 Task: Add a signature Adam Smith containing Regards, Adam Smith to email address softage.1@softage.net and add a label Personal
Action: Mouse moved to (602, 339)
Screenshot: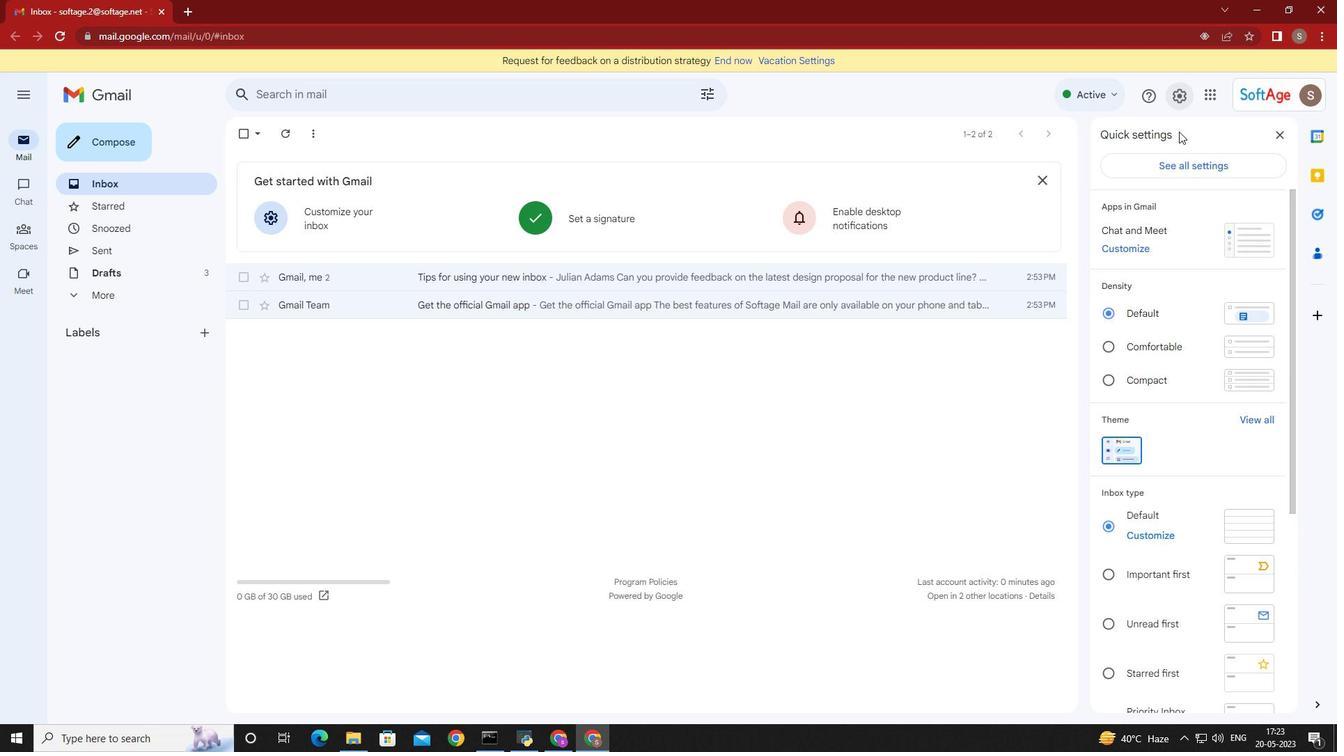 
Action: Mouse pressed left at (602, 339)
Screenshot: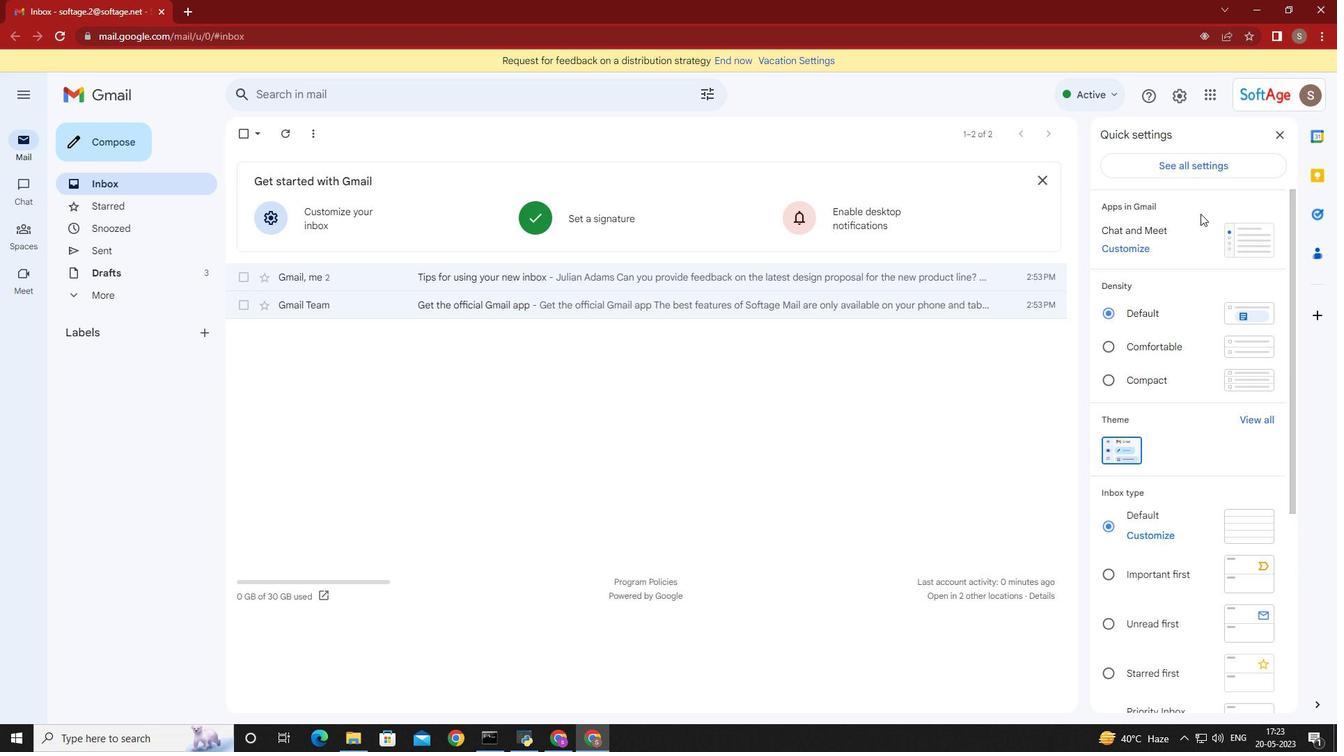 
Action: Mouse moved to (64, 127)
Screenshot: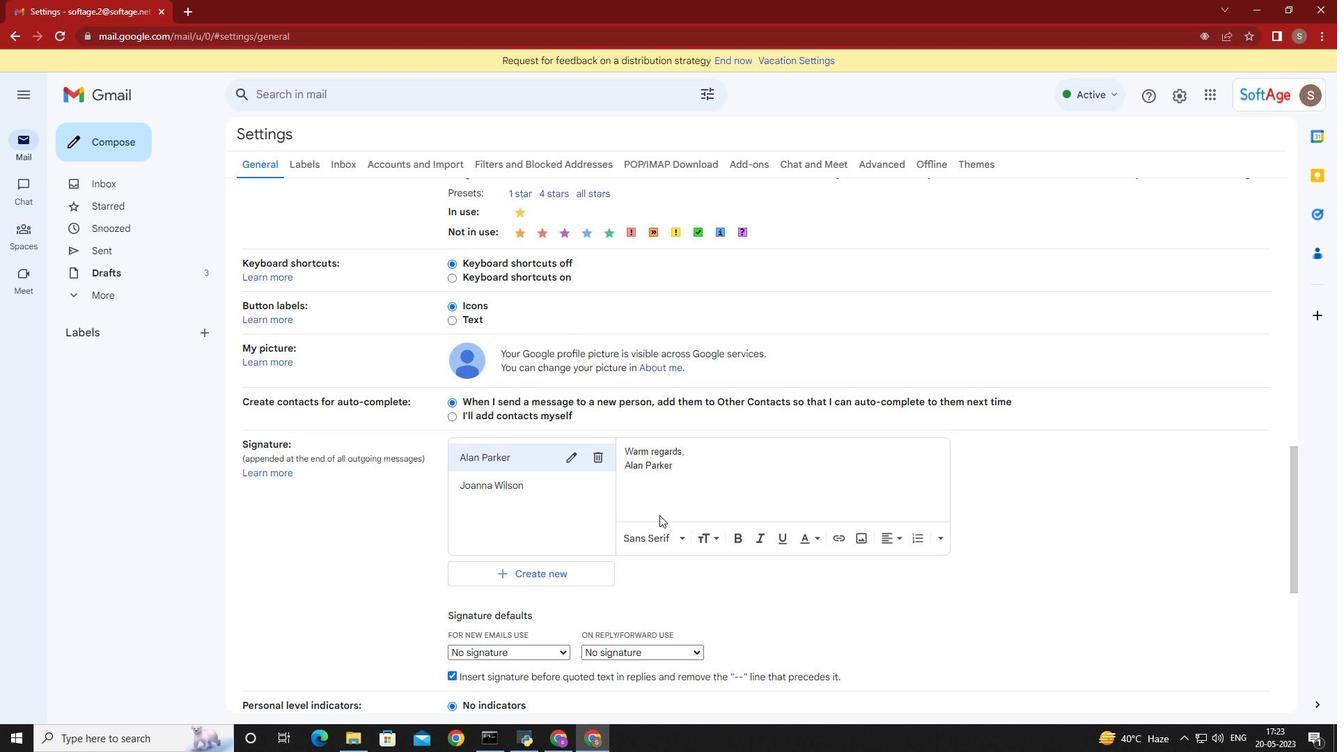 
Action: Mouse pressed left at (64, 127)
Screenshot: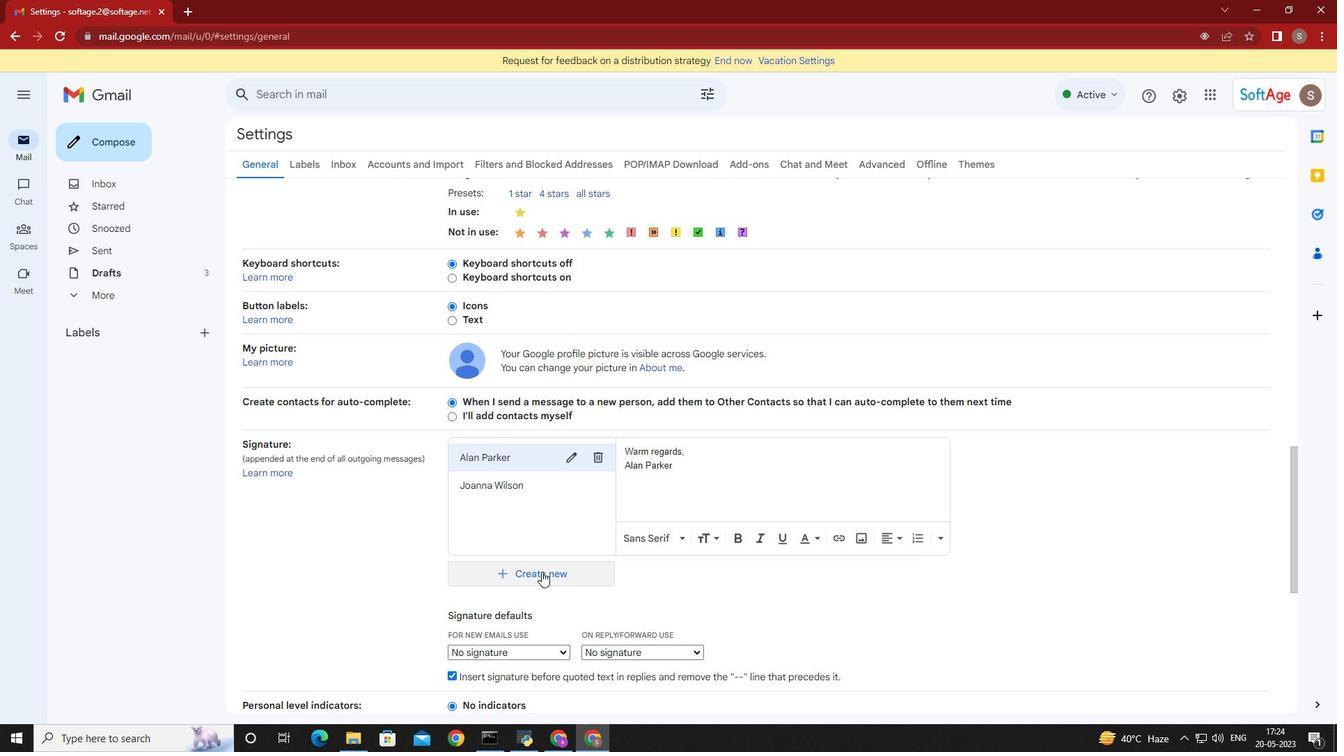 
Action: Mouse moved to (1124, 702)
Screenshot: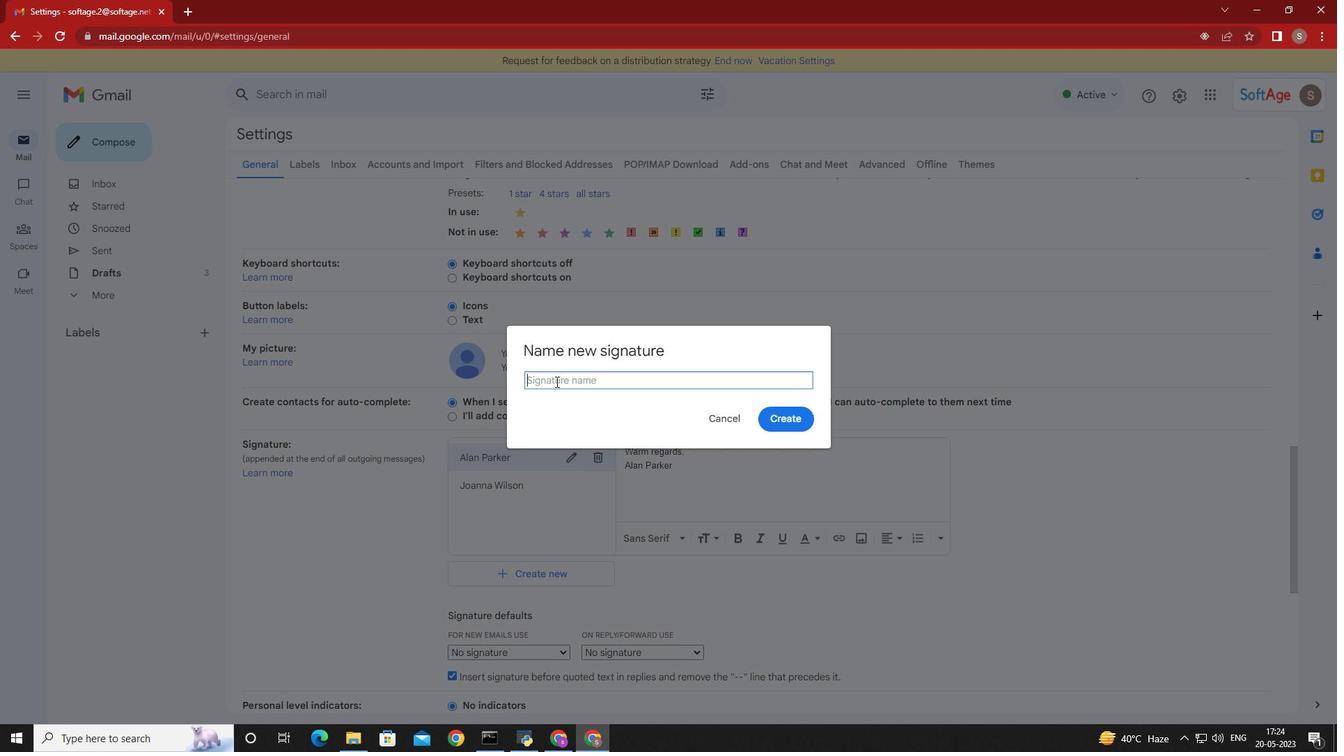 
Action: Mouse pressed left at (1124, 702)
Screenshot: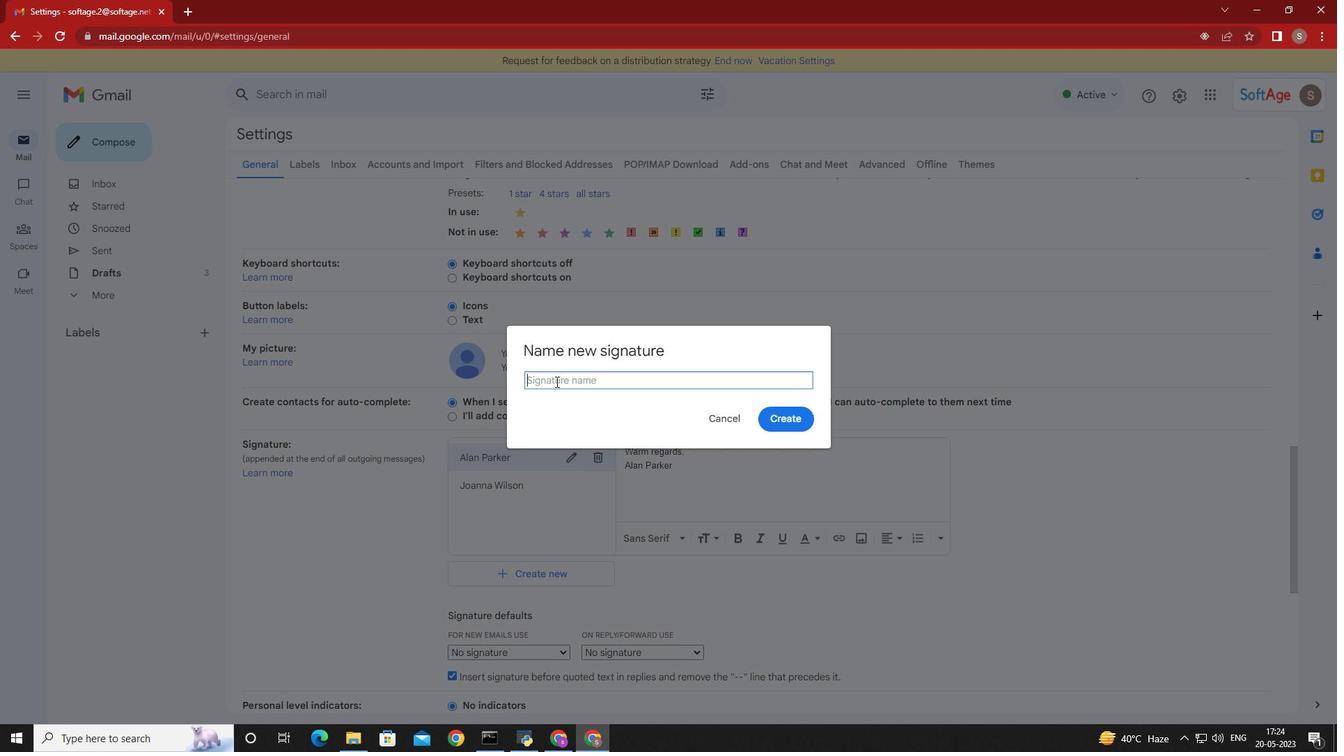 
Action: Mouse moved to (1148, 643)
Screenshot: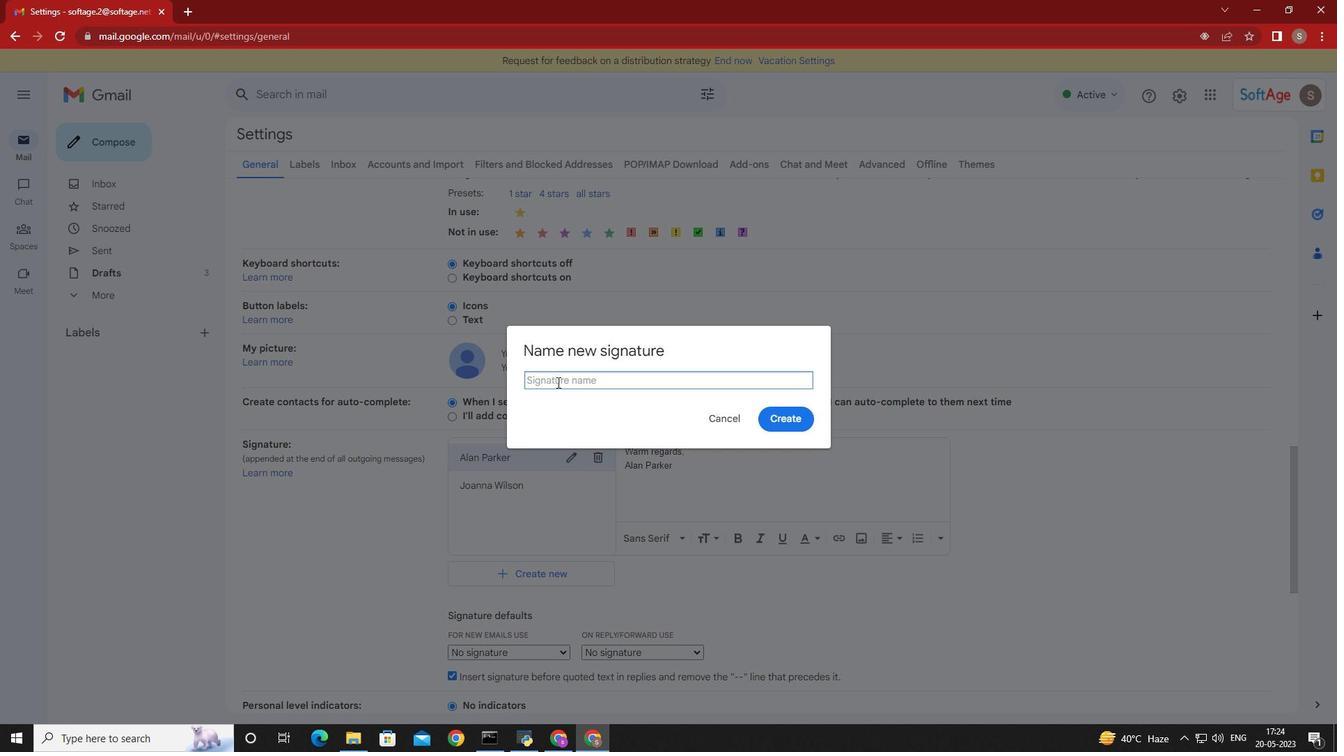 
Action: Mouse pressed left at (1148, 643)
Screenshot: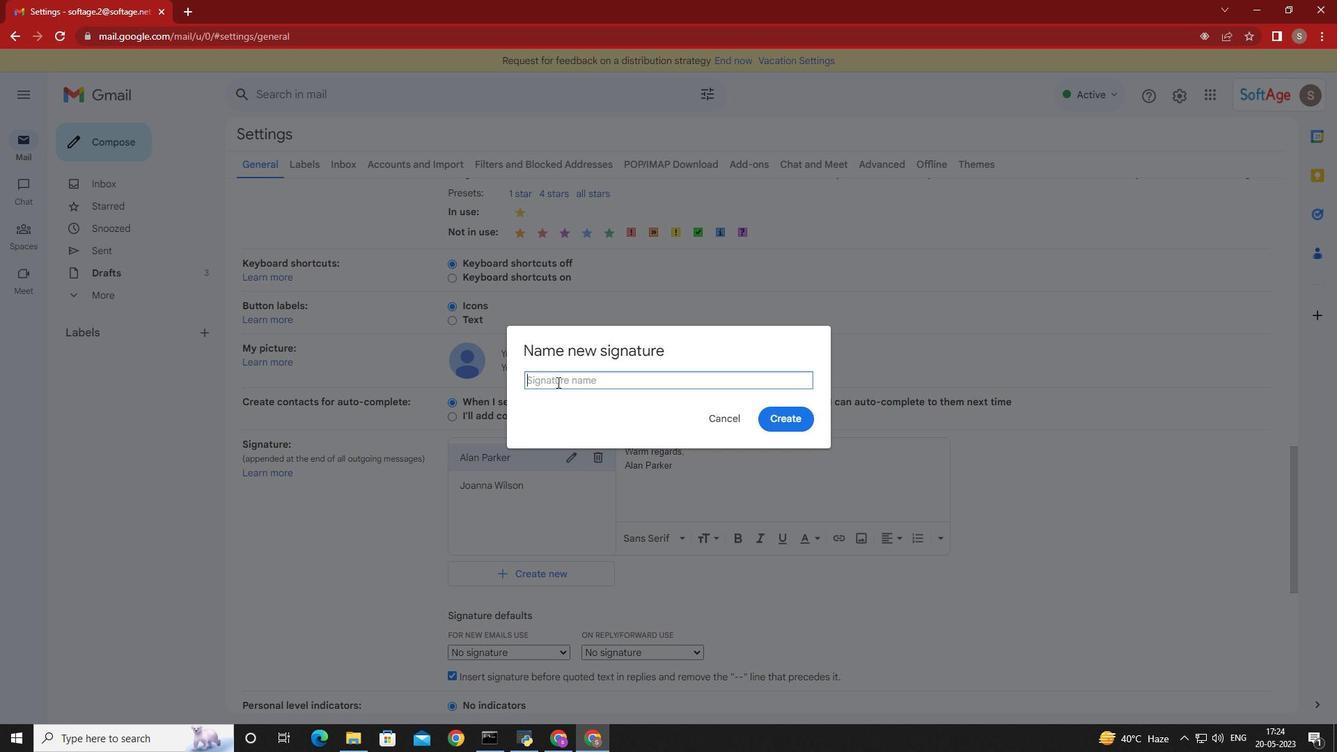 
Action: Mouse moved to (457, 482)
Screenshot: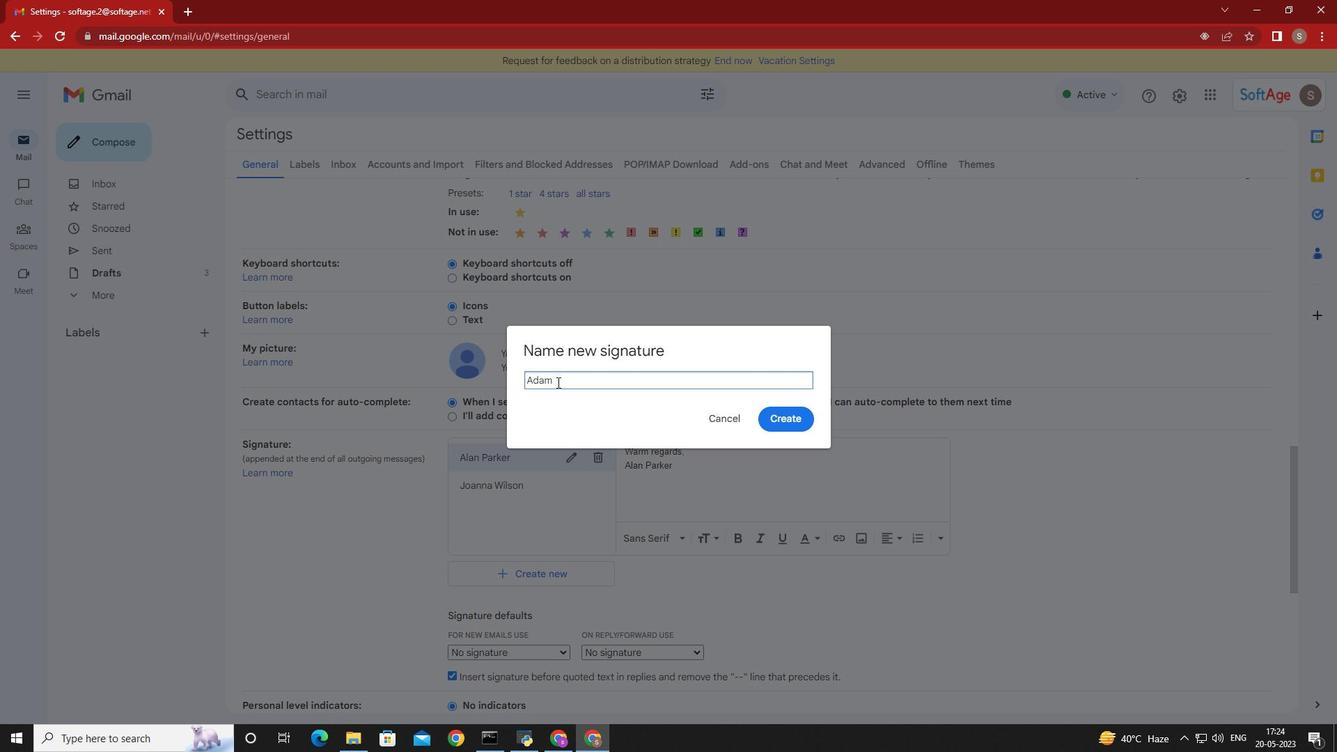 
Action: Mouse scrolled (457, 481) with delta (0, 0)
Screenshot: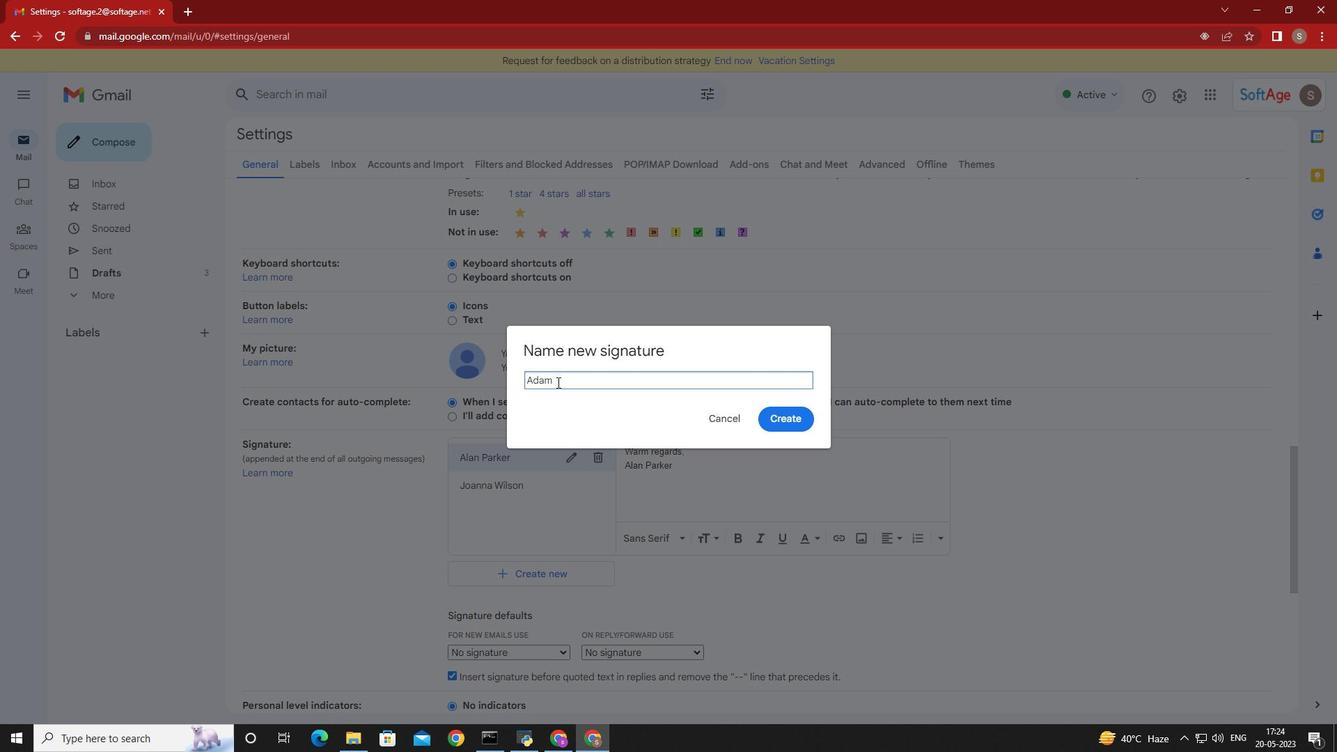 
Action: Mouse scrolled (457, 481) with delta (0, 0)
Screenshot: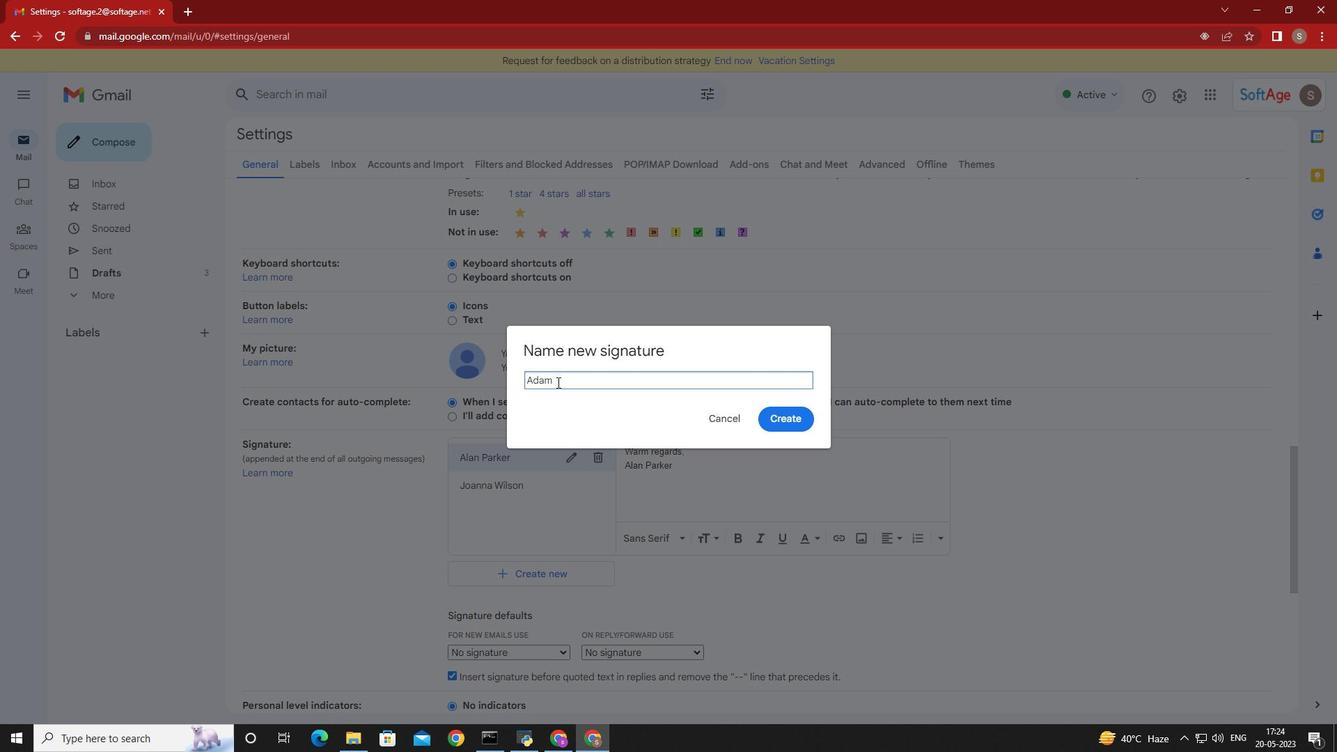 
Action: Mouse scrolled (457, 481) with delta (0, 0)
Screenshot: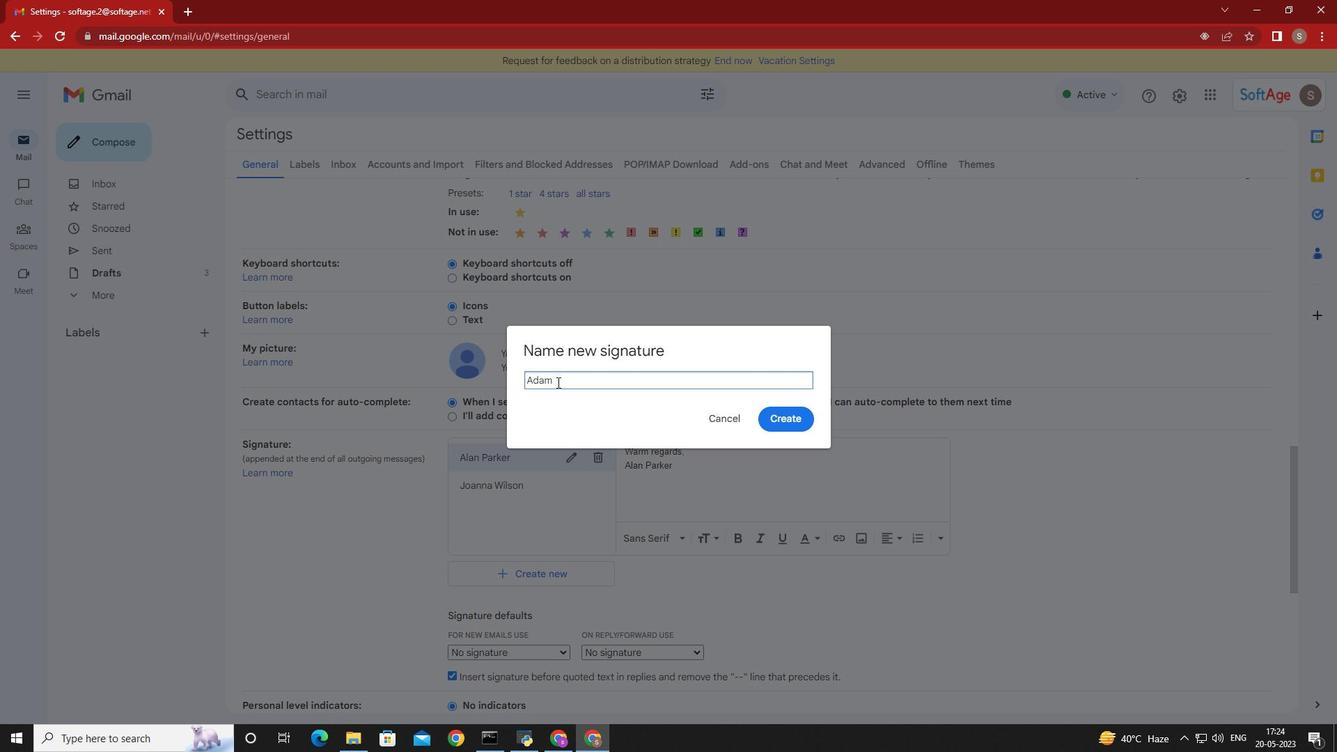 
Action: Mouse scrolled (457, 481) with delta (0, 0)
Screenshot: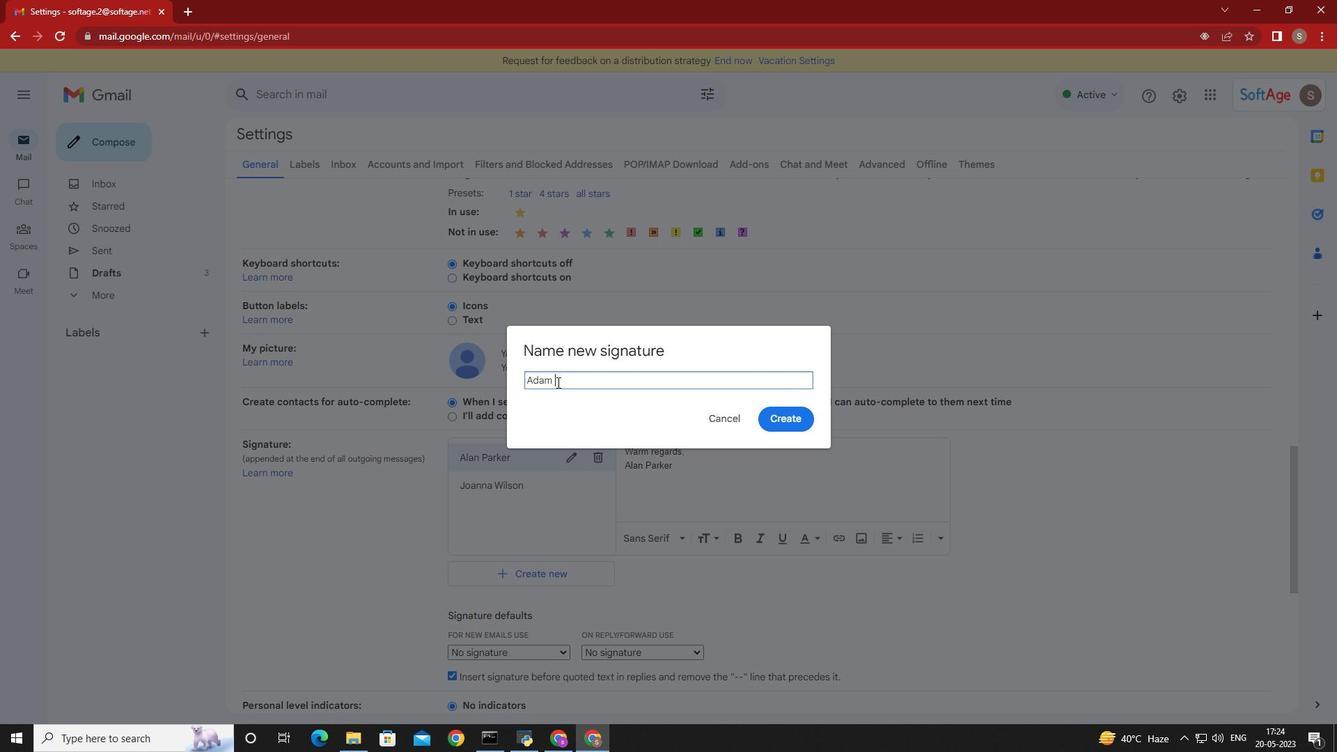 
Action: Mouse scrolled (457, 481) with delta (0, 0)
Screenshot: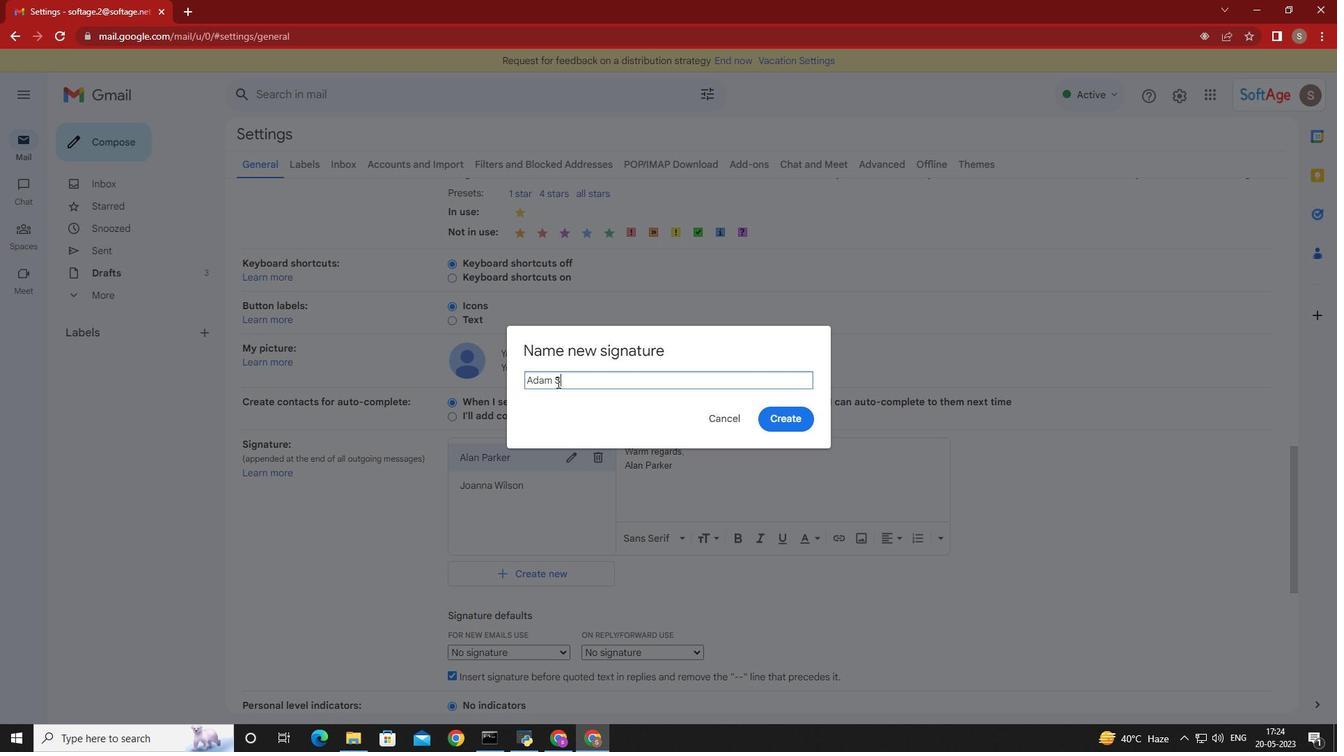 
Action: Mouse scrolled (457, 481) with delta (0, 0)
Screenshot: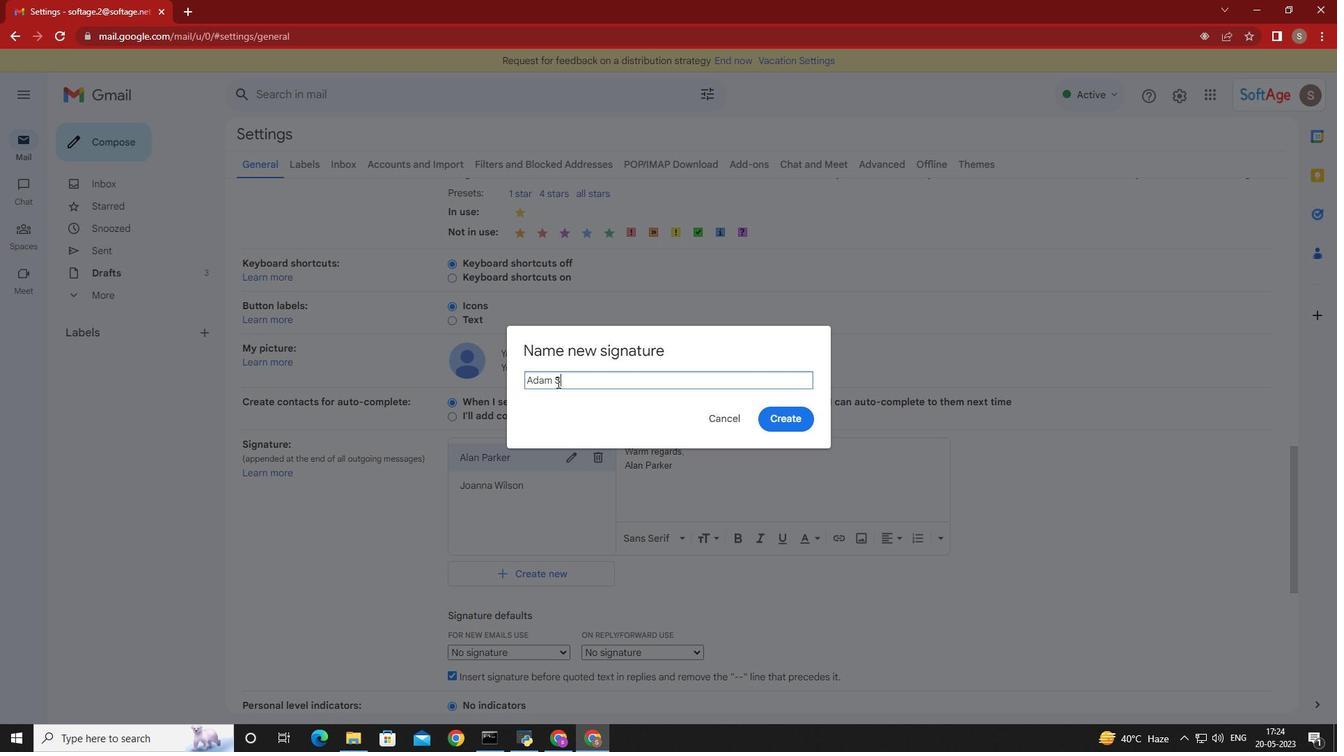 
Action: Mouse scrolled (457, 481) with delta (0, 0)
Screenshot: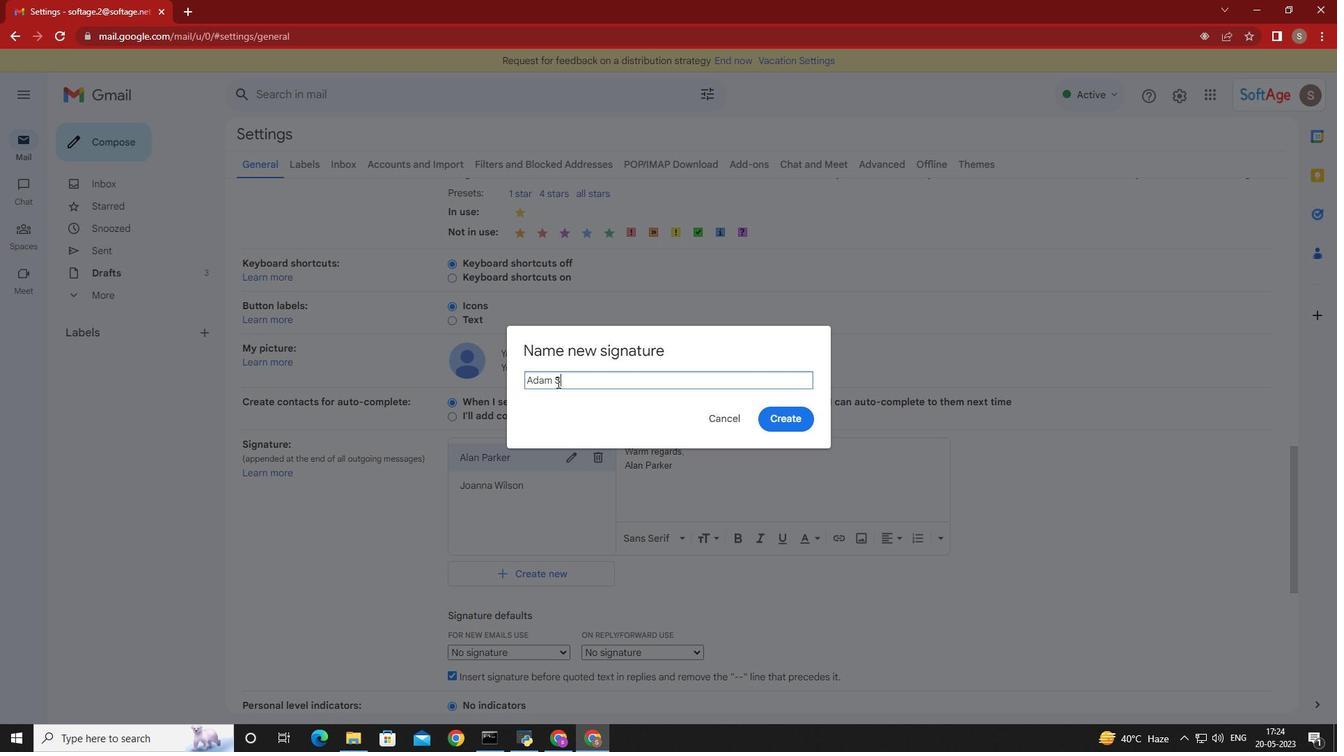 
Action: Mouse scrolled (457, 481) with delta (0, 0)
Screenshot: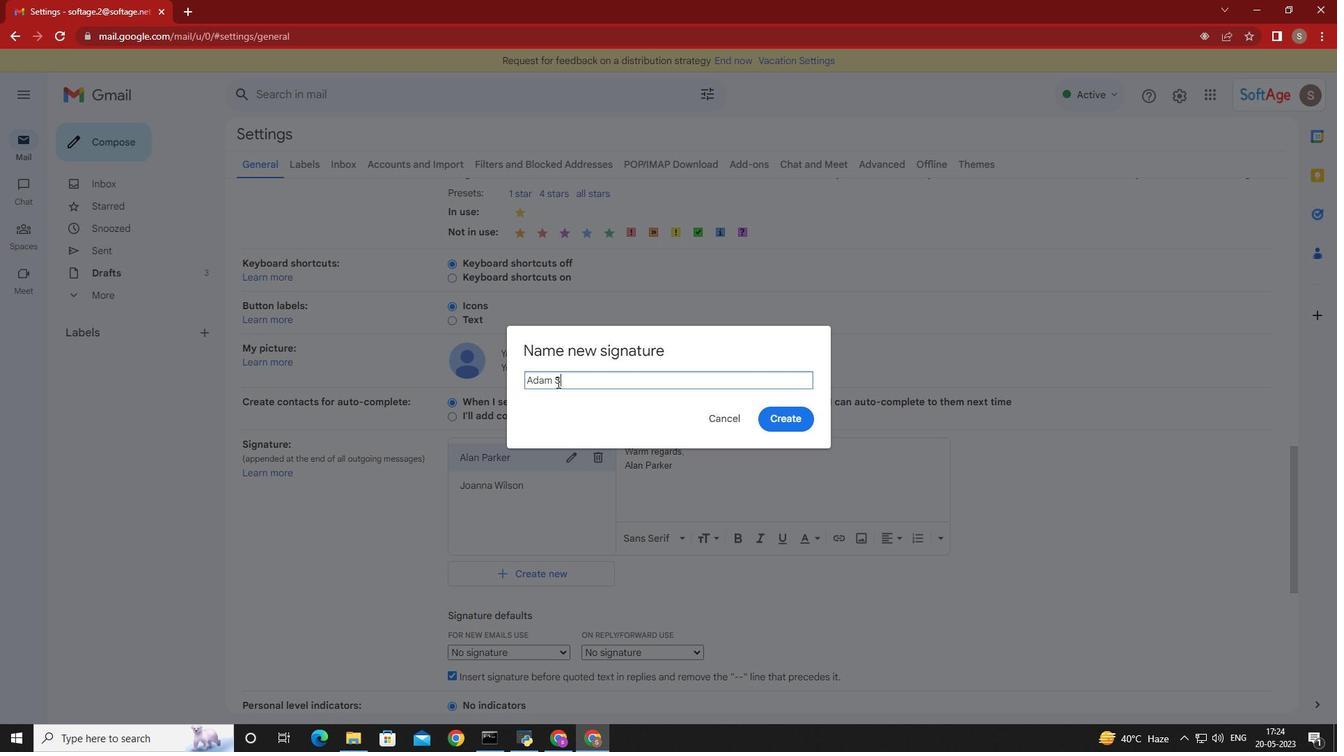 
Action: Mouse scrolled (457, 481) with delta (0, 0)
Screenshot: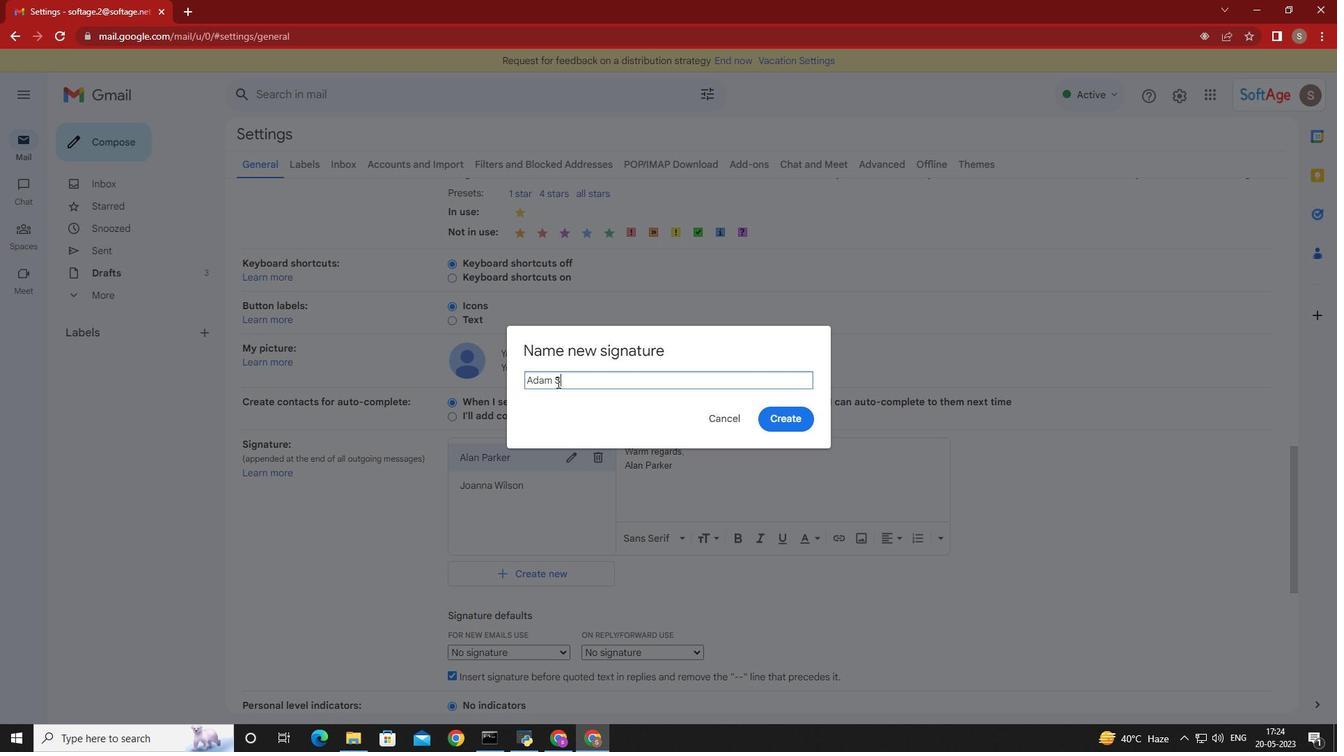 
Action: Mouse scrolled (457, 481) with delta (0, 0)
Screenshot: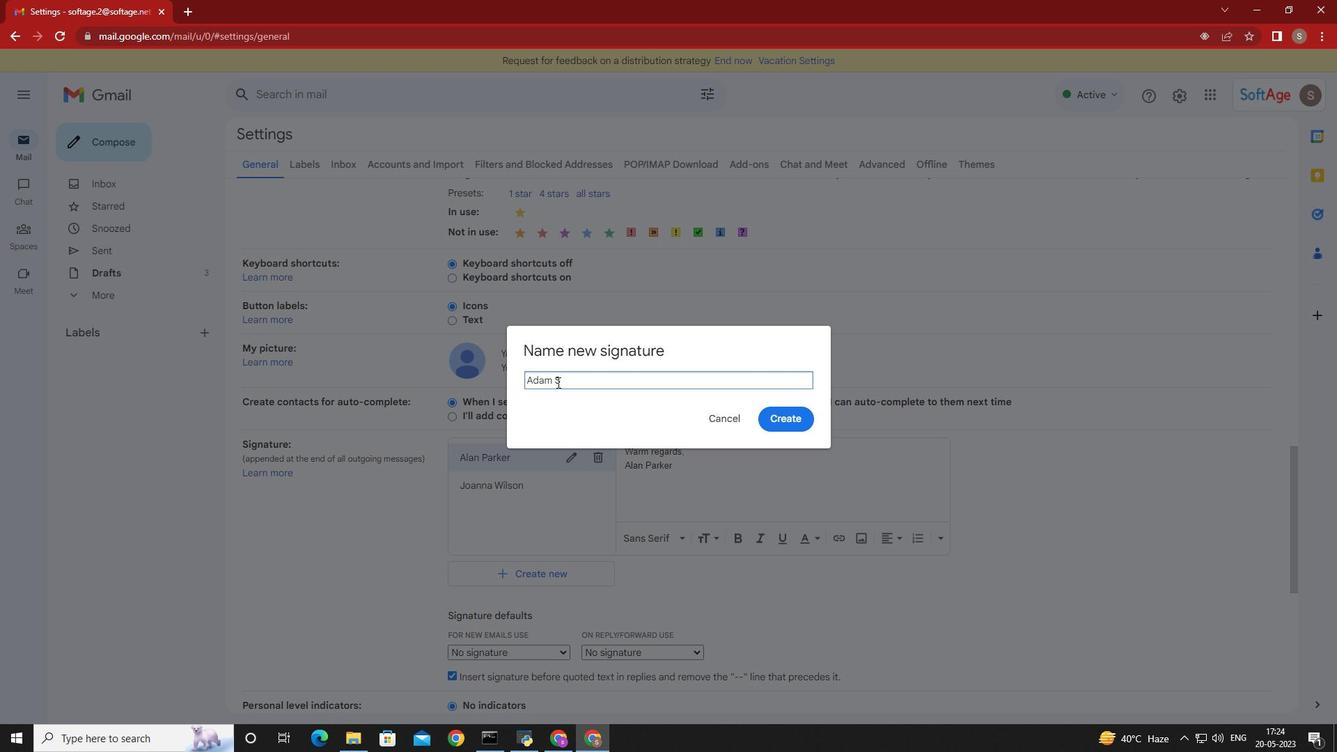
Action: Mouse scrolled (457, 481) with delta (0, 0)
Screenshot: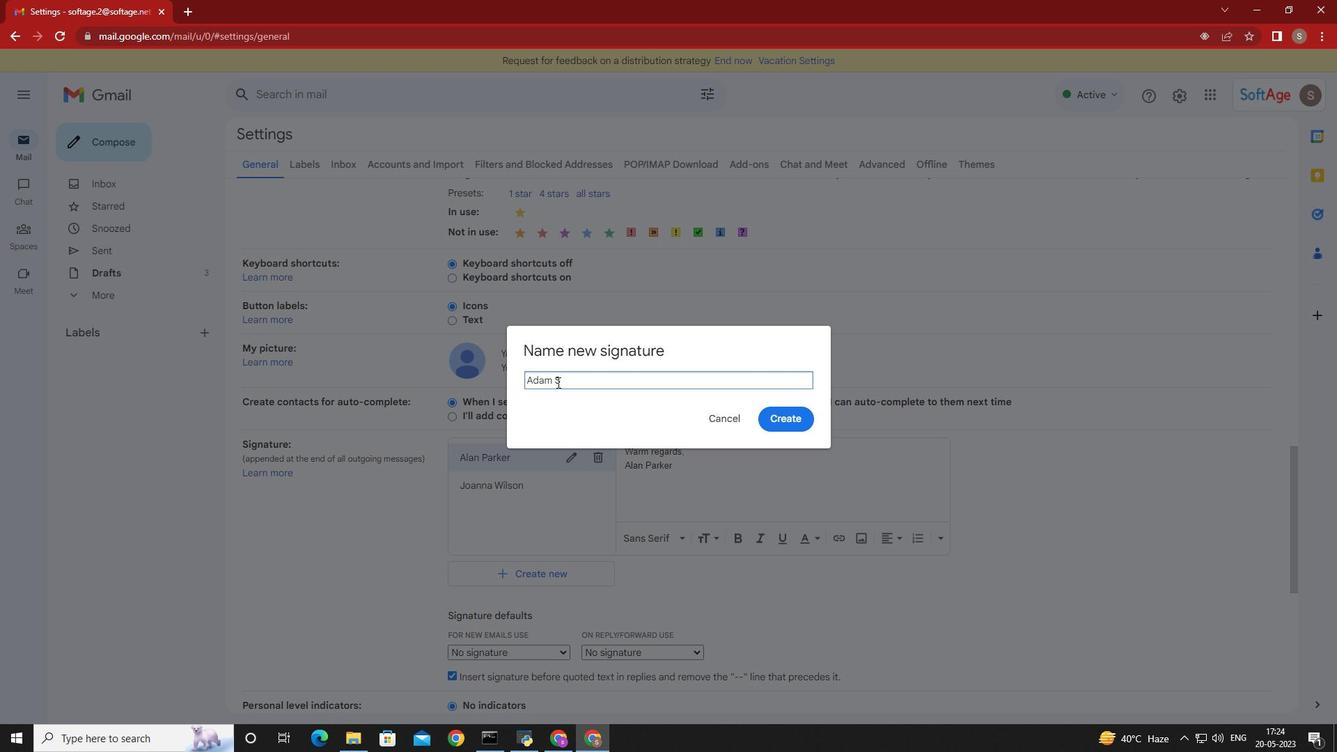 
Action: Mouse scrolled (457, 482) with delta (0, 0)
Screenshot: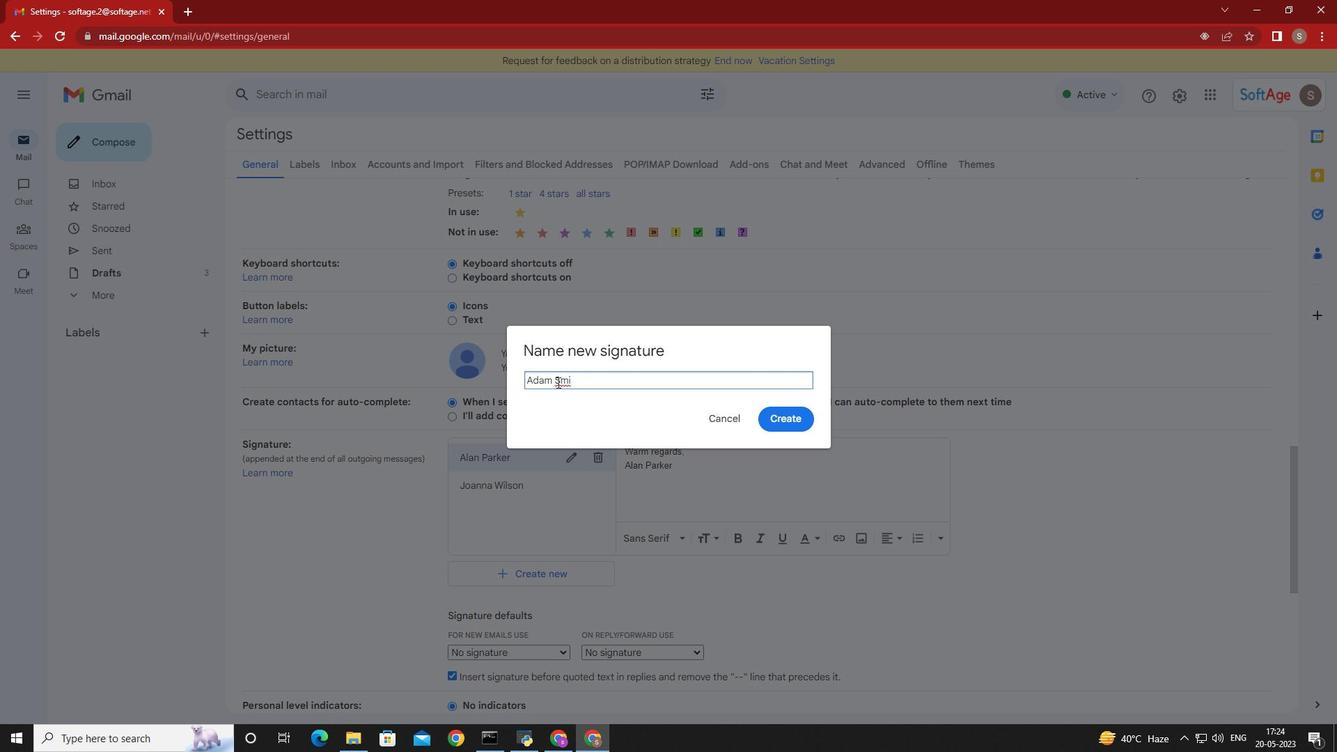 
Action: Mouse scrolled (457, 482) with delta (0, 0)
Screenshot: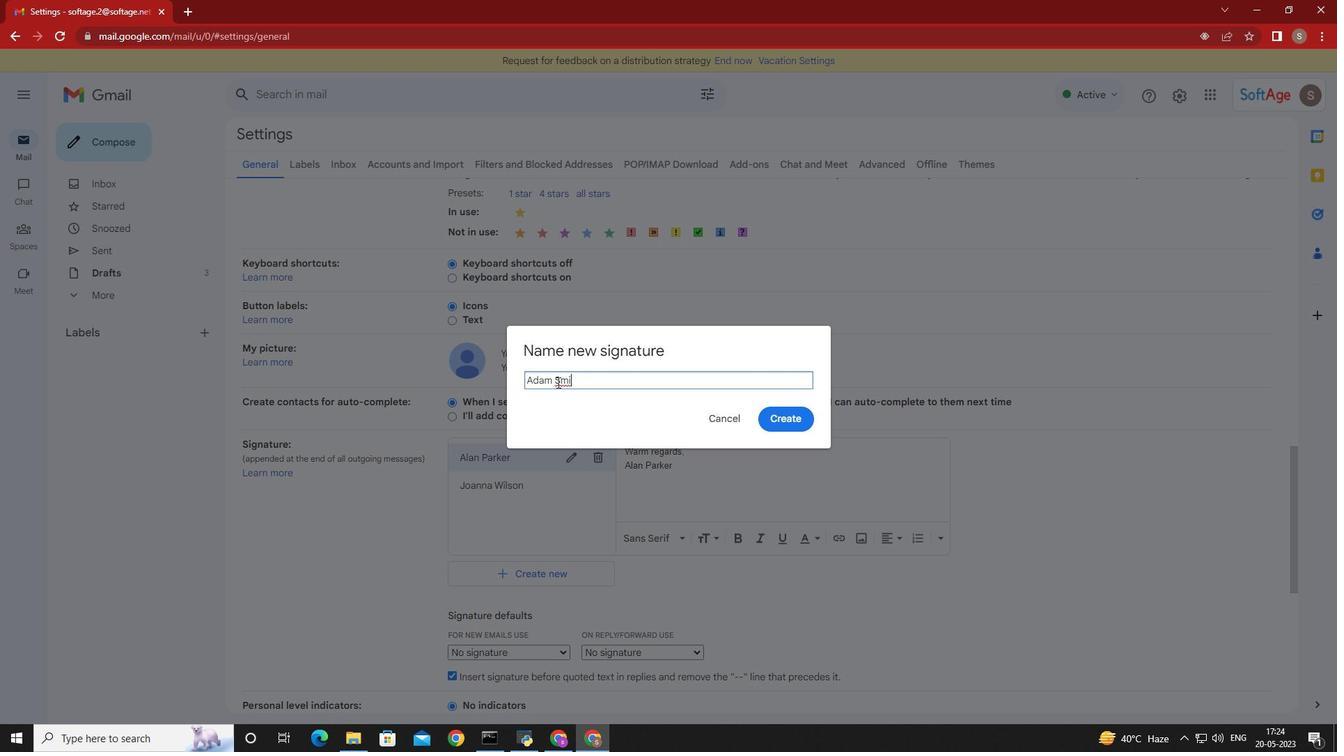 
Action: Mouse scrolled (457, 482) with delta (0, 0)
Screenshot: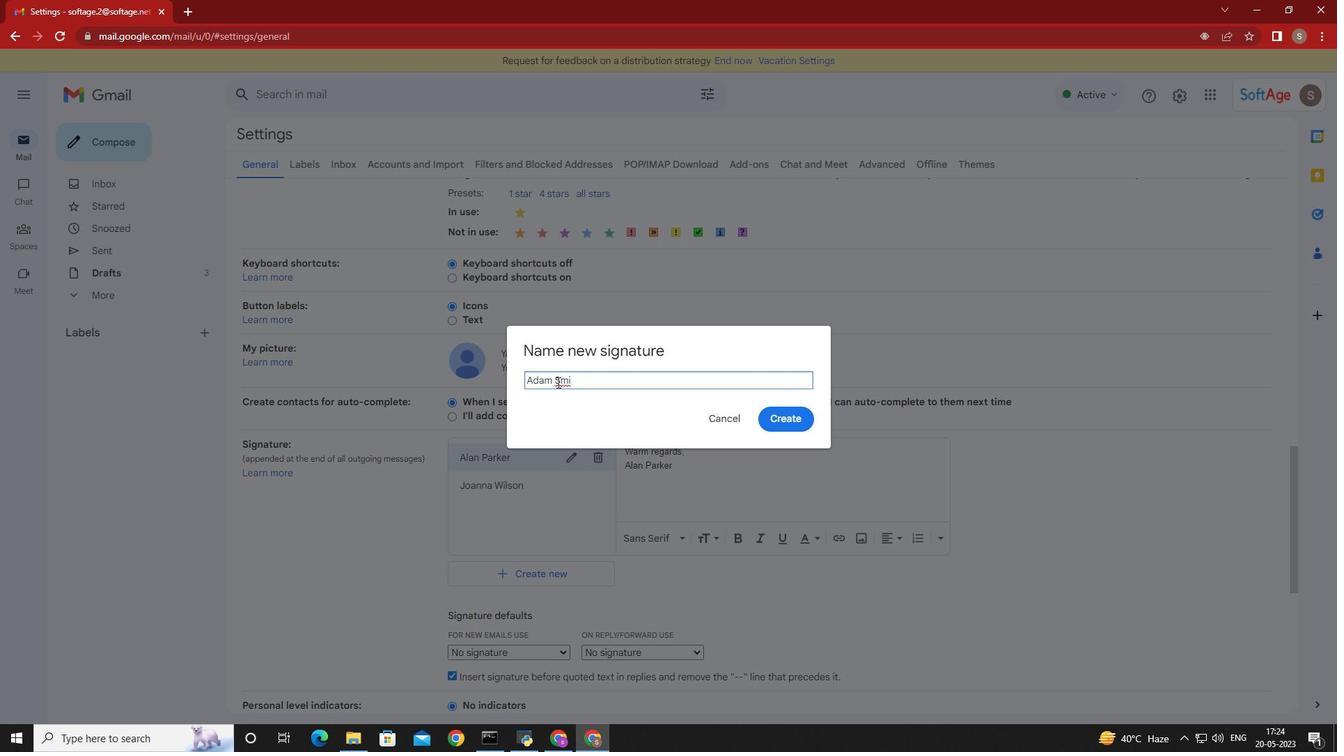 
Action: Mouse scrolled (457, 481) with delta (0, 0)
Screenshot: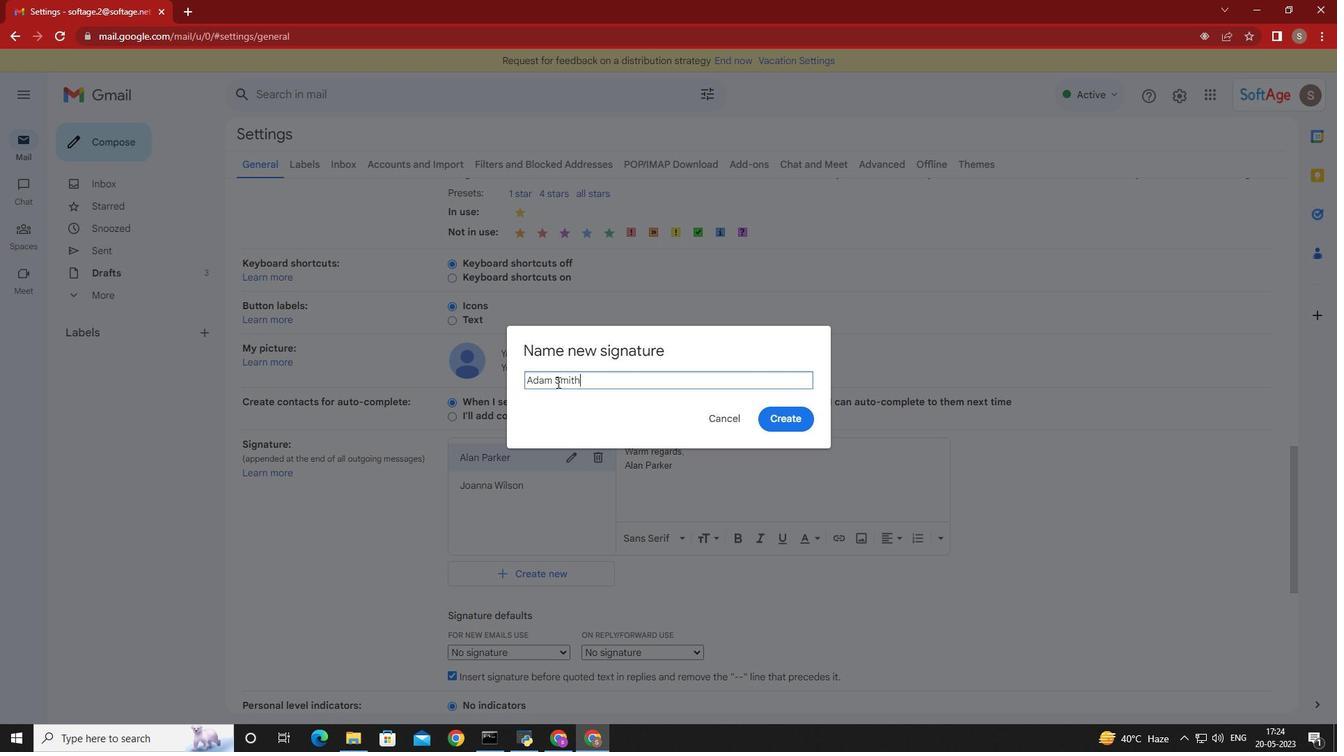
Action: Mouse scrolled (457, 481) with delta (0, 0)
Screenshot: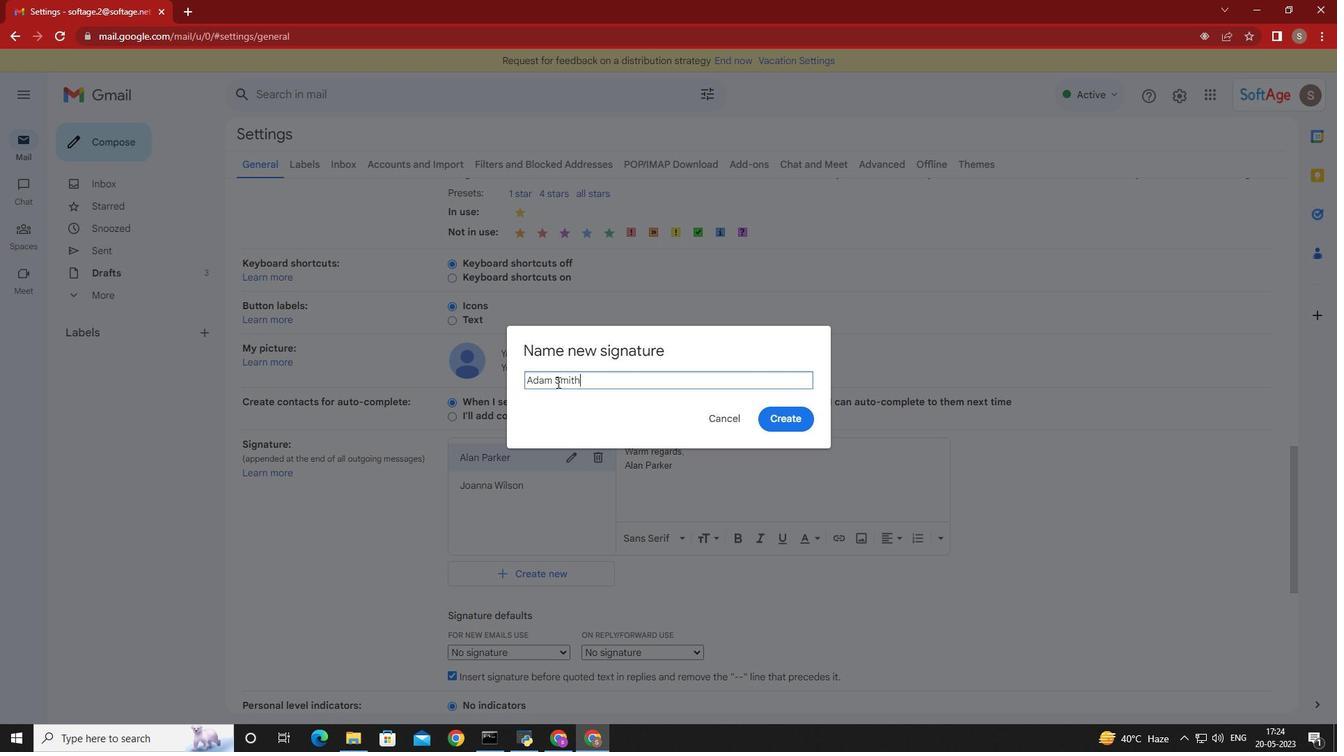 
Action: Mouse scrolled (457, 481) with delta (0, 0)
Screenshot: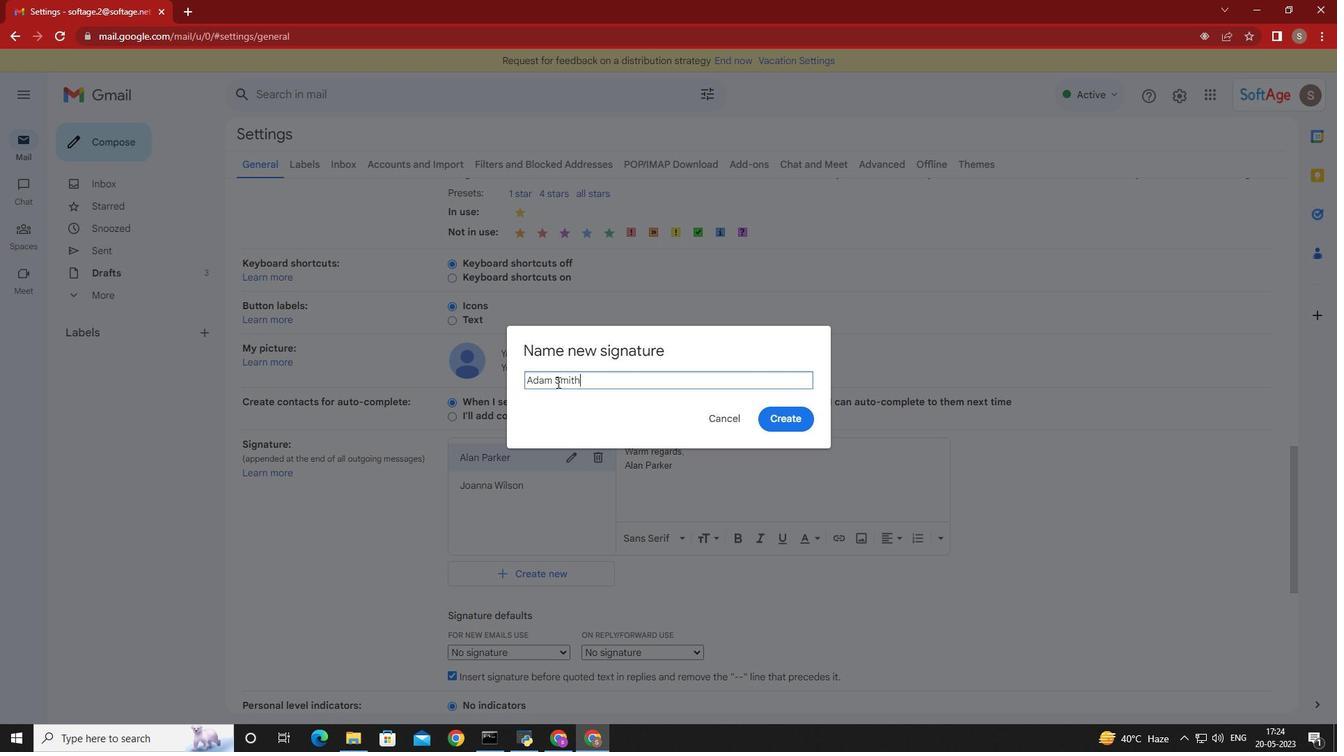
Action: Mouse scrolled (457, 481) with delta (0, 0)
Screenshot: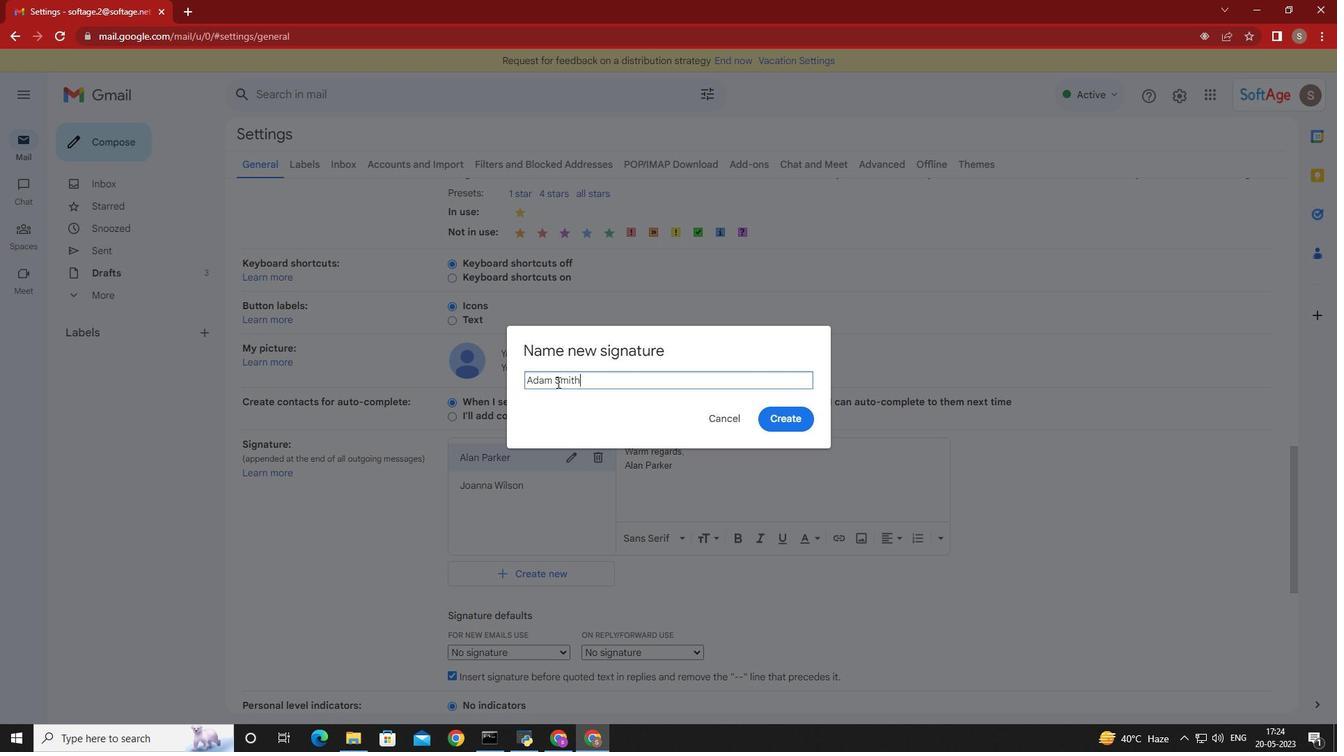 
Action: Mouse scrolled (457, 481) with delta (0, 0)
Screenshot: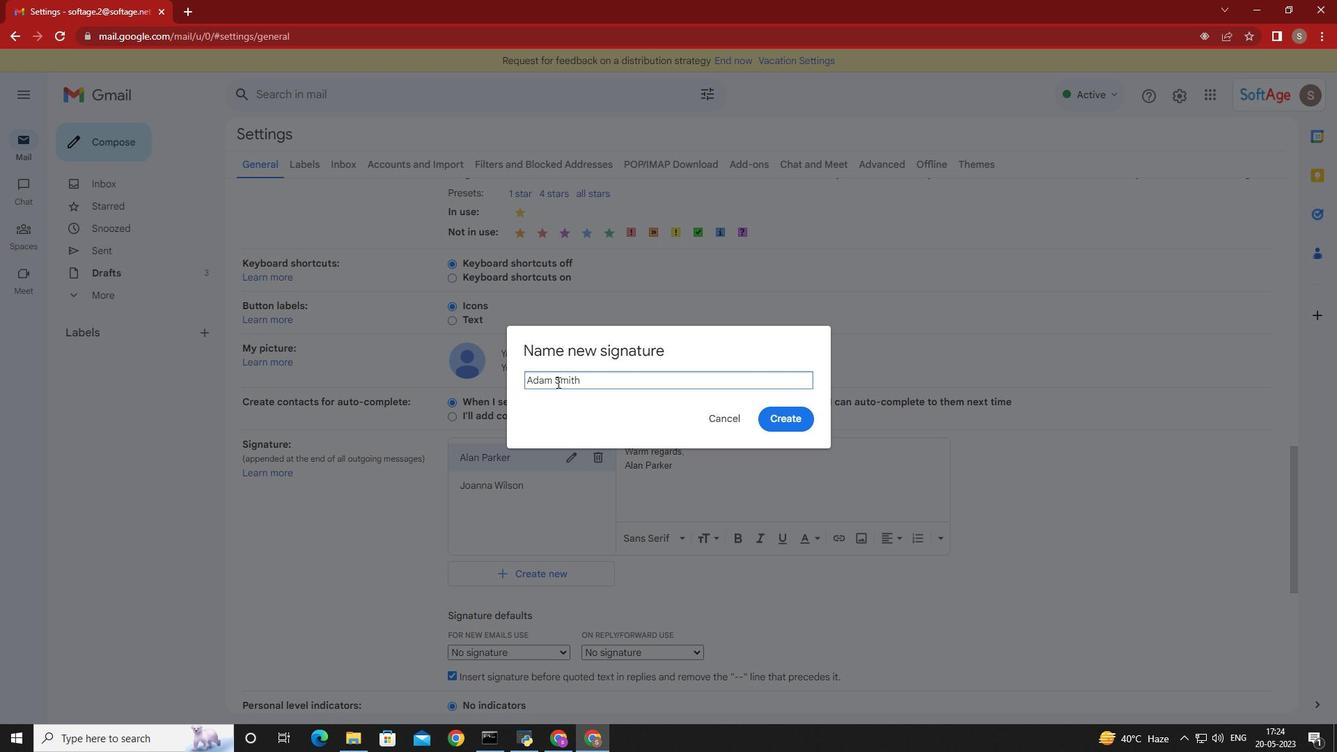 
Action: Mouse moved to (461, 567)
Screenshot: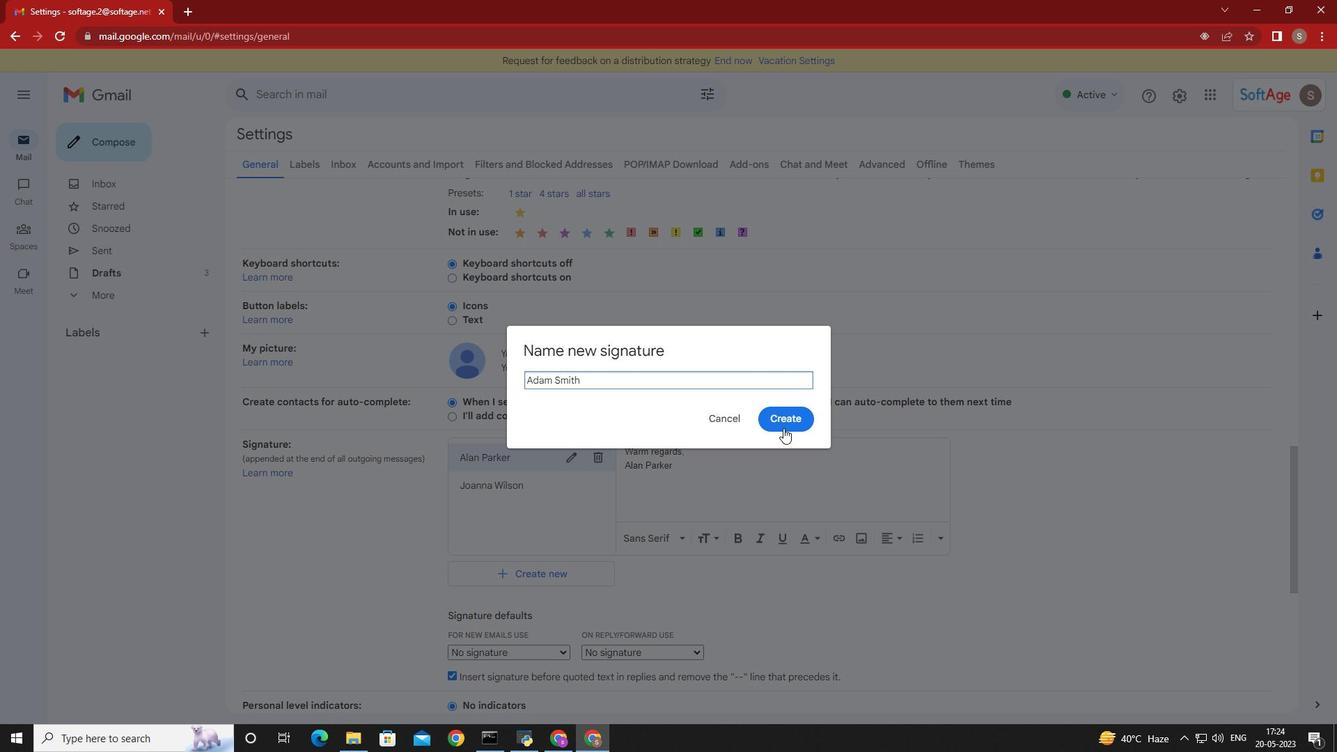 
Action: Mouse pressed left at (461, 567)
Screenshot: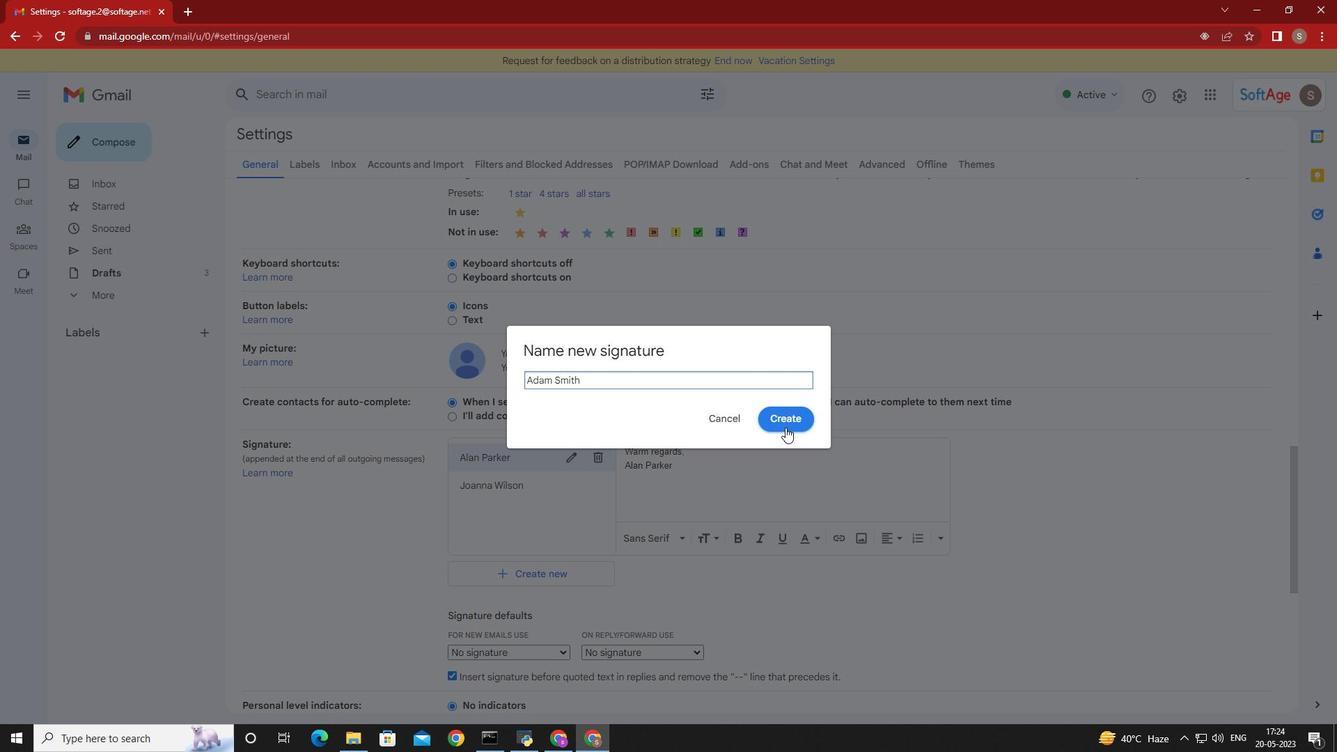 
Action: Mouse moved to (543, 389)
Screenshot: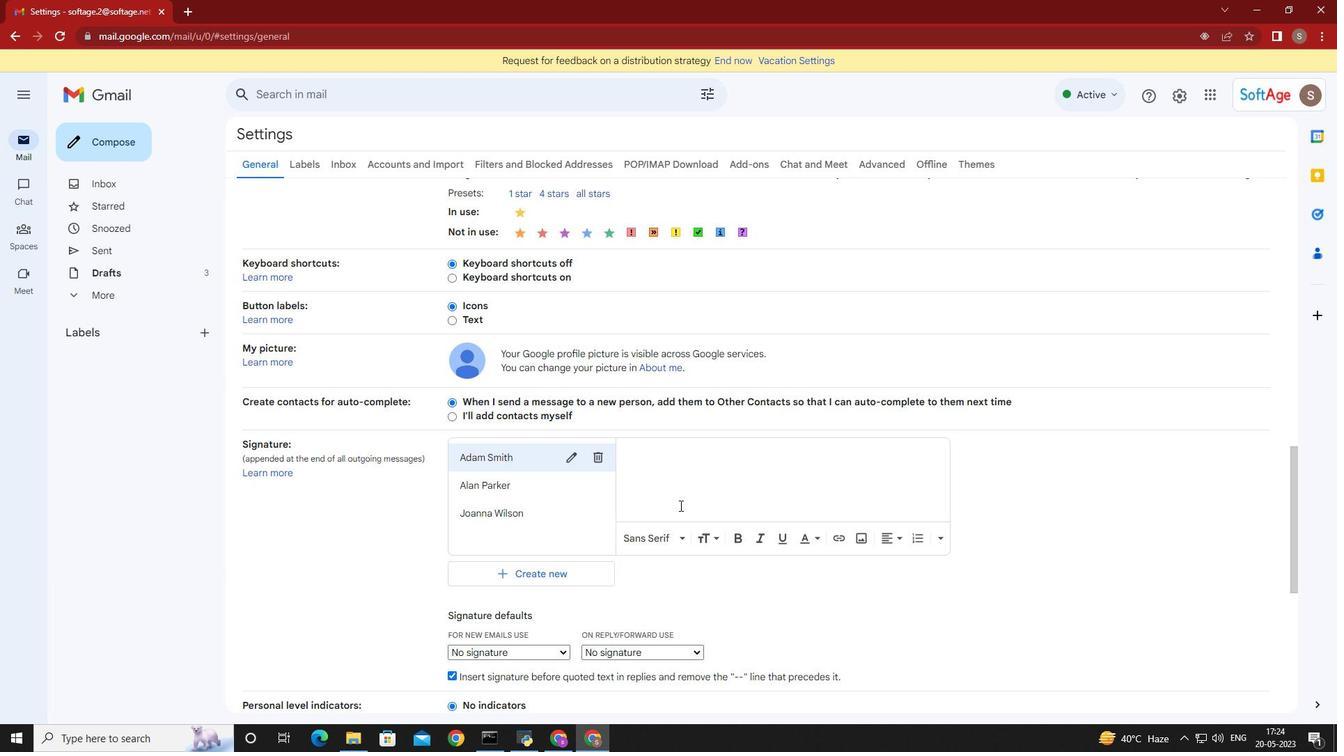
Action: Mouse pressed left at (543, 389)
Screenshot: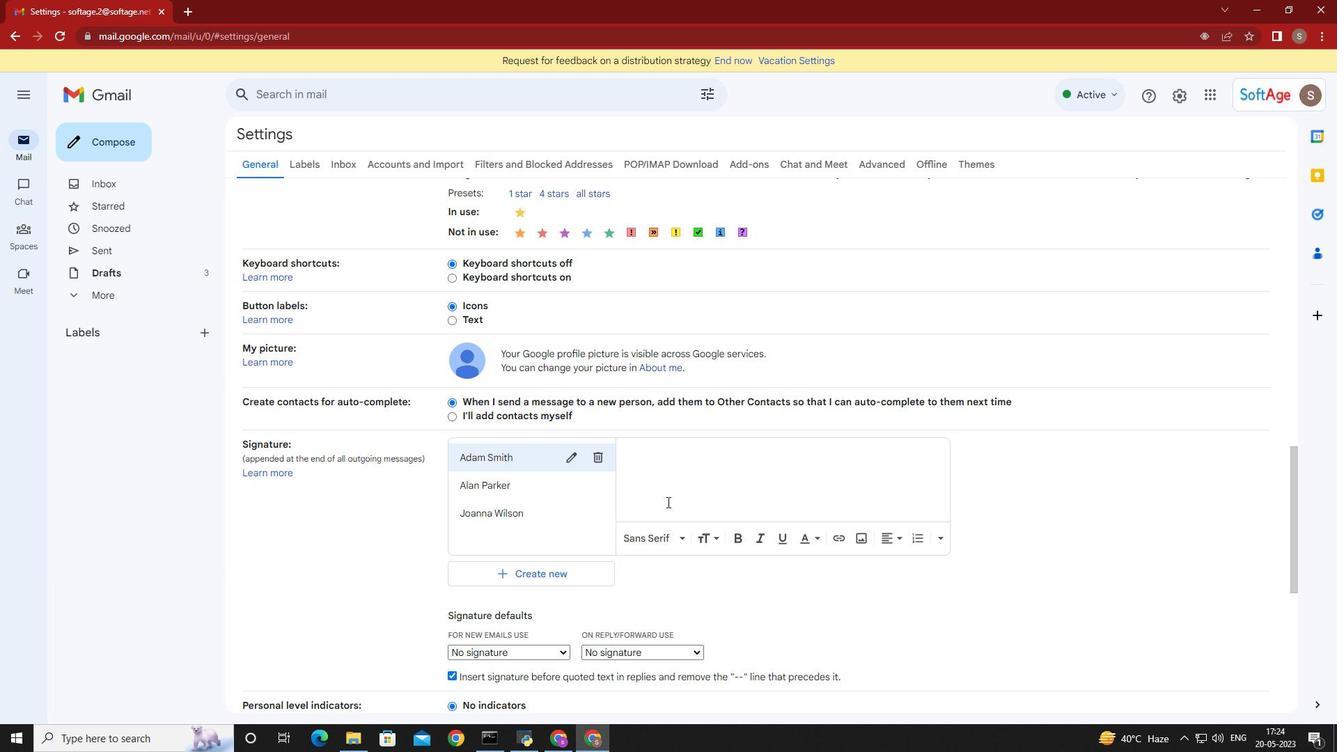 
Action: Key pressed <Key.shift><Key.shift><Key.shift><Key.shift><Key.shift><Key.shift><Key.shift><Key.shift><Key.shift><Key.shift><Key.shift><Key.shift><Key.shift><Key.shift><Key.shift><Key.shift><Key.shift><Key.shift><Key.shift><Key.shift><Key.shift><Key.shift><Key.shift><Key.shift><Key.shift><Key.shift><Key.shift><Key.shift><Key.shift><Key.shift><Key.shift><Key.shift><Key.shift><Key.shift><Key.shift><Key.shift><Key.shift><Key.shift><Key.shift><Key.shift><Key.shift><Key.shift><Key.shift><Key.shift>Adam<Key.space><Key.shift><Key.shift><Key.shift><Key.shift><Key.shift><Key.shift><Key.shift><Key.shift>Smith
Screenshot: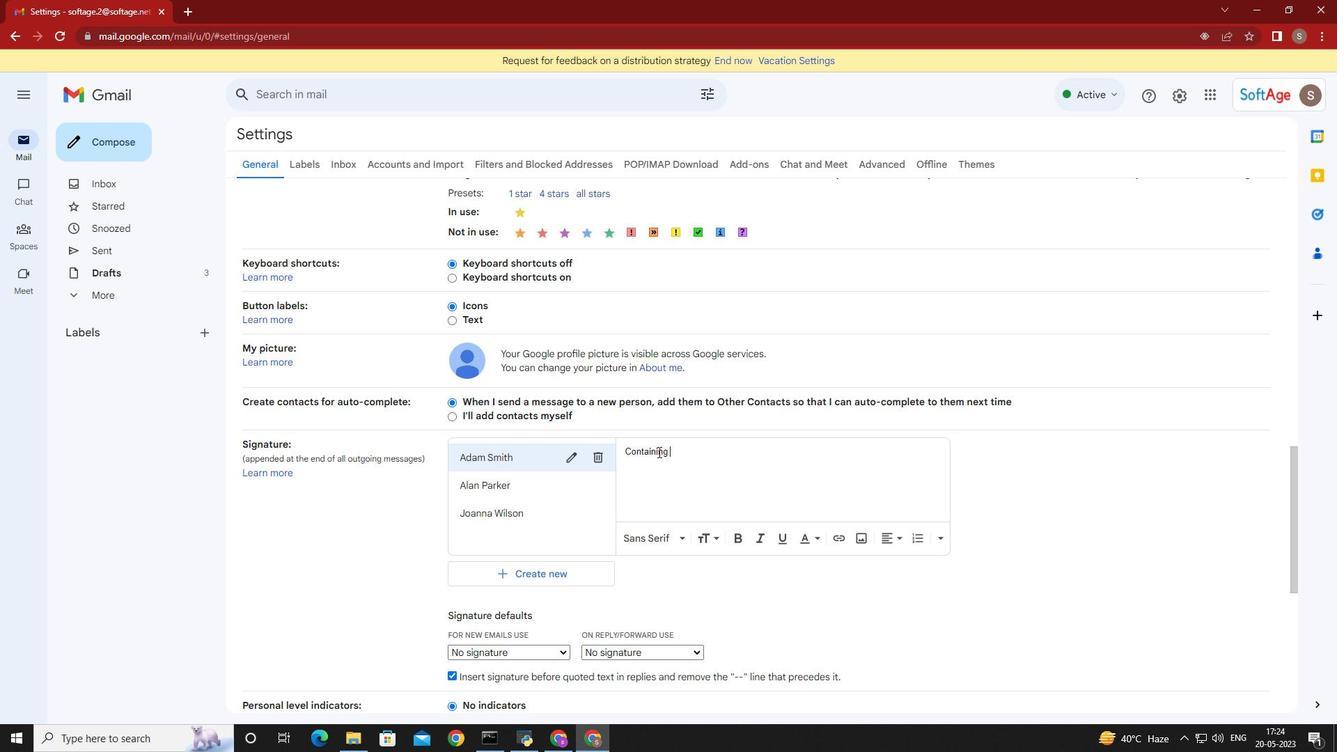 
Action: Mouse moved to (789, 425)
Screenshot: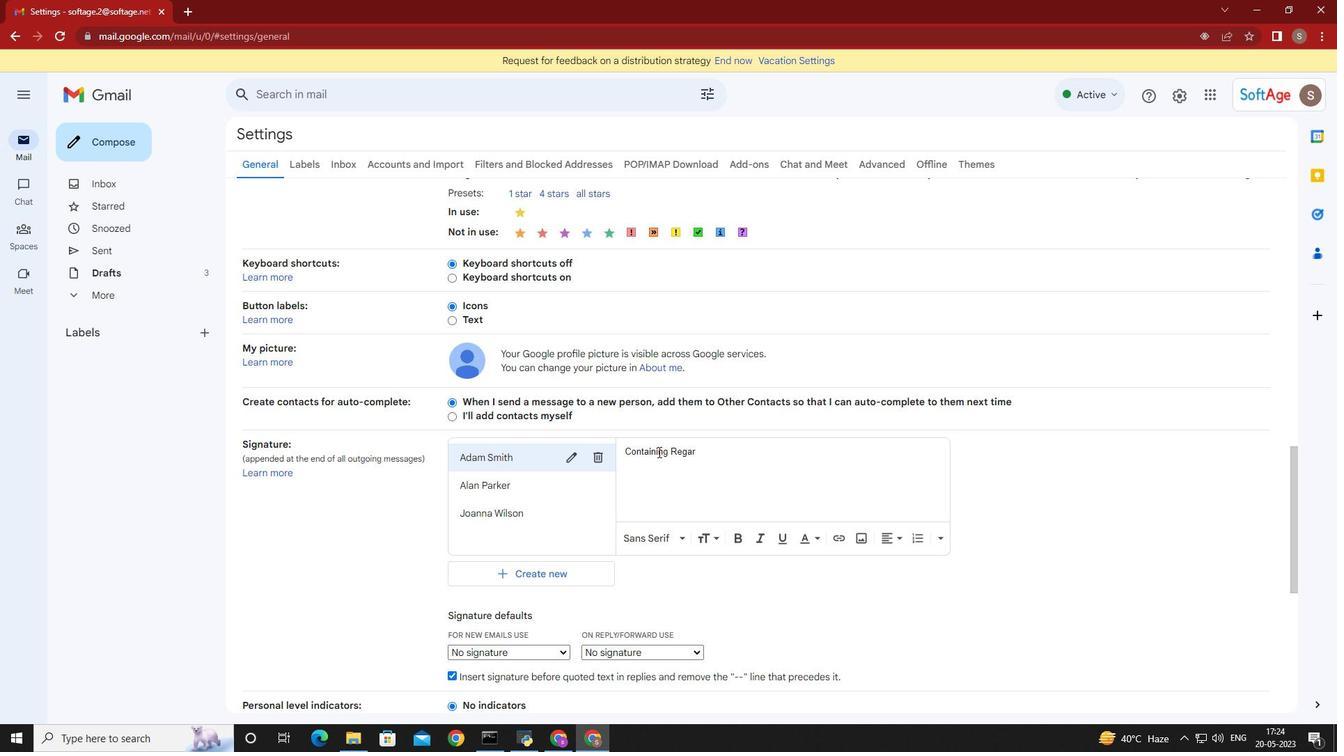 
Action: Mouse pressed left at (789, 425)
Screenshot: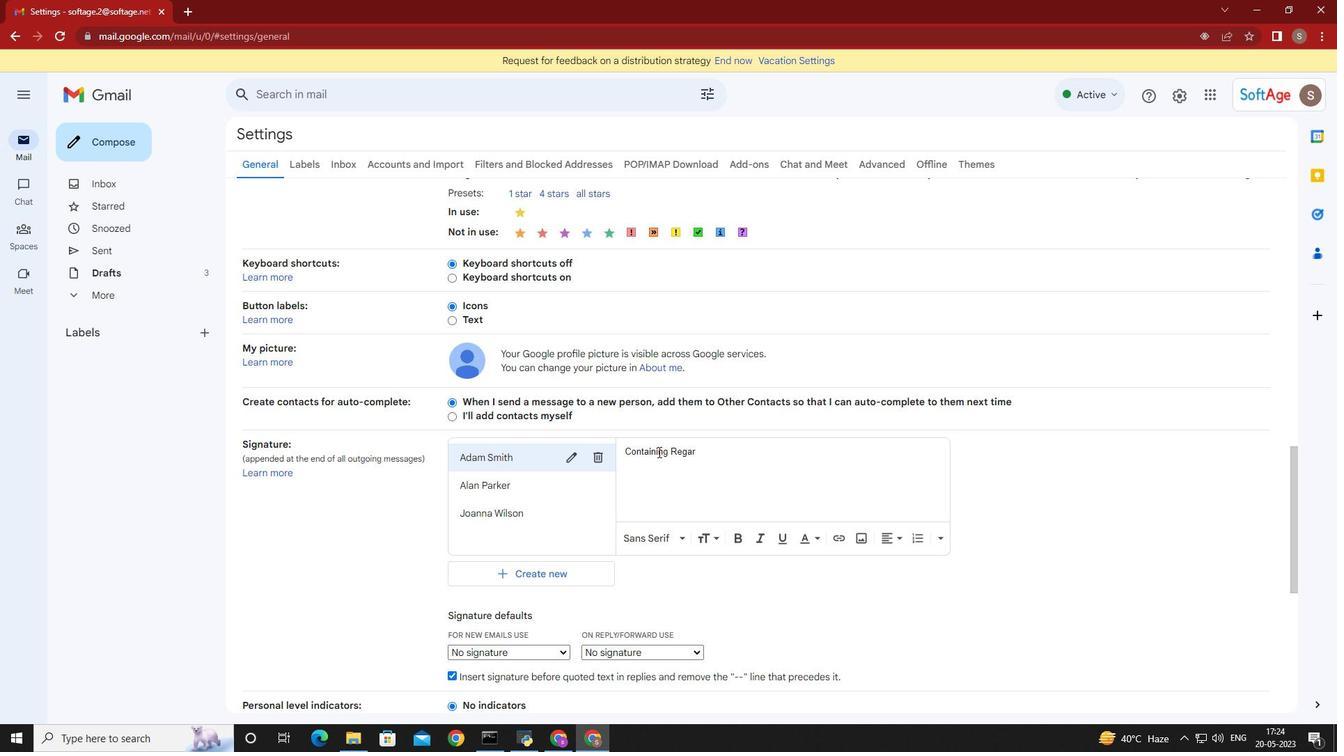 
Action: Mouse moved to (553, 585)
Screenshot: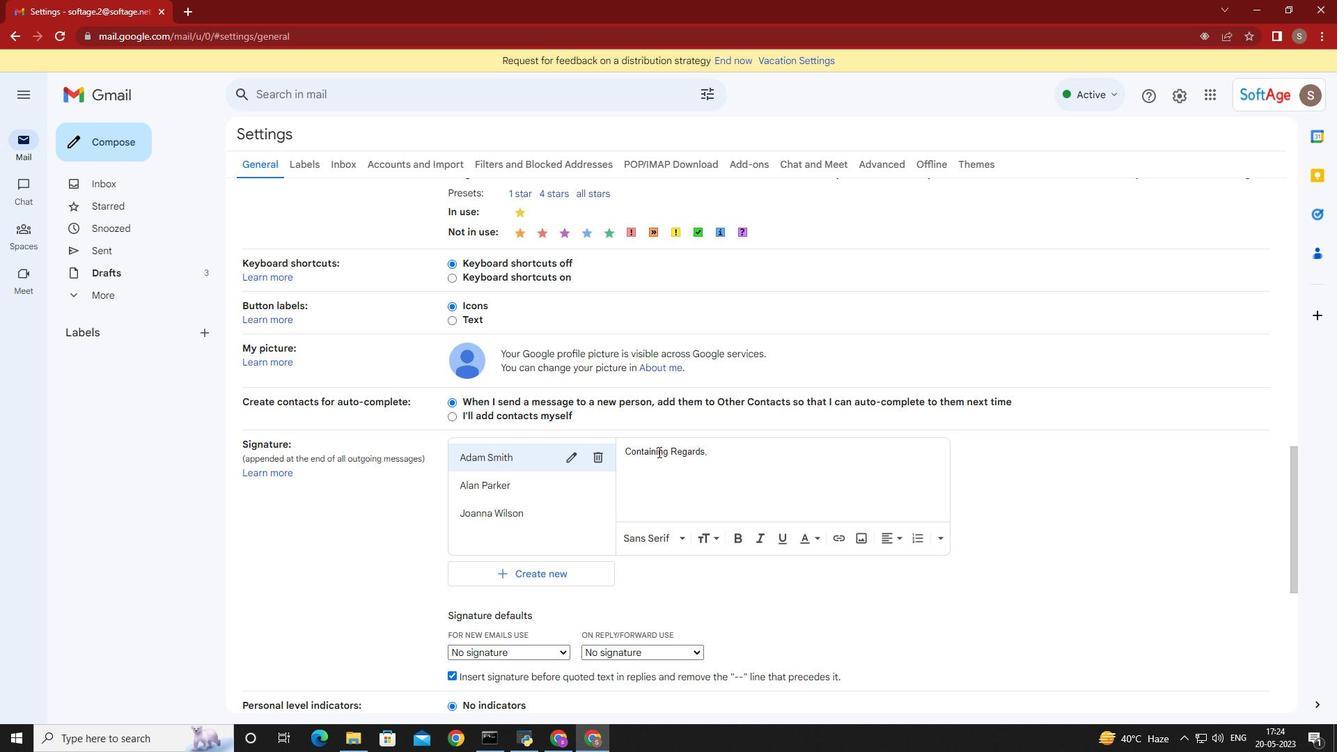 
Action: Mouse scrolled (553, 584) with delta (0, 0)
Screenshot: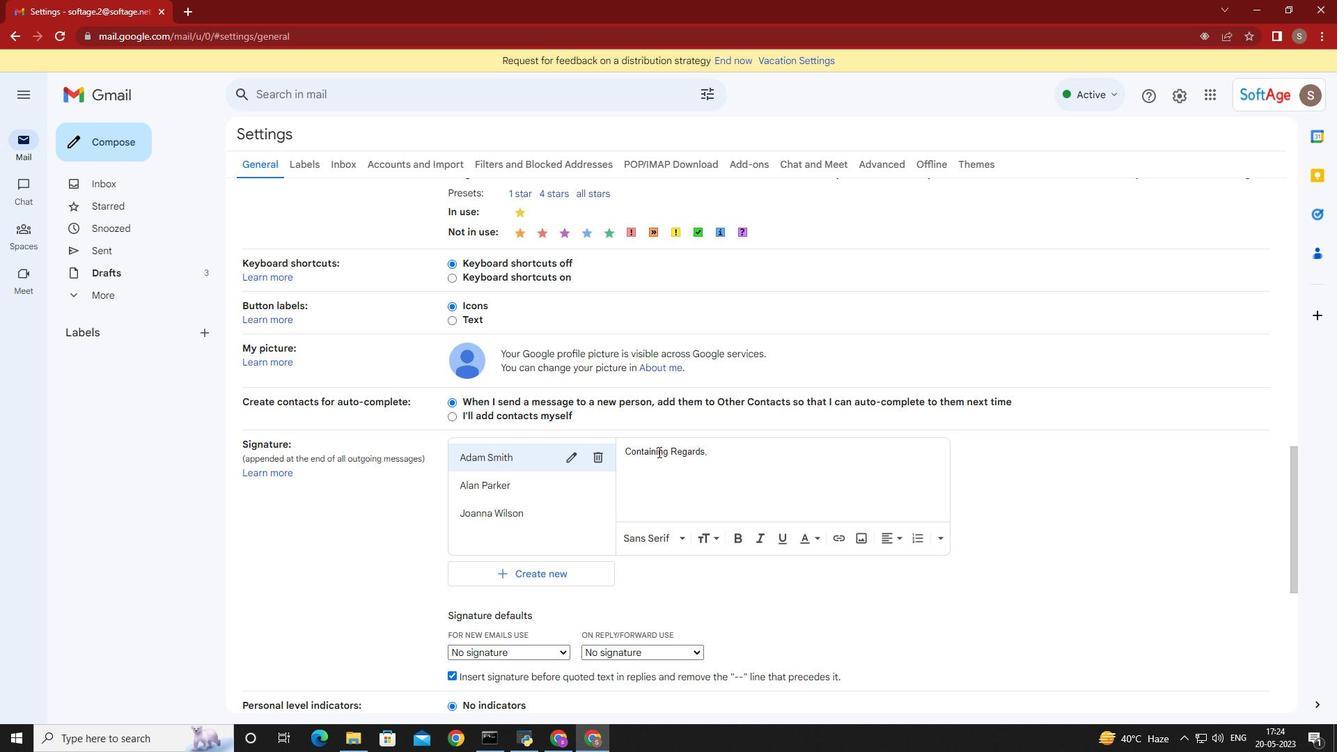 
Action: Mouse moved to (631, 476)
Screenshot: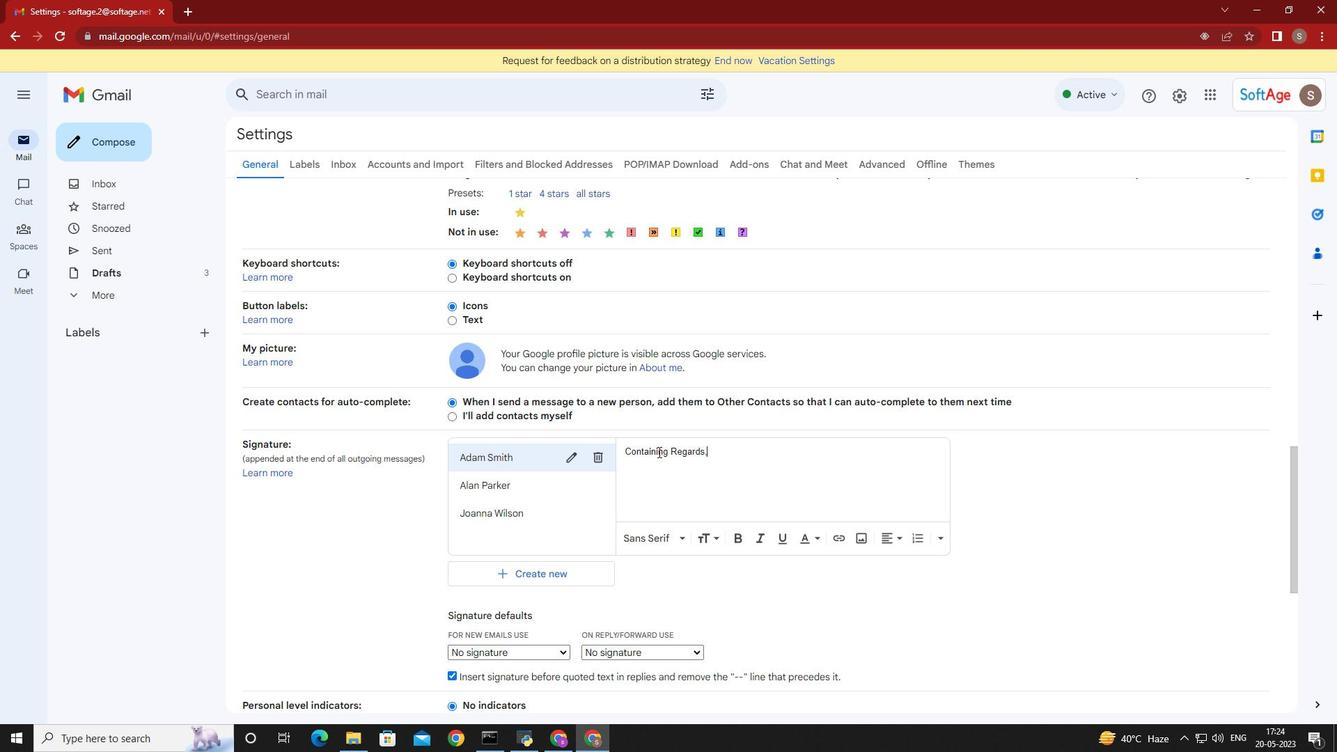 
Action: Mouse pressed left at (631, 476)
Screenshot: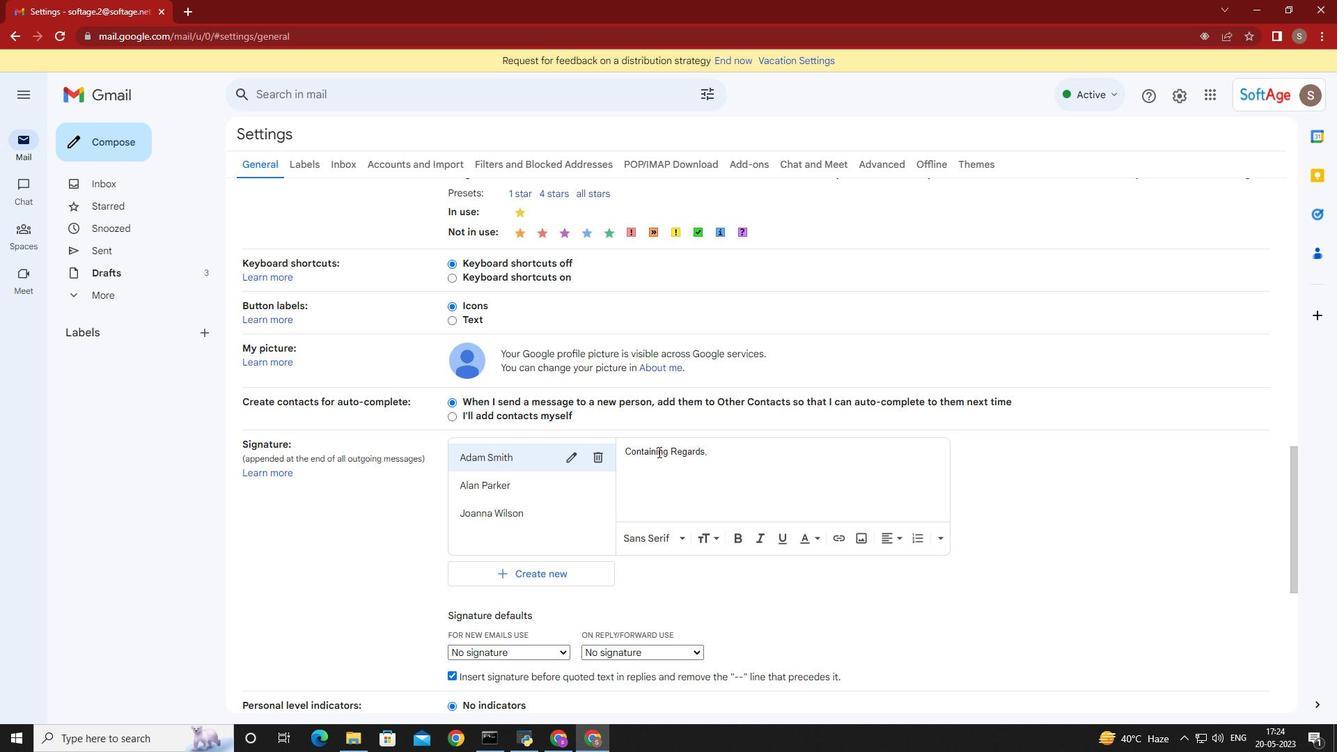 
Action: Mouse moved to (631, 479)
Screenshot: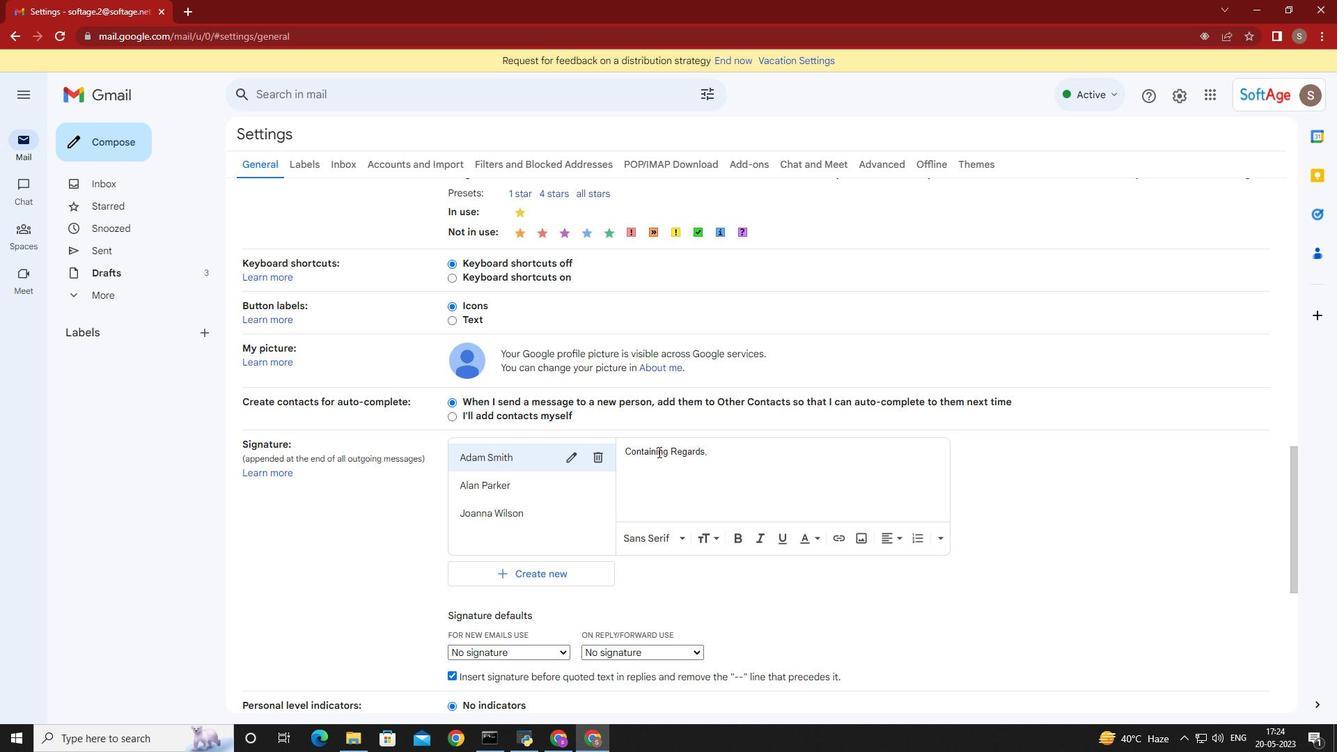 
Action: Key pressed <Key.shift>Regards
Screenshot: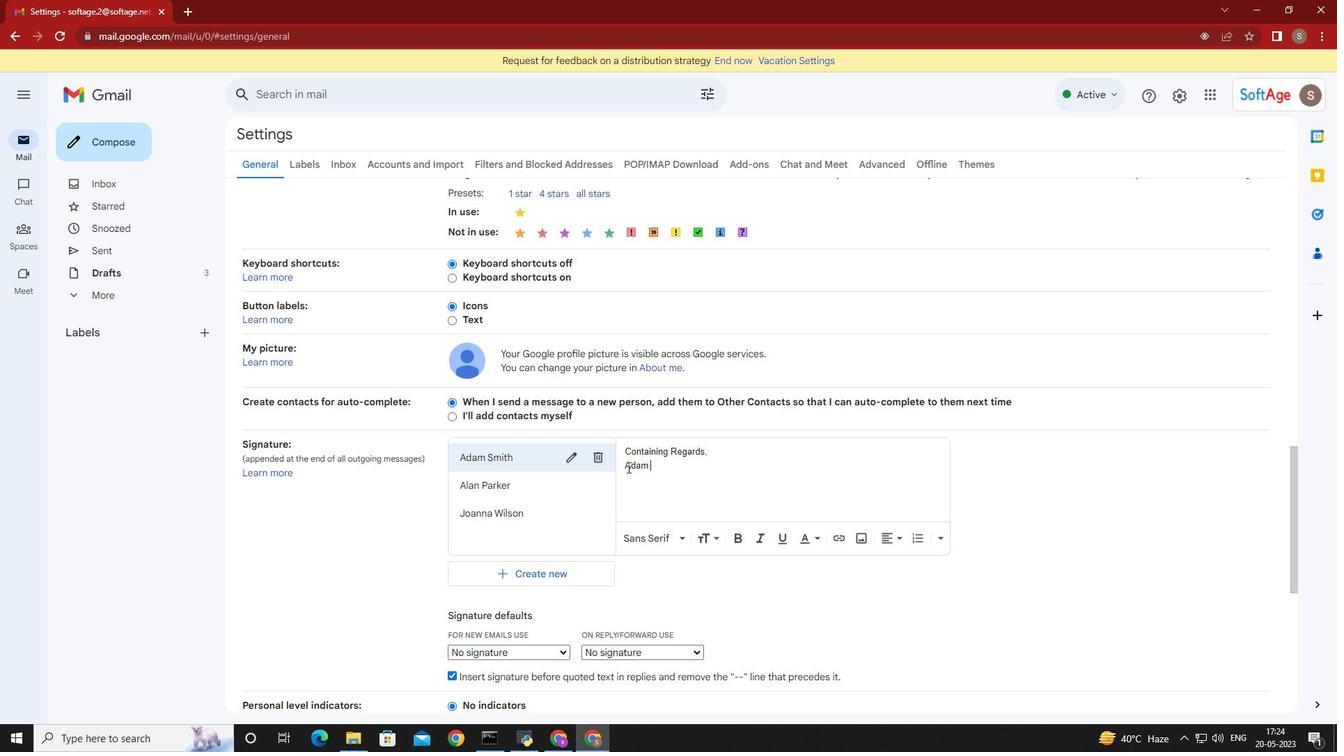 
Action: Mouse moved to (585, 477)
Screenshot: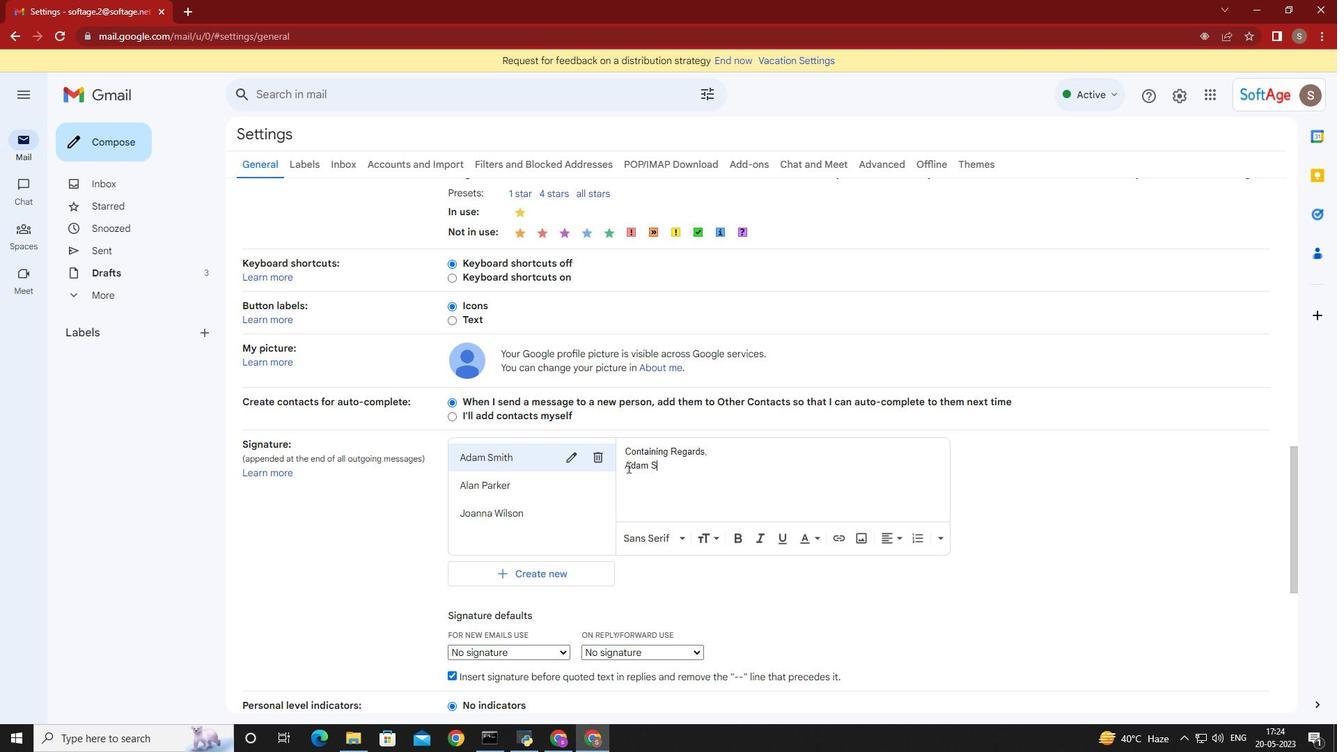 
Action: Mouse pressed left at (585, 477)
Screenshot: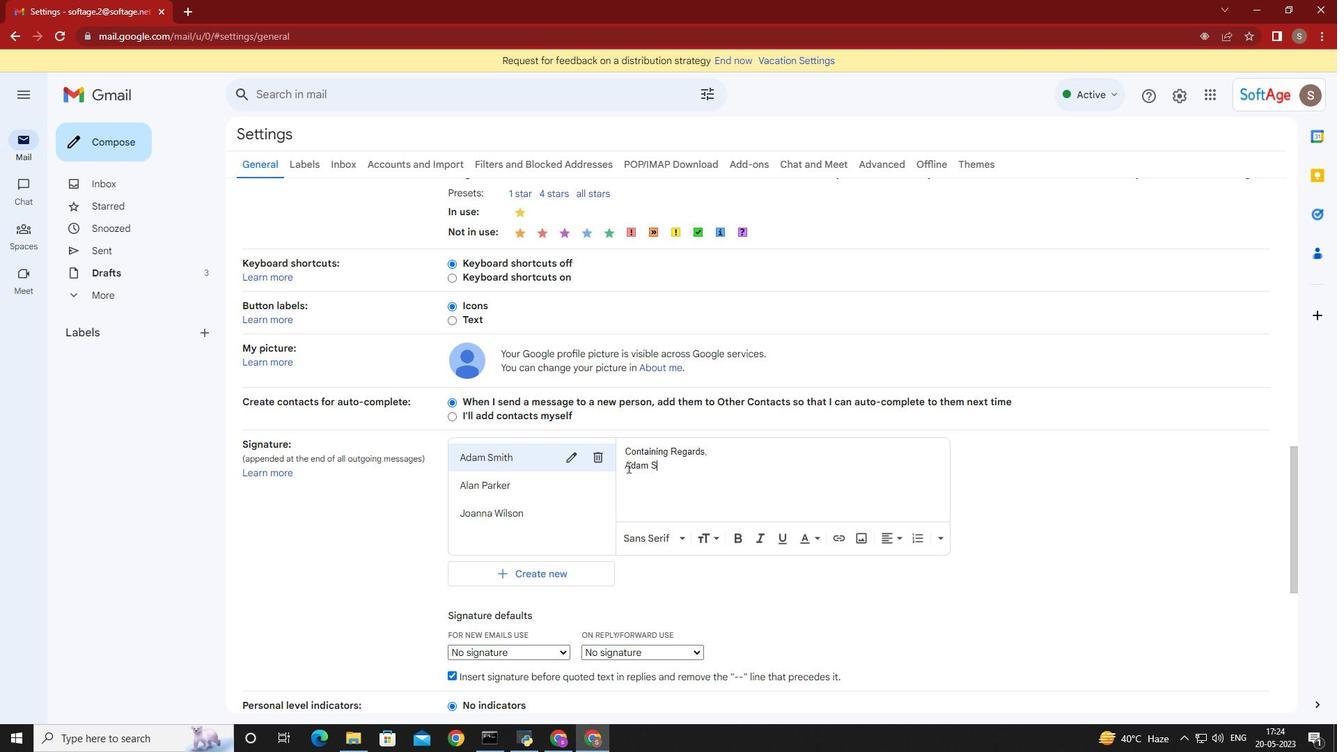 
Action: Mouse moved to (701, 562)
Screenshot: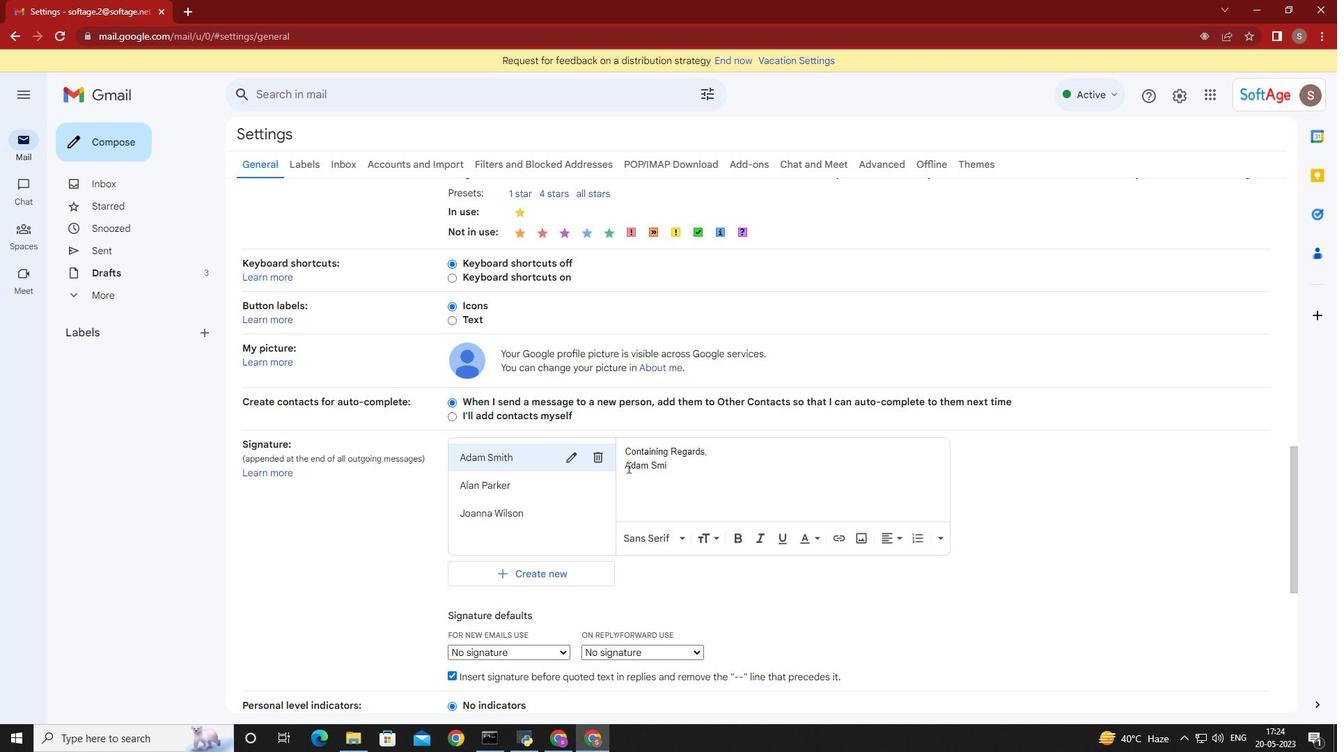 
Action: Mouse pressed left at (701, 562)
Screenshot: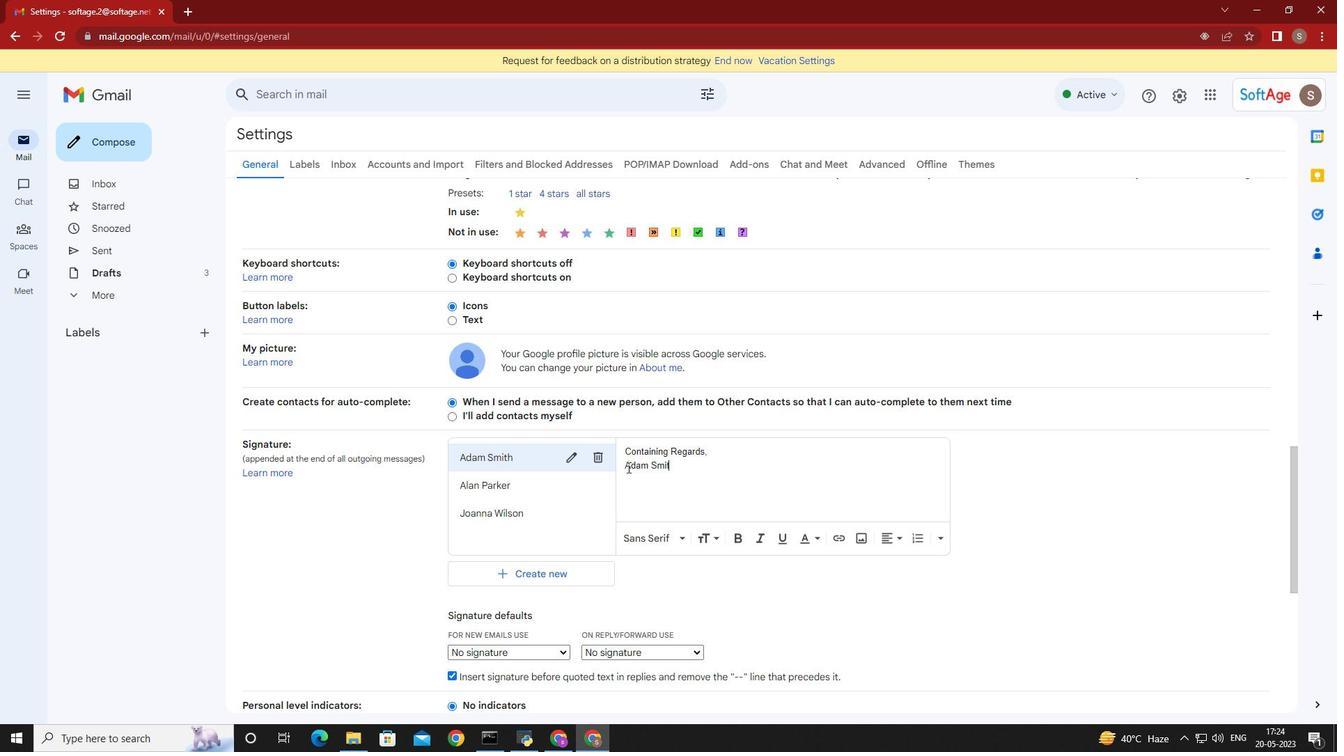 
Action: Mouse moved to (677, 560)
Screenshot: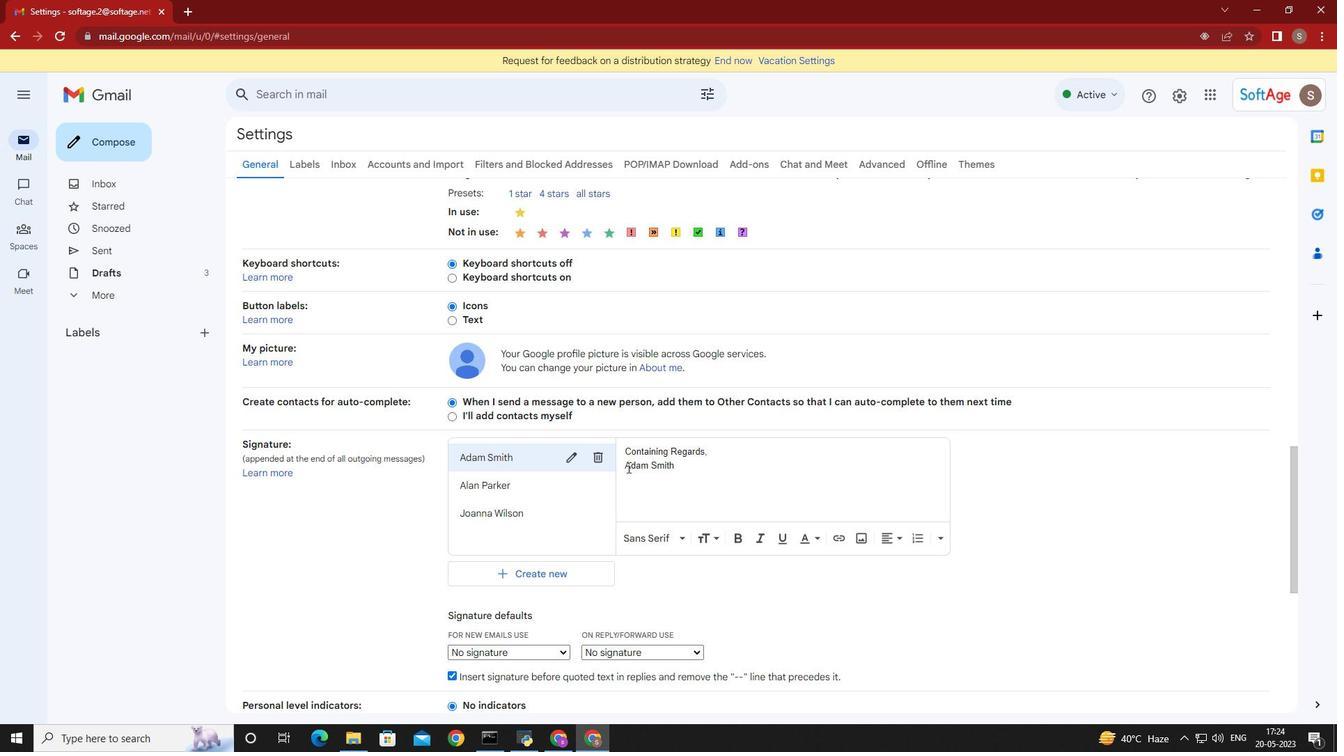 
Action: Mouse pressed left at (677, 560)
Screenshot: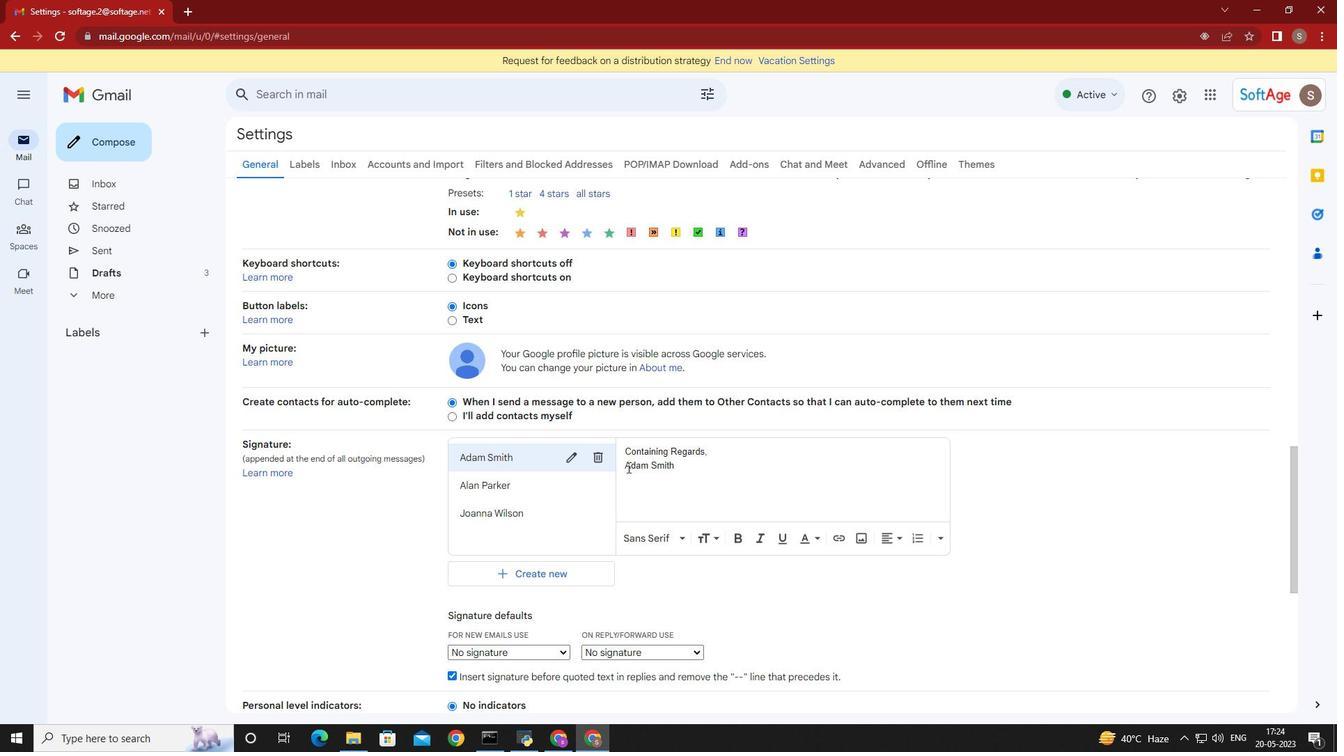 
Action: Mouse moved to (697, 520)
Screenshot: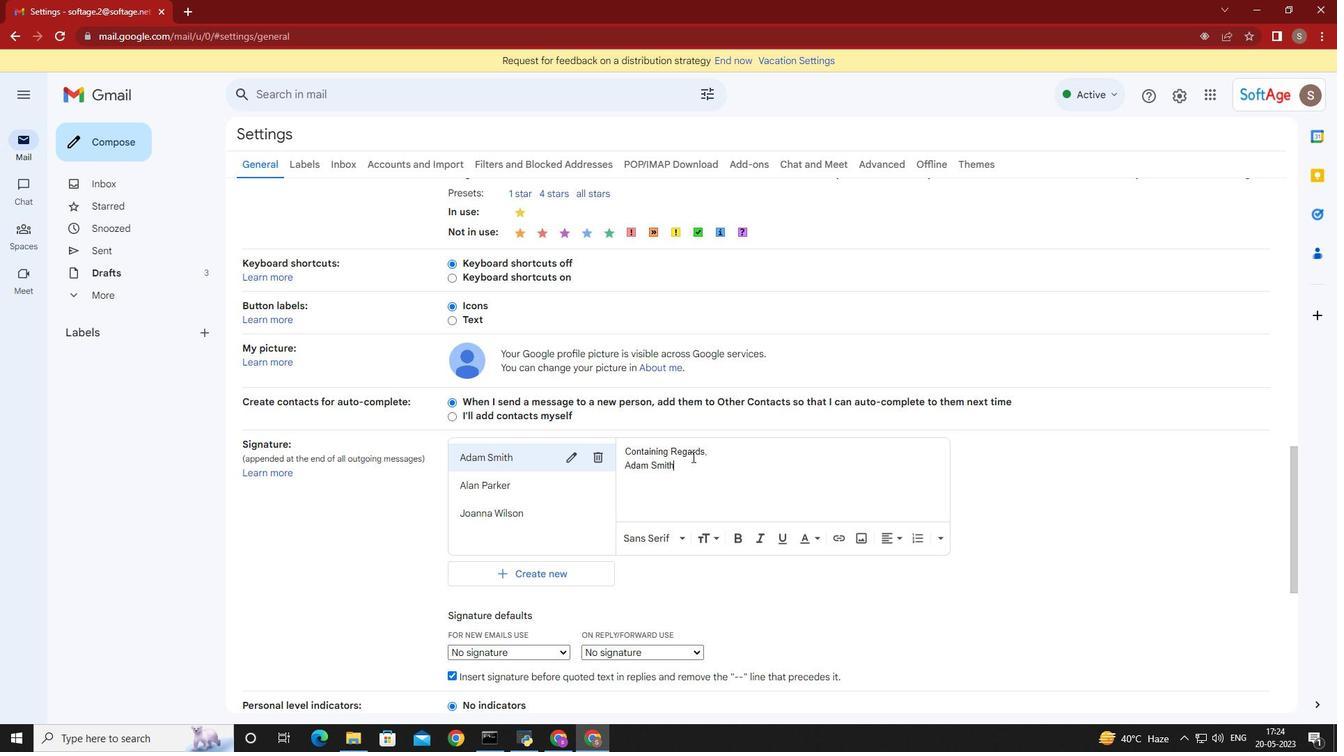 
Action: Mouse pressed left at (697, 520)
Screenshot: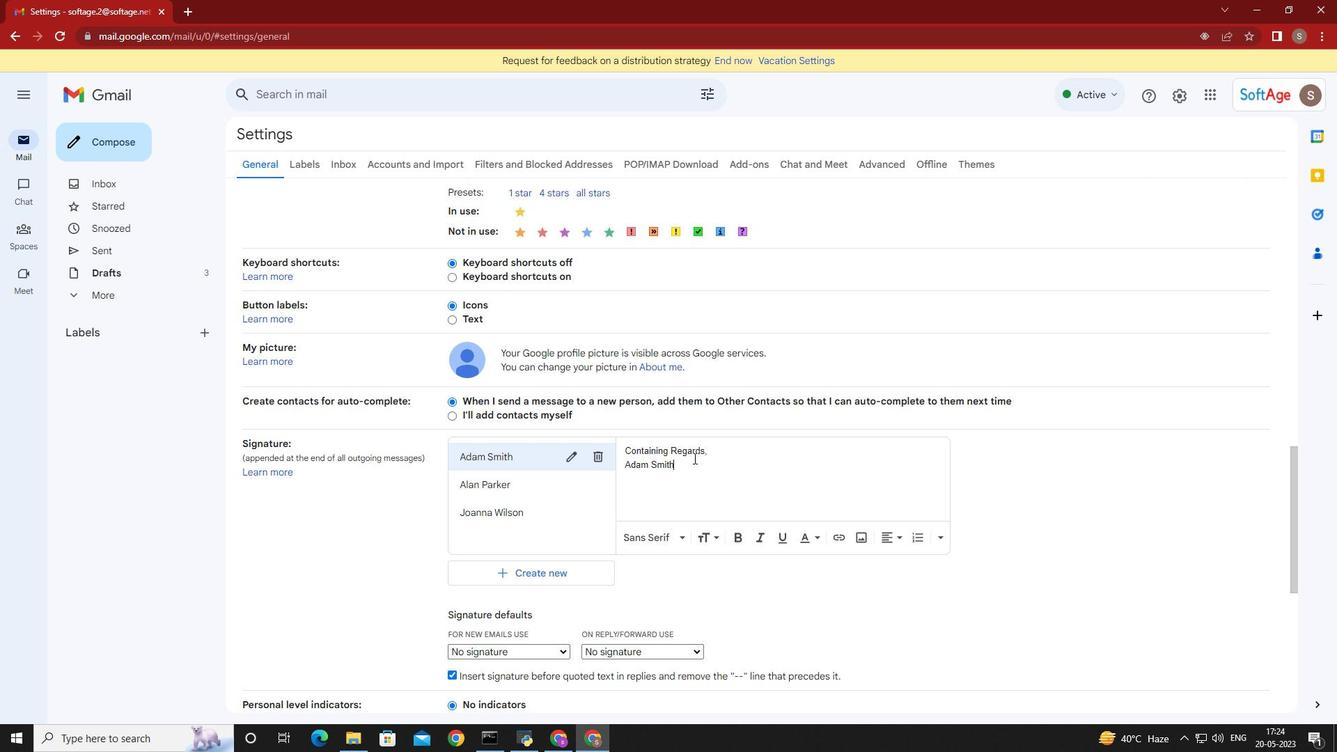 
Action: Mouse moved to (721, 500)
Screenshot: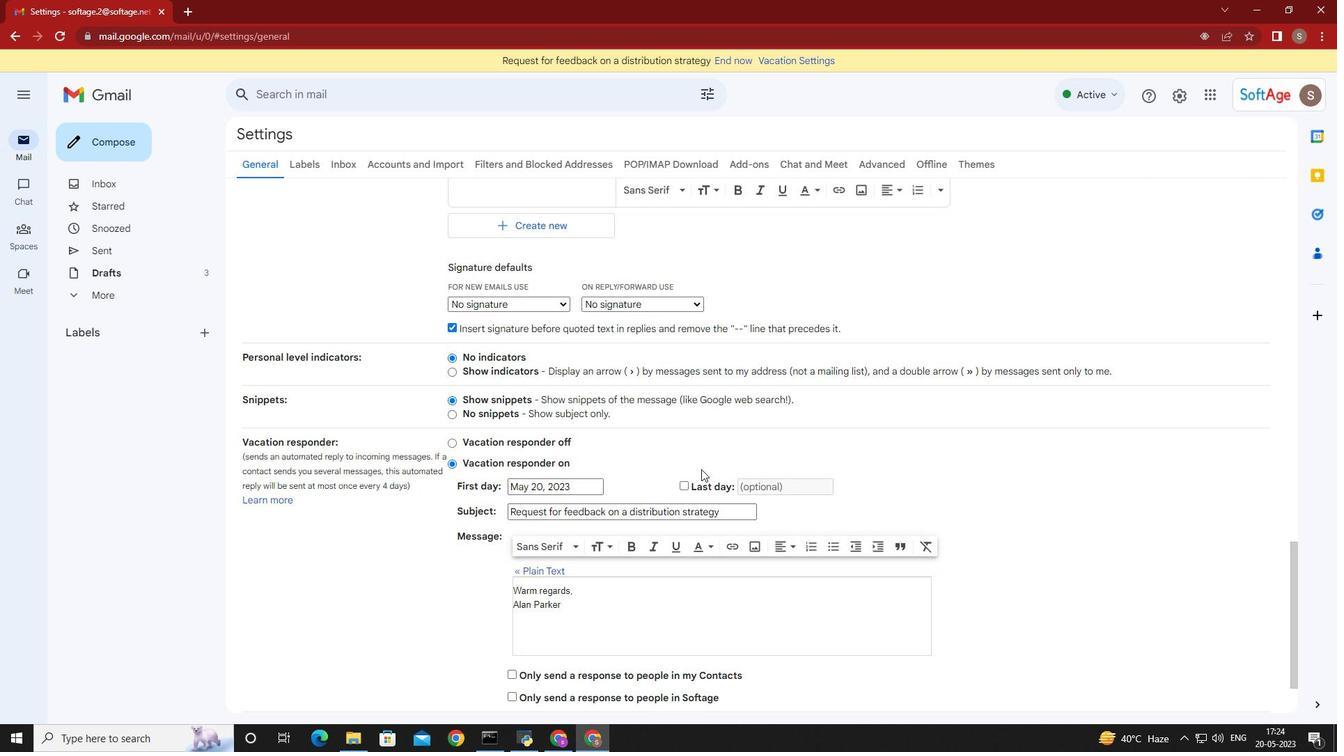 
Action: Mouse pressed left at (721, 500)
Screenshot: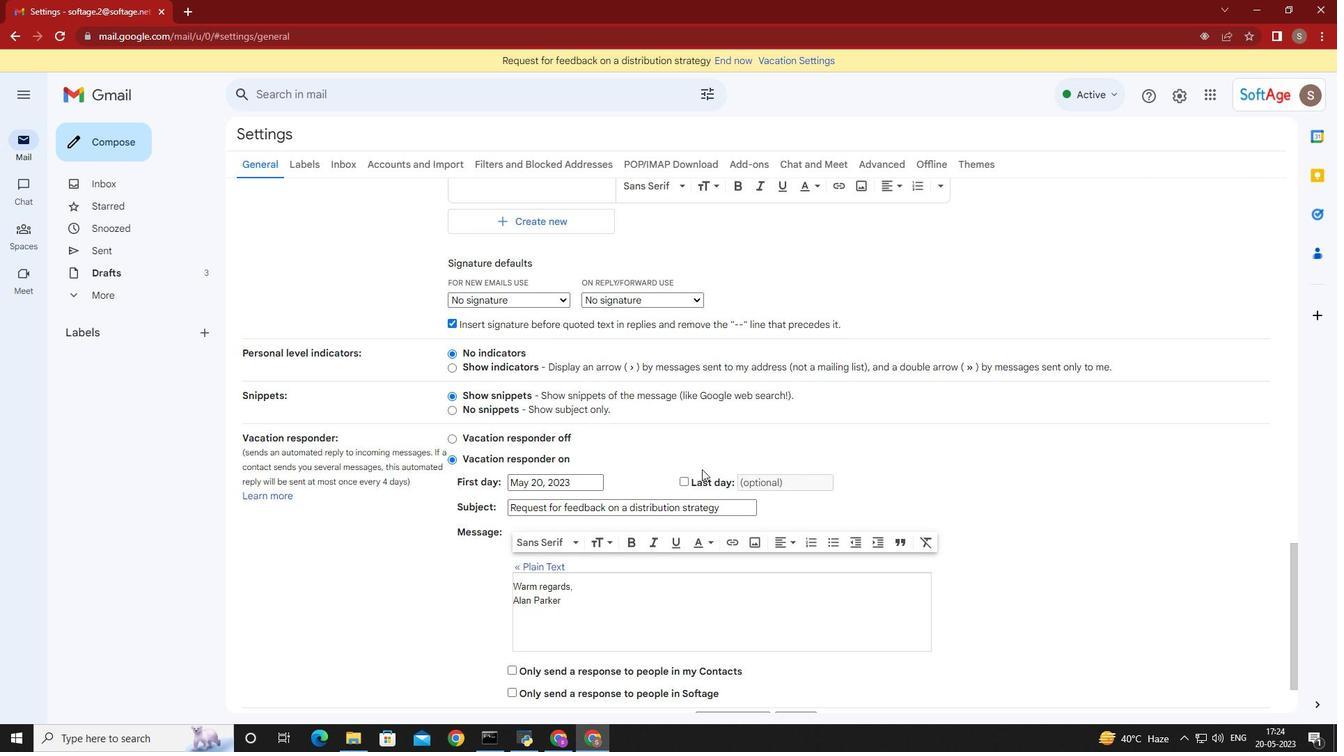 
Action: Mouse moved to (650, 477)
Screenshot: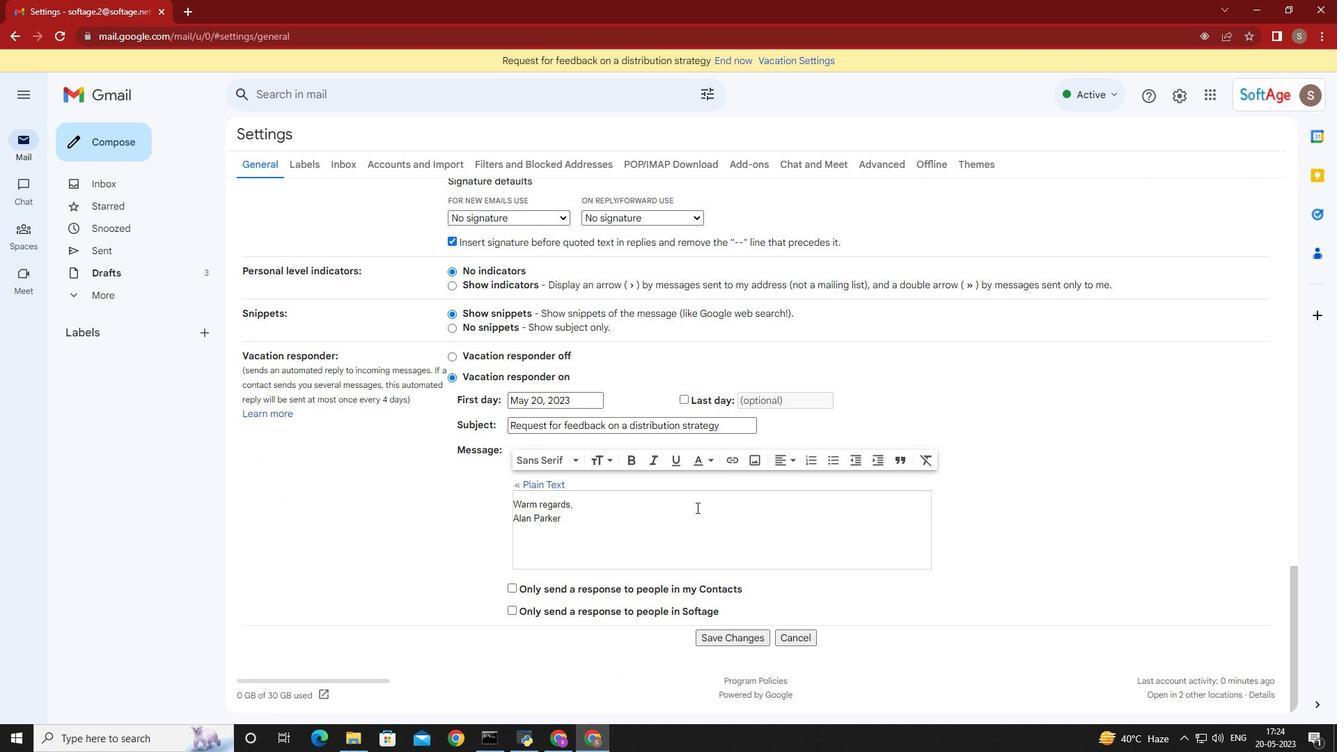 
Action: Mouse pressed left at (650, 477)
Screenshot: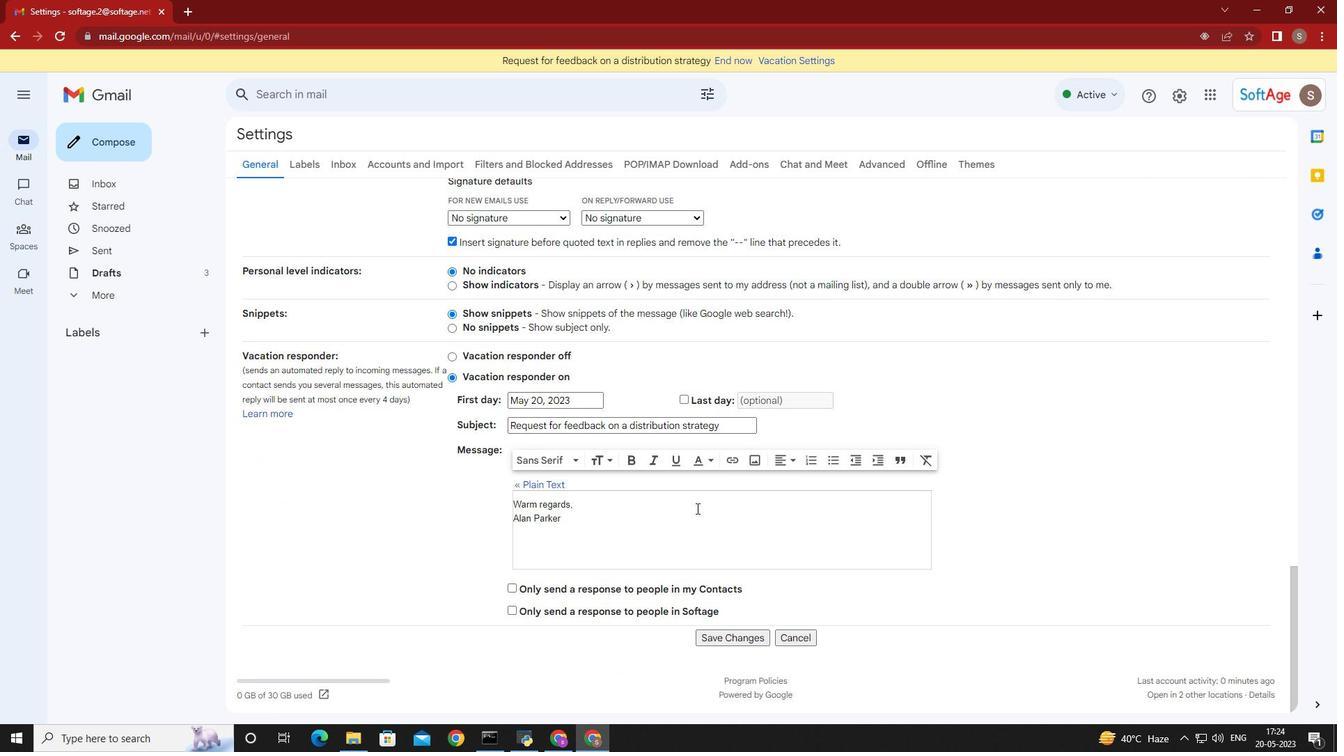 
Action: Mouse moved to (583, 480)
Screenshot: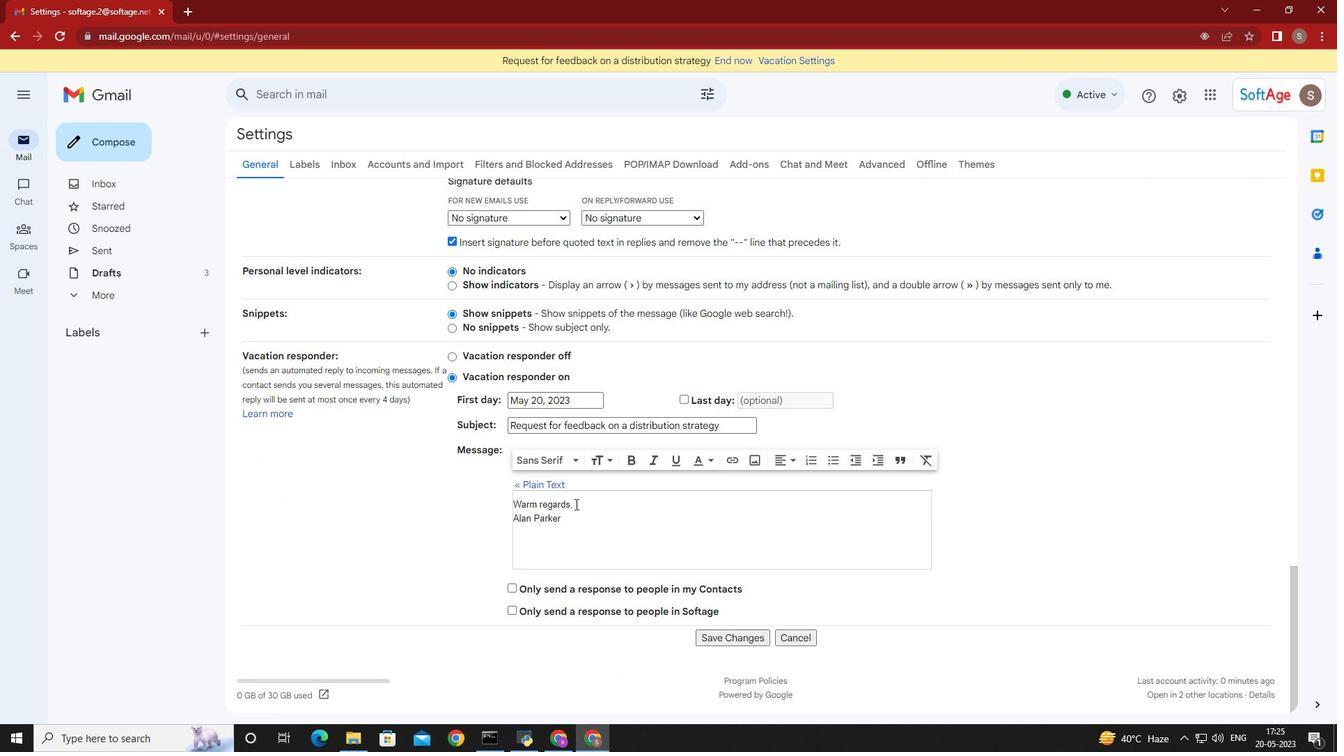 
Action: Mouse pressed left at (583, 480)
Screenshot: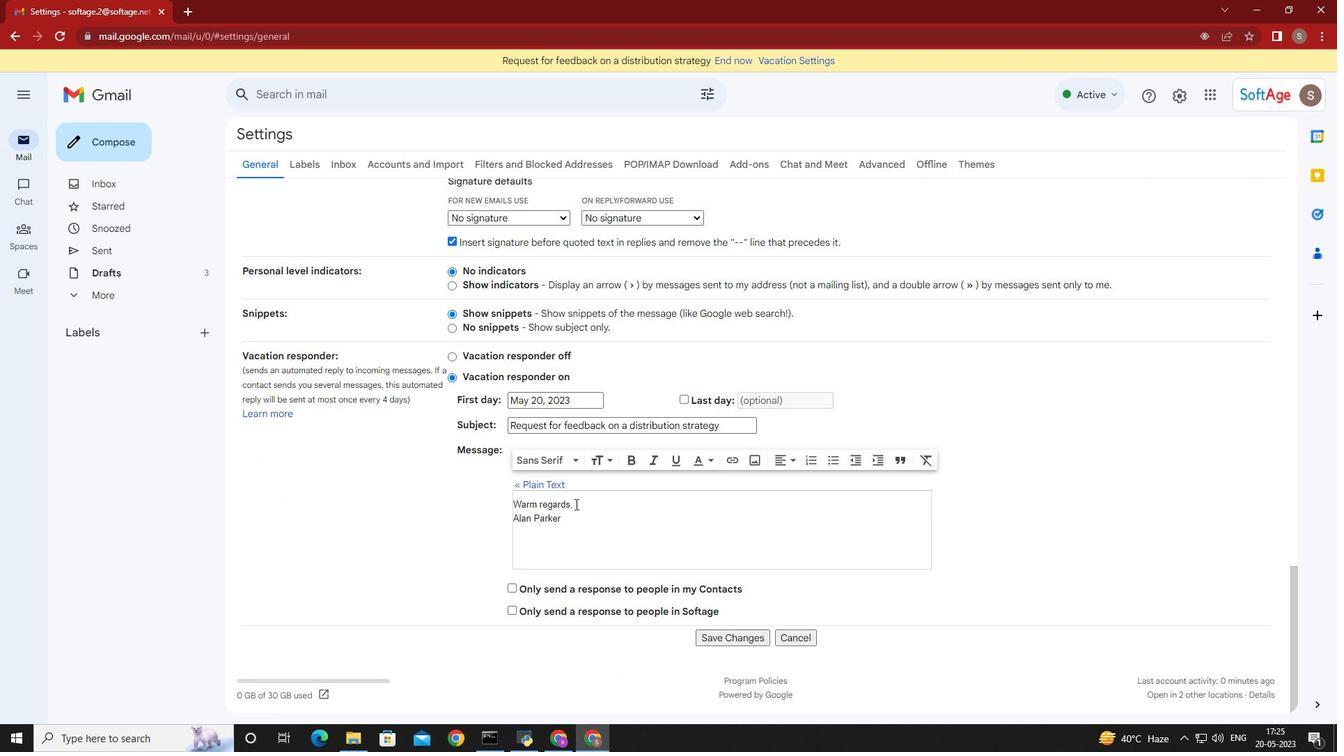 
Action: Mouse moved to (640, 479)
Screenshot: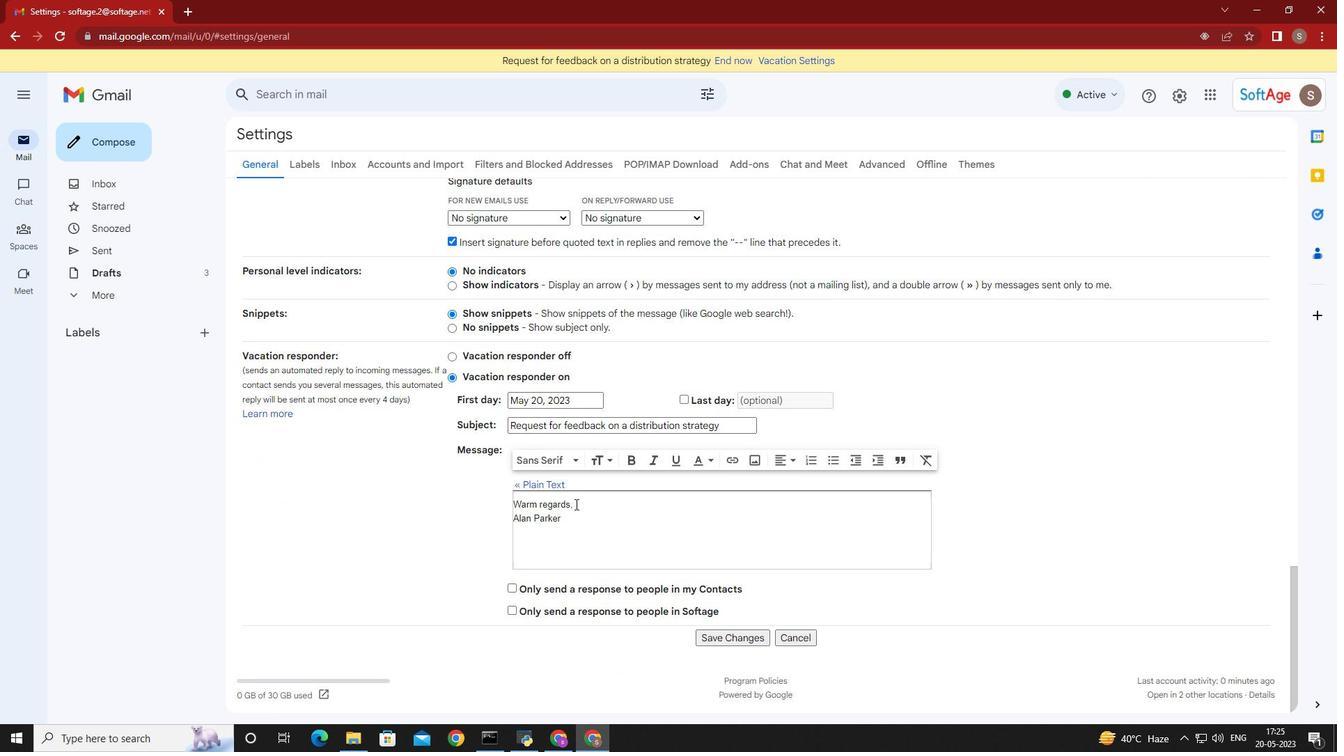 
Action: Mouse pressed left at (640, 479)
Screenshot: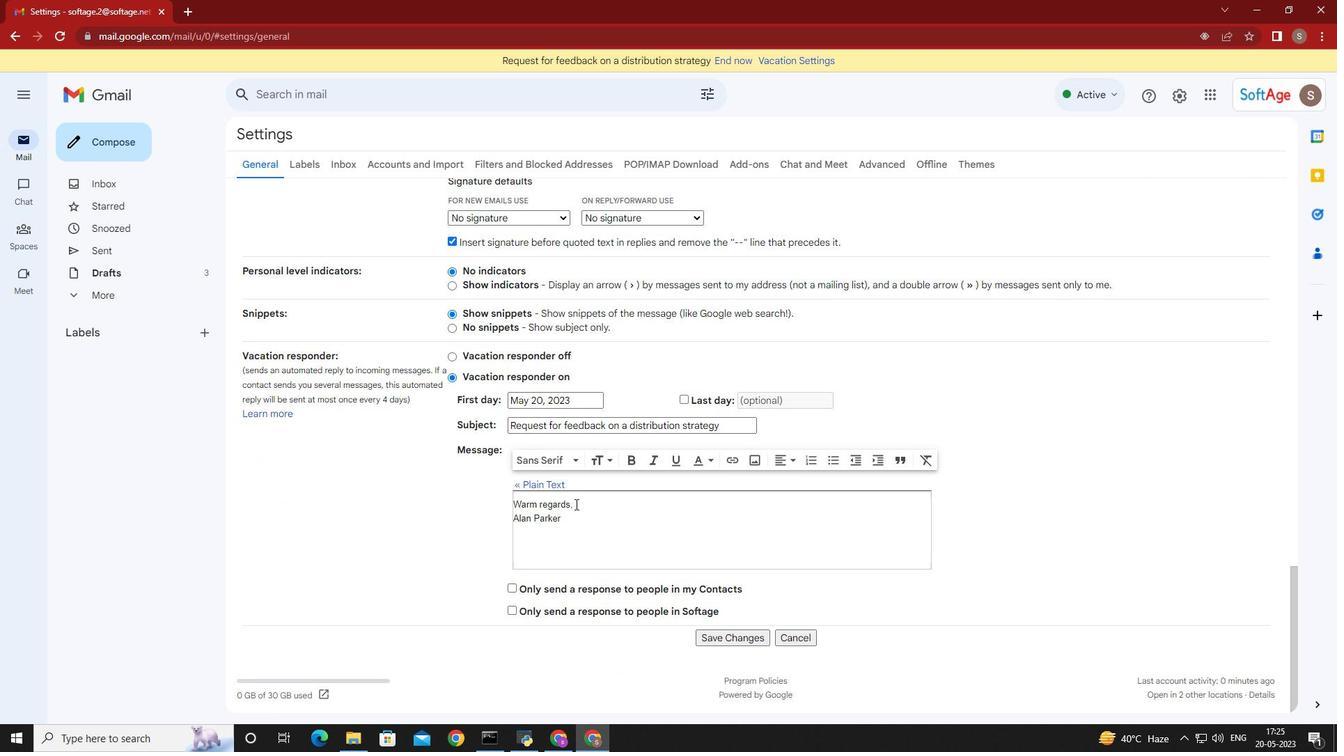 
Action: Mouse moved to (677, 561)
Screenshot: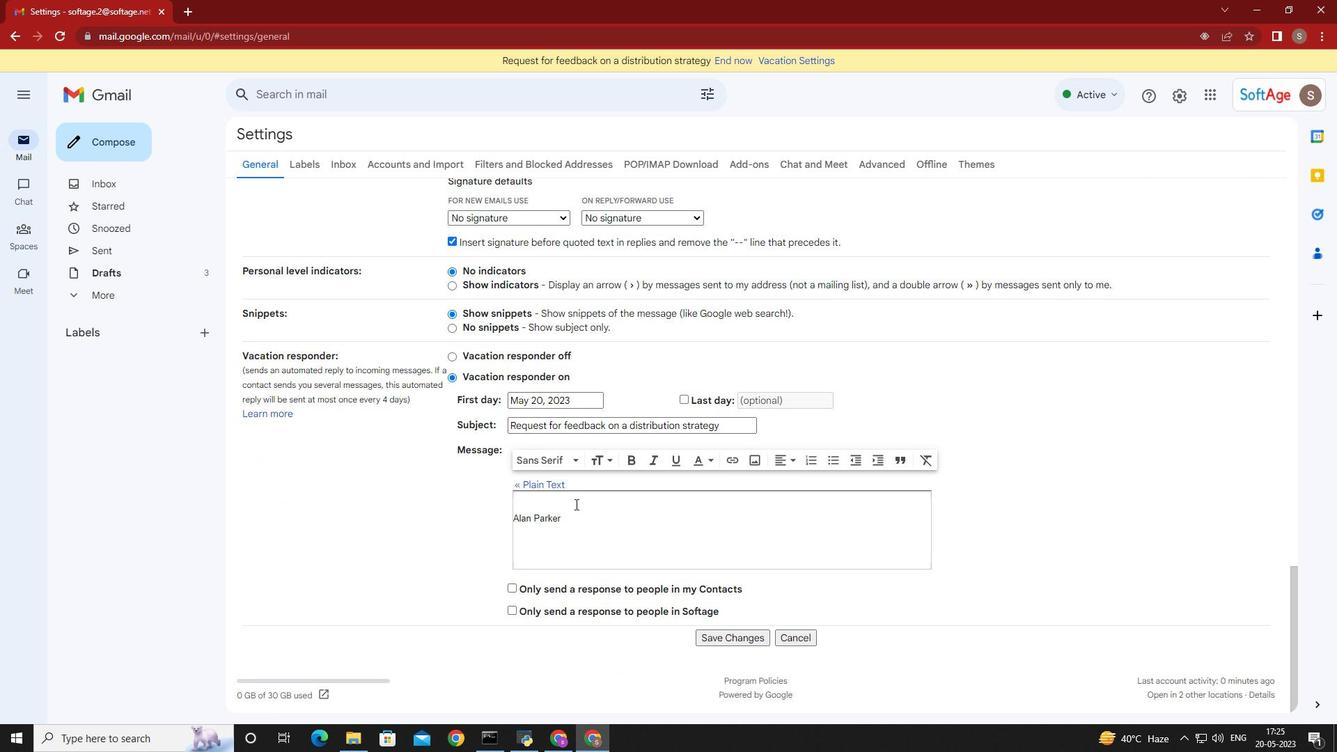 
Action: Mouse pressed left at (677, 561)
Screenshot: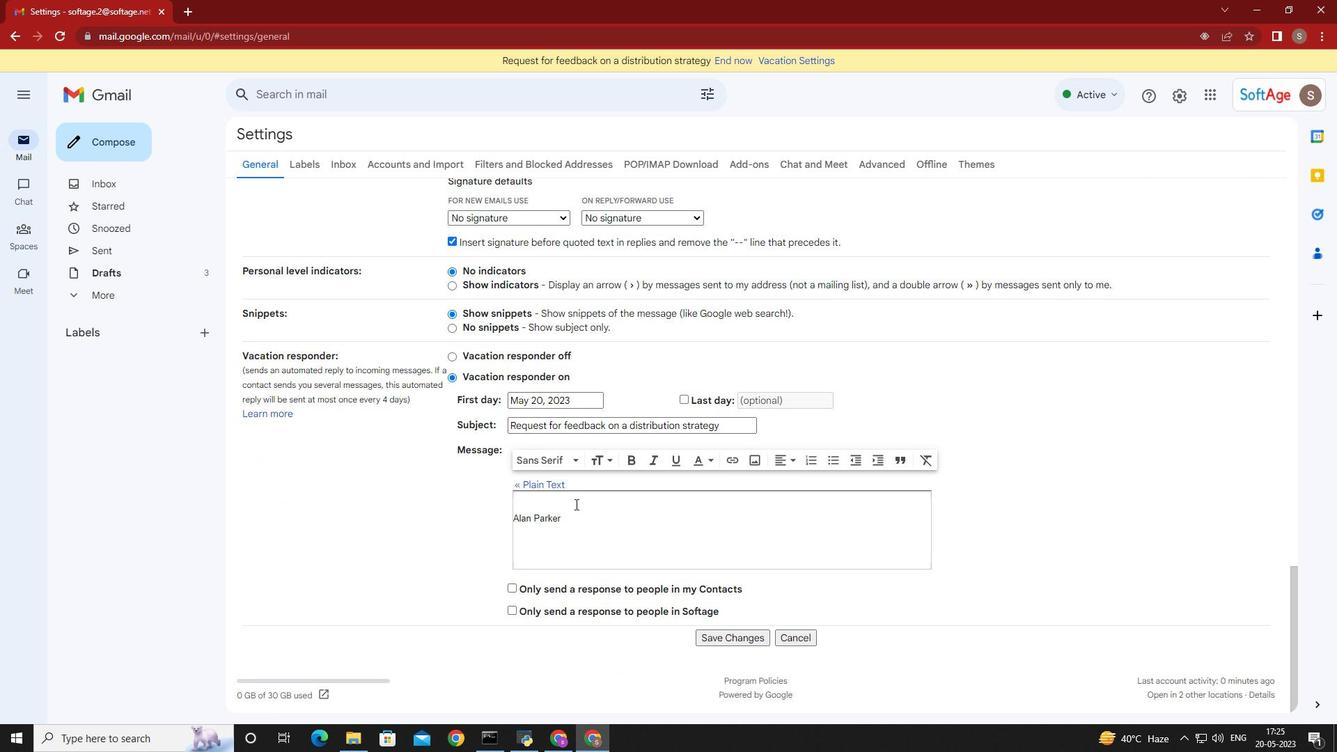 
Action: Mouse moved to (698, 497)
Screenshot: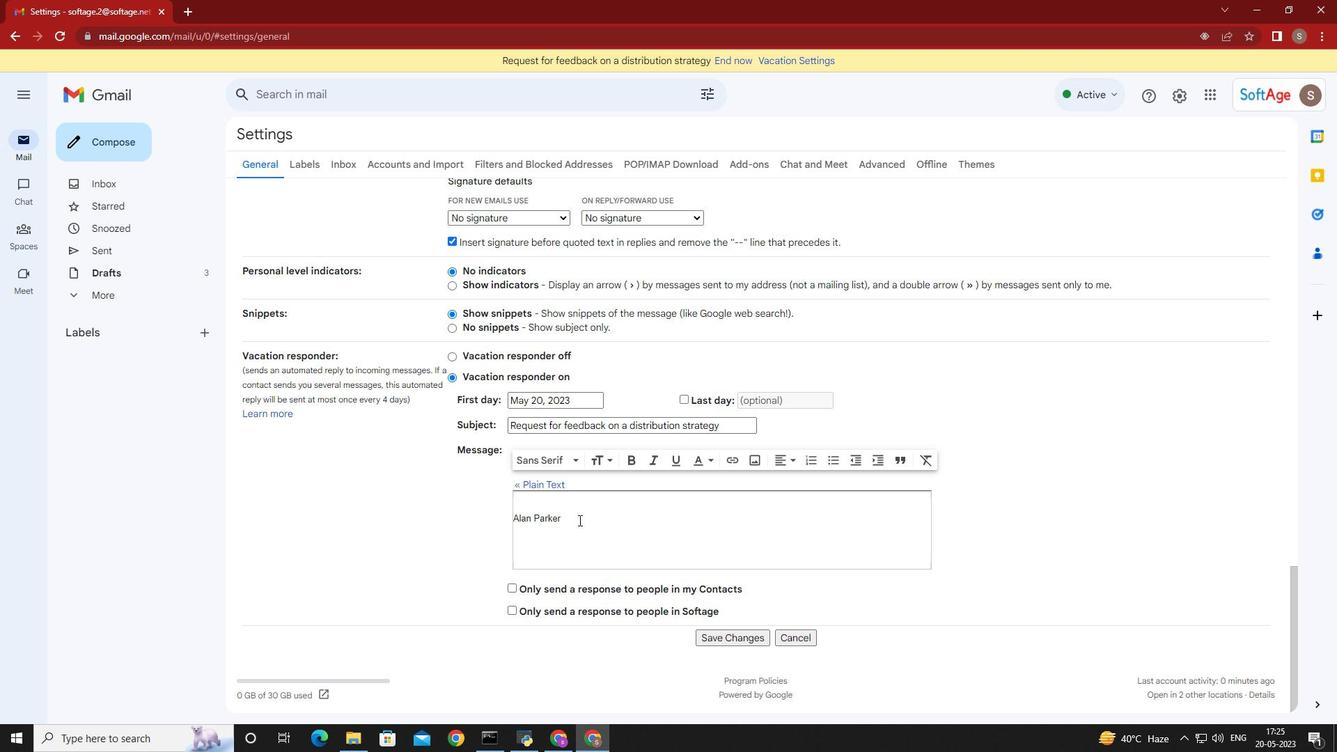 
Action: Mouse pressed left at (698, 497)
Screenshot: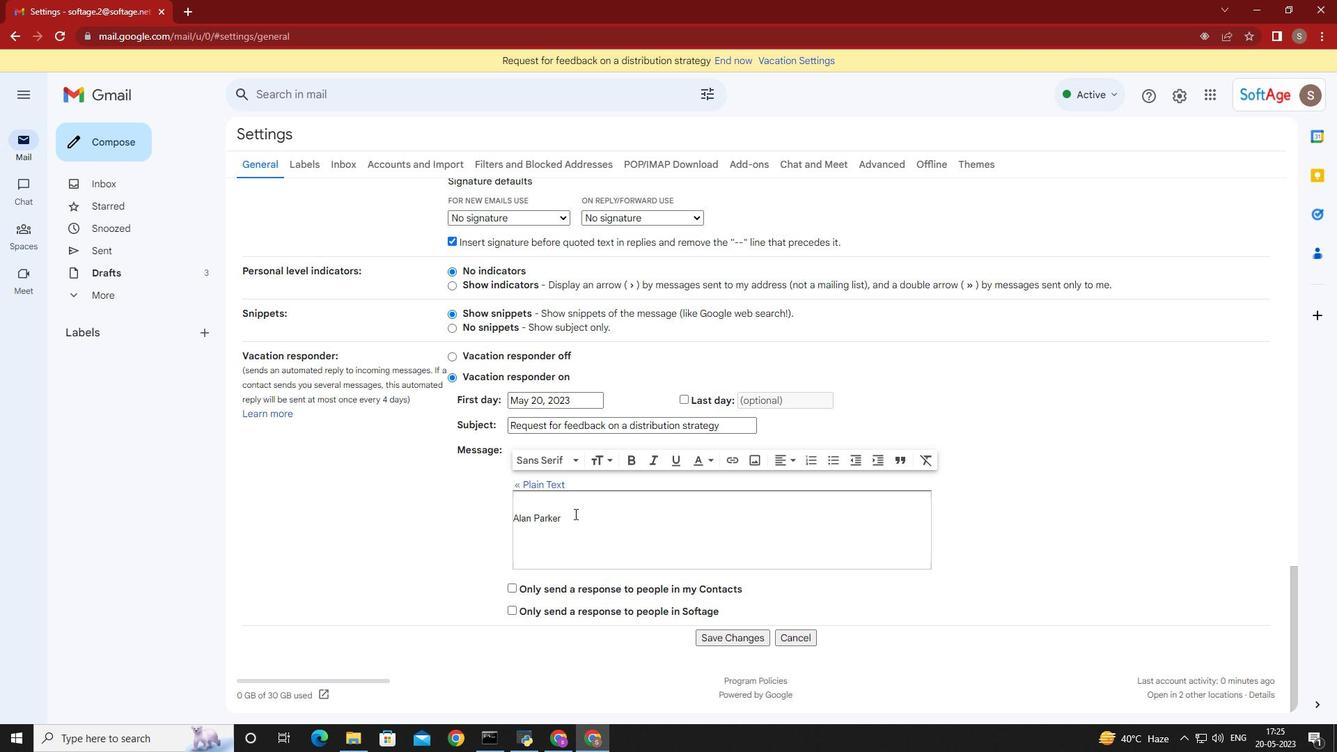 
Action: Mouse moved to (667, 482)
Screenshot: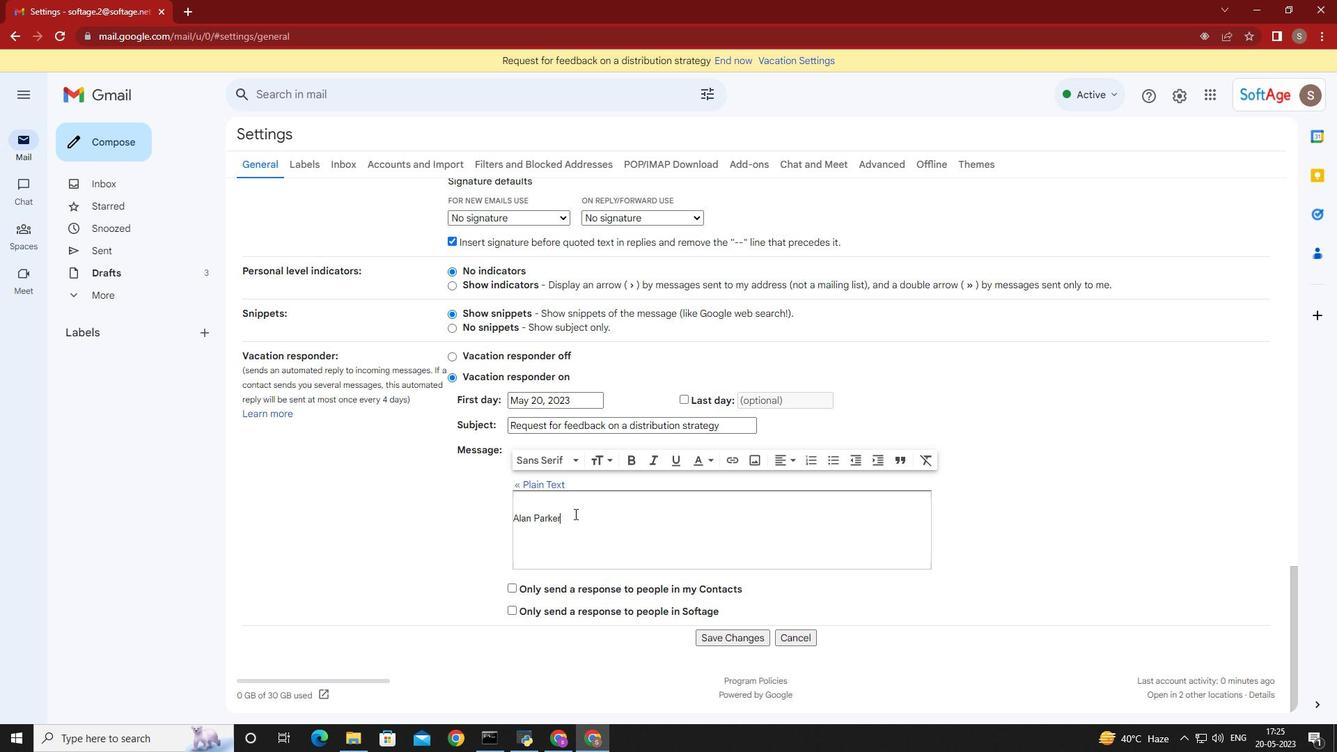 
Action: Mouse pressed left at (667, 482)
Screenshot: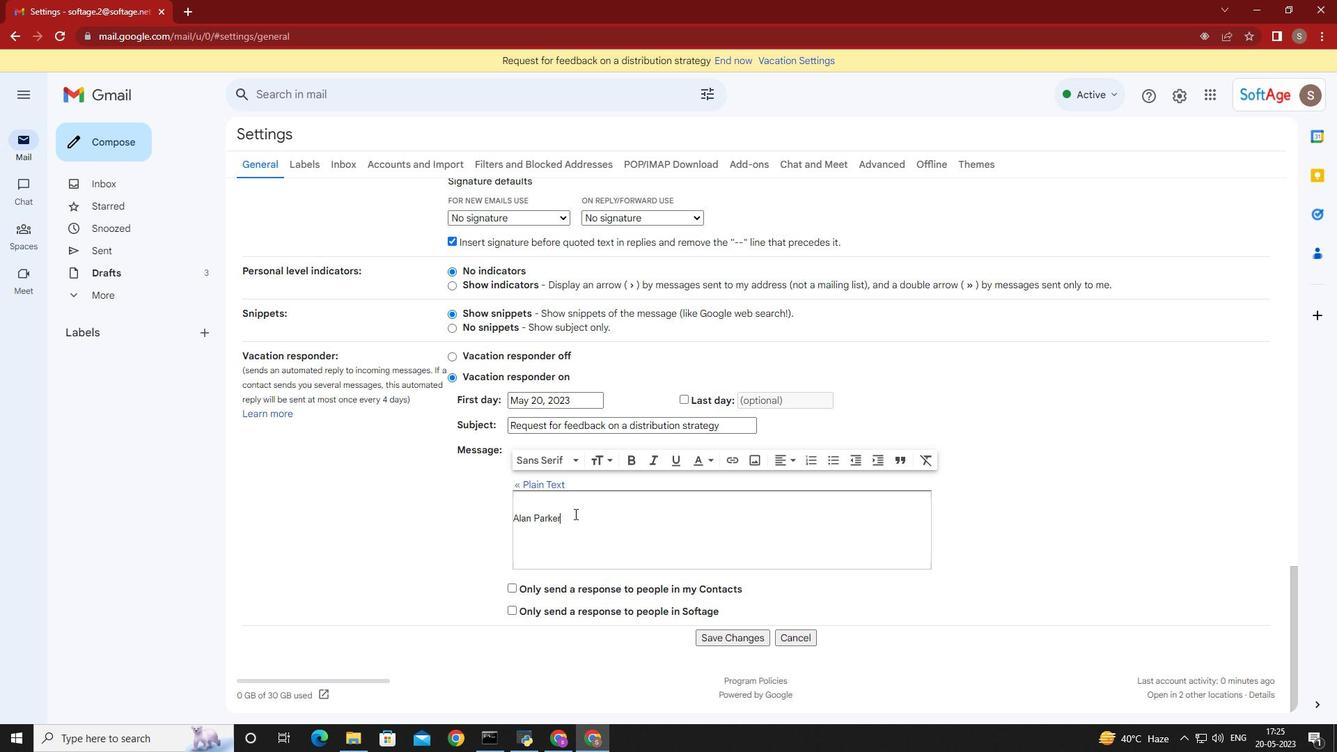 
Action: Mouse moved to (666, 480)
Screenshot: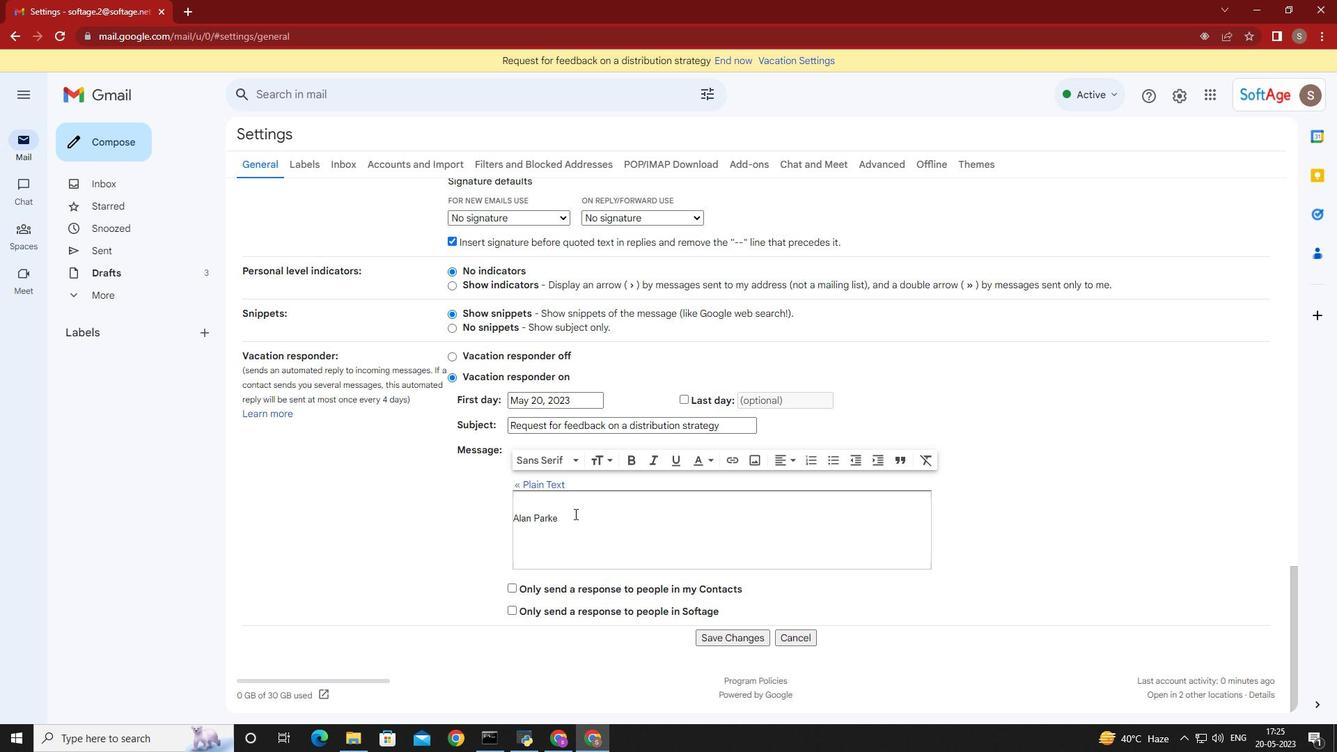 
Action: Key pressed <Key.enter>
Screenshot: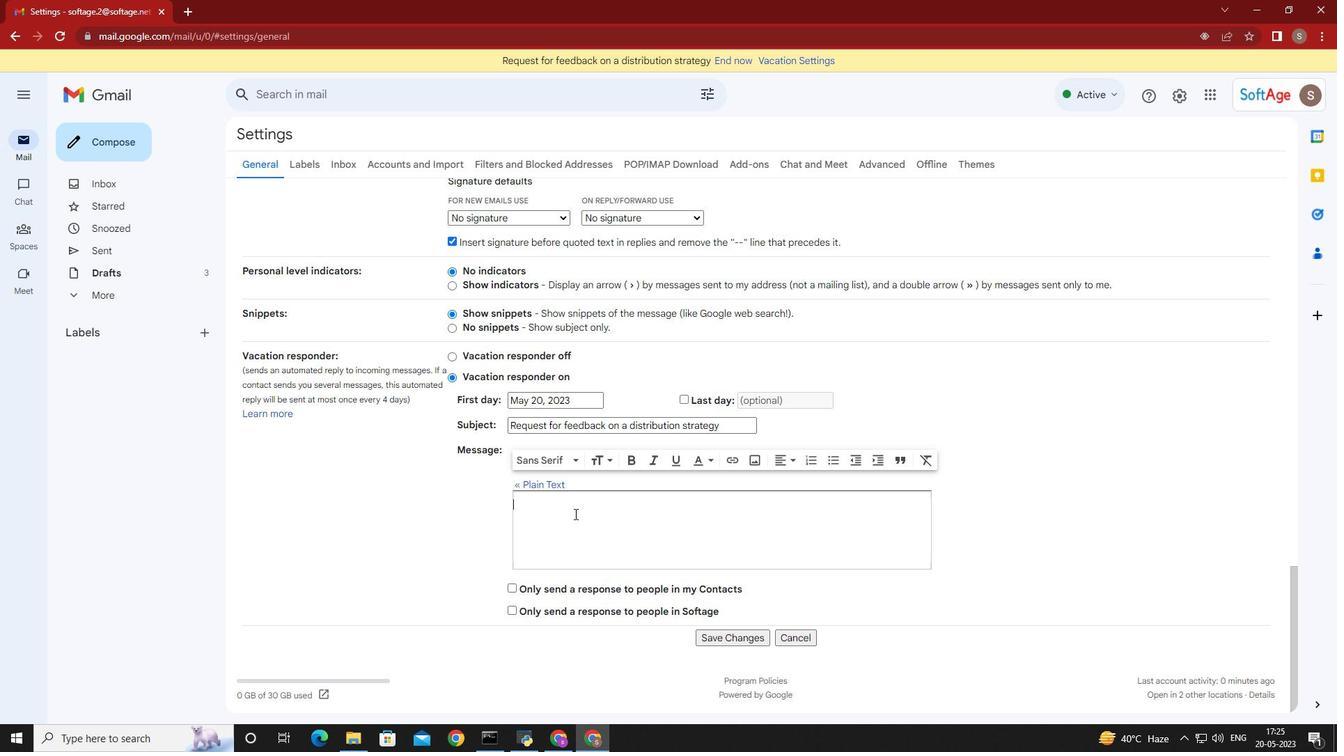 
Action: Mouse moved to (1144, 696)
Screenshot: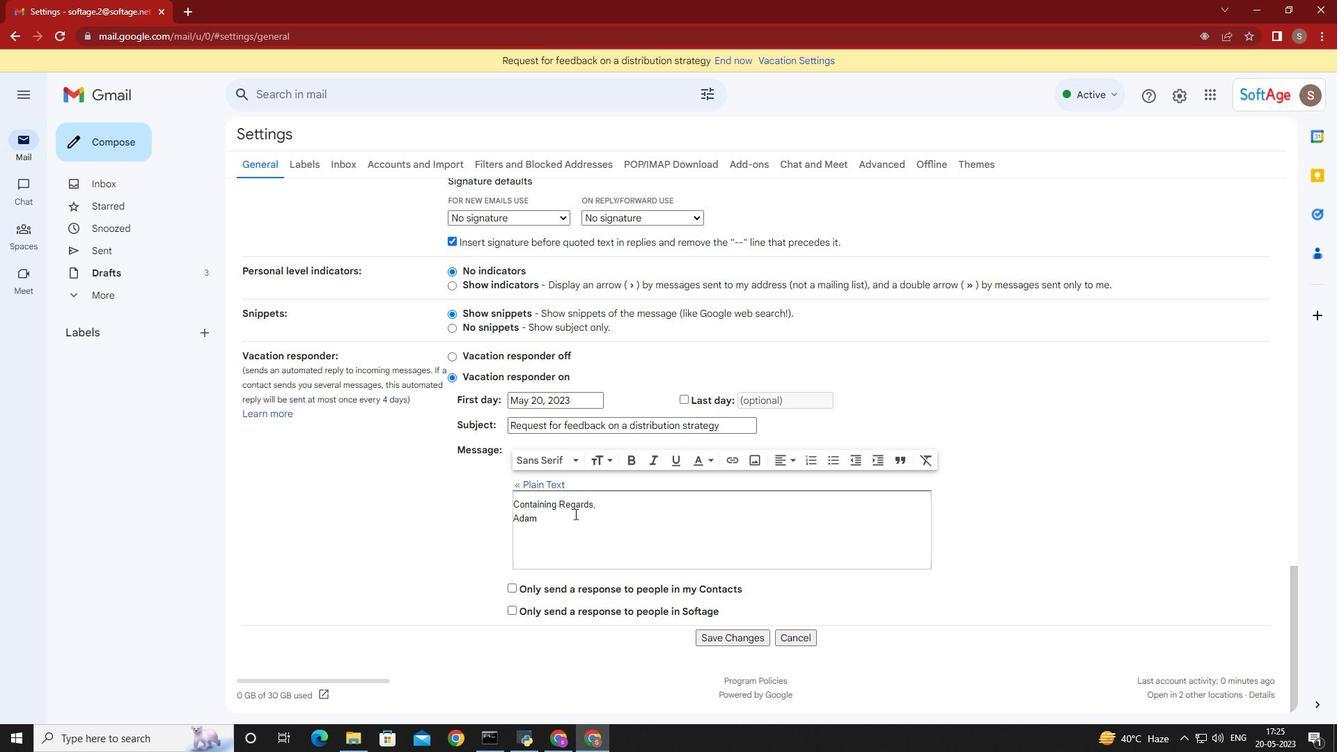 
Action: Mouse pressed left at (1144, 696)
Screenshot: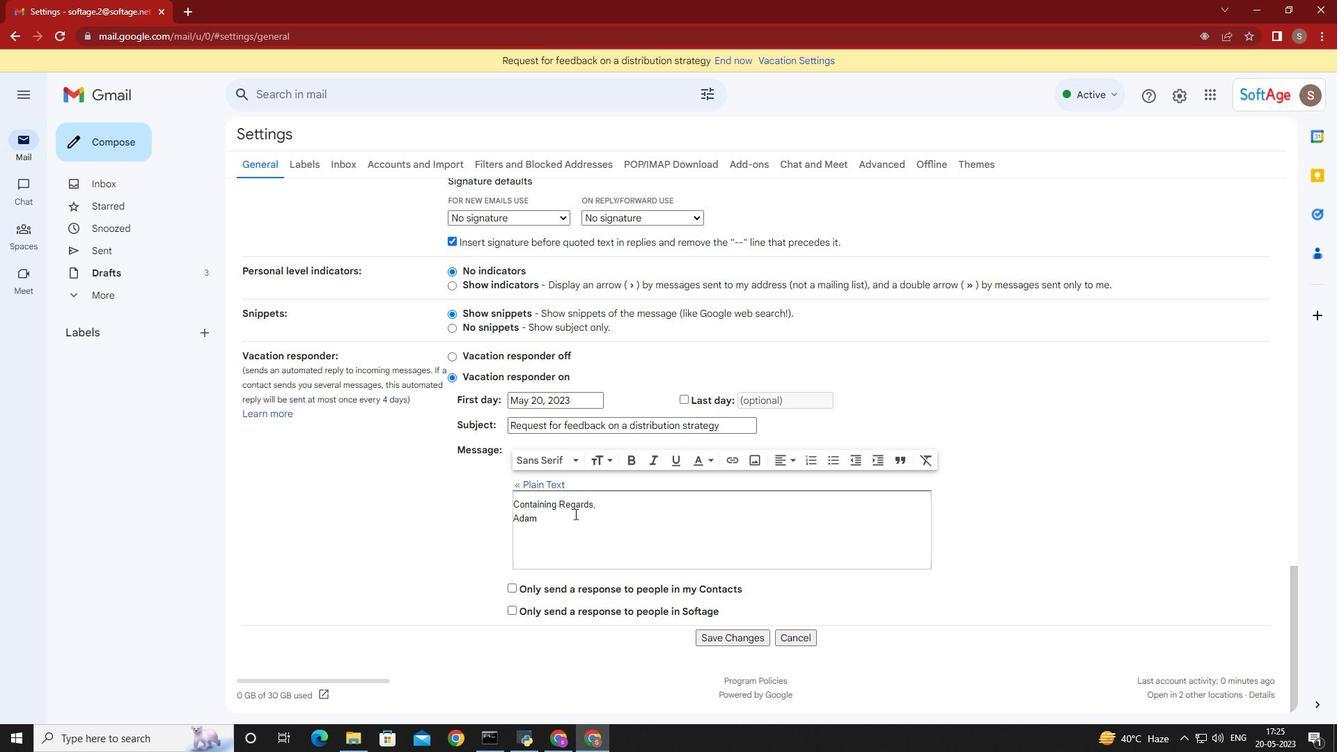 
Action: Mouse moved to (701, 514)
Screenshot: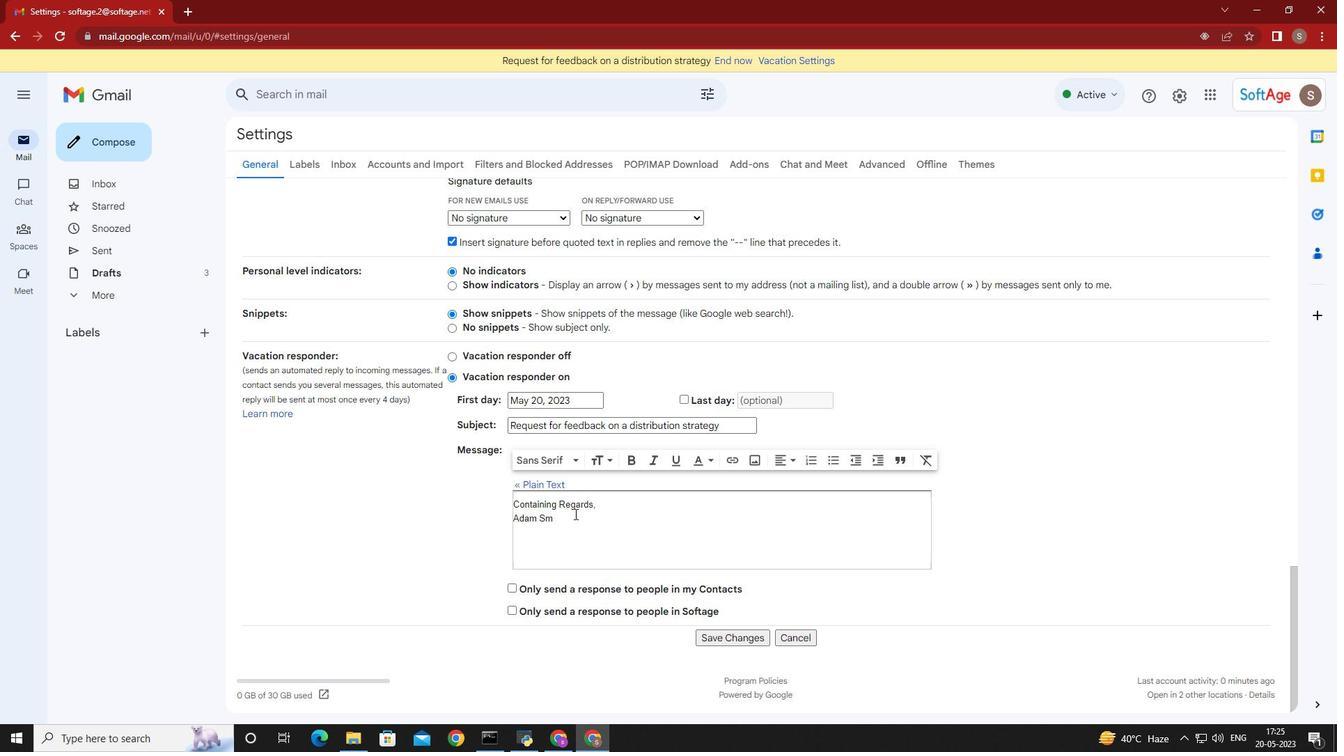 
Action: Mouse pressed left at (701, 514)
Screenshot: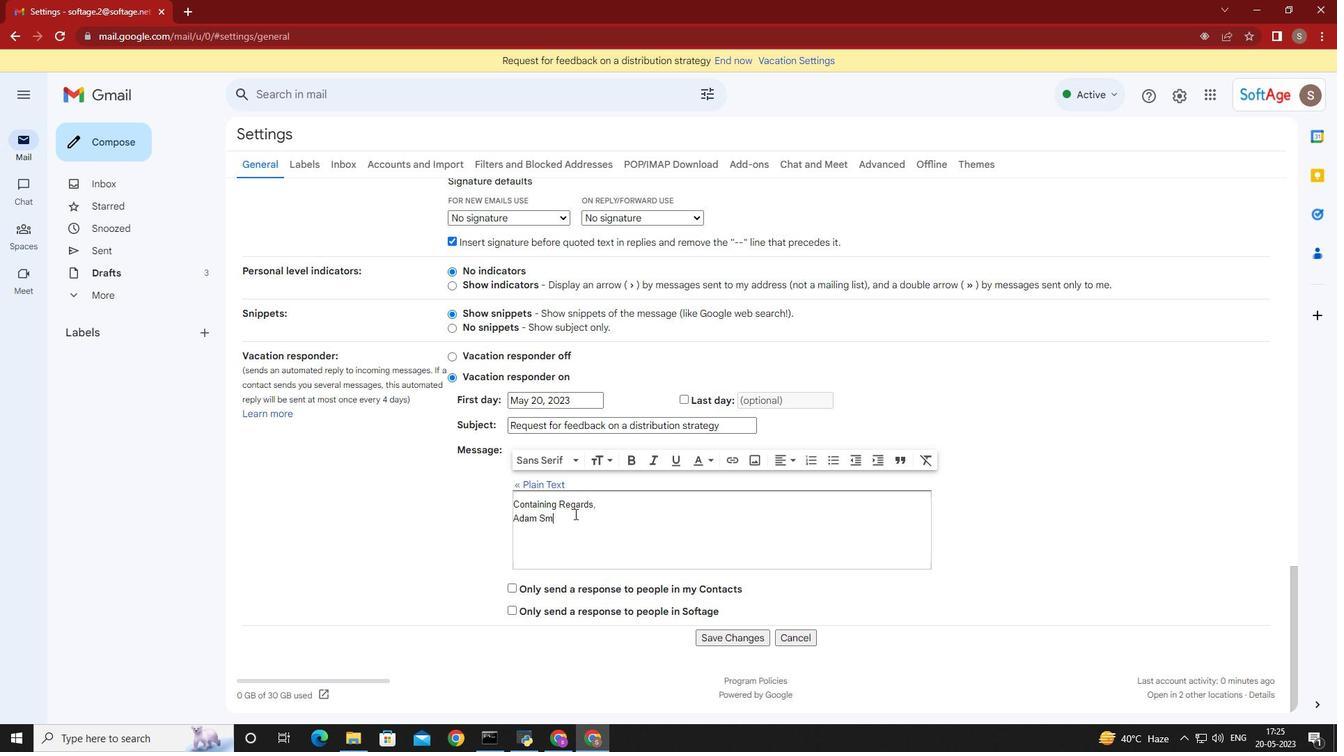 
Action: Mouse moved to (678, 529)
Screenshot: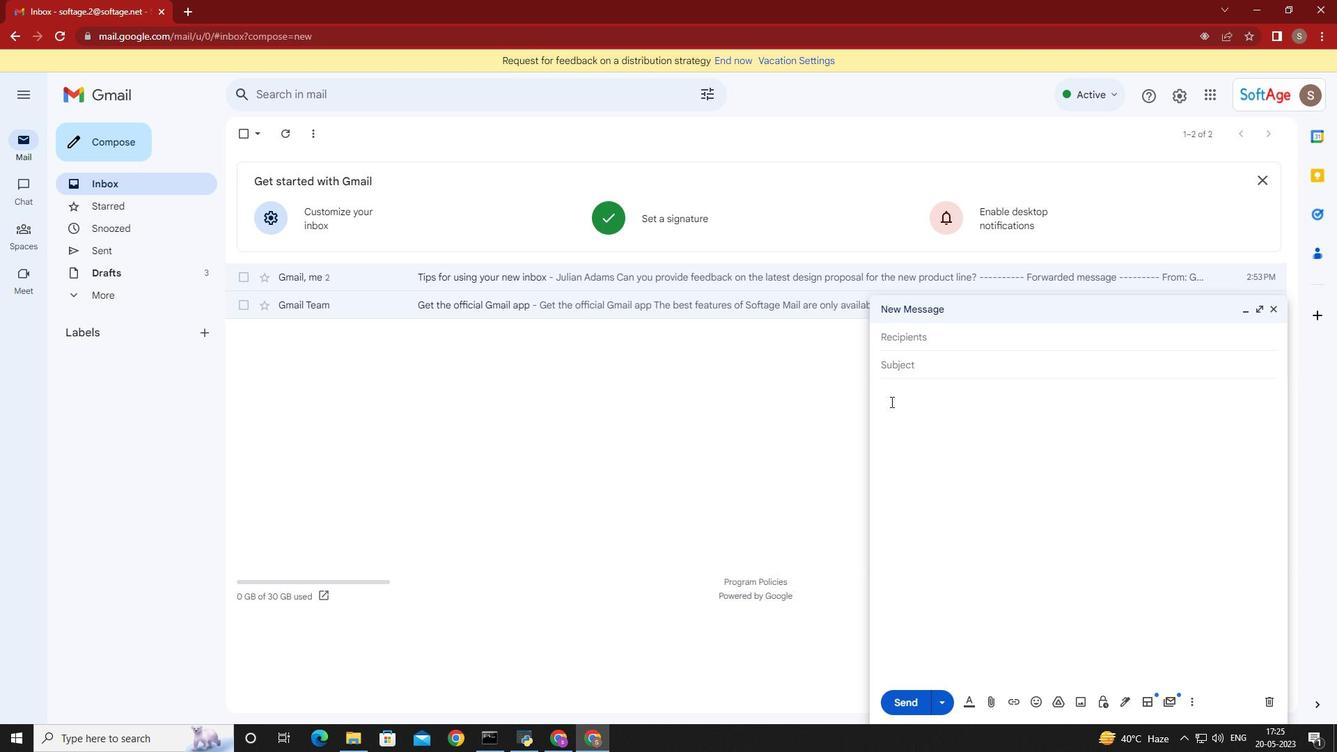 
Action: Key pressed <Key.enter><Key.shift>Adam<Key.space><Key.shift>Smith
Screenshot: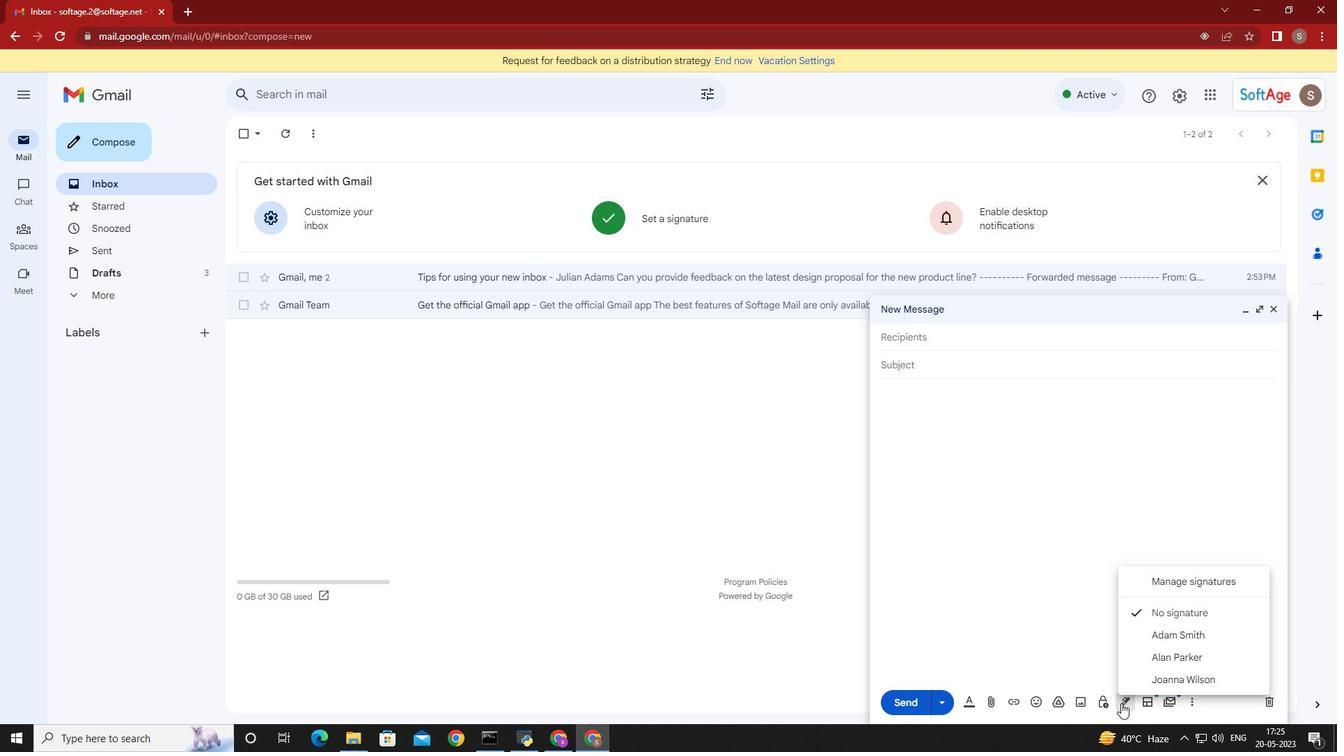 
Action: Mouse moved to (583, 504)
Screenshot: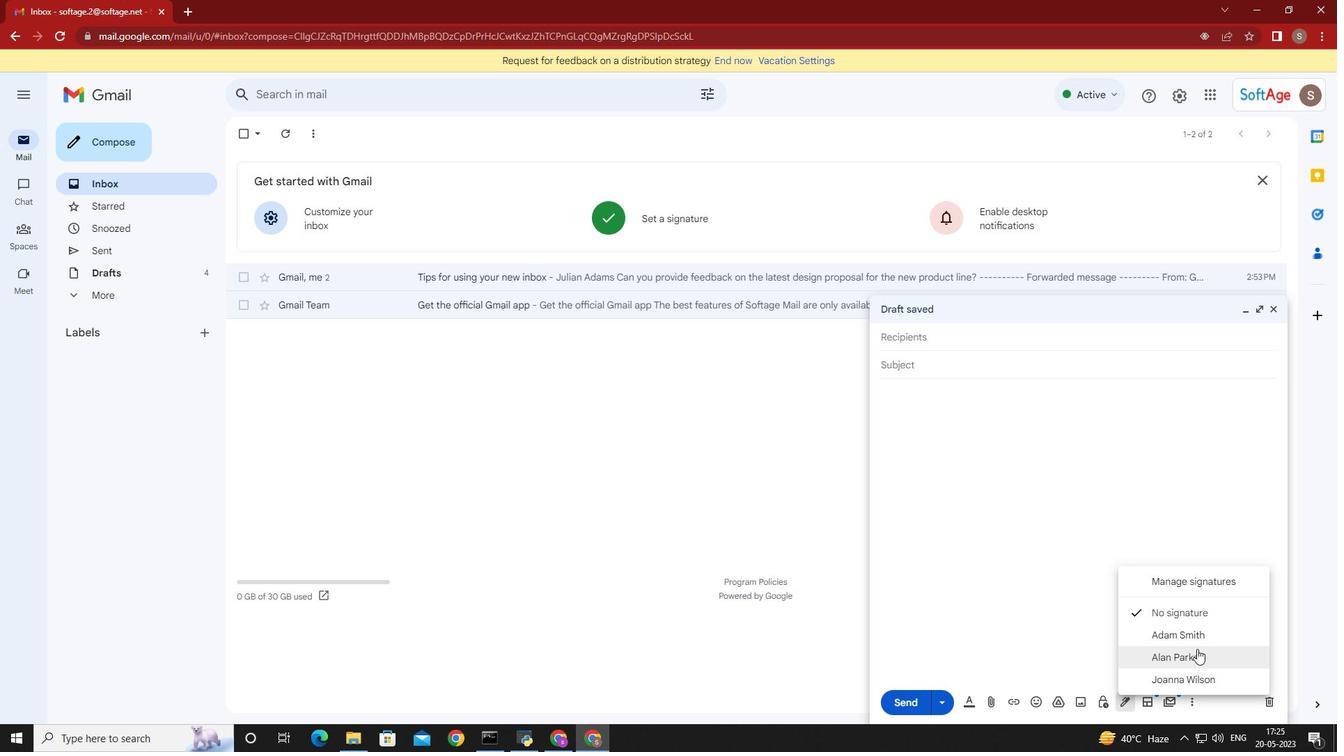 
Action: Mouse pressed left at (583, 504)
Screenshot: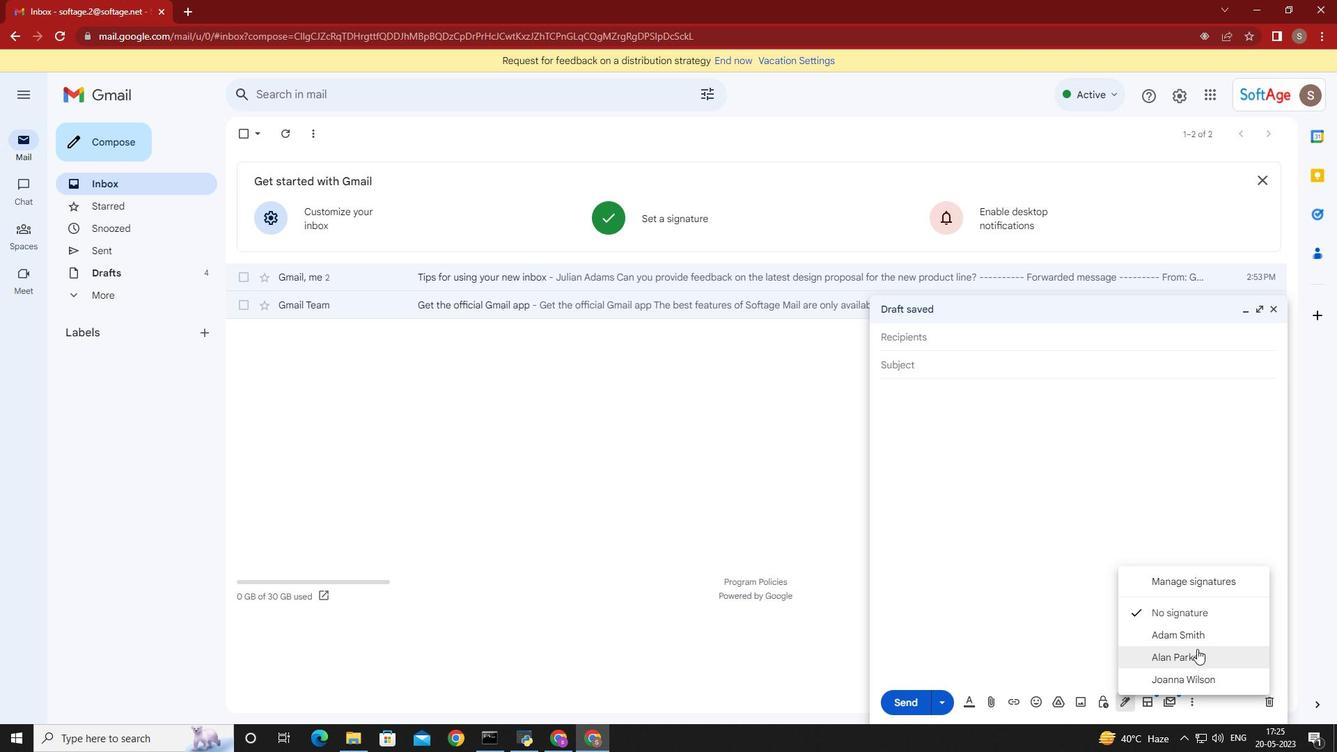 
Action: Mouse moved to (583, 504)
Screenshot: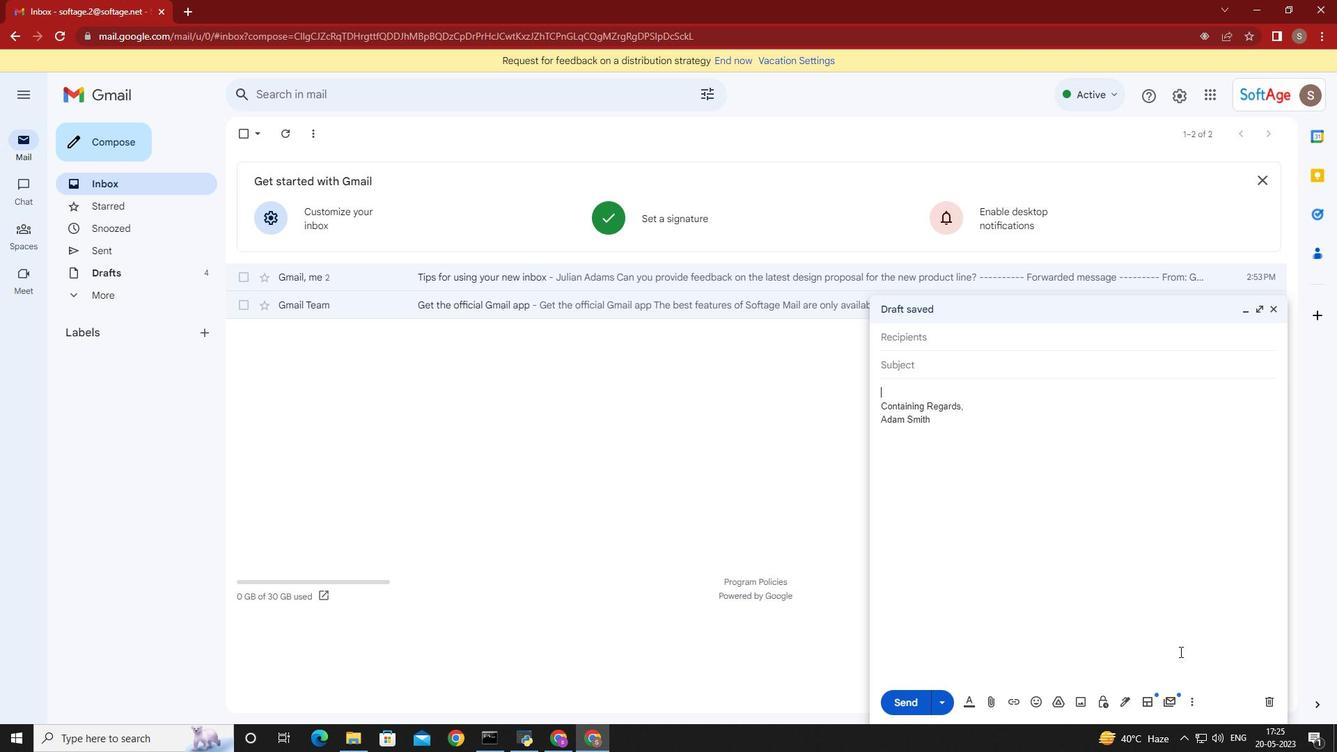 
Action: Mouse pressed left at (583, 504)
Screenshot: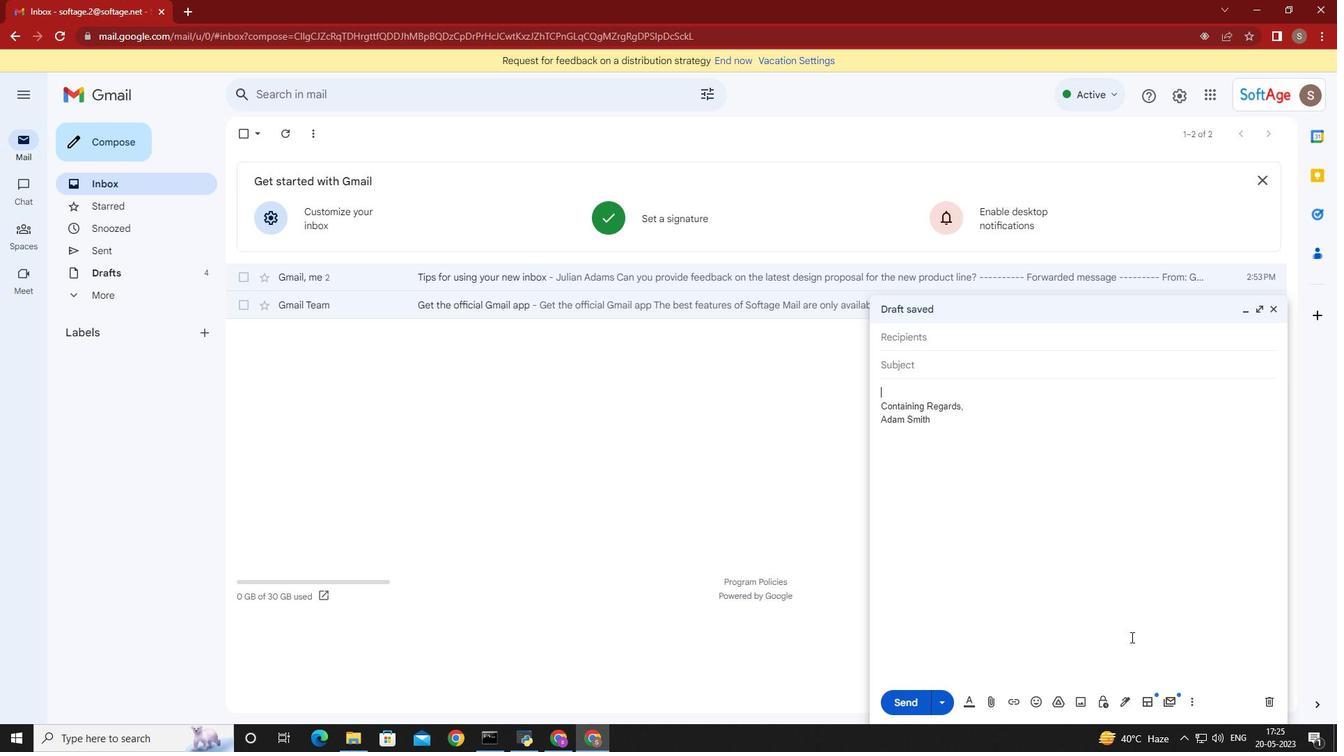 
Action: Mouse moved to (587, 507)
Screenshot: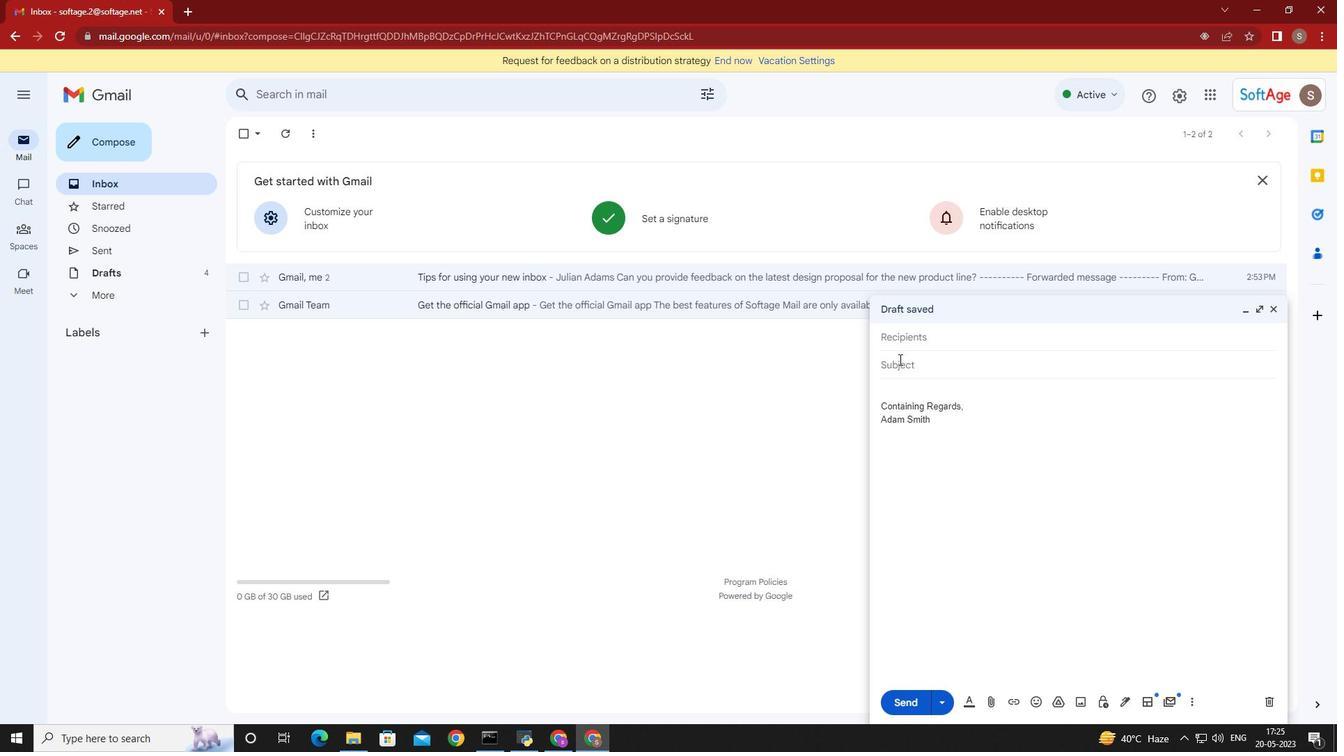 
Action: Mouse pressed left at (587, 507)
Screenshot: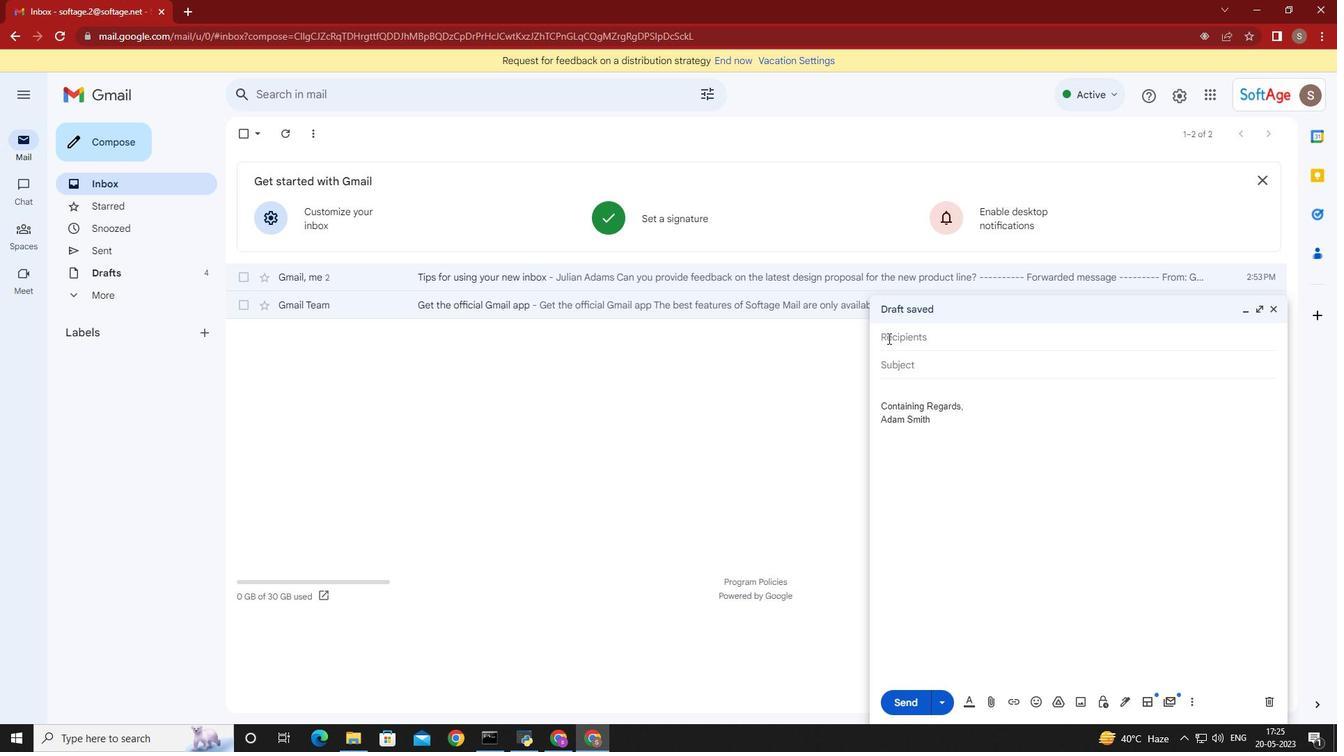 
Action: Mouse moved to (592, 510)
Screenshot: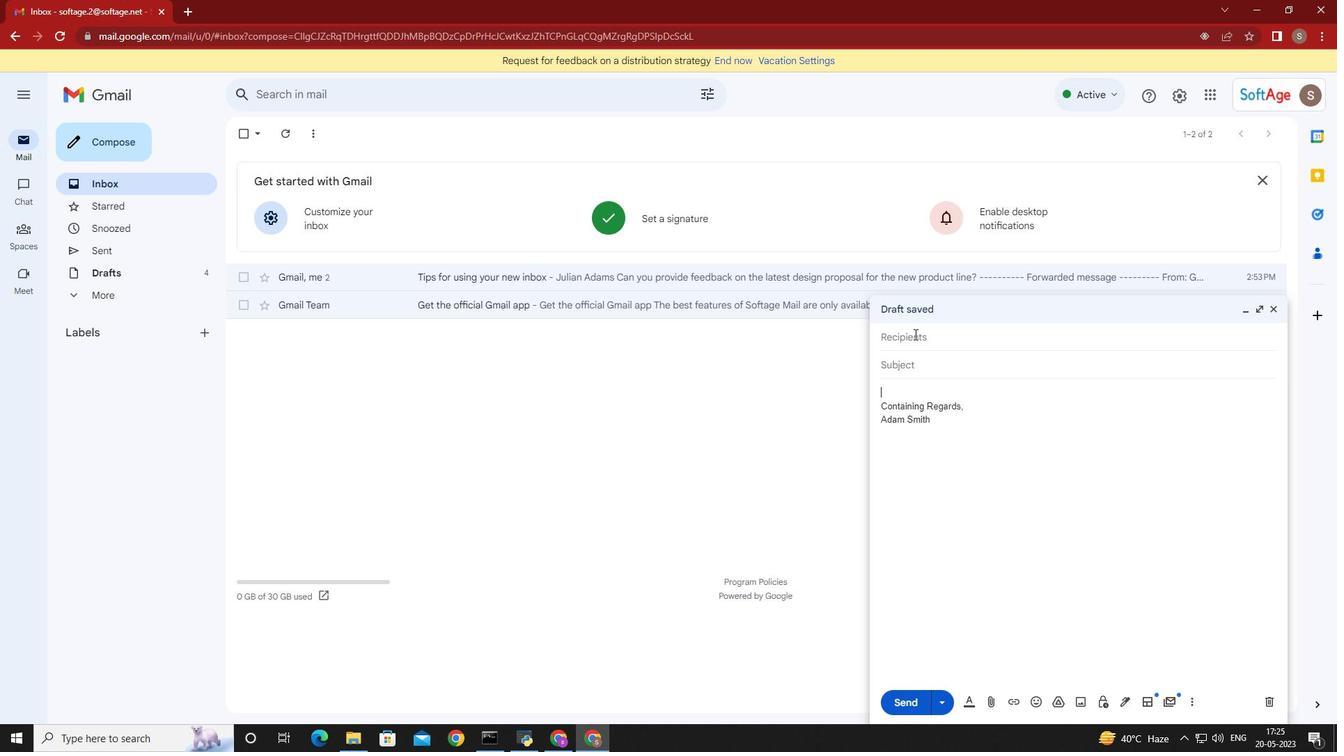 
Action: Key pressed <Key.backspace>
Screenshot: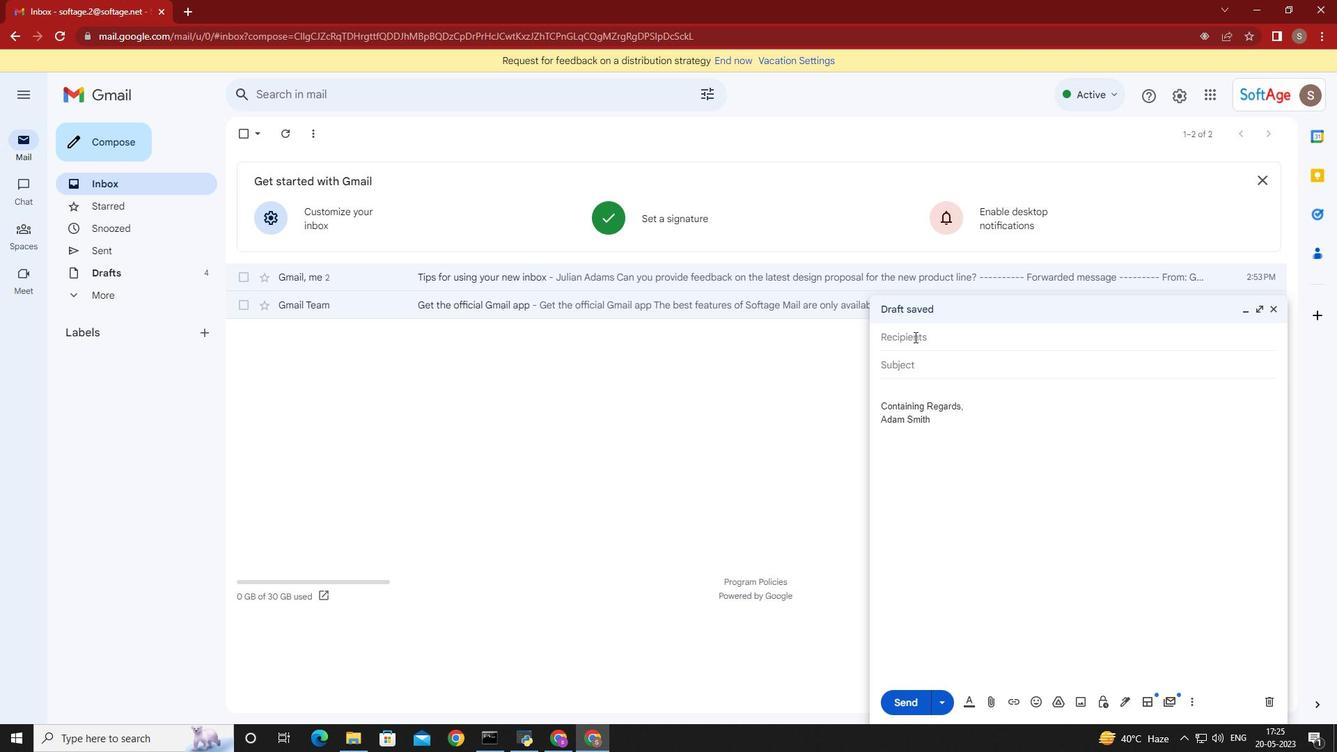 
Action: Mouse moved to (674, 493)
Screenshot: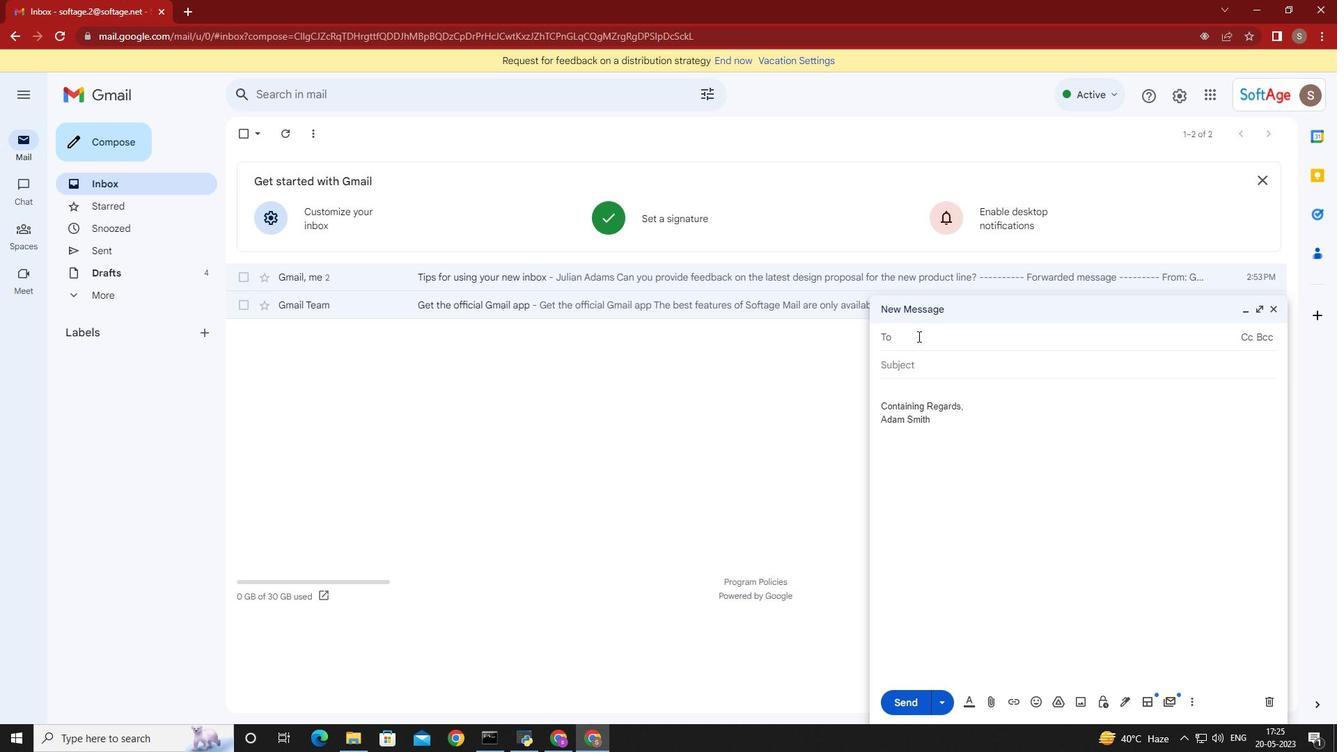 
Action: Mouse pressed left at (674, 493)
Screenshot: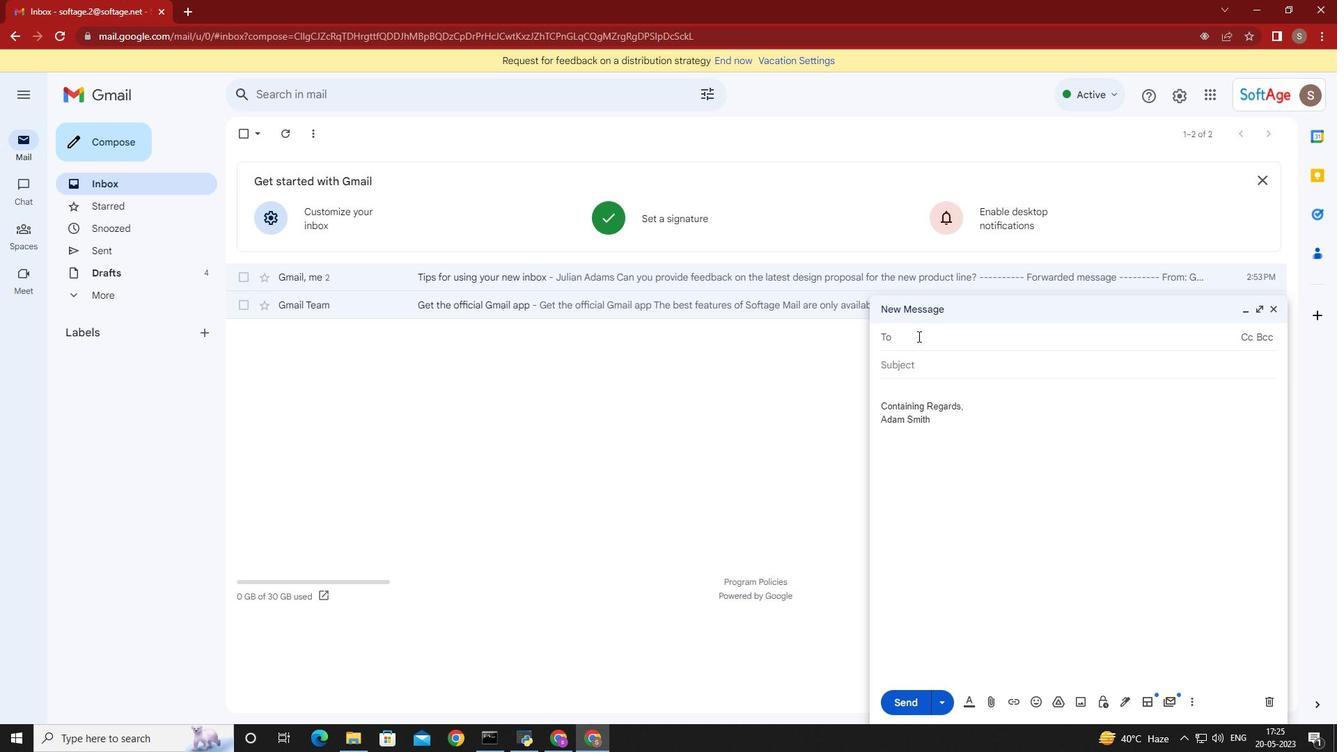 
Action: Mouse moved to (587, 492)
Screenshot: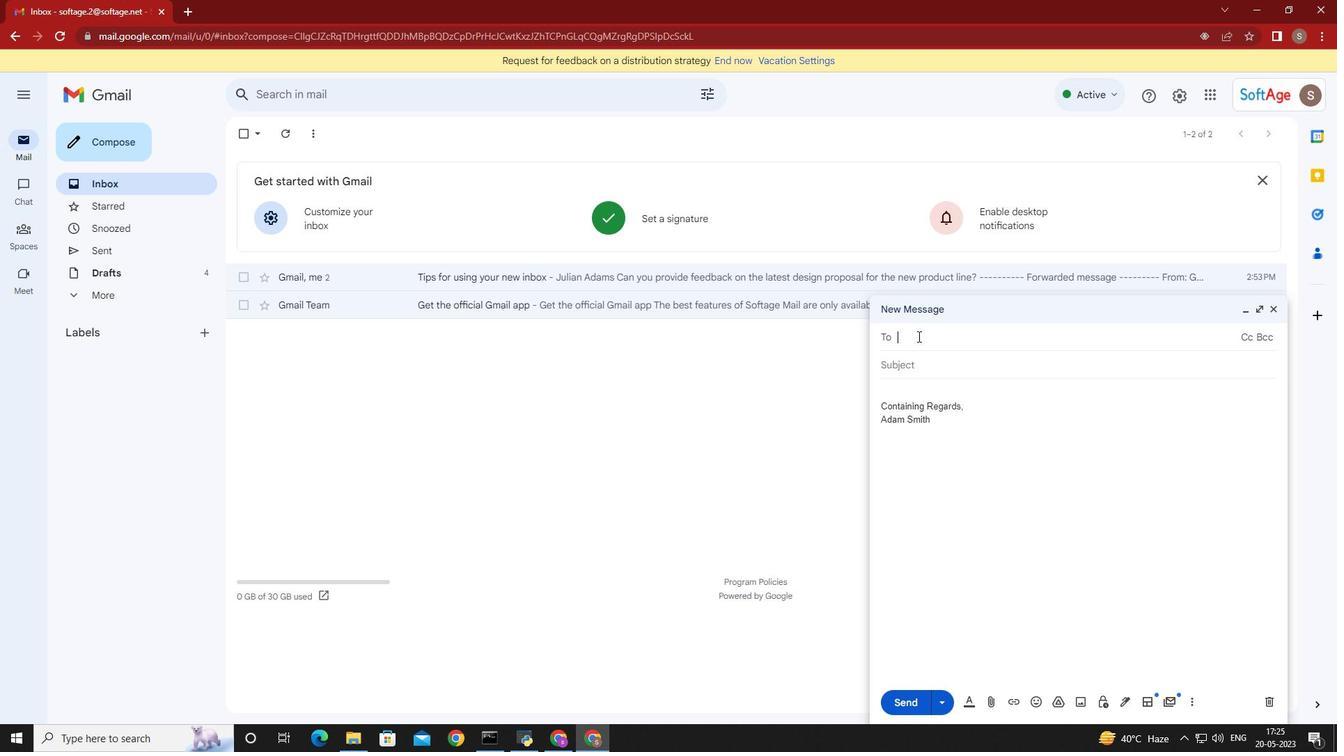 
Action: Mouse pressed left at (587, 492)
Screenshot: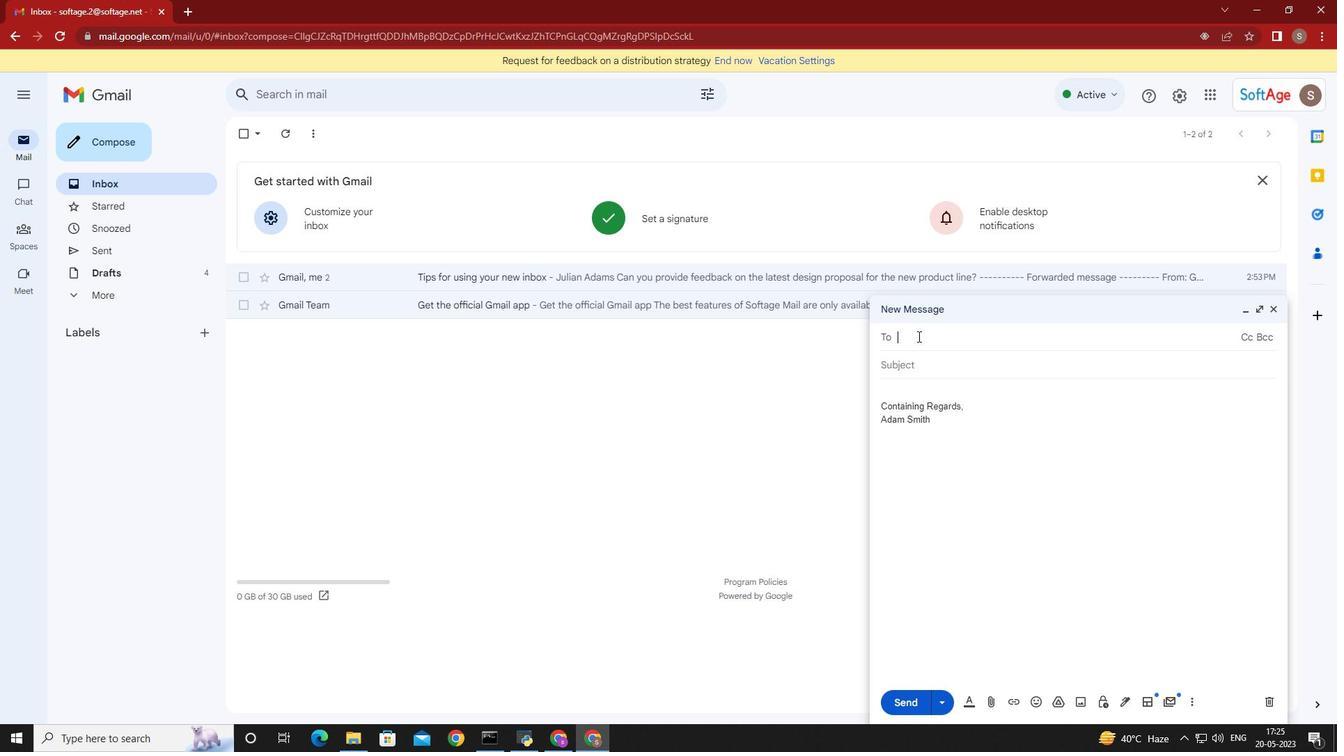 
Action: Mouse moved to (701, 562)
Screenshot: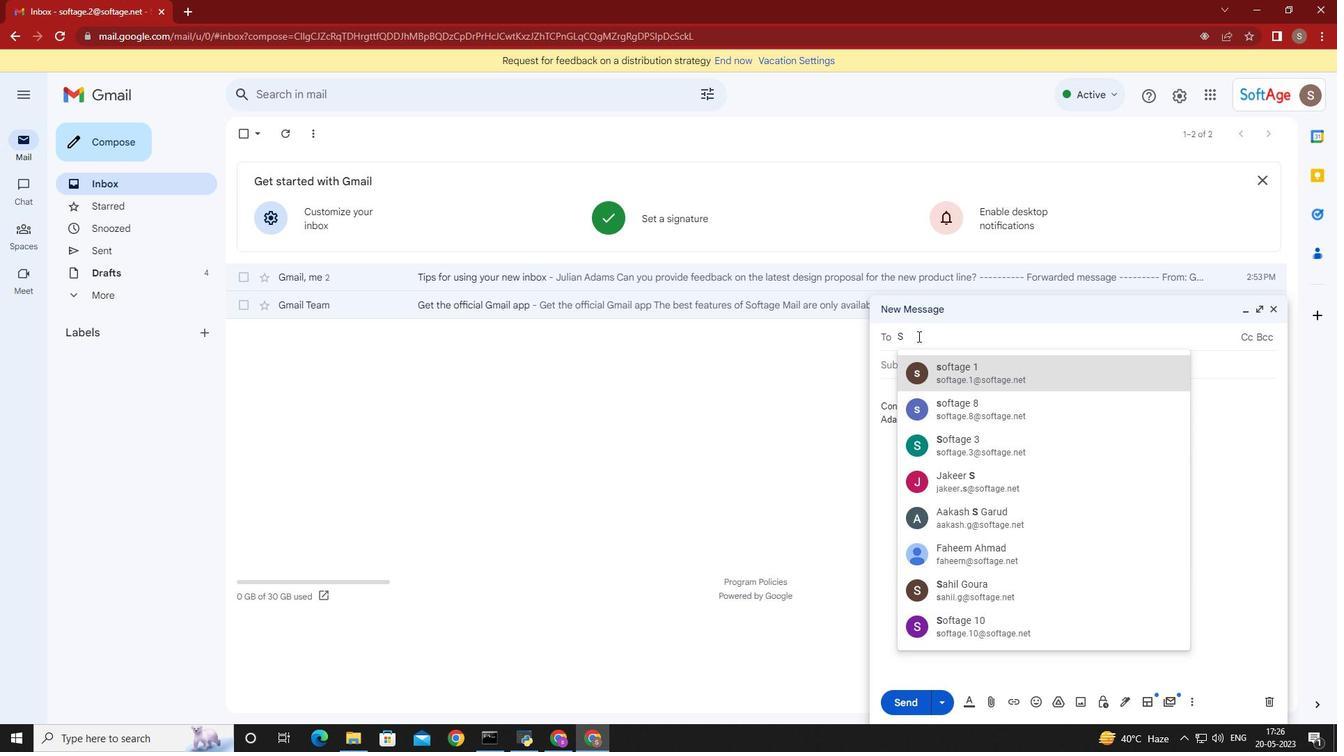
Action: Mouse pressed left at (701, 562)
Screenshot: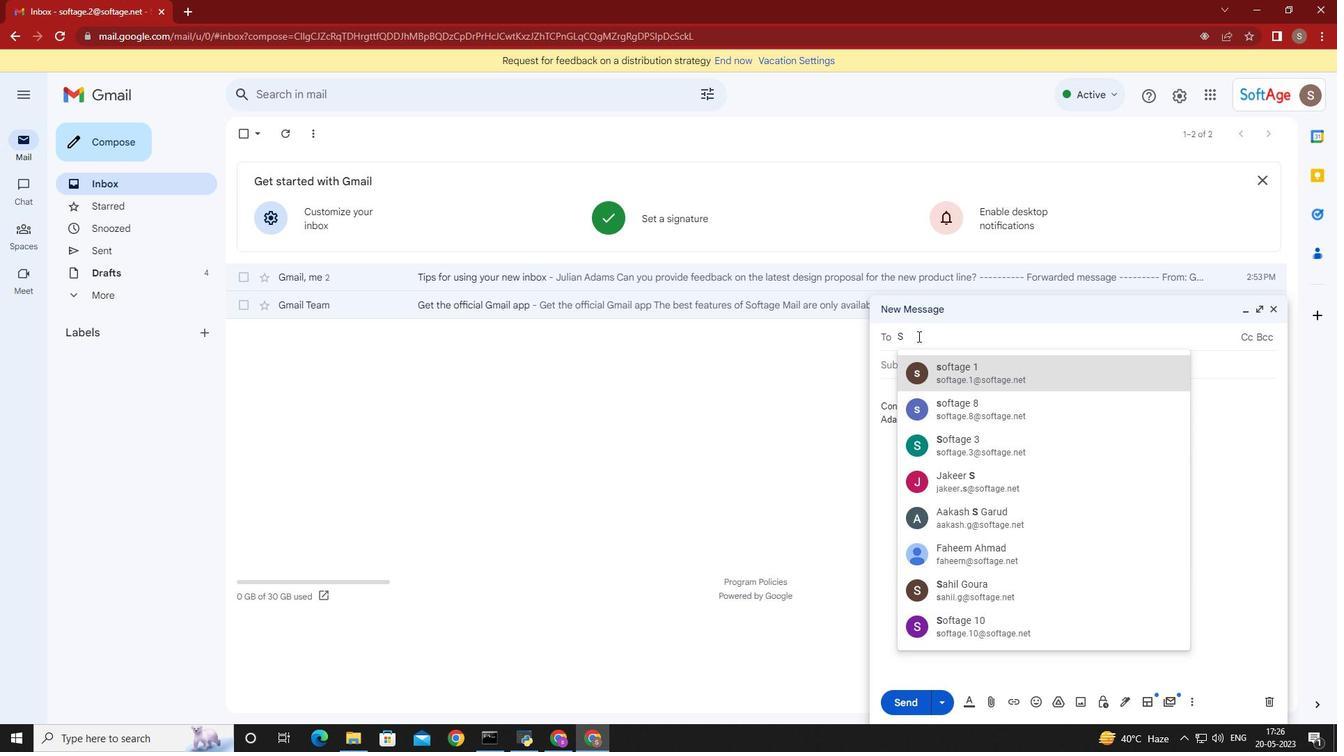 
Action: Mouse moved to (671, 506)
Screenshot: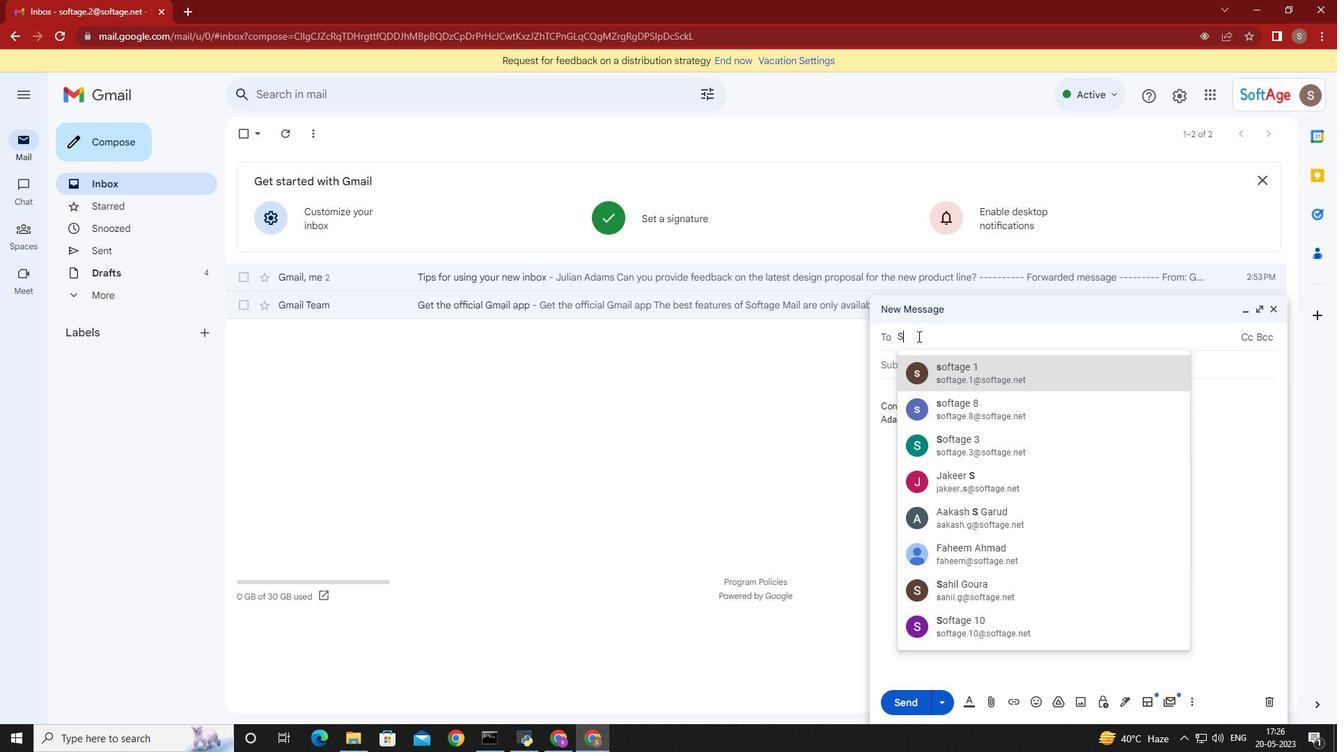 
Action: Mouse pressed left at (671, 506)
Screenshot: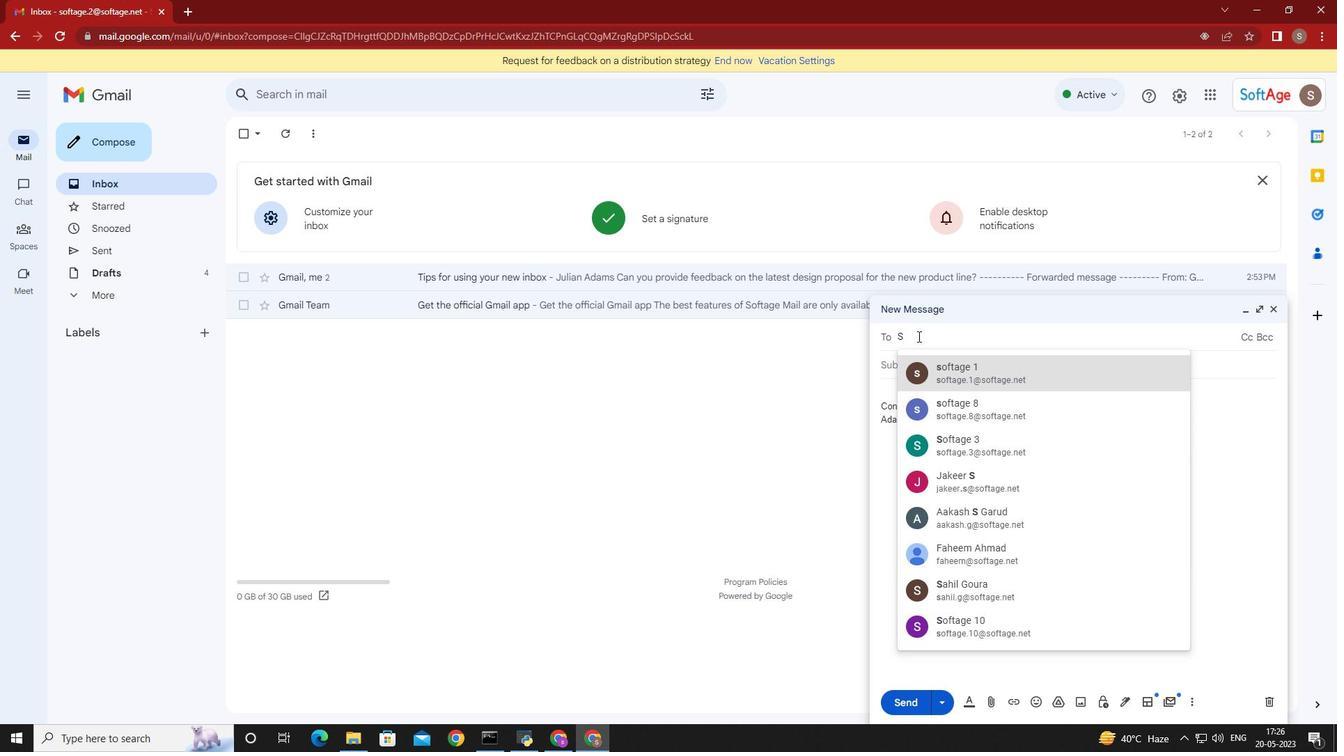 
Action: Mouse moved to (619, 664)
Screenshot: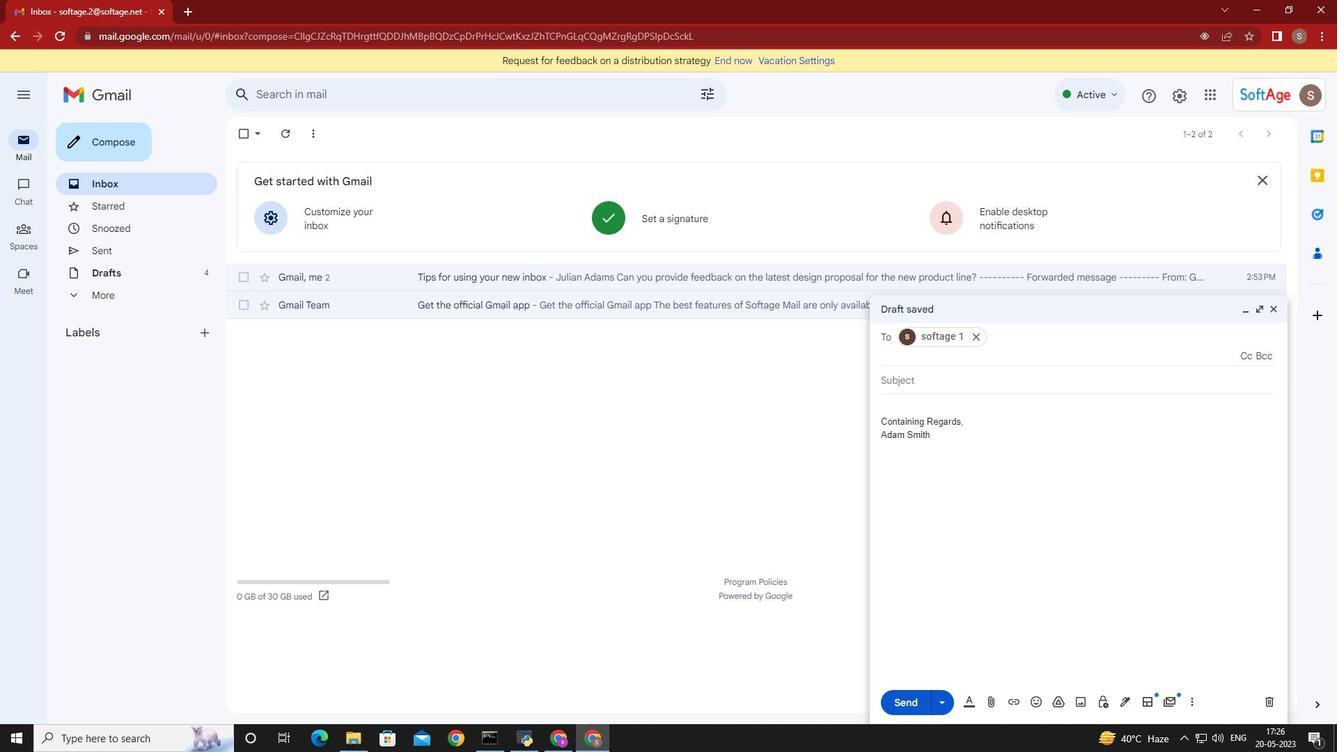 
Action: Mouse scrolled (619, 663) with delta (0, 0)
Screenshot: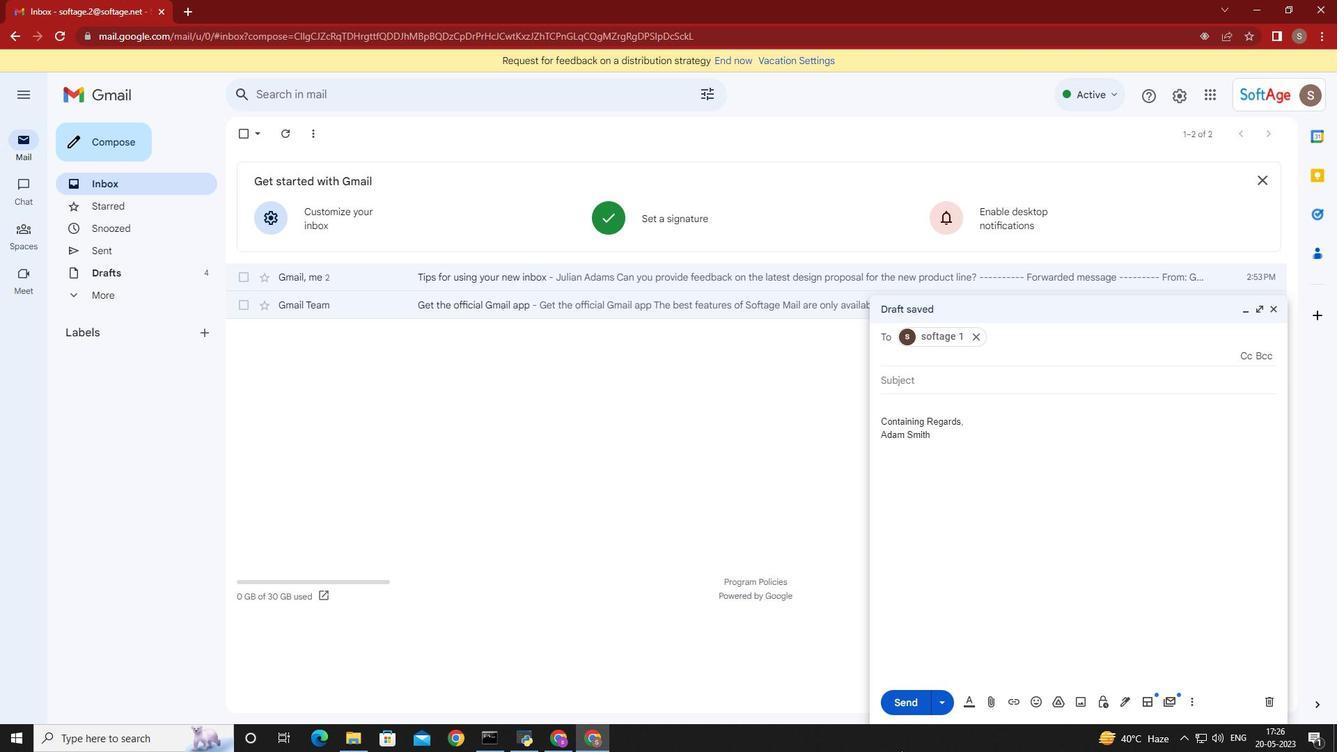
Action: Mouse moved to (482, 610)
Screenshot: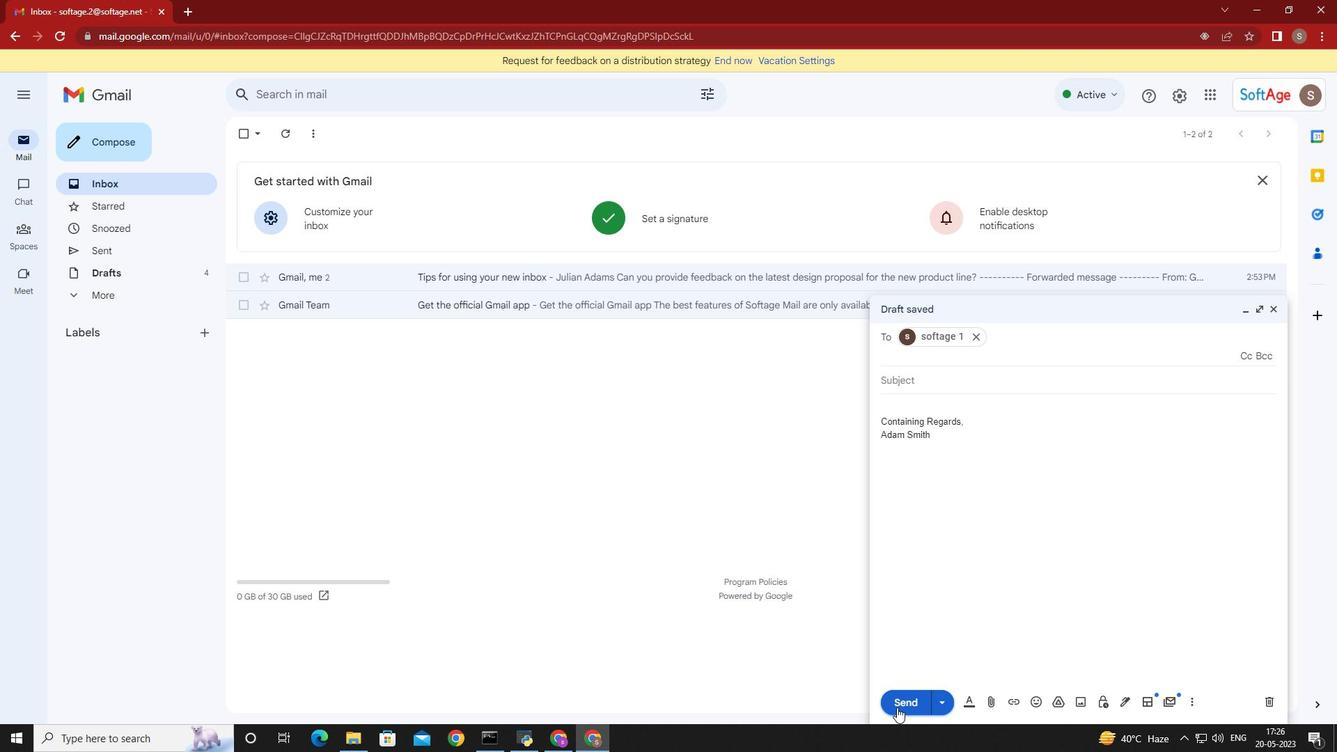 
Action: Mouse pressed left at (482, 610)
Screenshot: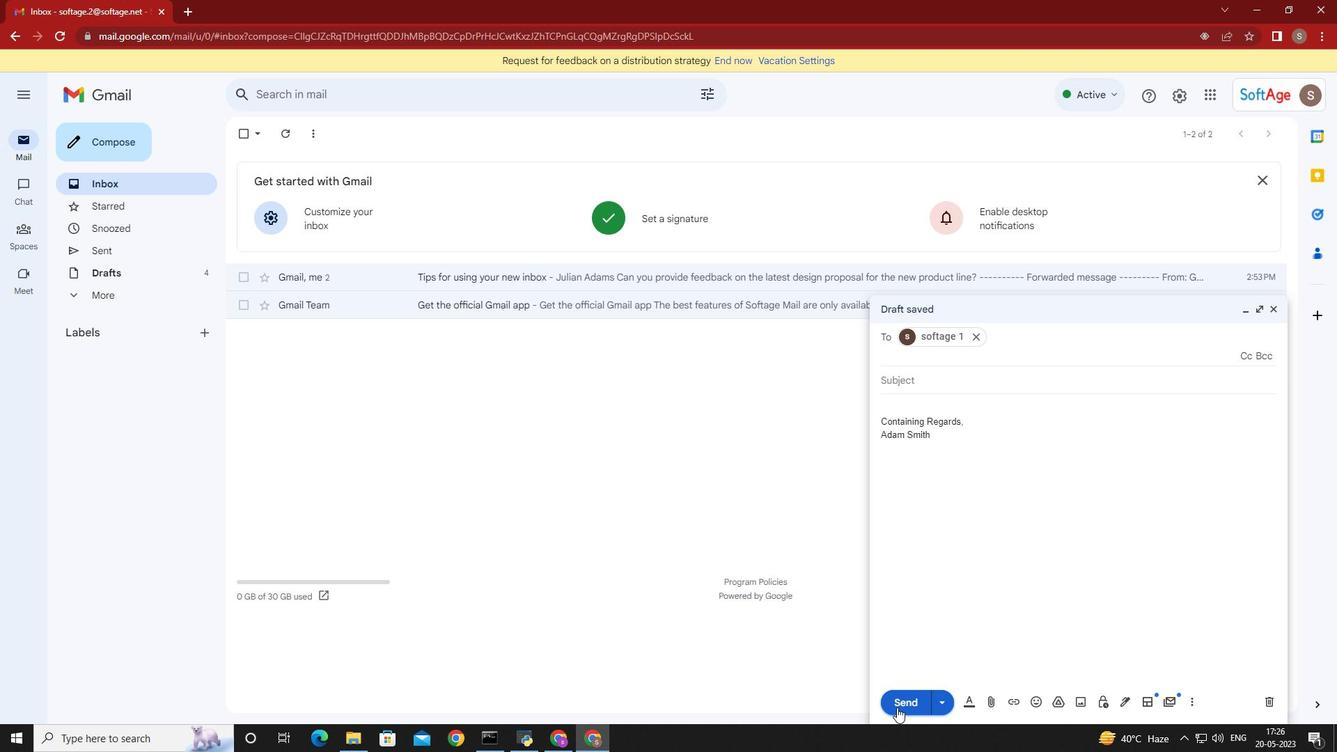 
Action: Mouse moved to (468, 631)
Screenshot: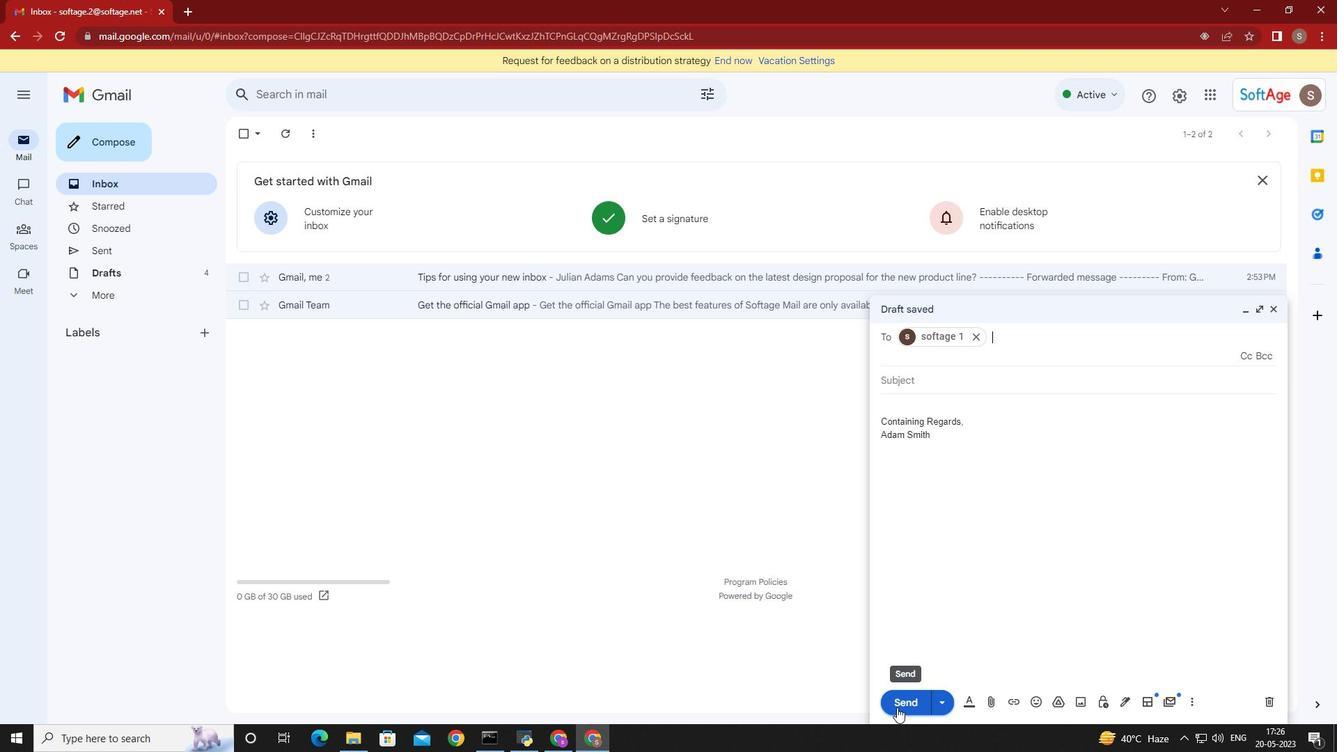 
Action: Mouse pressed left at (468, 631)
Screenshot: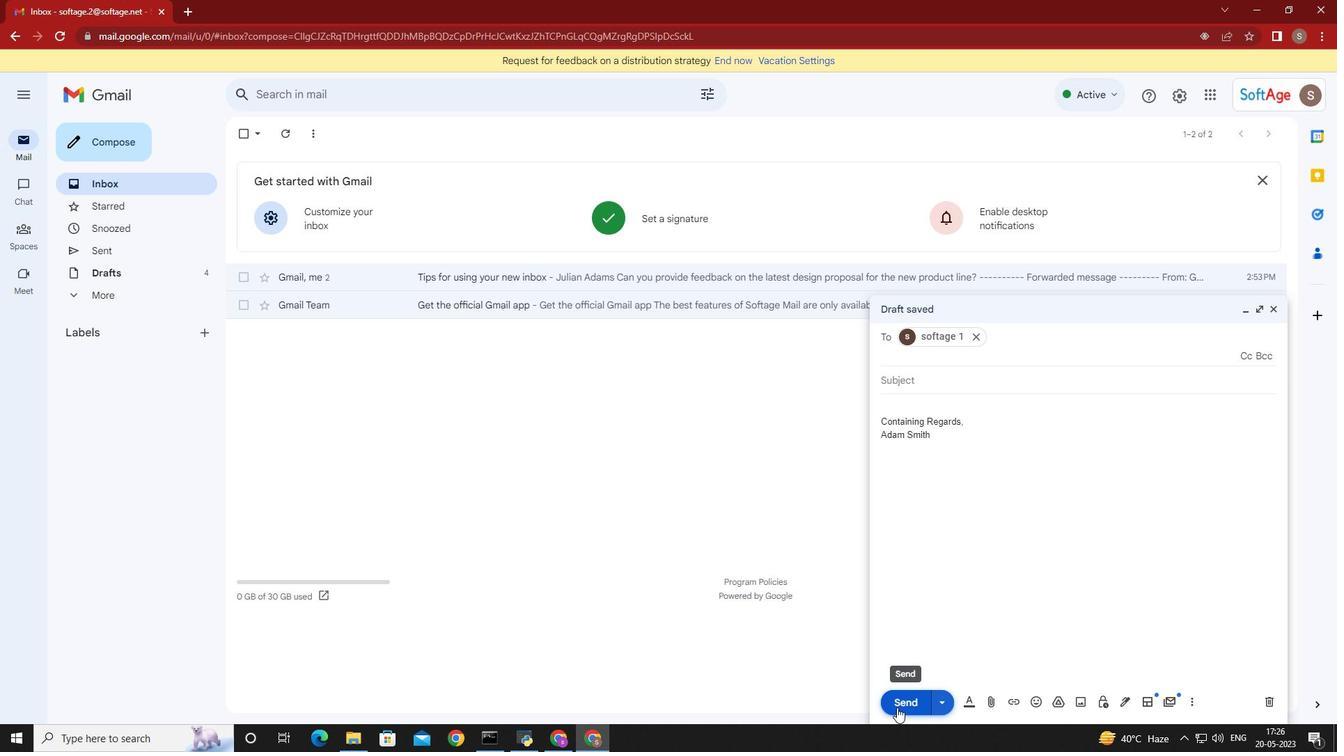 
Action: Mouse moved to (583, 599)
Screenshot: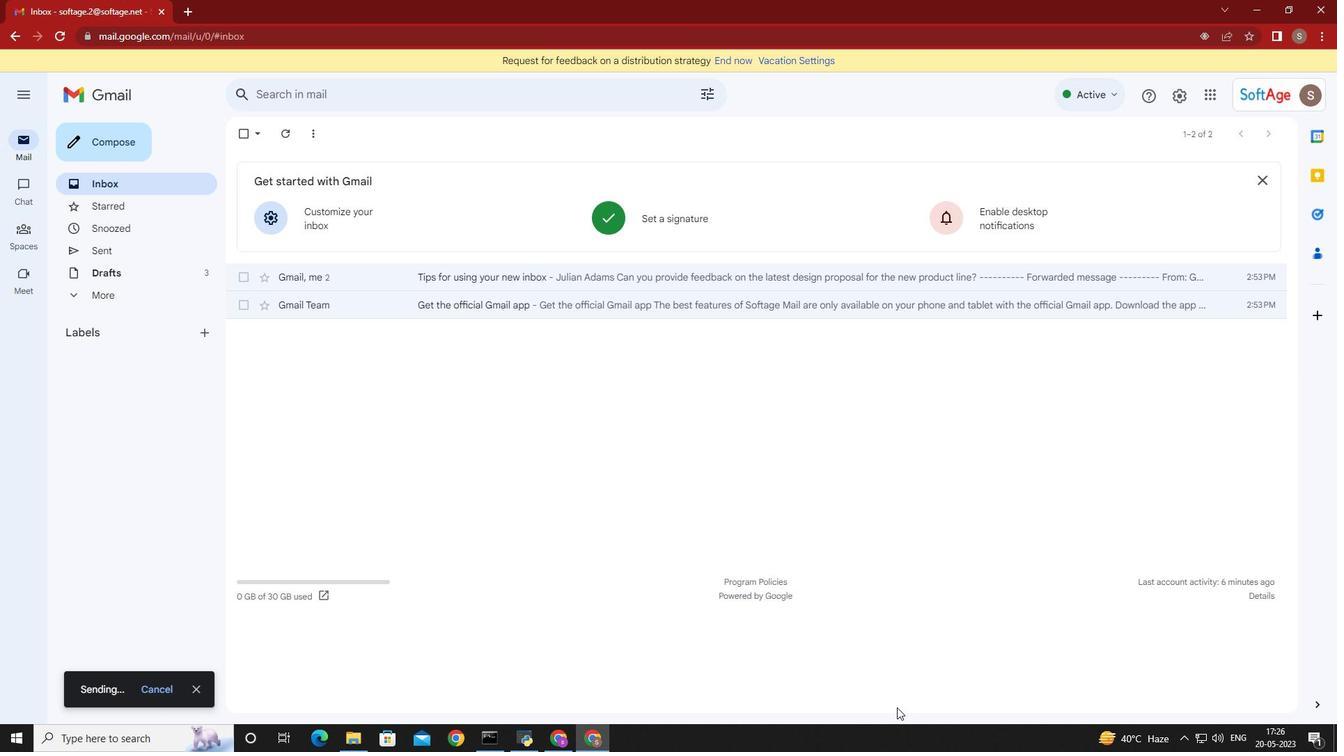 
Action: Mouse pressed left at (583, 599)
Screenshot: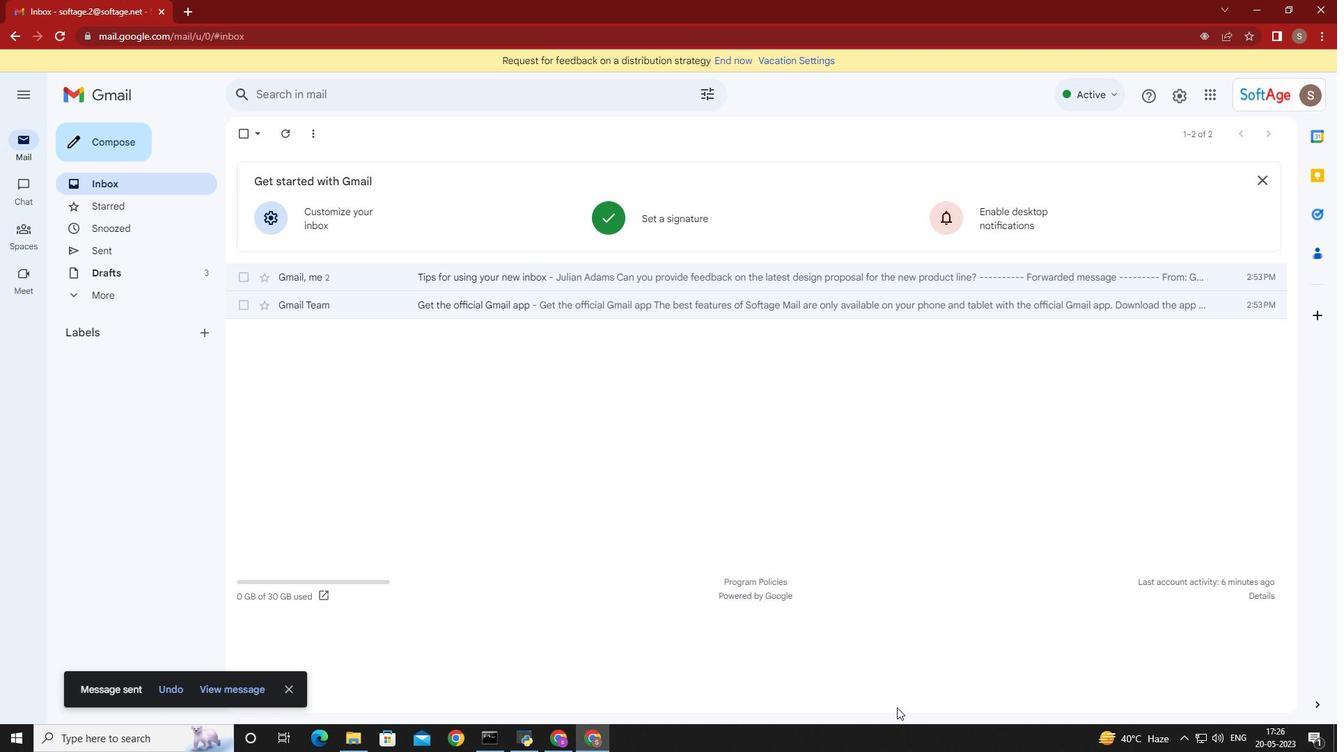 
Action: Mouse moved to (585, 610)
Screenshot: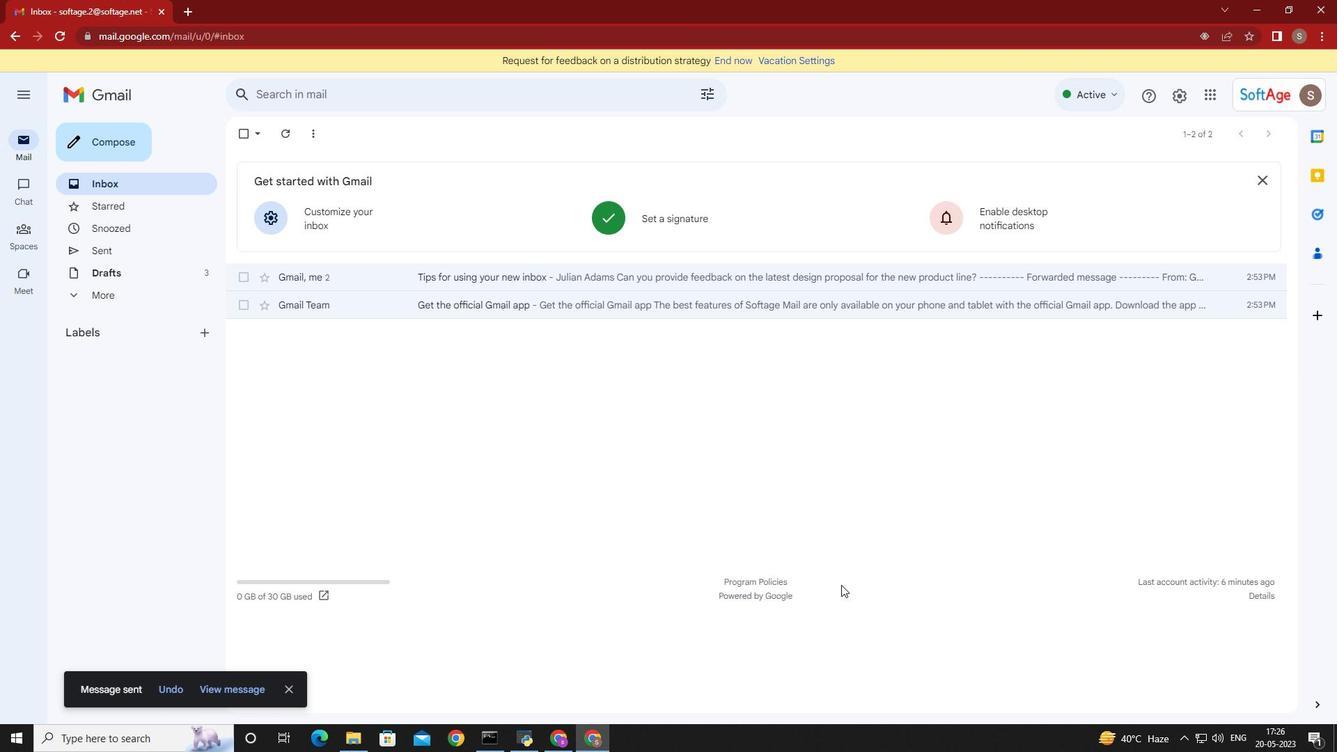 
Action: Mouse pressed left at (585, 610)
Screenshot: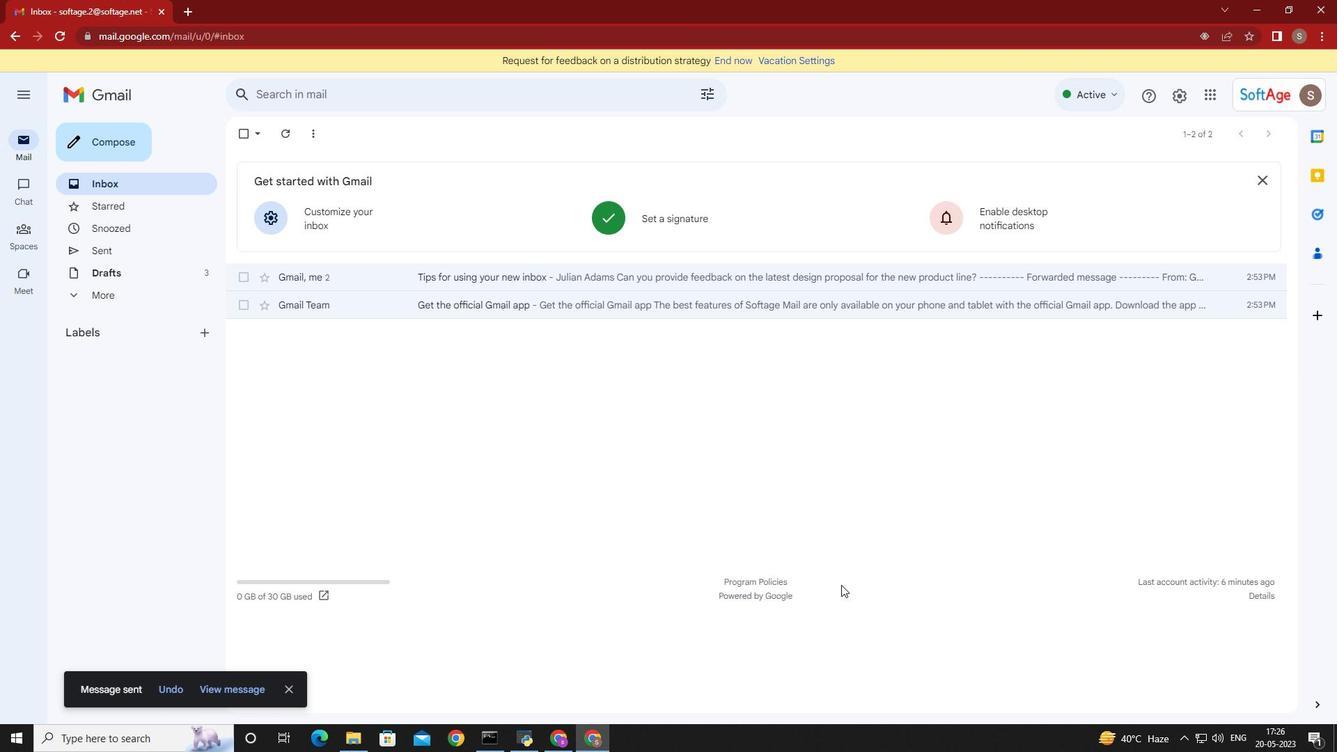 
Action: Mouse moved to (575, 638)
Screenshot: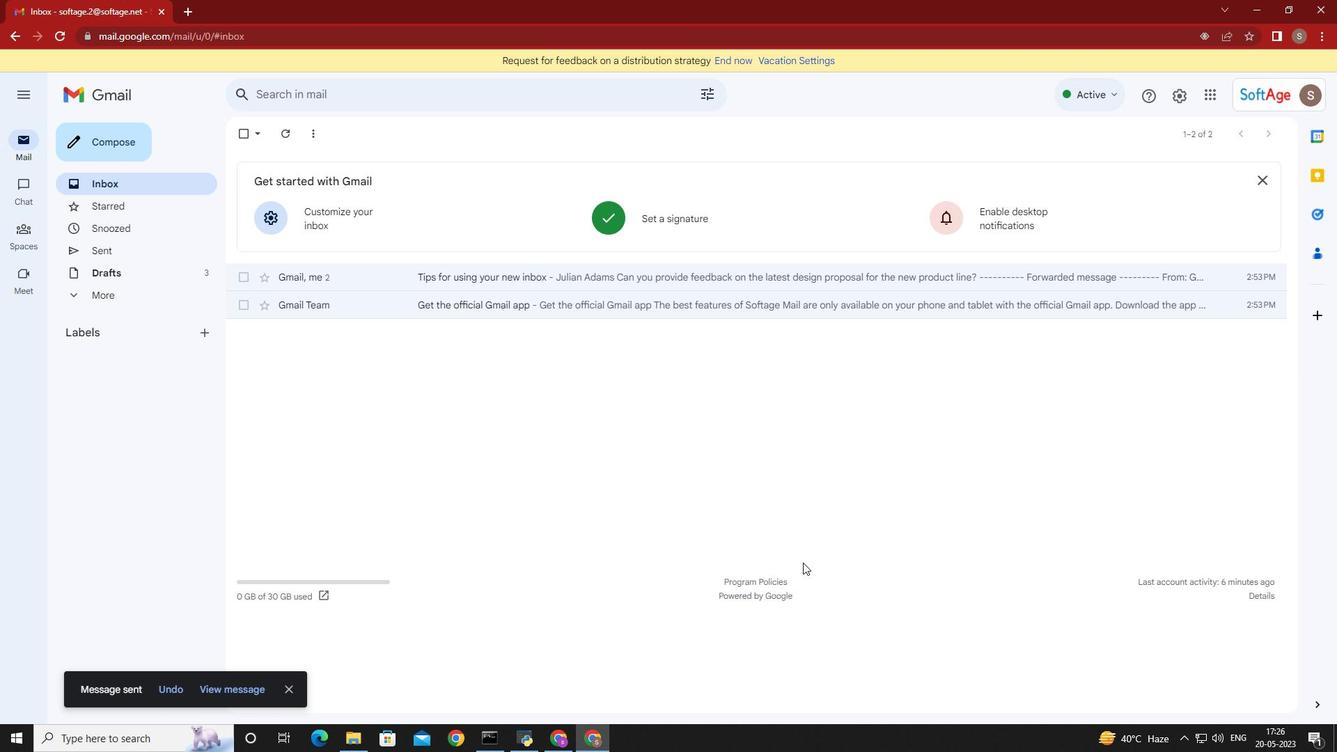 
Action: Mouse pressed left at (575, 638)
Screenshot: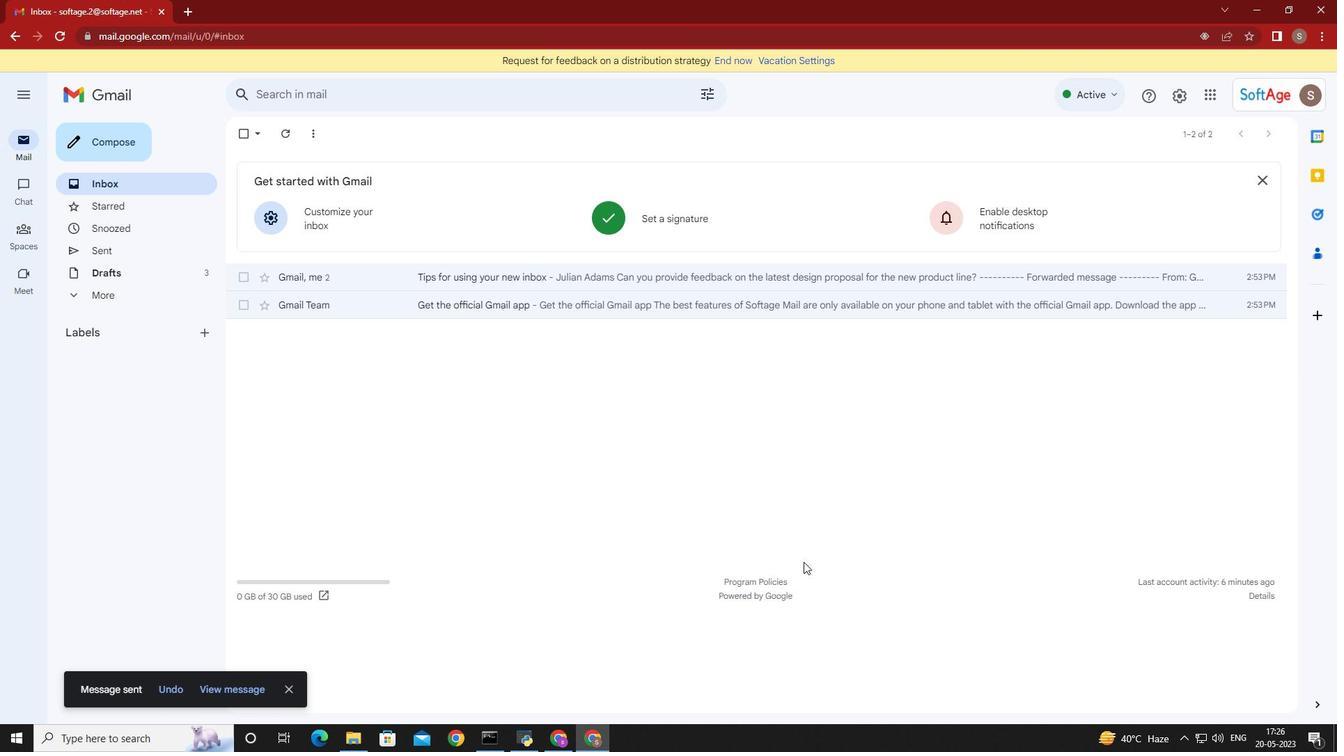 
Action: Mouse moved to (576, 625)
Screenshot: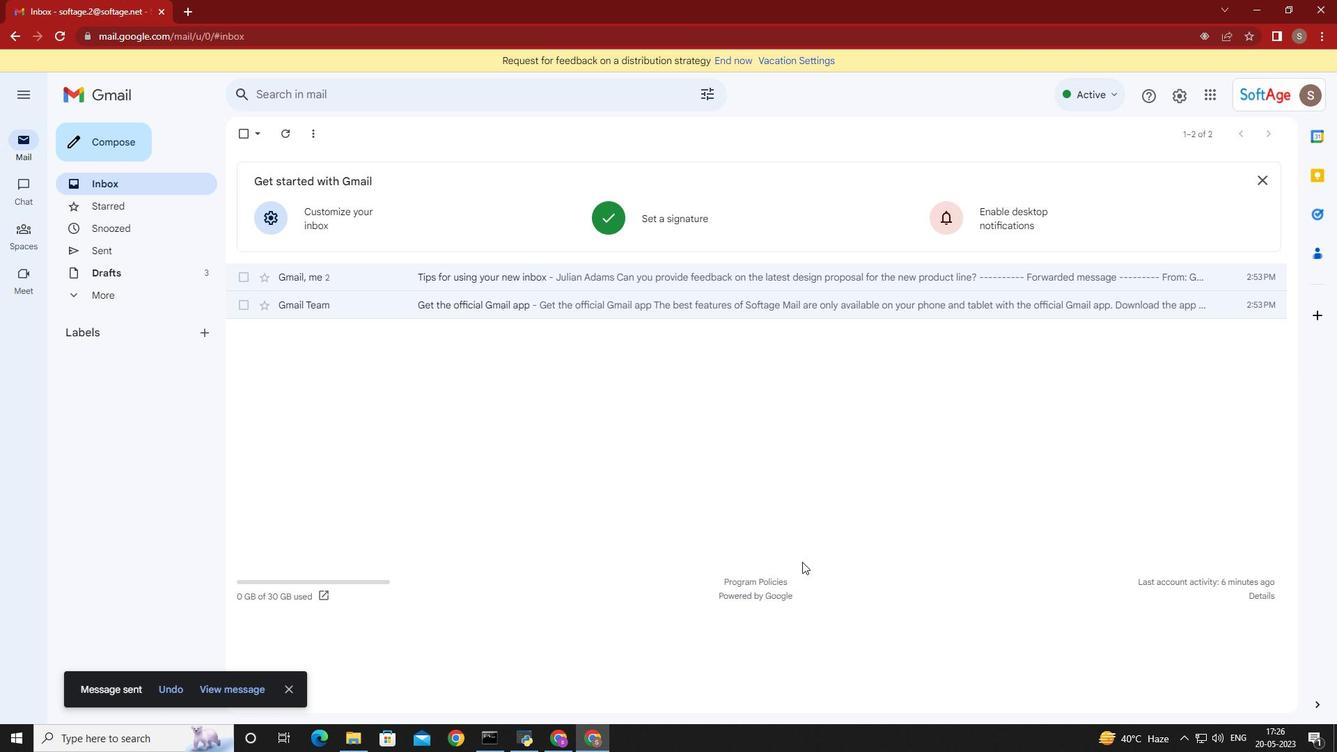 
Action: Mouse scrolled (576, 624) with delta (0, 0)
Screenshot: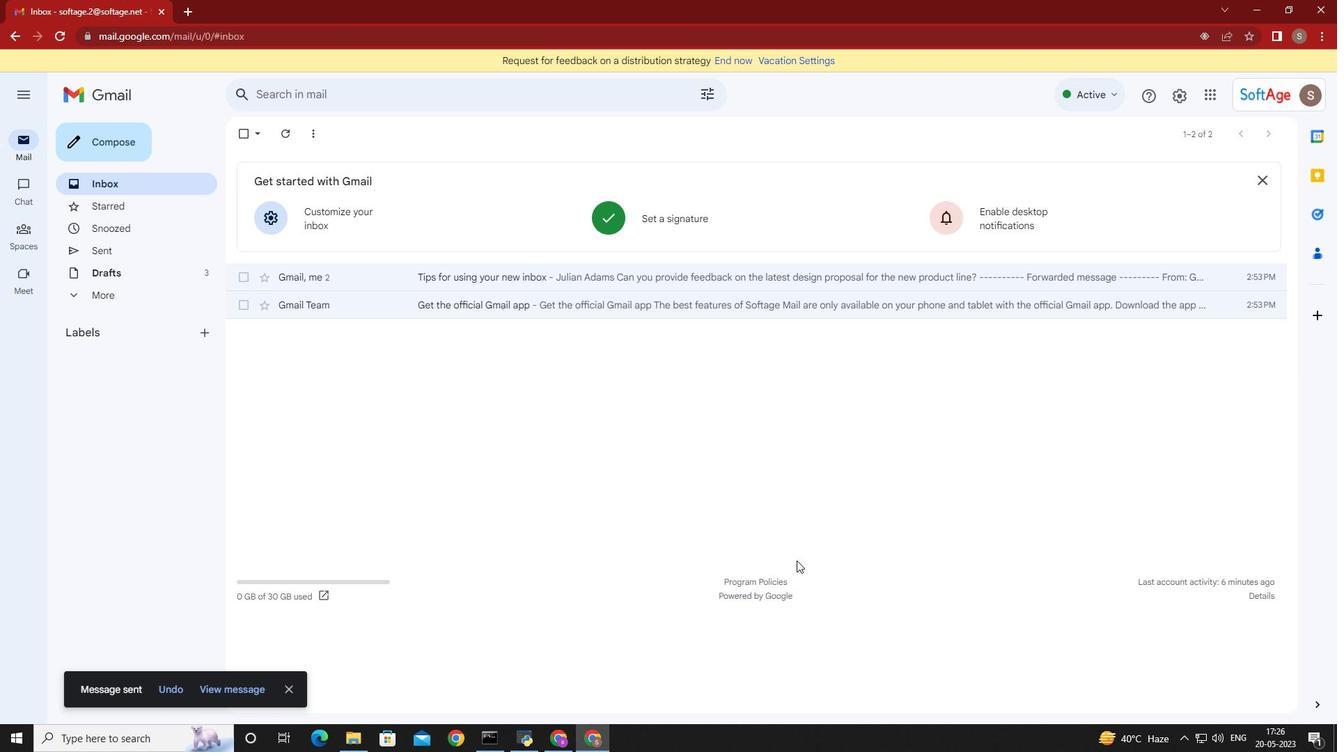 
Action: Mouse scrolled (576, 624) with delta (0, 0)
Screenshot: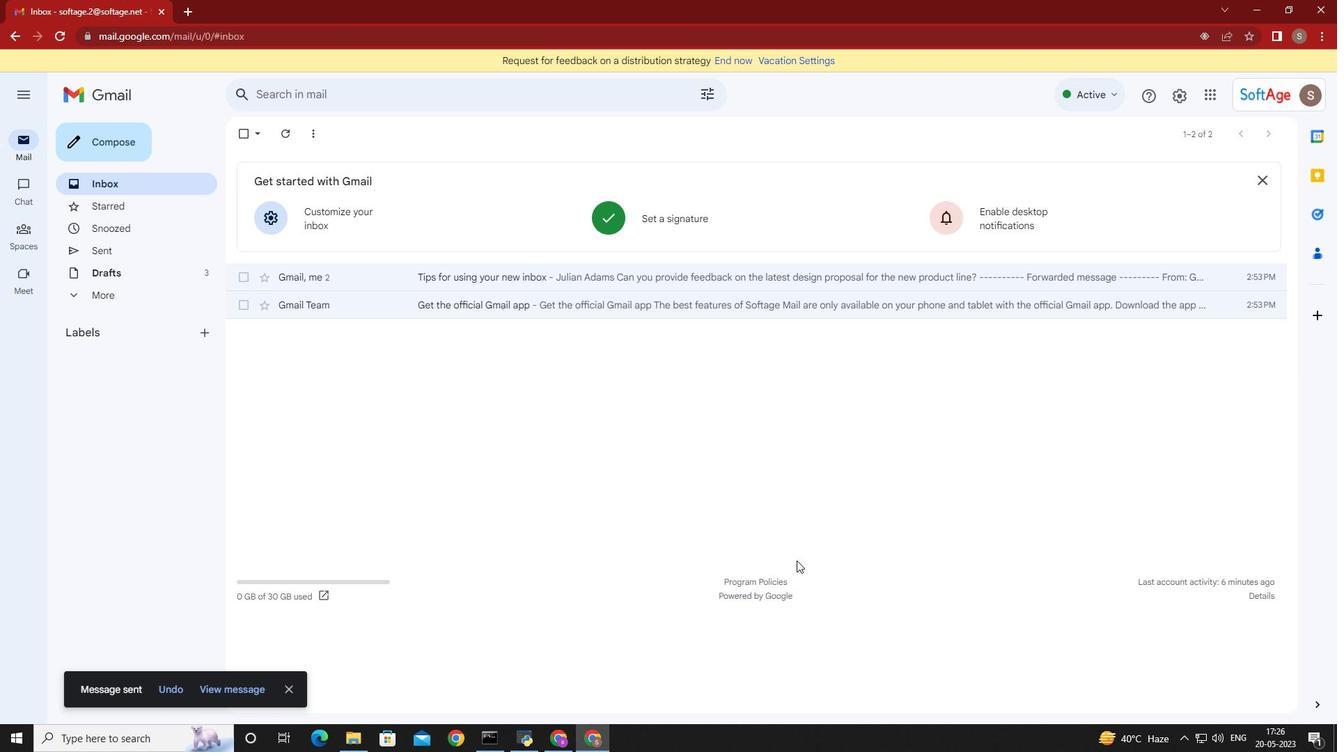 
Action: Mouse scrolled (576, 624) with delta (0, 0)
Screenshot: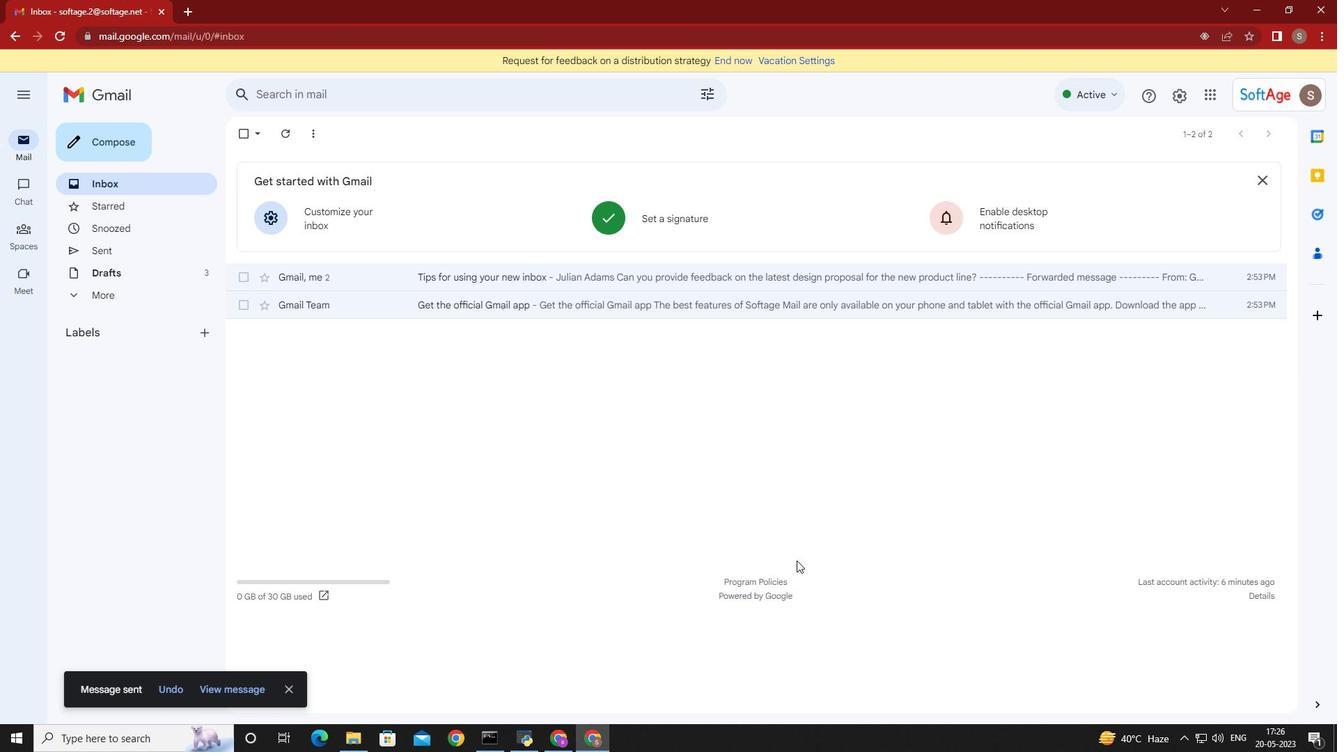 
Action: Mouse scrolled (576, 624) with delta (0, 0)
Screenshot: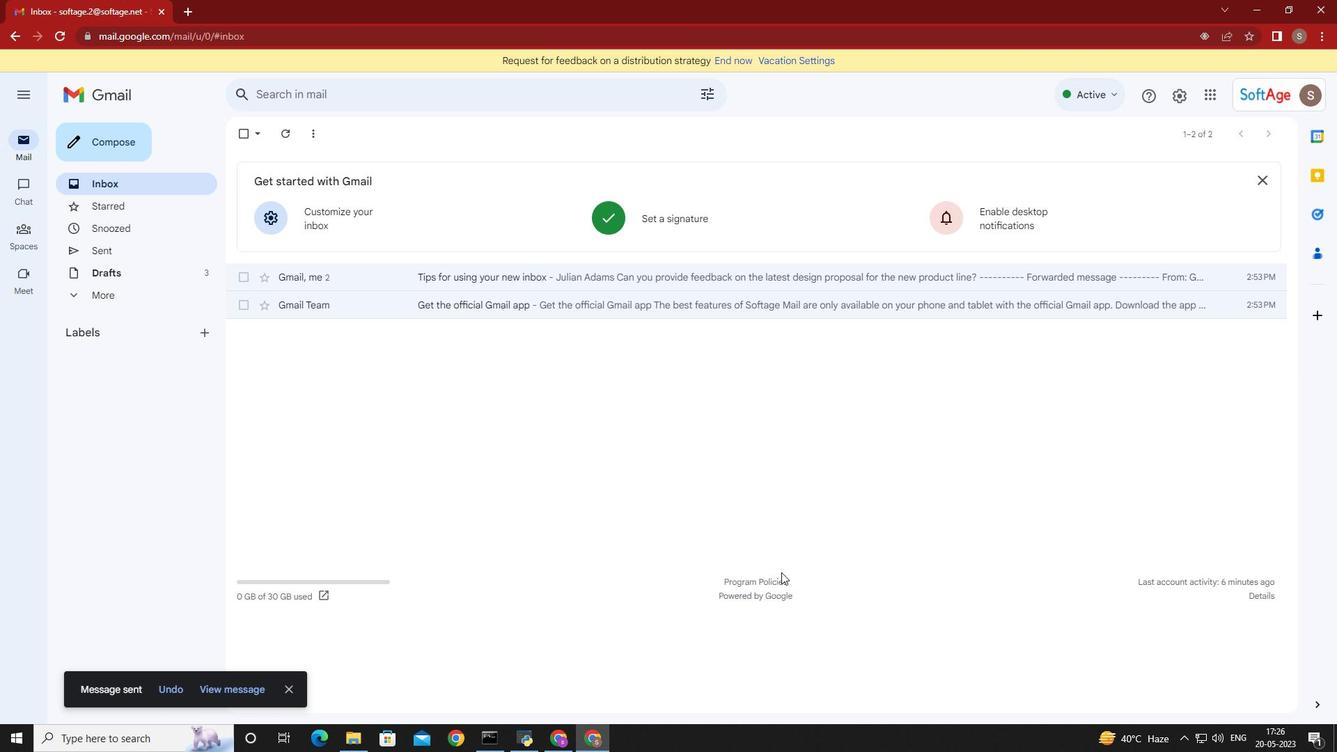 
Action: Mouse moved to (576, 625)
Screenshot: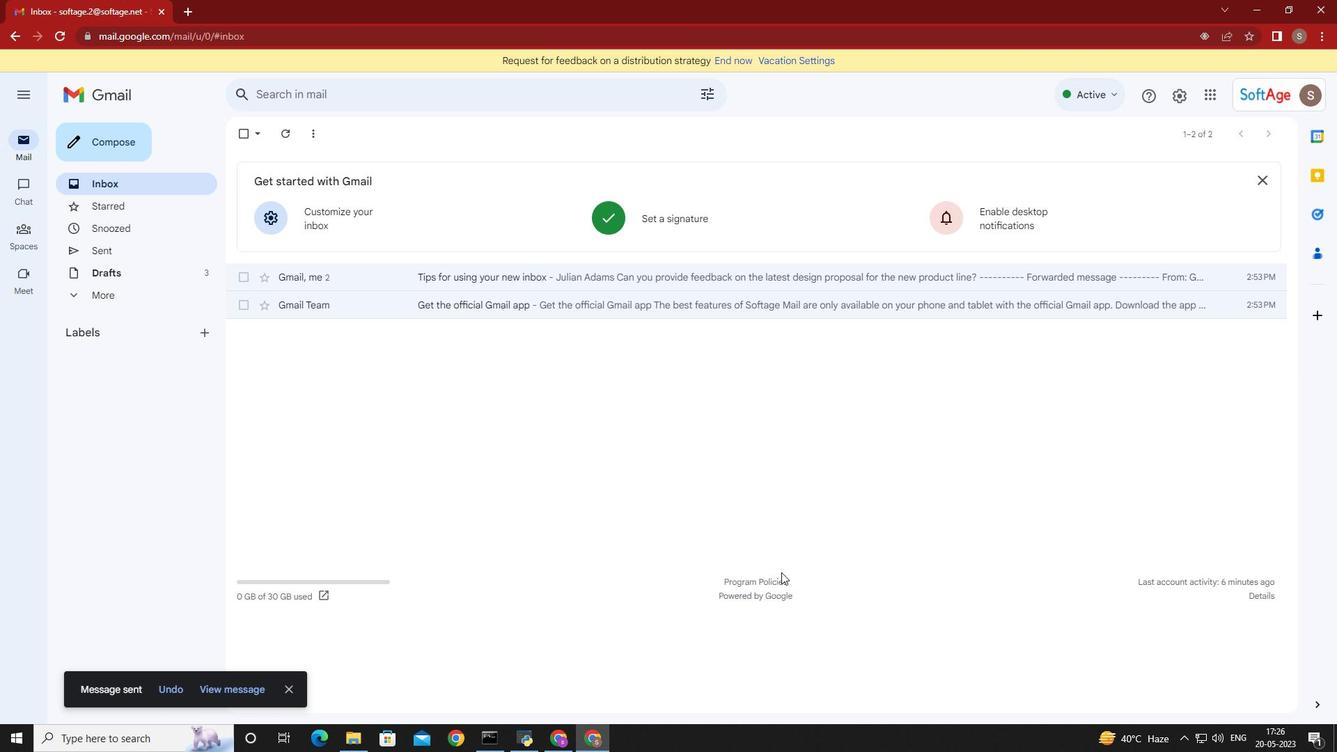
Action: Mouse scrolled (576, 624) with delta (0, 0)
Screenshot: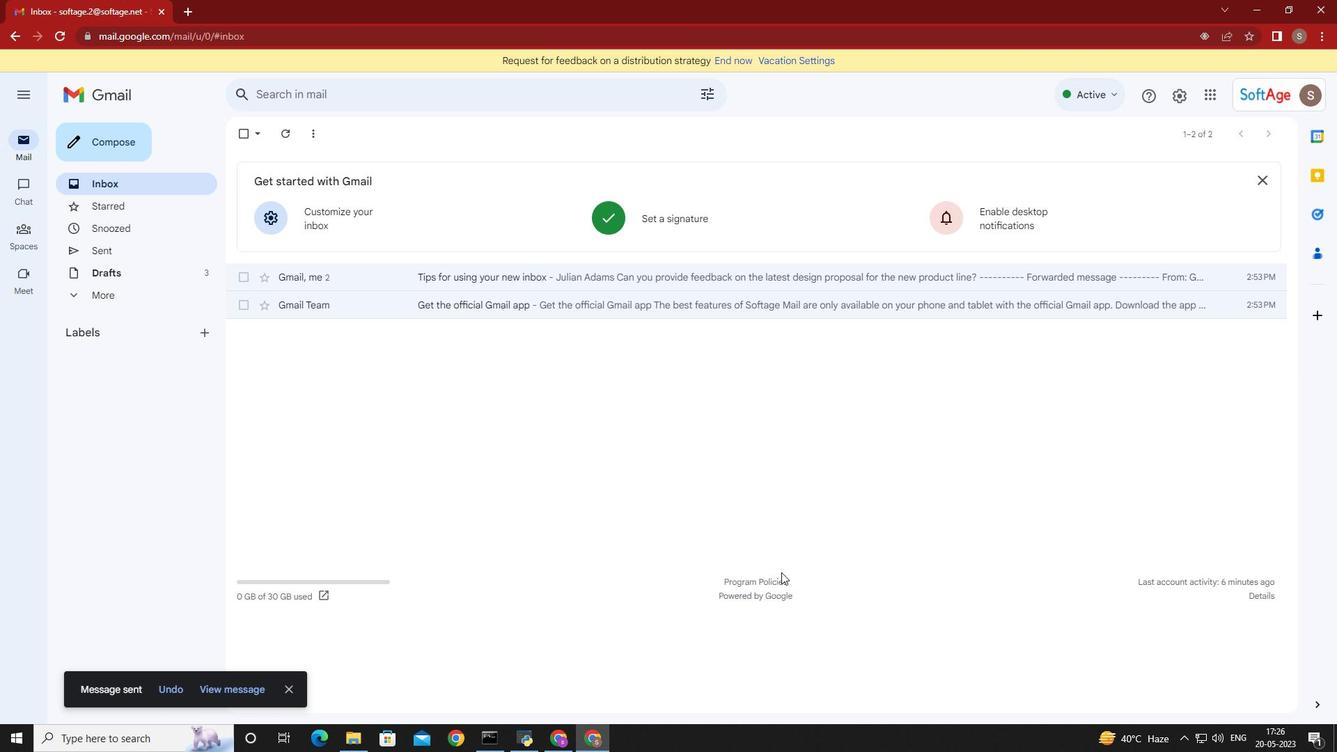 
Action: Mouse moved to (573, 619)
Screenshot: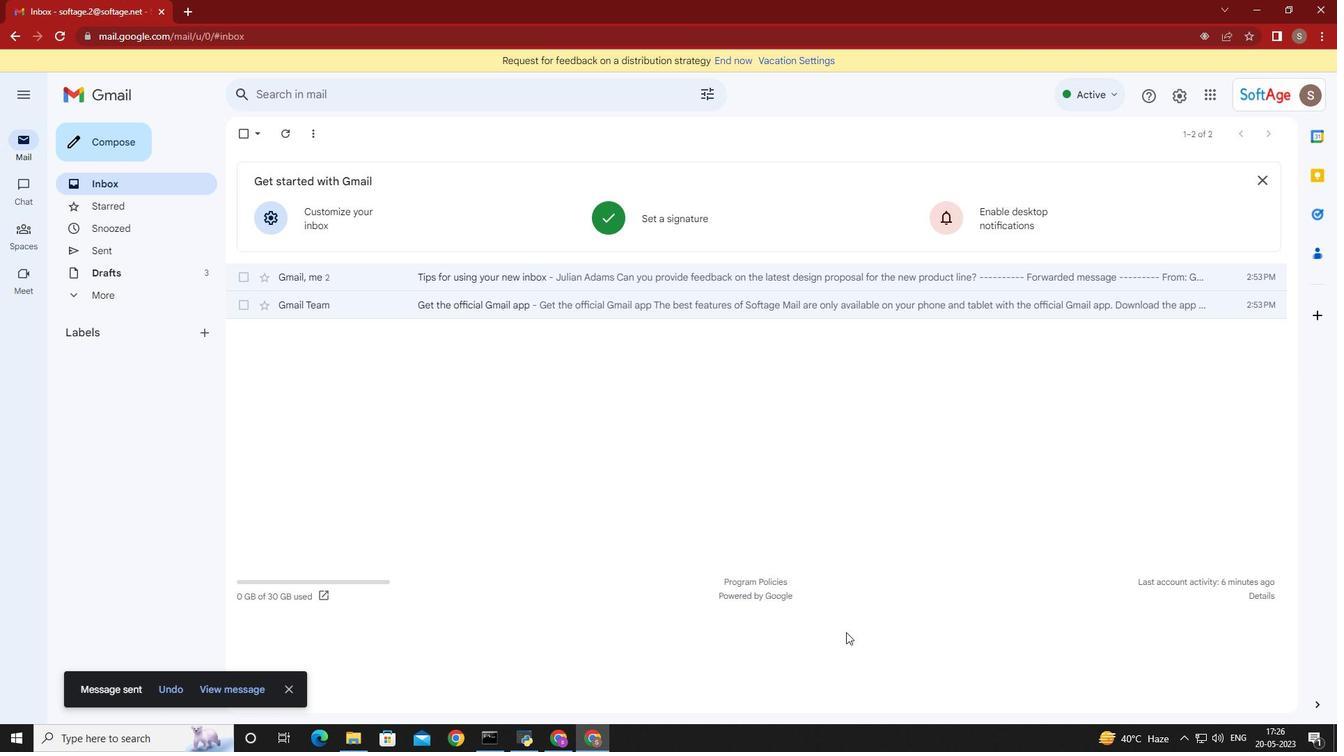 
Action: Mouse scrolled (573, 618) with delta (0, 0)
Screenshot: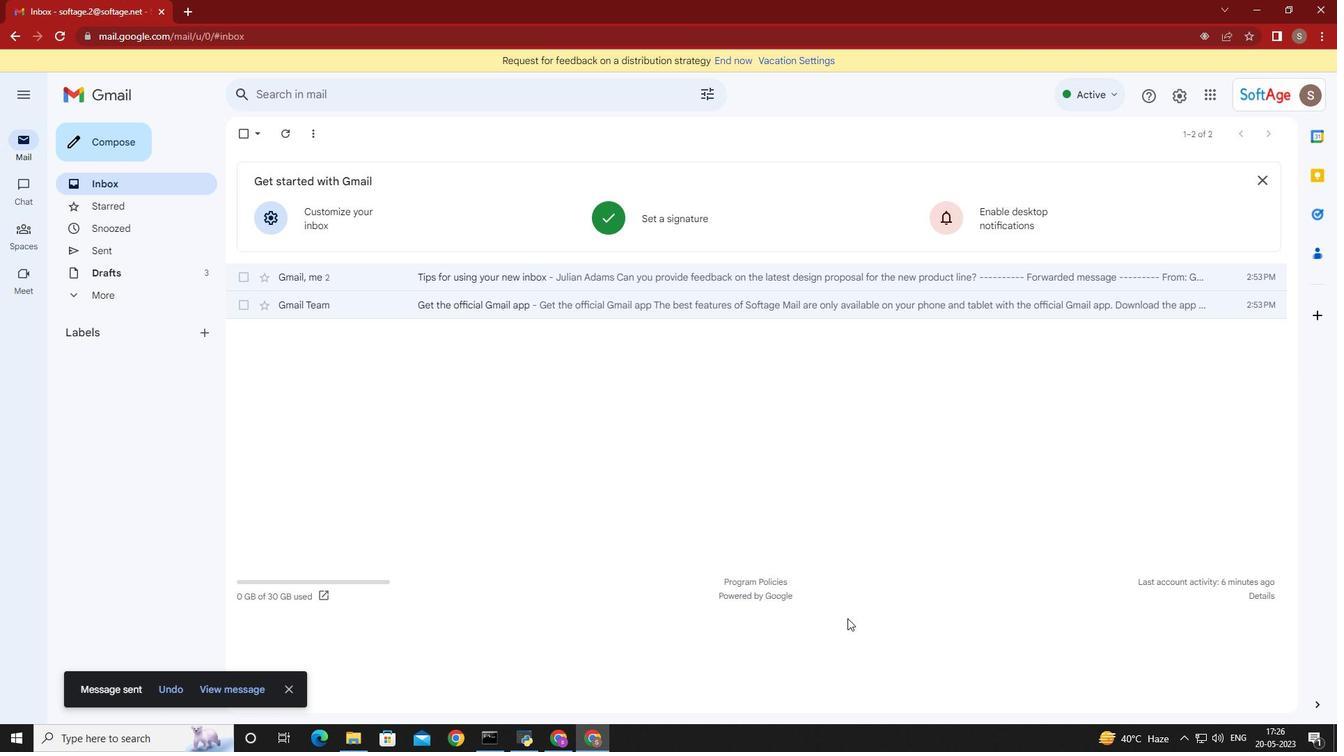 
Action: Mouse scrolled (573, 618) with delta (0, 0)
Screenshot: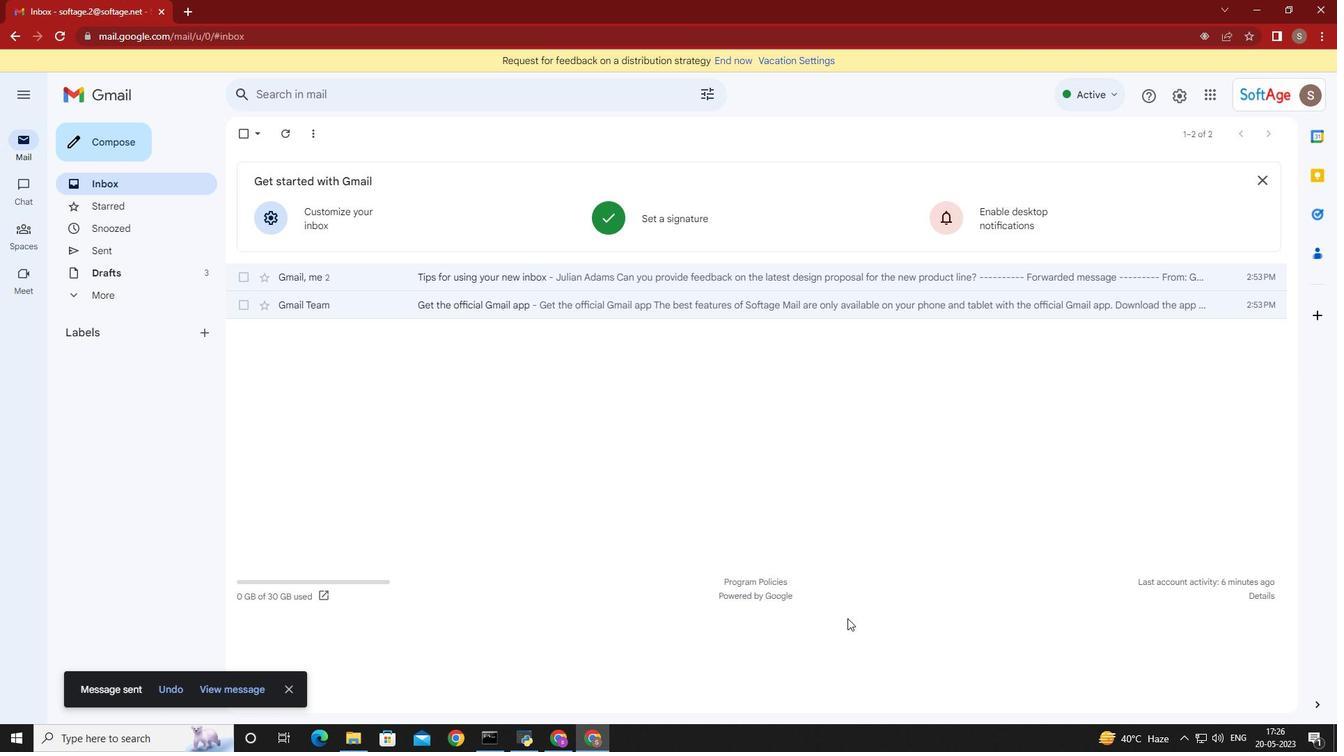 
Action: Mouse moved to (573, 618)
Screenshot: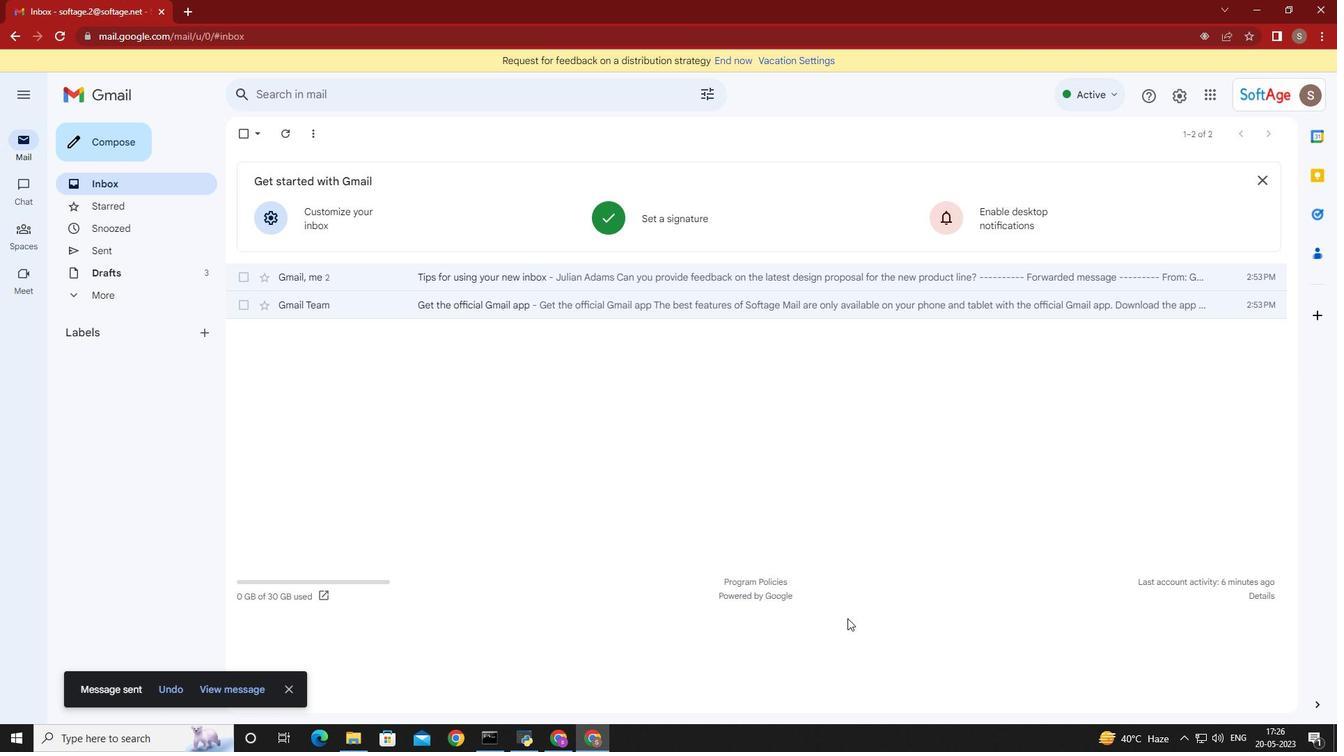 
Action: Mouse scrolled (573, 617) with delta (0, 0)
Screenshot: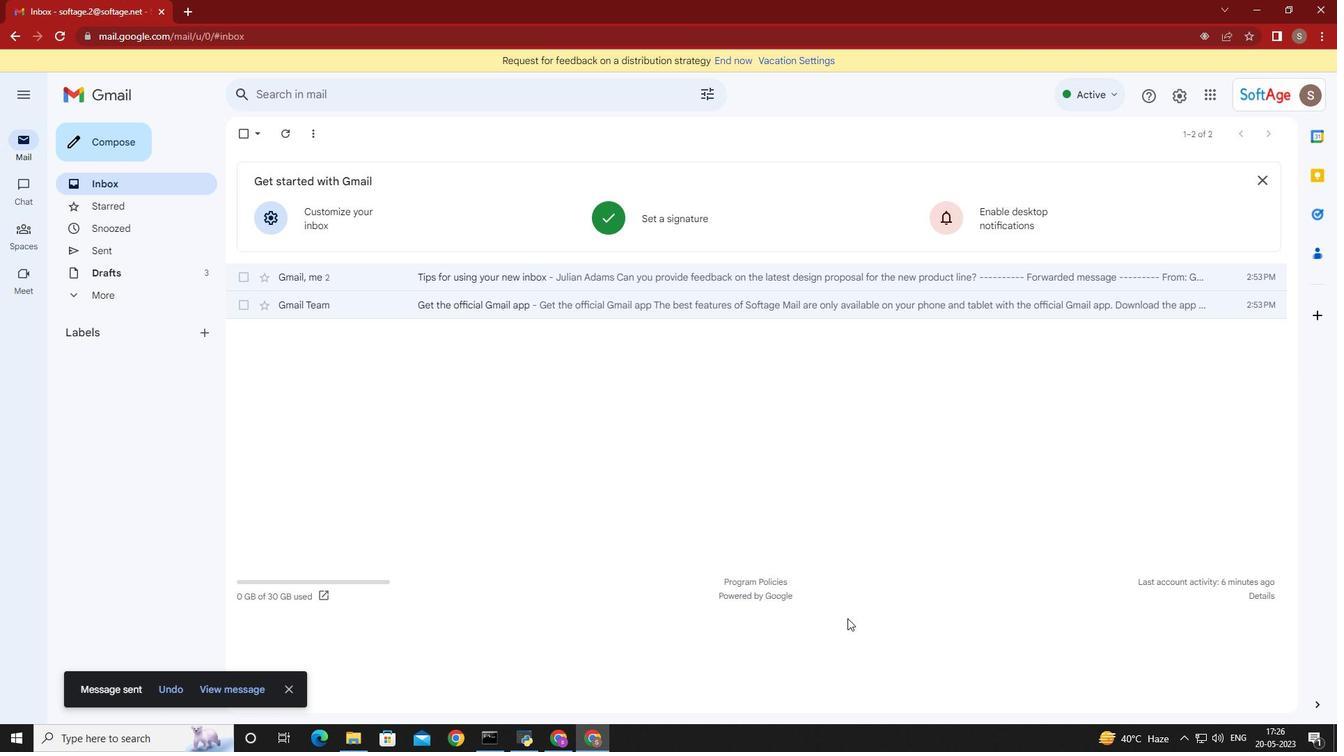 
Action: Mouse scrolled (573, 617) with delta (0, 0)
Screenshot: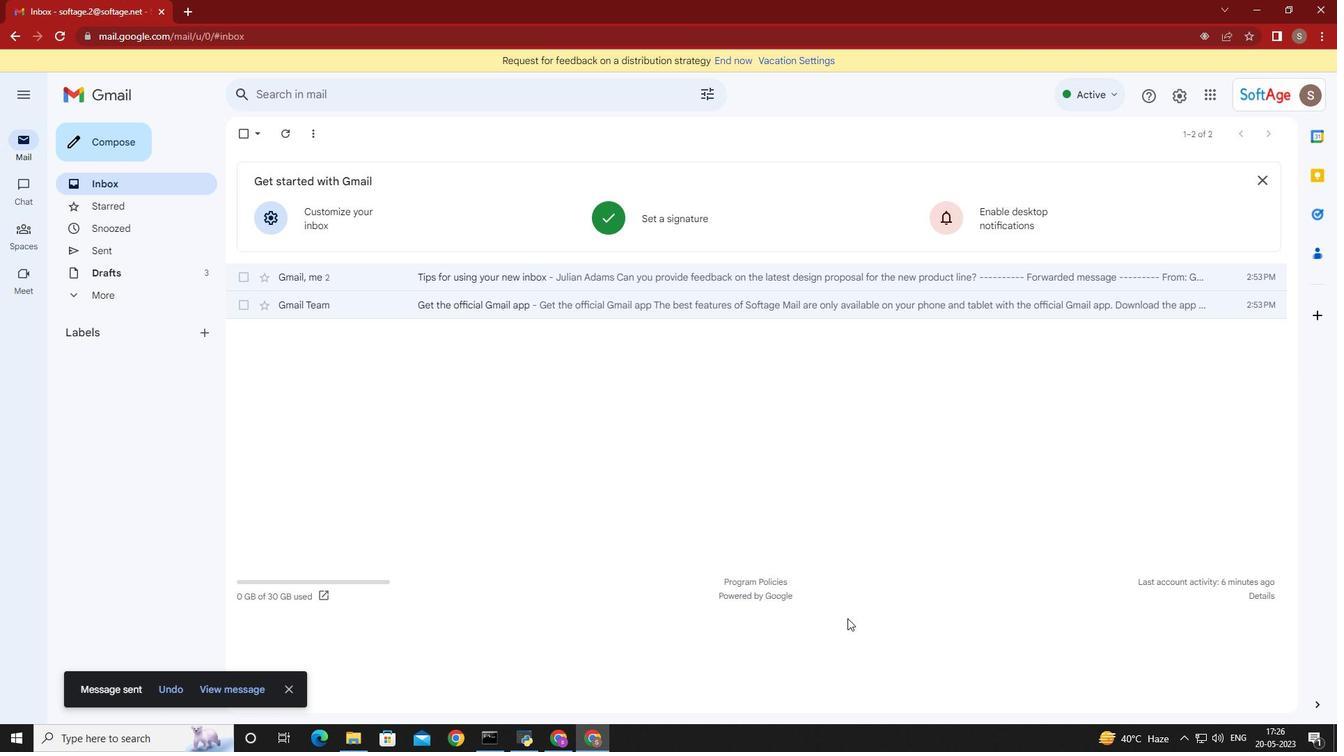 
Action: Mouse scrolled (573, 617) with delta (0, 0)
Screenshot: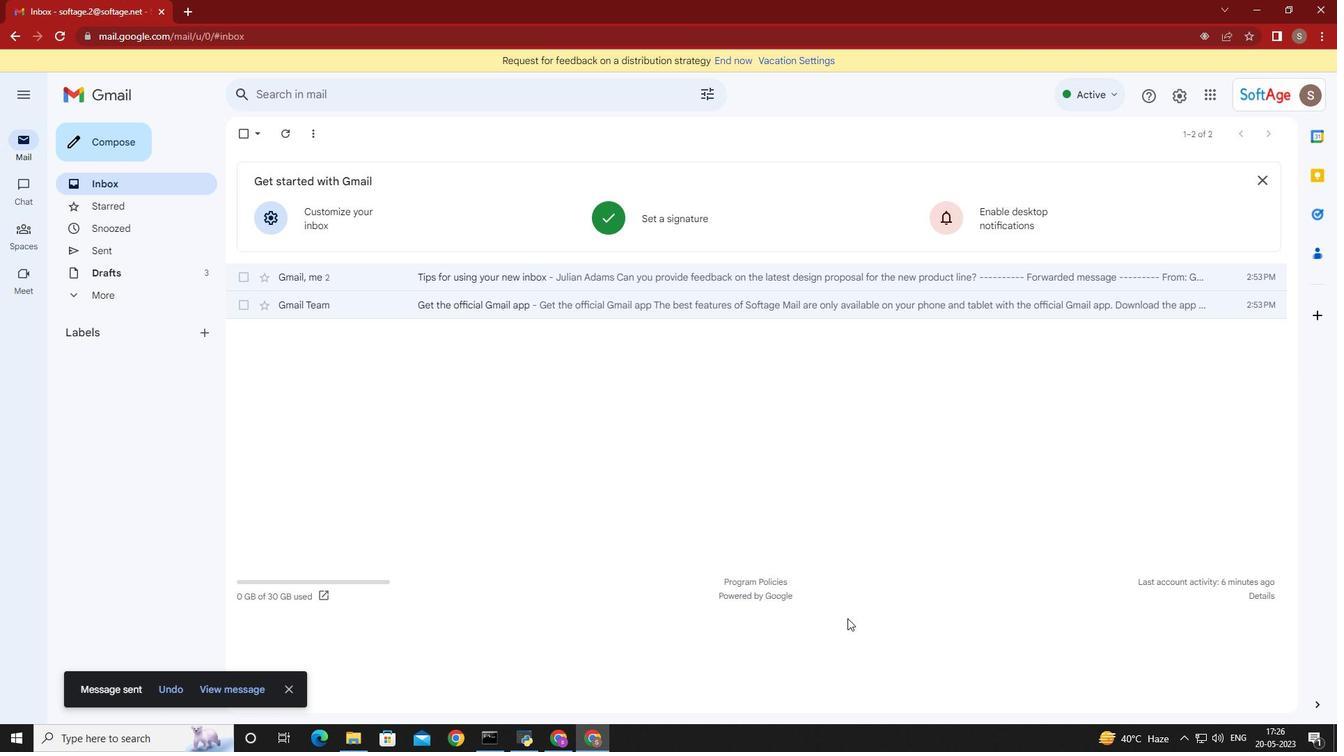
Action: Mouse moved to (711, 642)
Screenshot: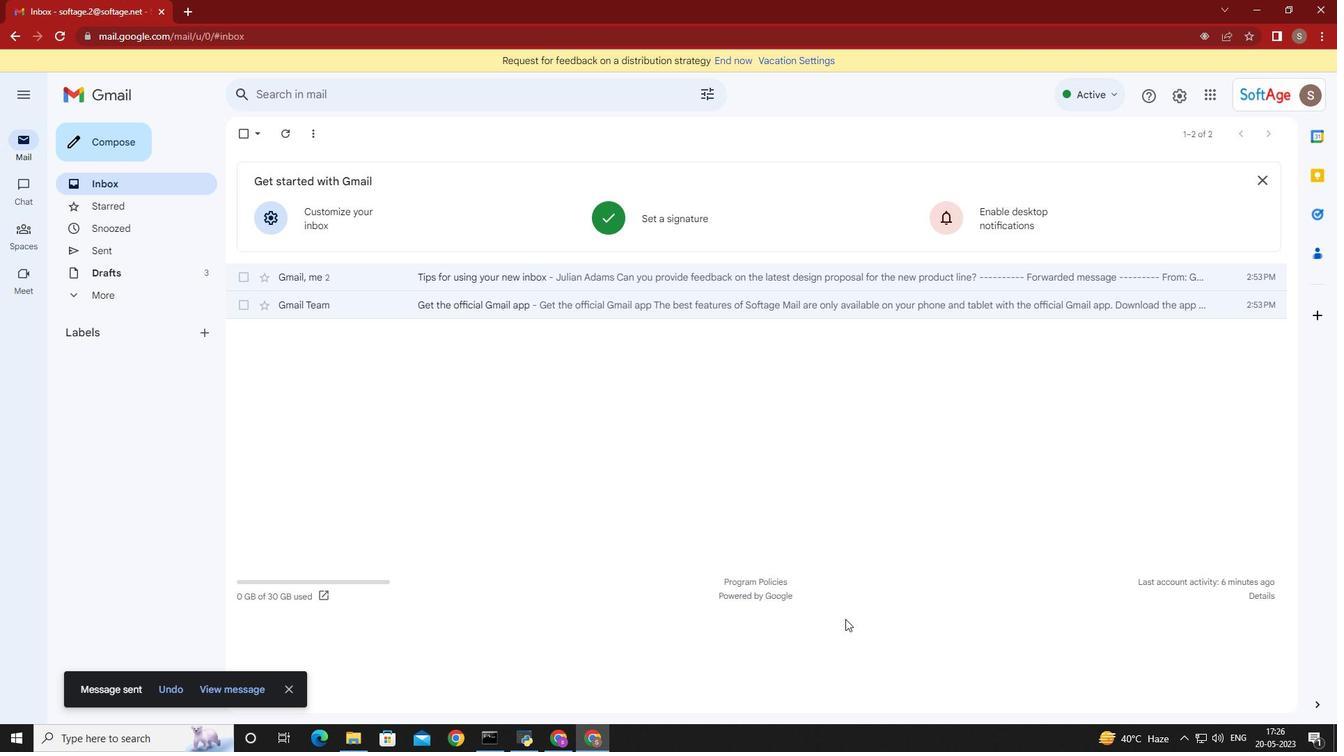 
Action: Mouse pressed left at (711, 642)
Screenshot: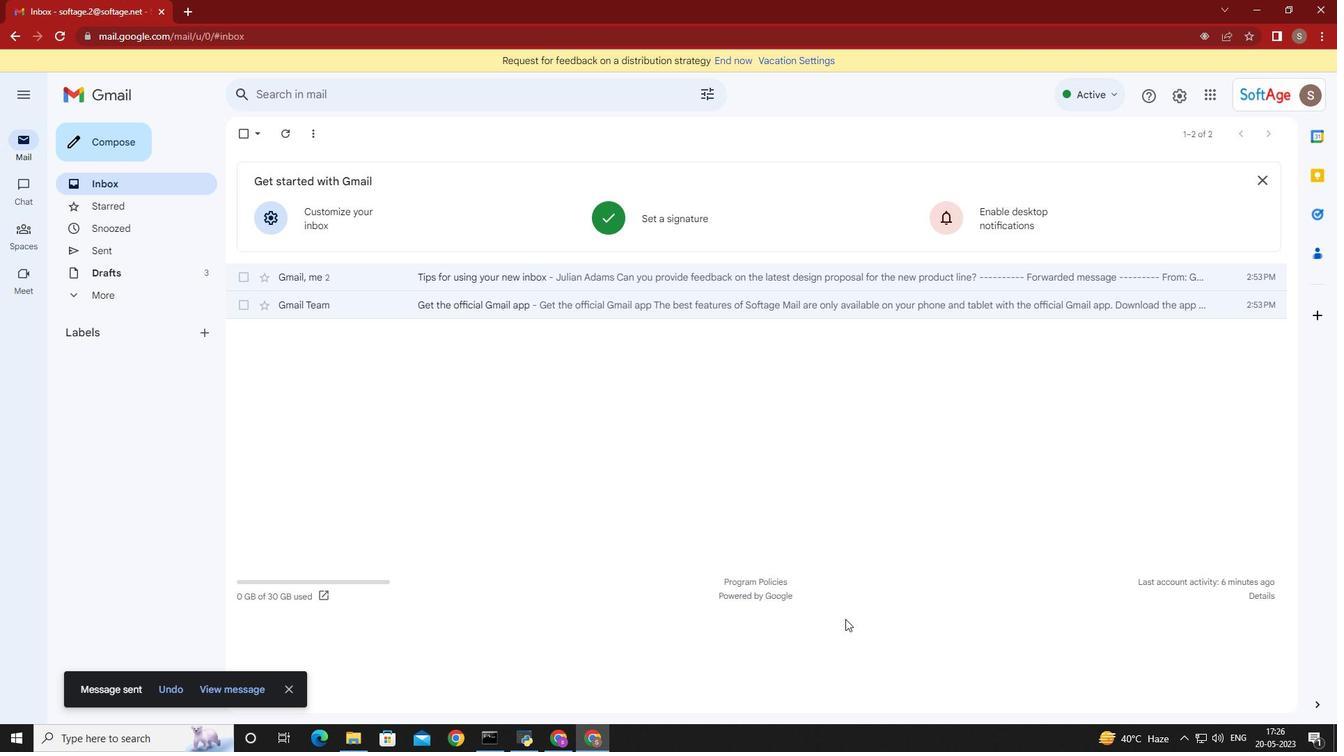 
Action: Mouse moved to (1273, 309)
Screenshot: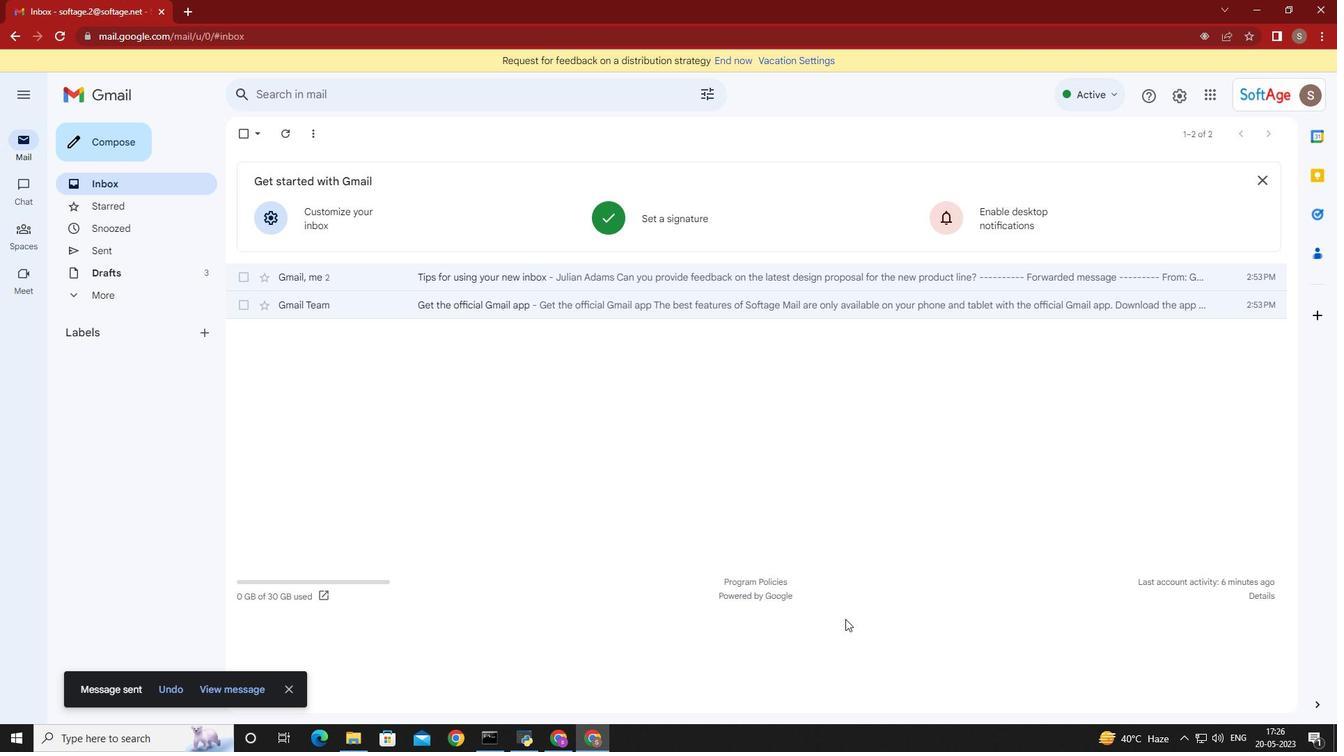 
Action: Mouse pressed left at (1273, 309)
Screenshot: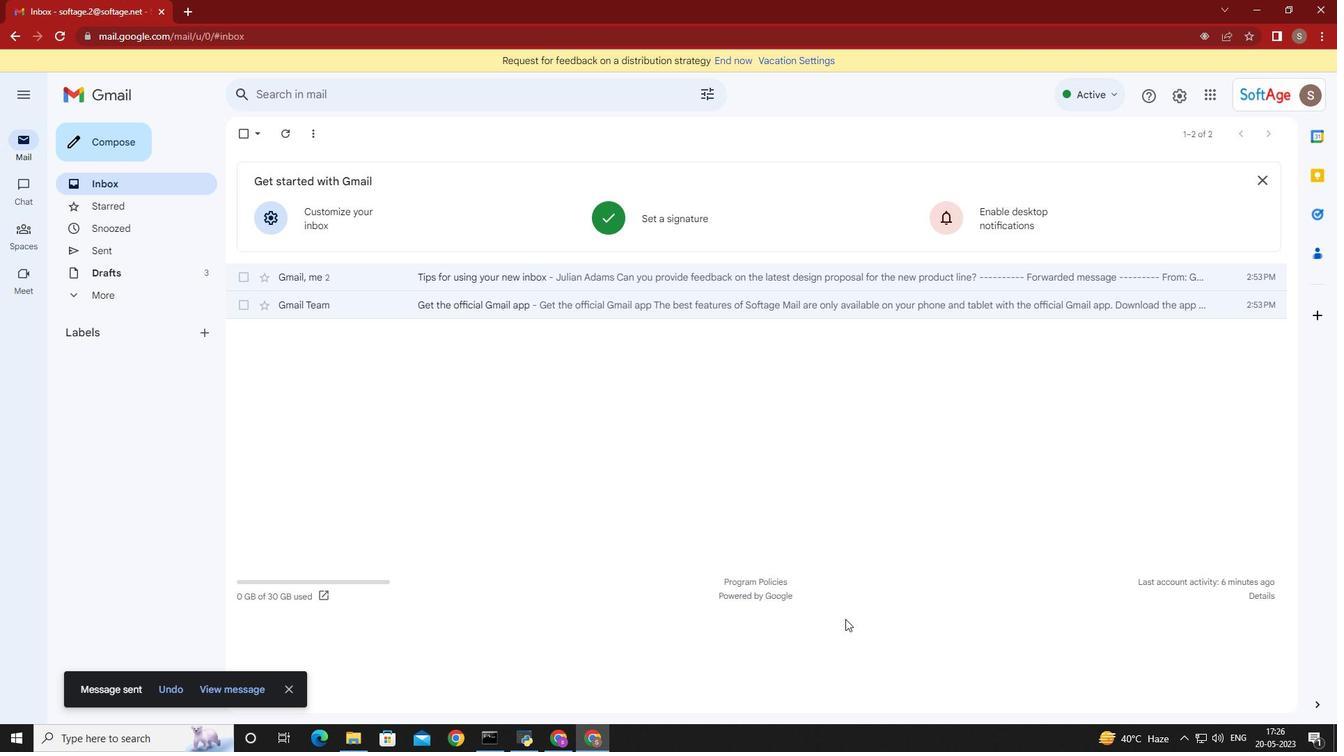 
Action: Mouse moved to (91, 142)
Screenshot: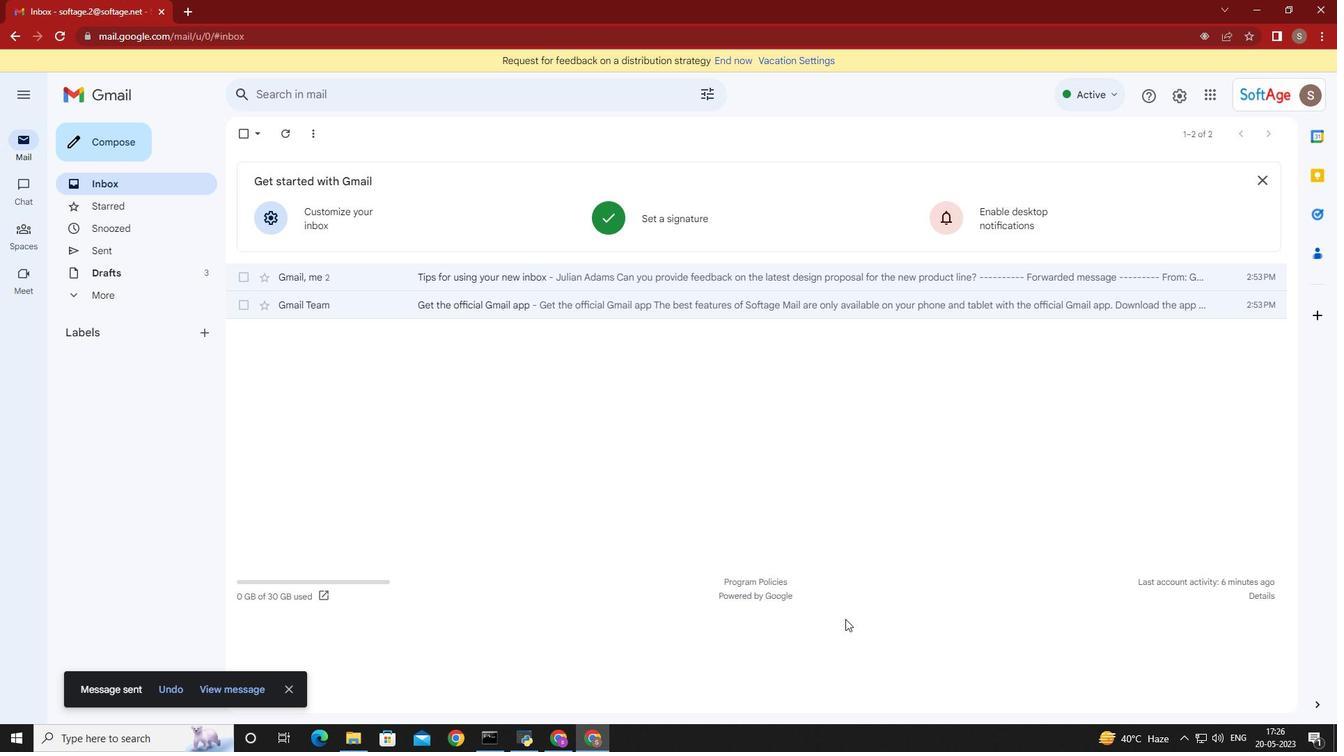 
Action: Mouse pressed left at (91, 142)
Screenshot: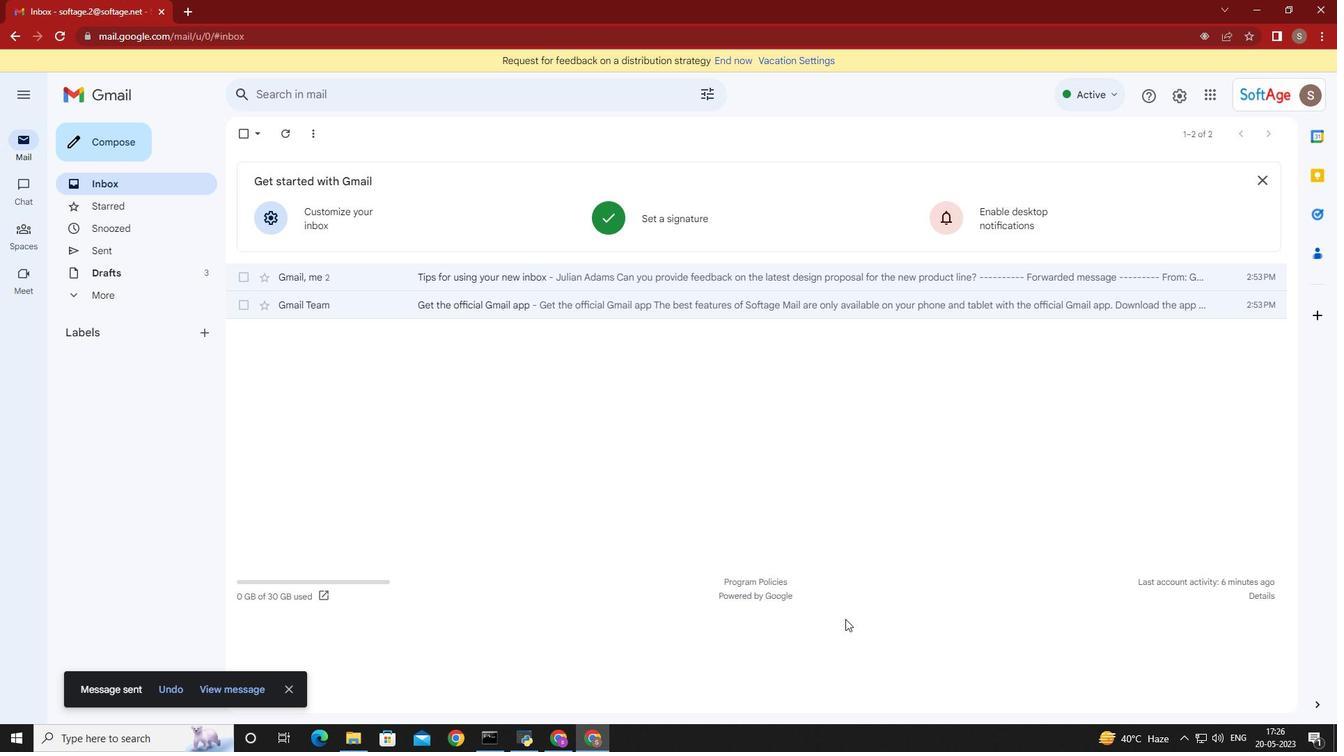 
Action: Mouse moved to (1144, 698)
Screenshot: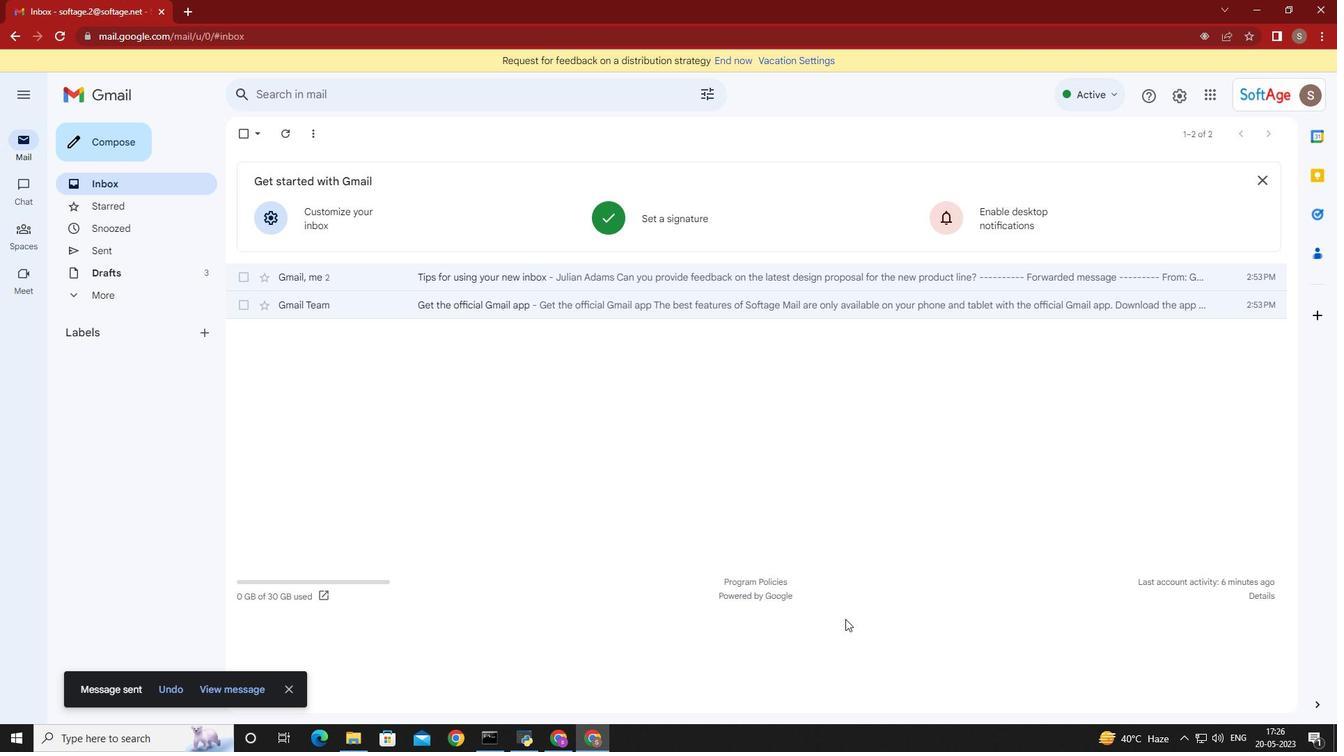 
Action: Mouse pressed left at (1144, 698)
Screenshot: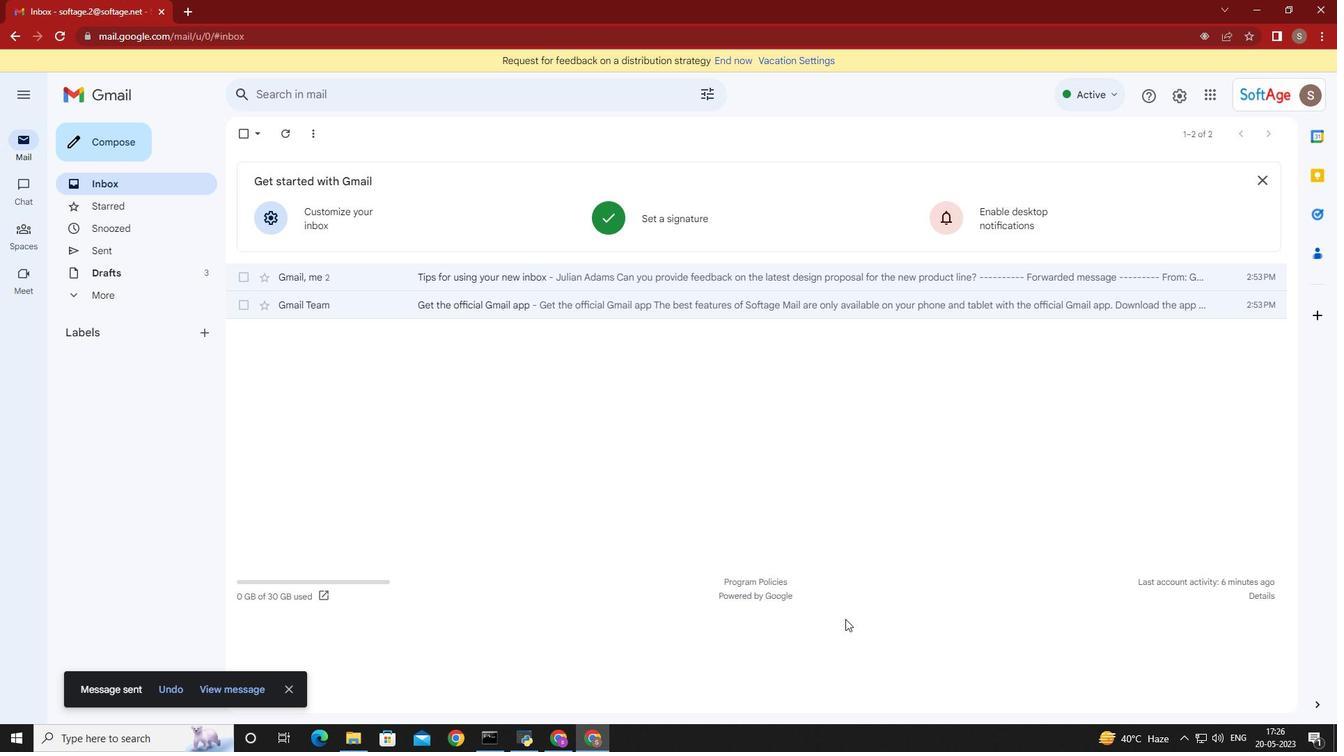 
Action: Mouse moved to (1177, 568)
Screenshot: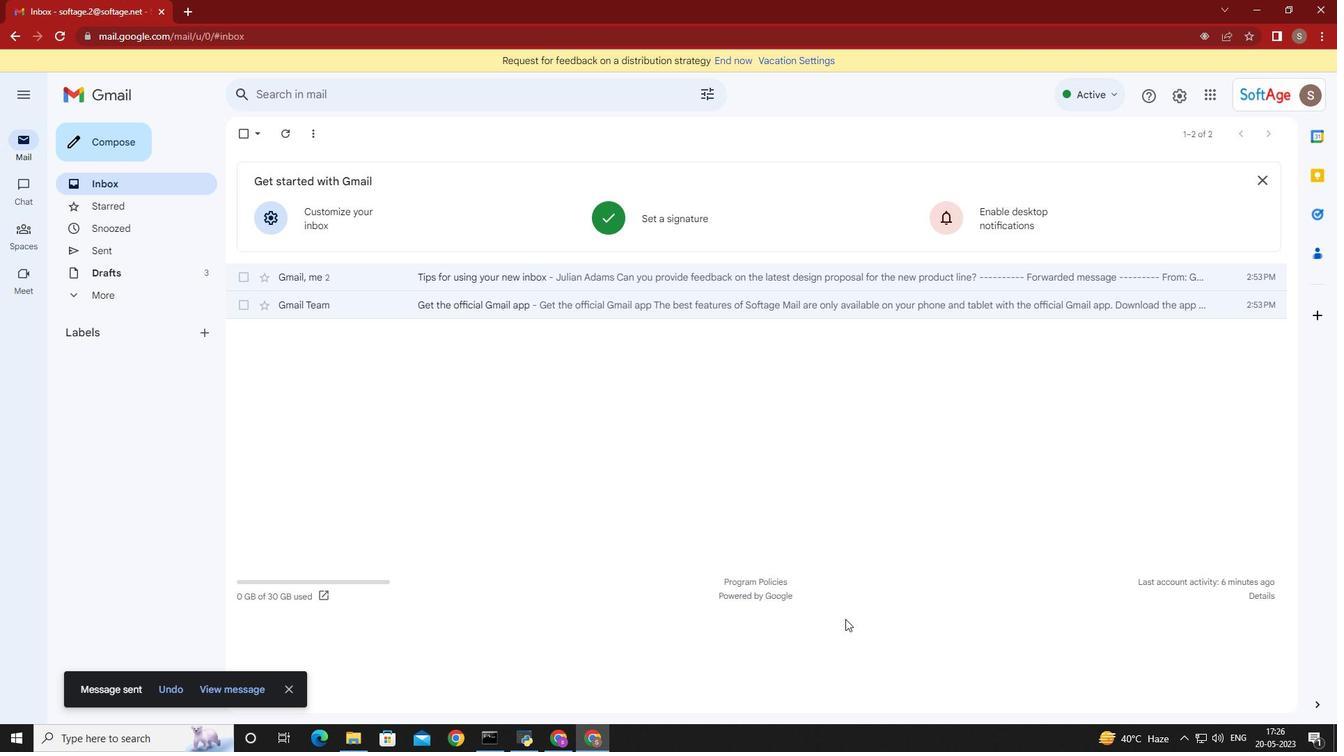 
Action: Mouse pressed left at (1177, 568)
Screenshot: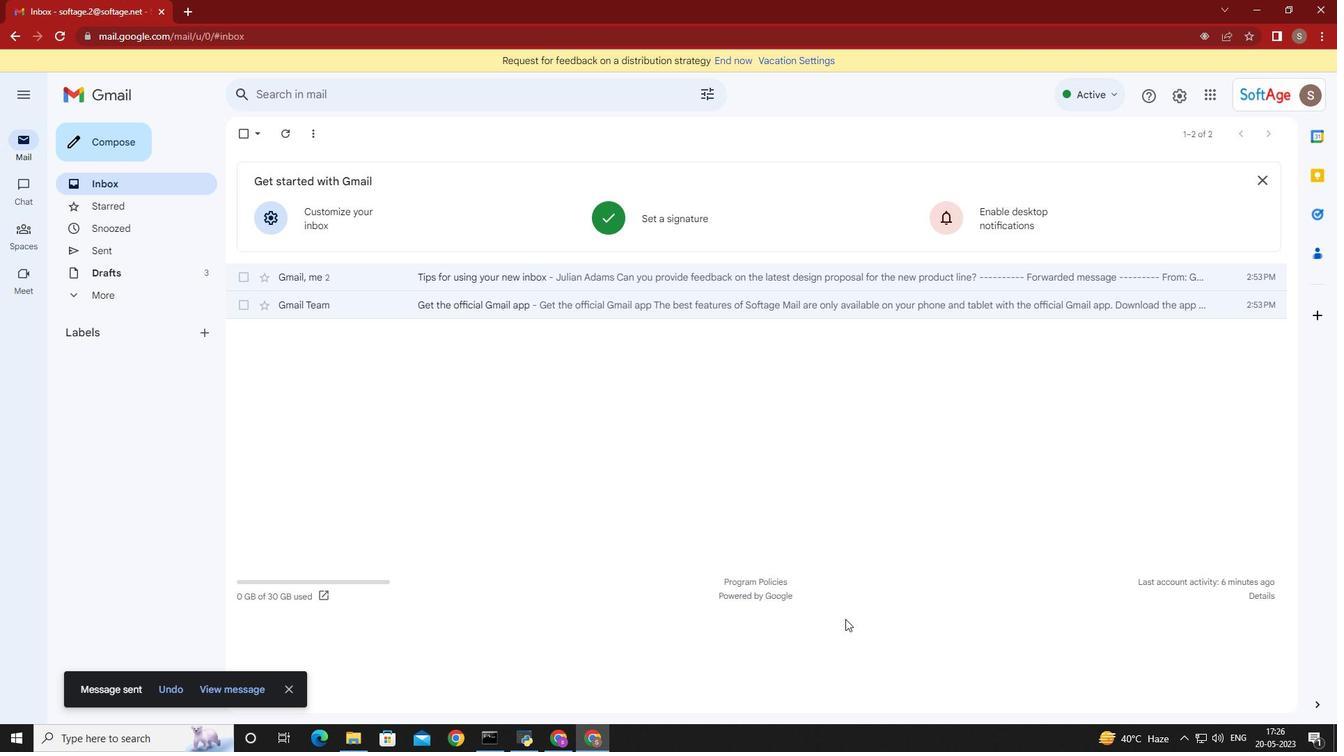 
Action: Mouse moved to (1023, 546)
Screenshot: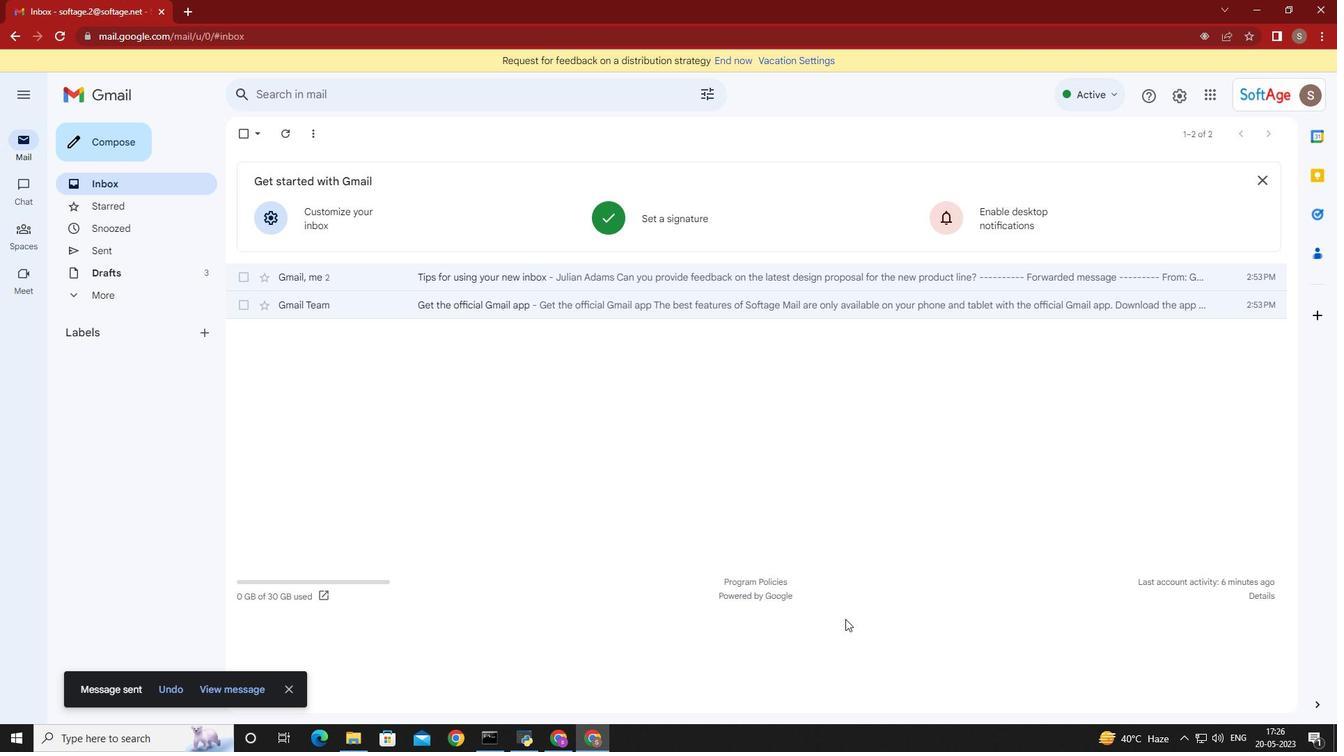
Action: Mouse pressed left at (1023, 546)
Screenshot: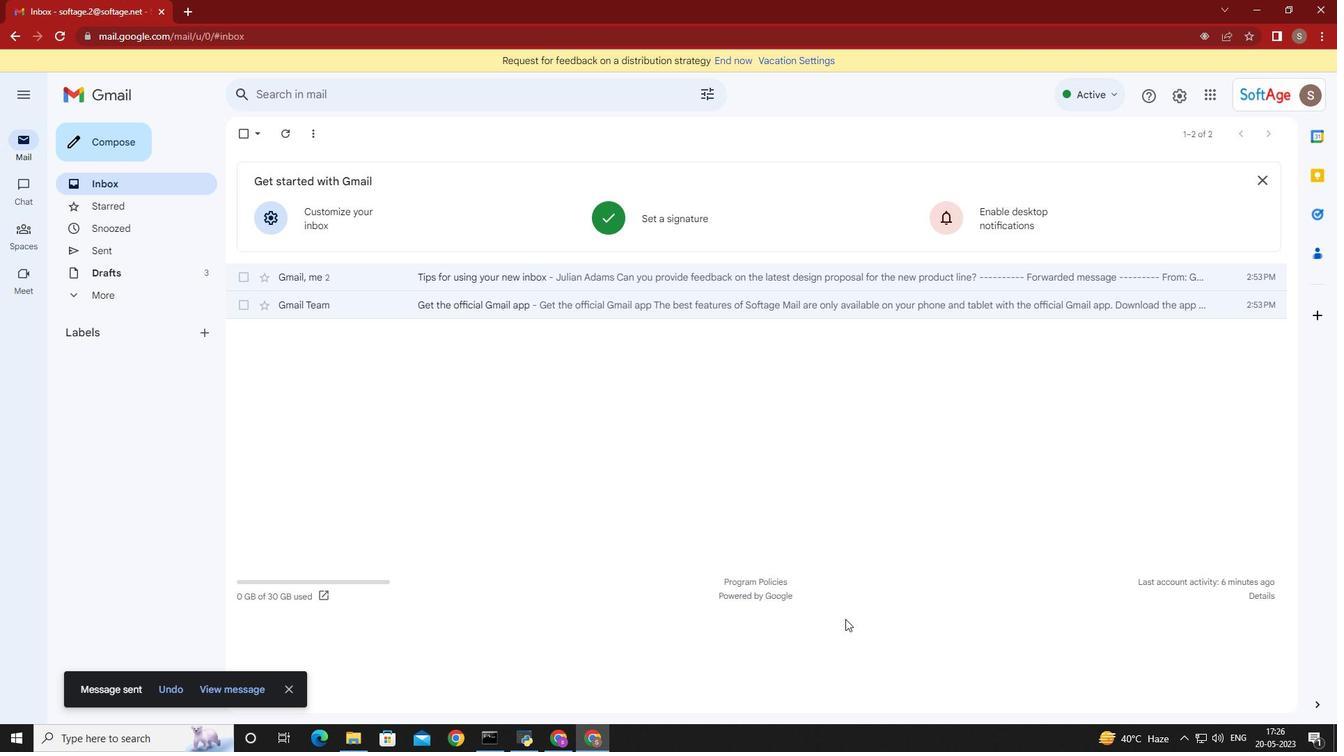 
Action: Mouse moved to (703, 378)
Screenshot: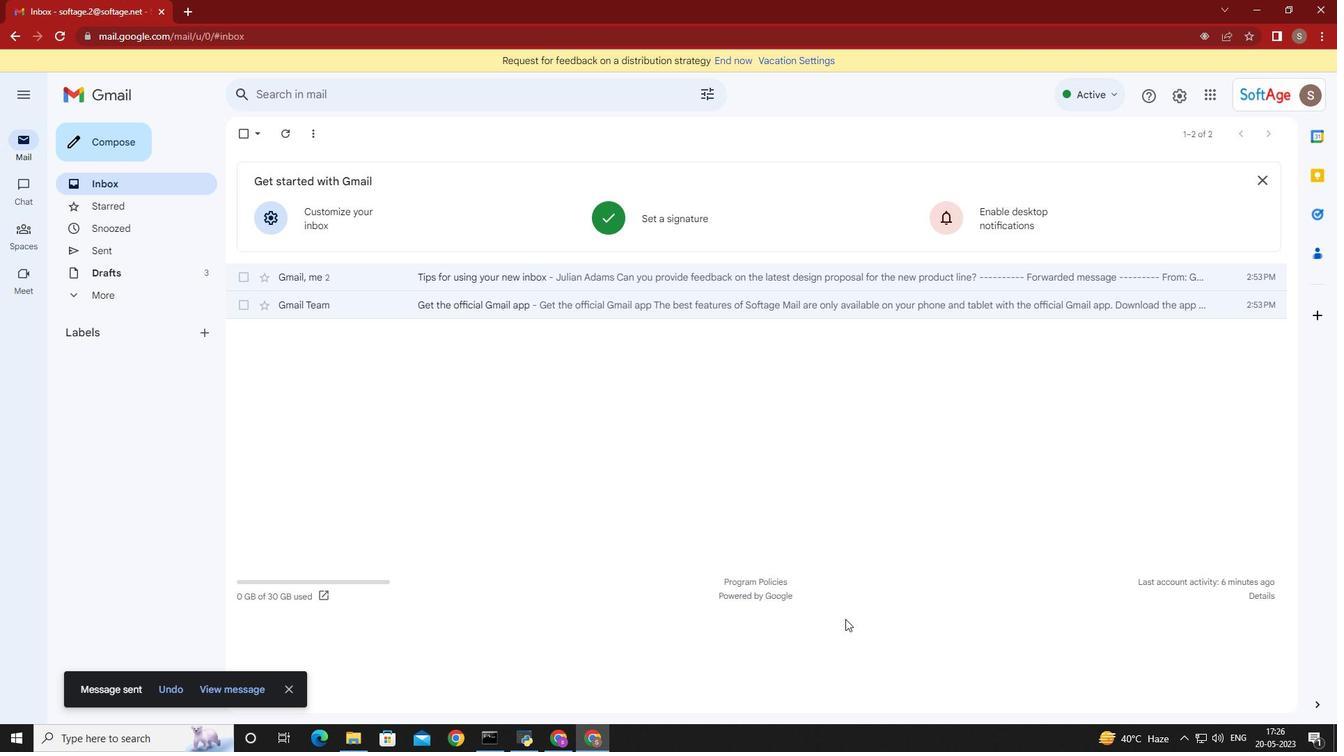 
Action: Mouse pressed left at (703, 378)
Screenshot: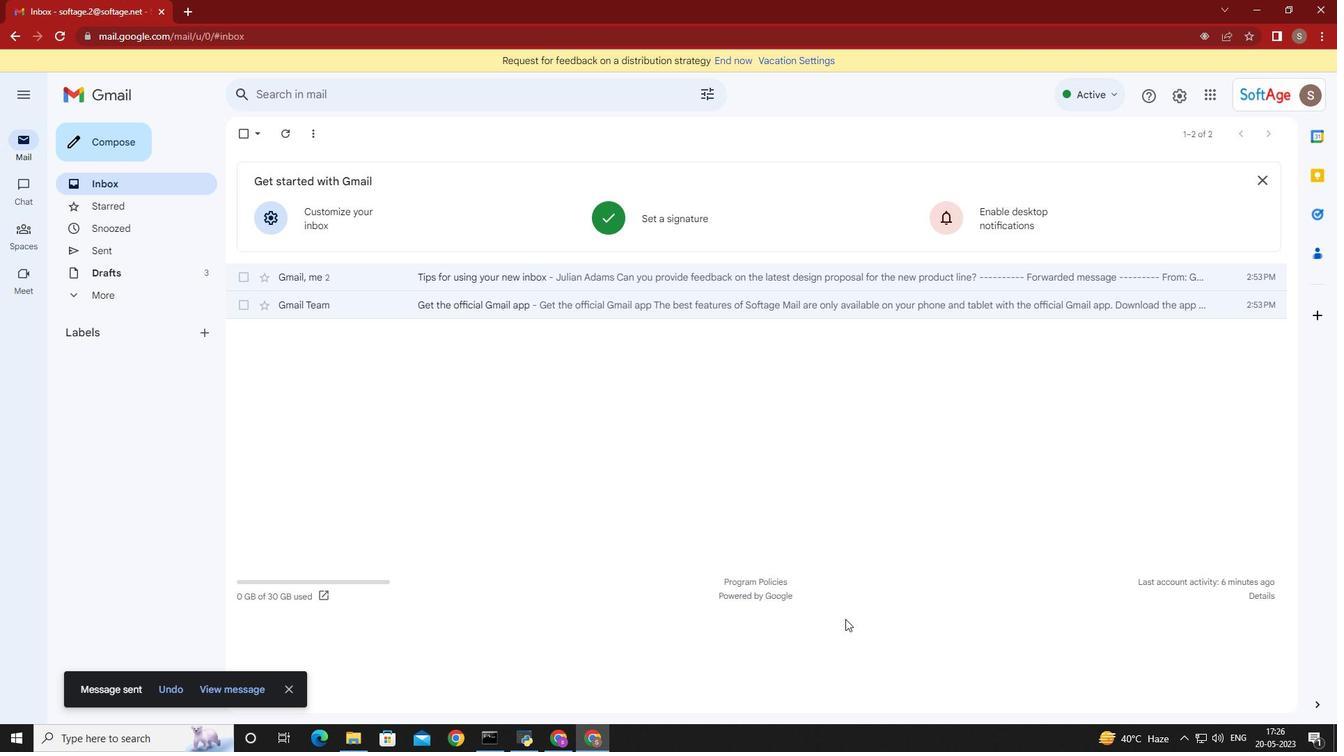 
Action: Key pressed <Key.shift>Personal
Screenshot: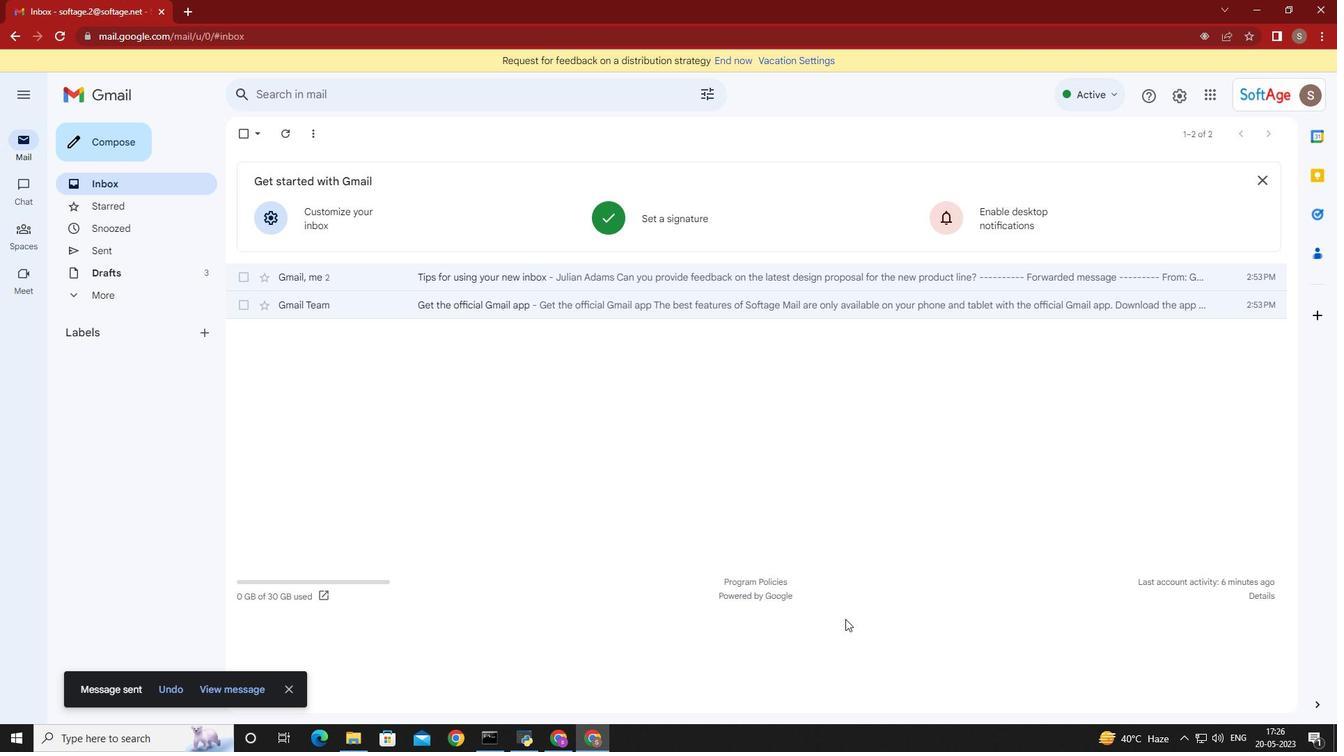 
Action: Mouse moved to (512, 397)
Screenshot: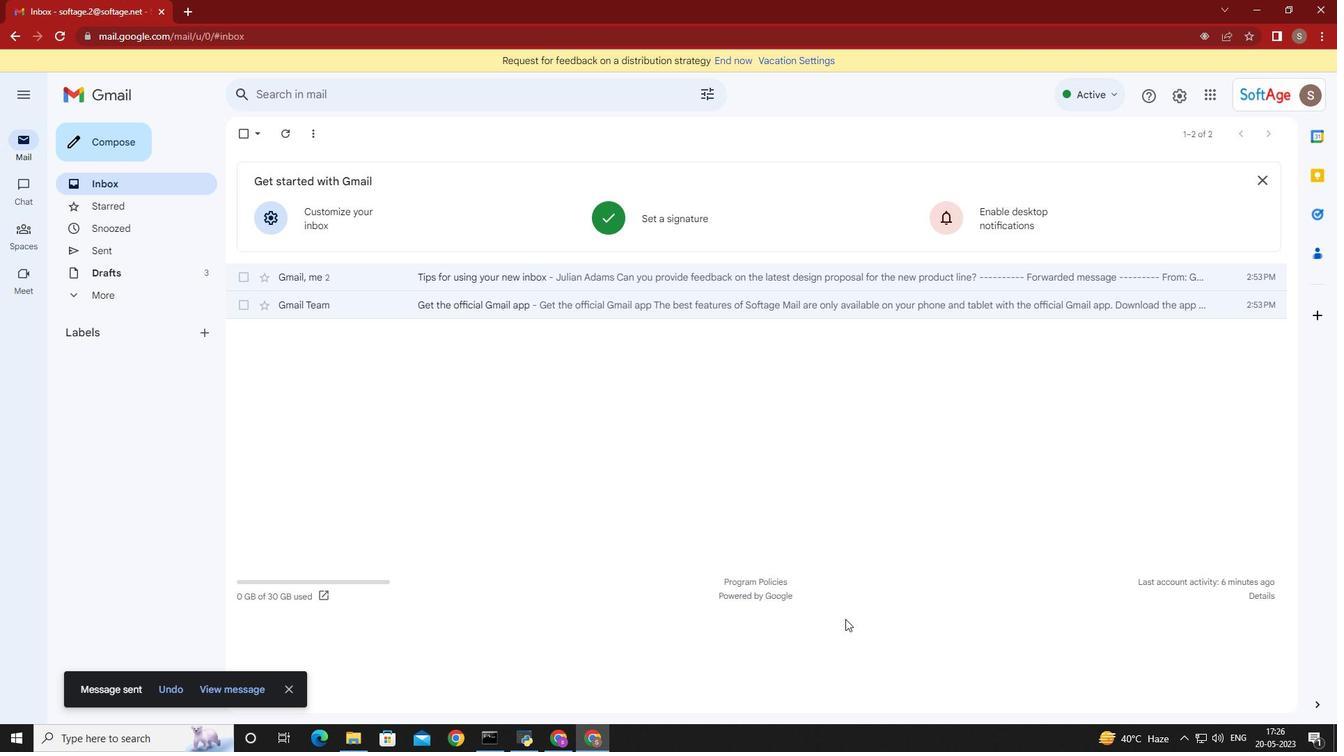 
Action: Mouse pressed left at (512, 397)
Screenshot: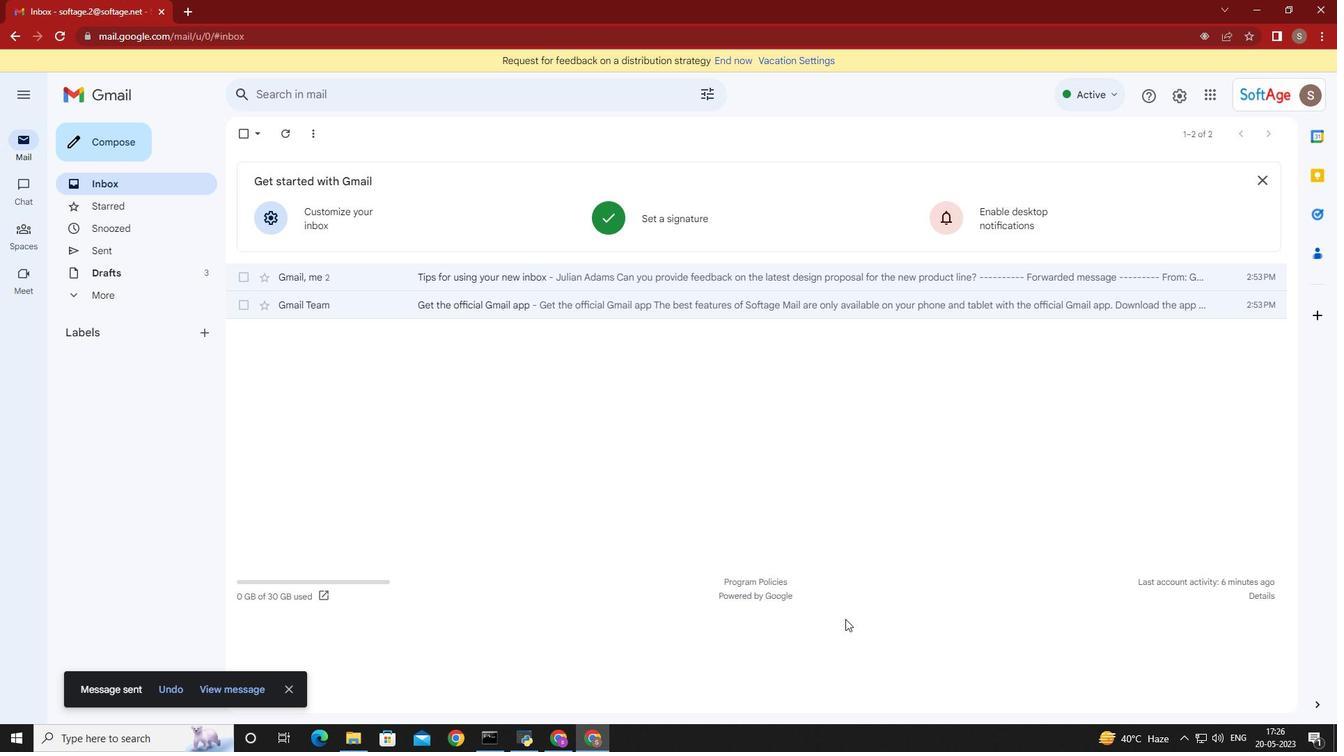 
Action: Mouse moved to (524, 413)
Screenshot: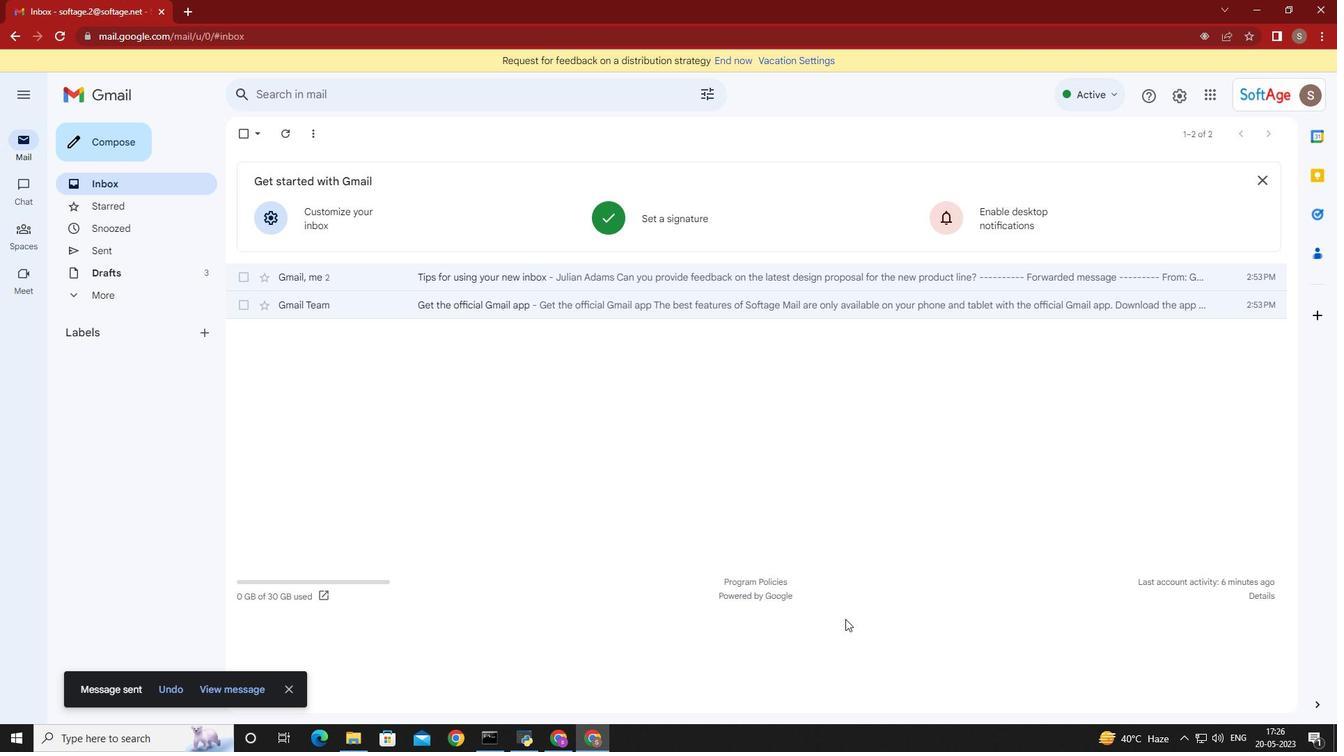 
Action: Mouse pressed left at (524, 413)
Screenshot: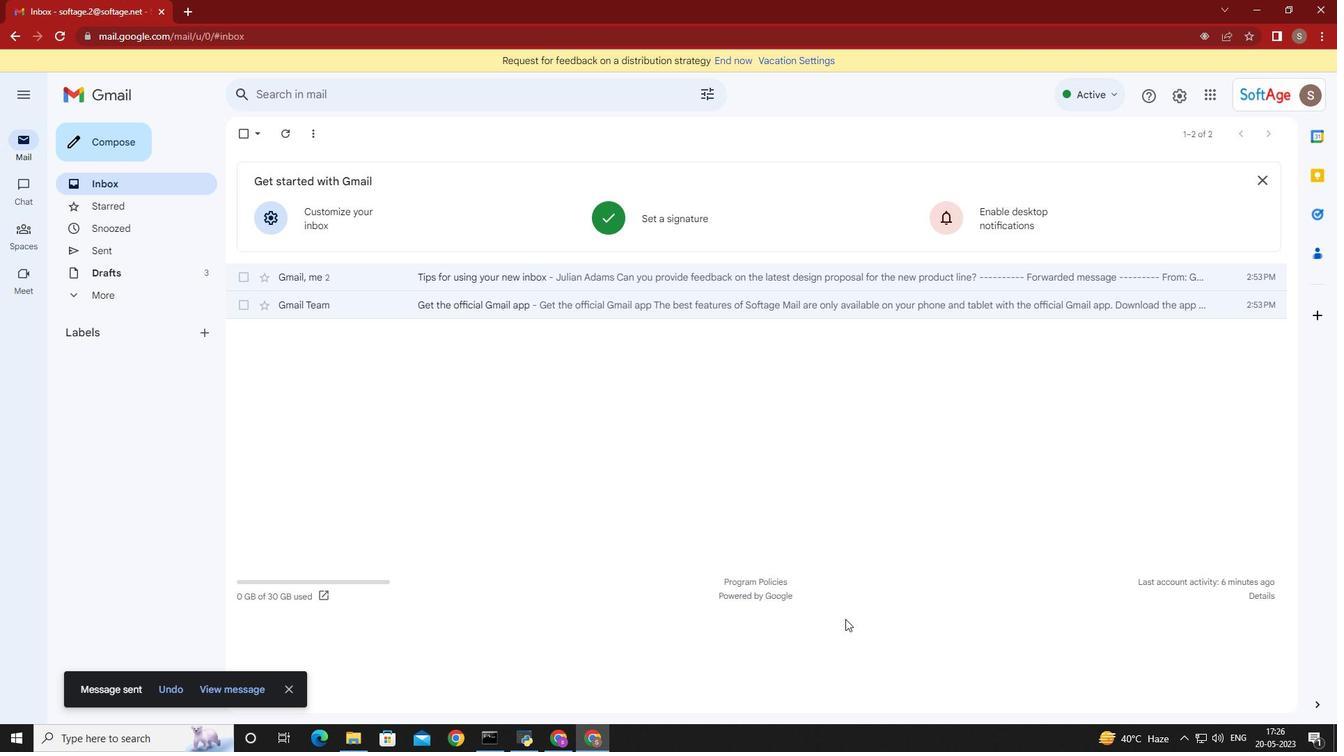 
Action: Mouse moved to (511, 397)
Screenshot: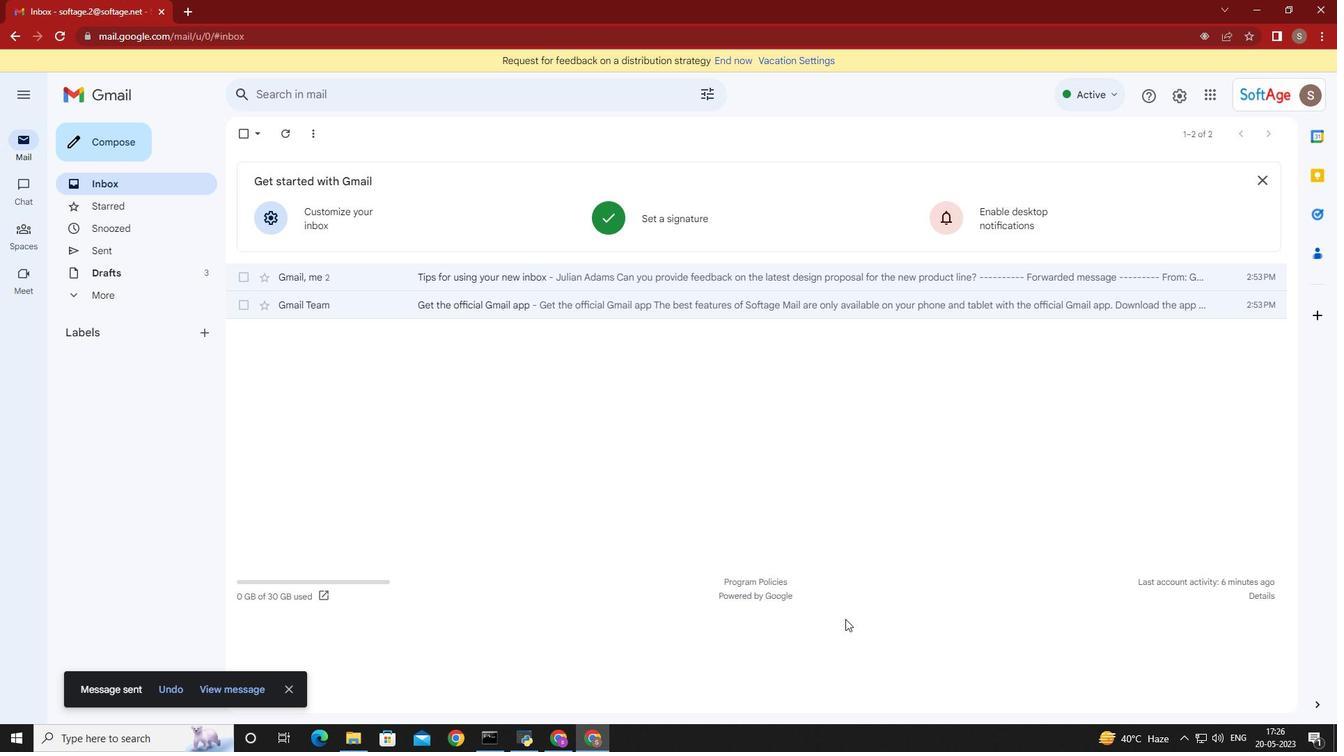 
Action: Mouse pressed left at (511, 397)
Screenshot: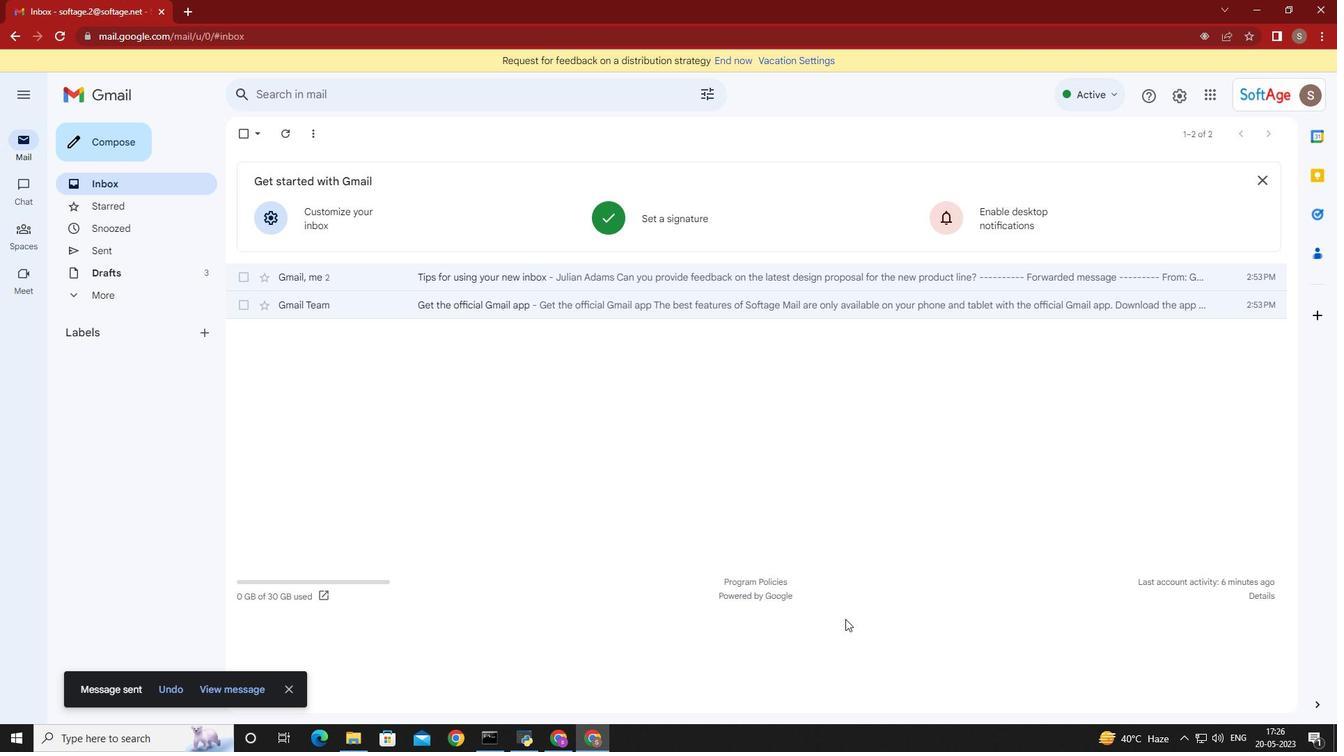 
Action: Mouse moved to (796, 457)
Screenshot: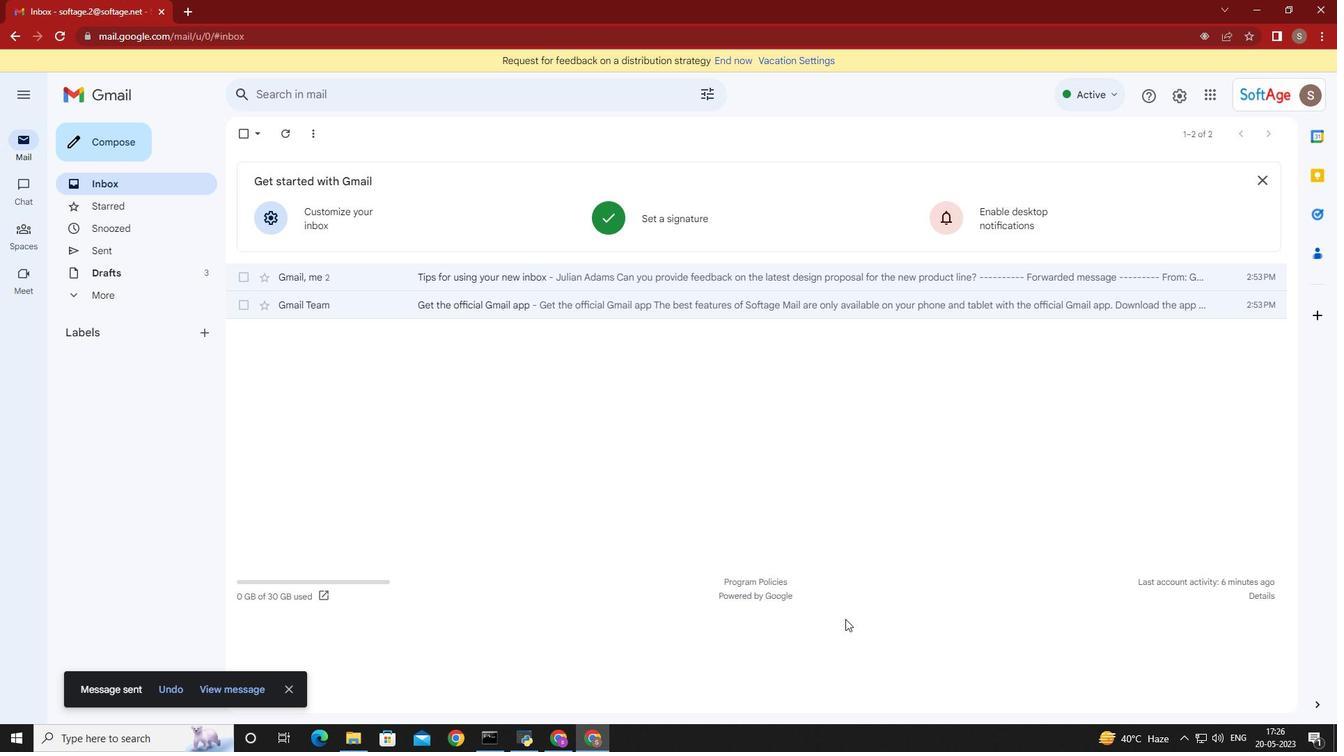 
Action: Mouse pressed left at (796, 457)
Screenshot: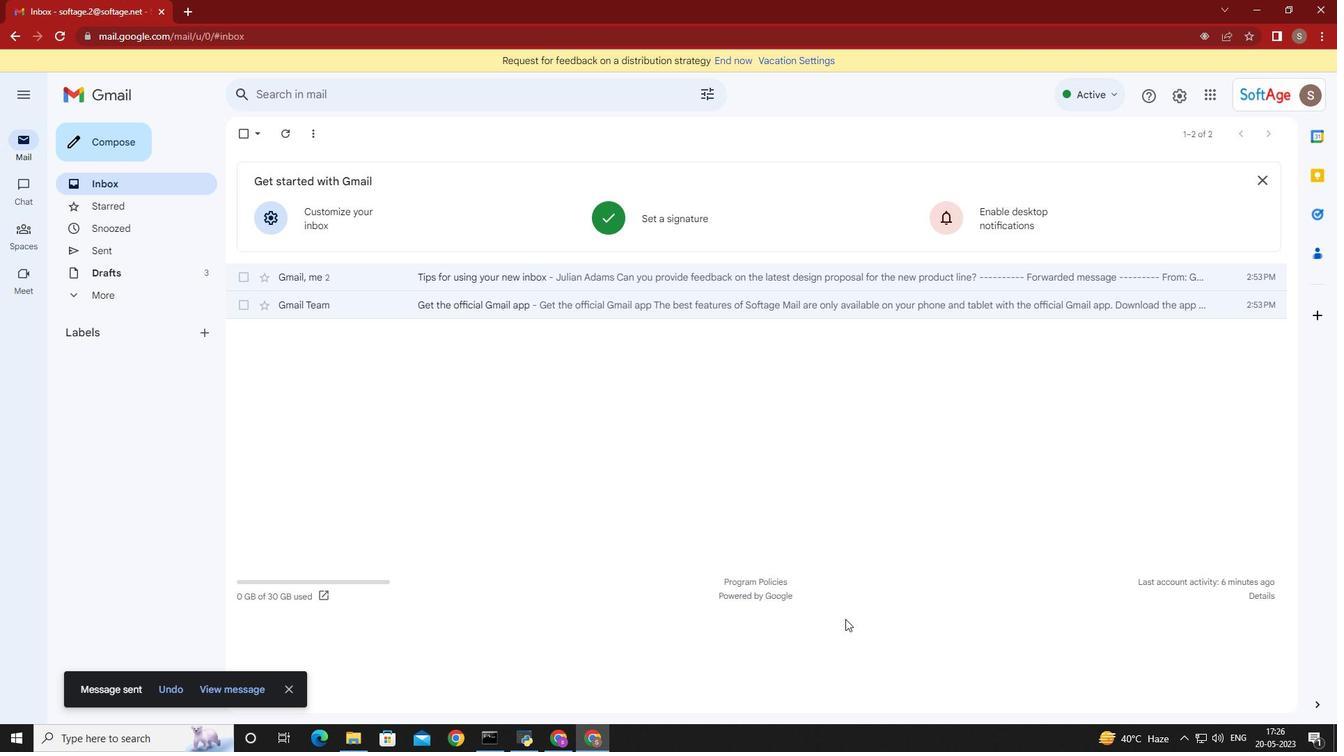 
Action: Mouse moved to (1147, 700)
Screenshot: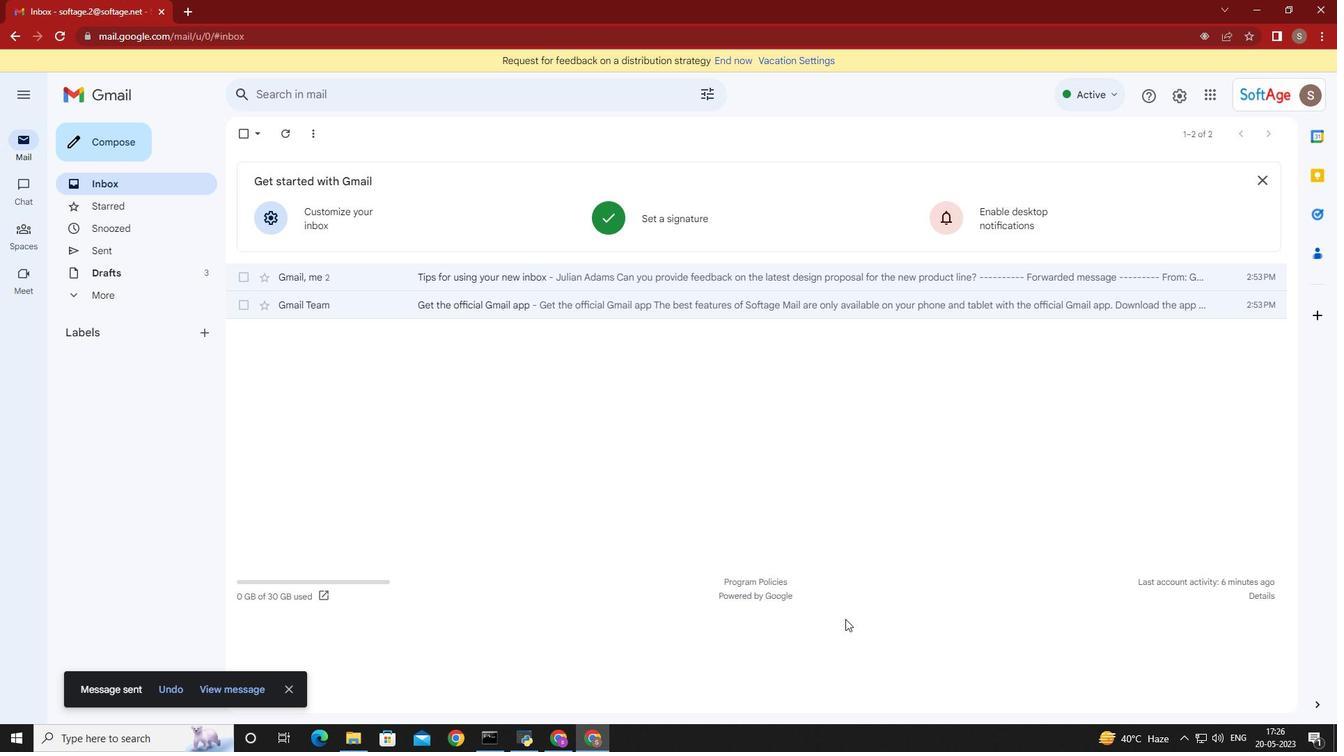 
Action: Mouse pressed left at (1147, 700)
Screenshot: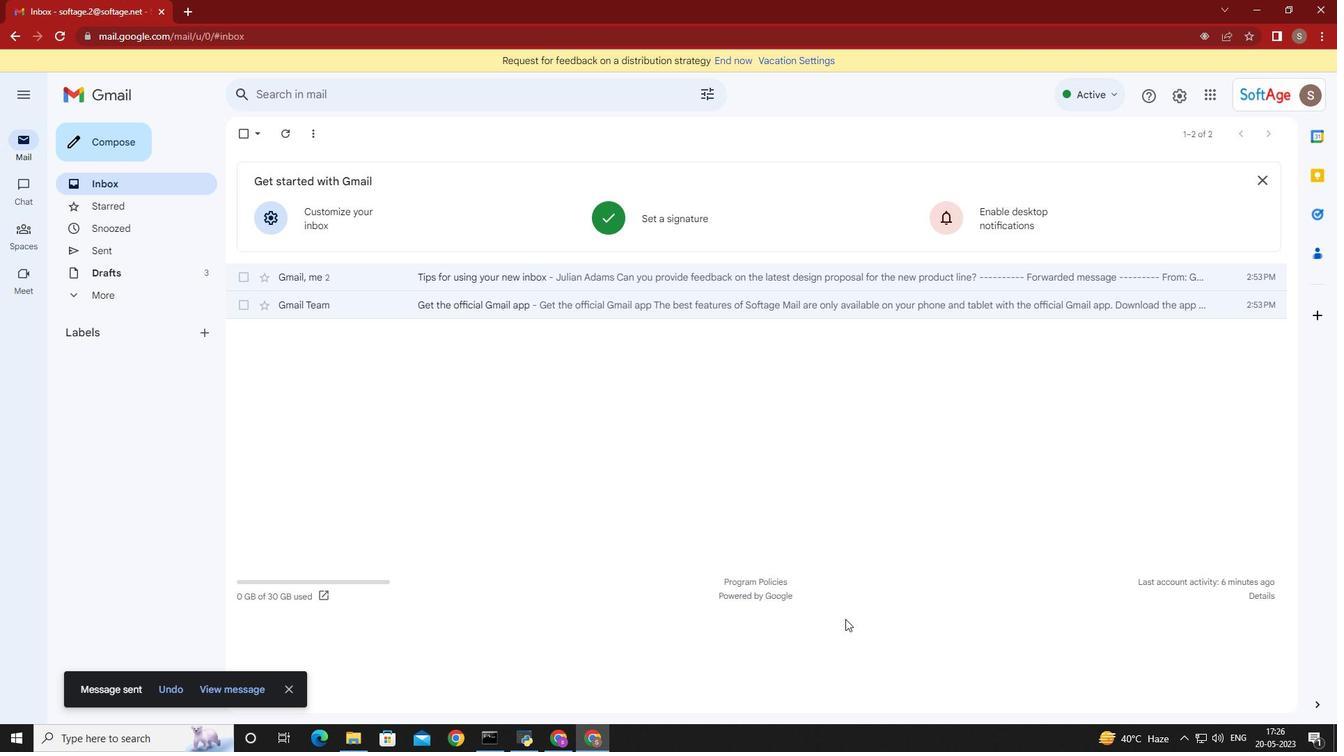 
Action: Mouse moved to (990, 544)
Screenshot: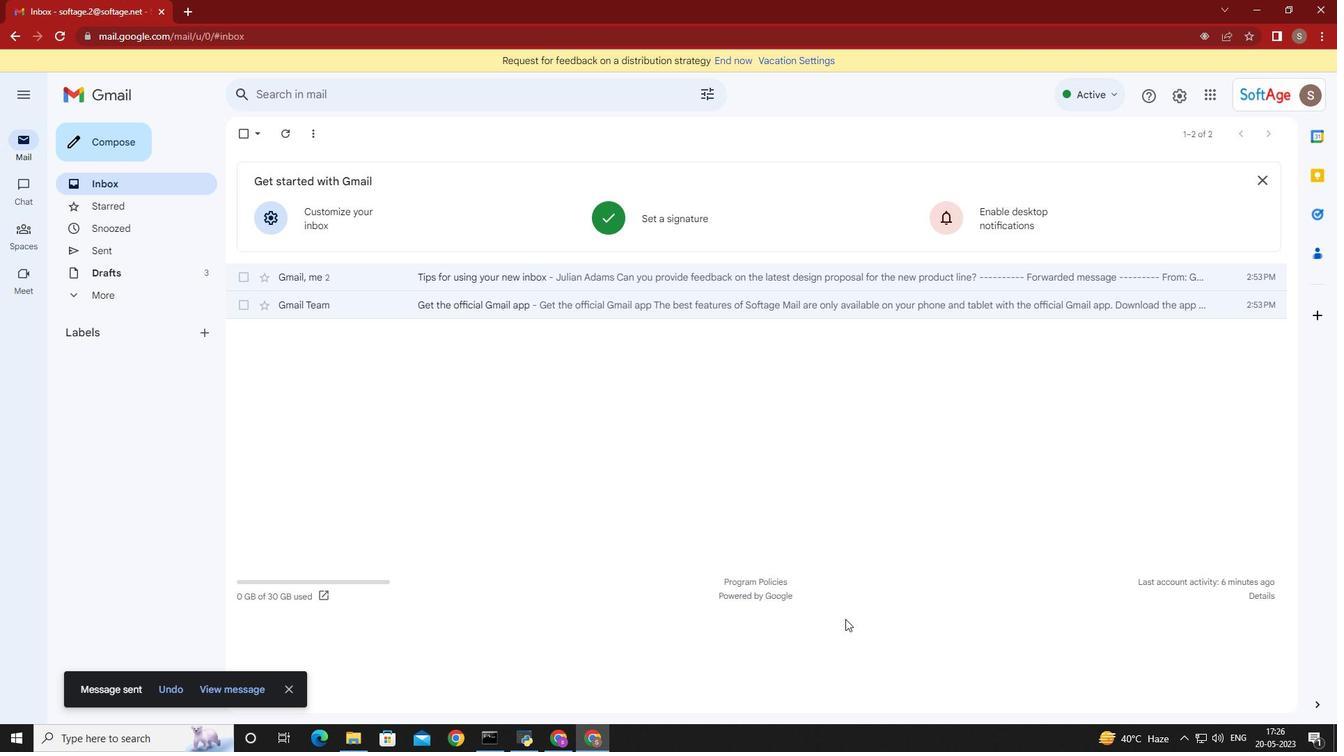 
Action: Mouse pressed left at (990, 544)
Screenshot: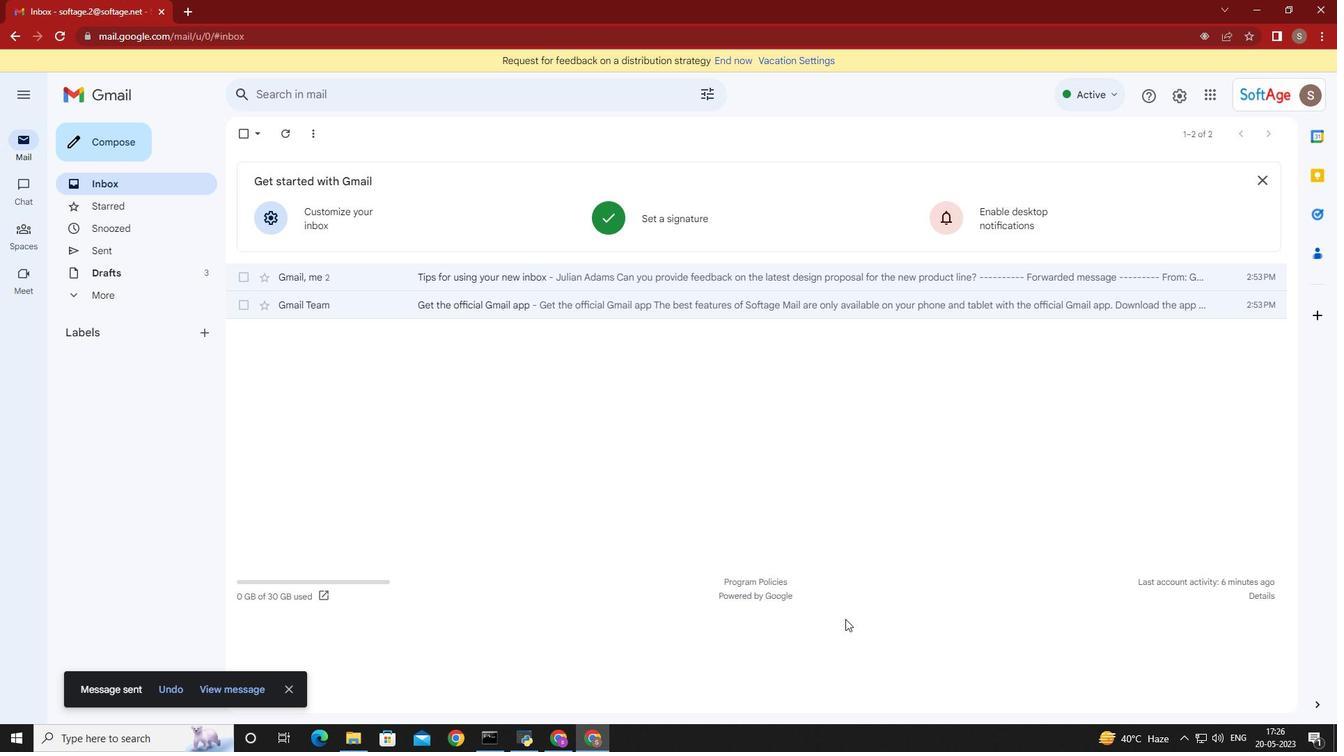 
Action: Mouse moved to (891, 339)
Screenshot: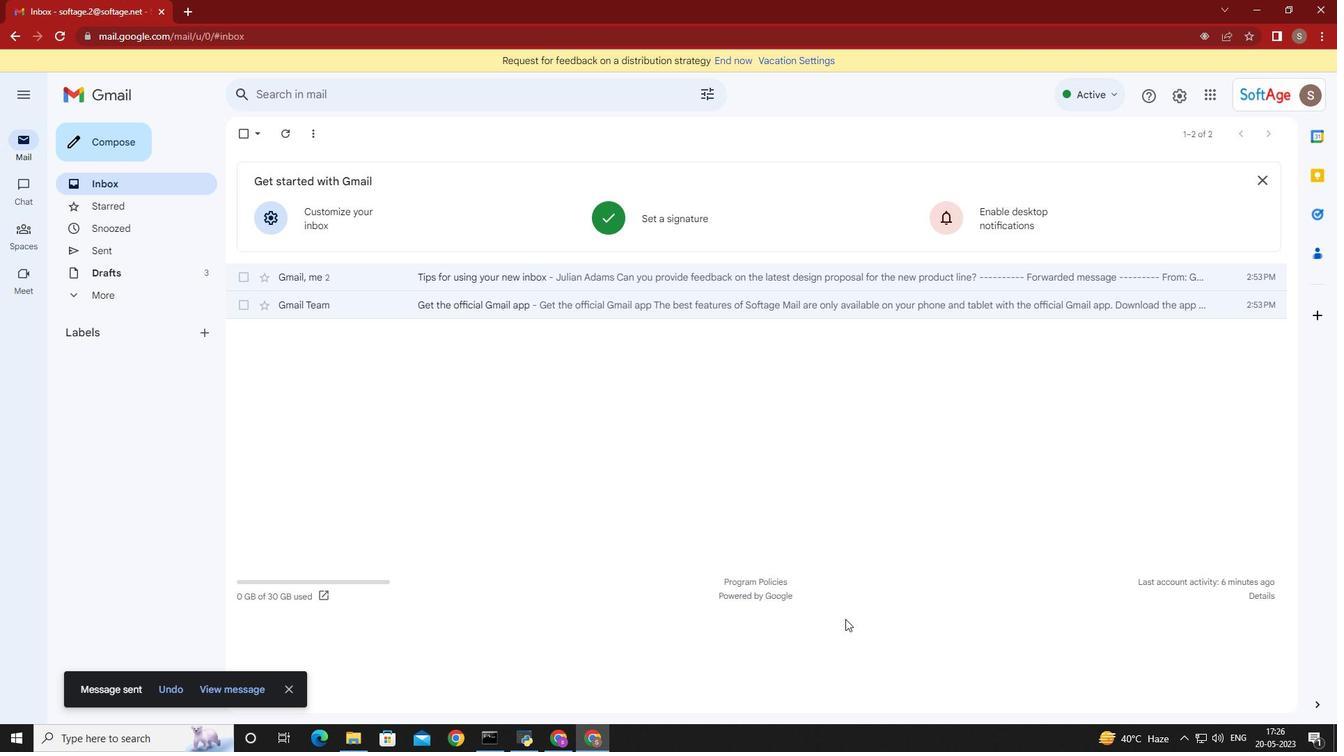
Action: Mouse pressed left at (891, 339)
Screenshot: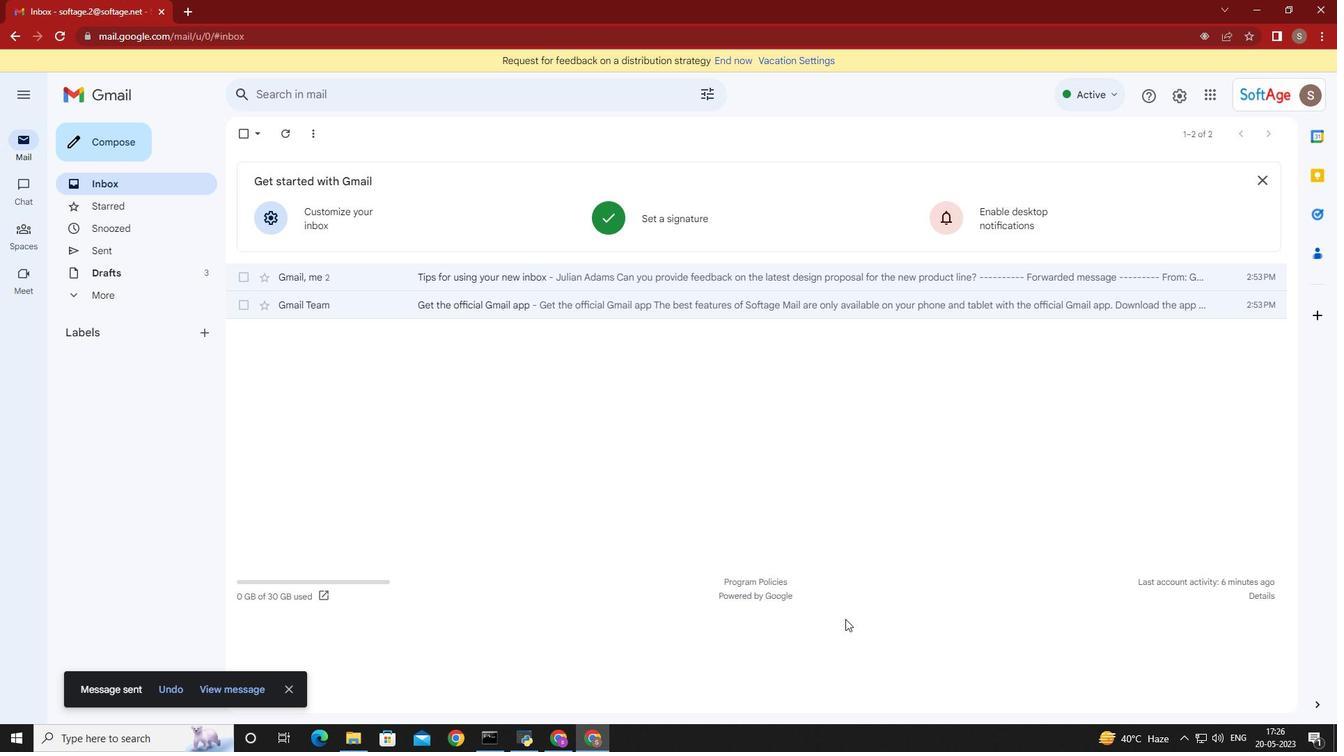 
Action: Mouse moved to (898, 361)
Screenshot: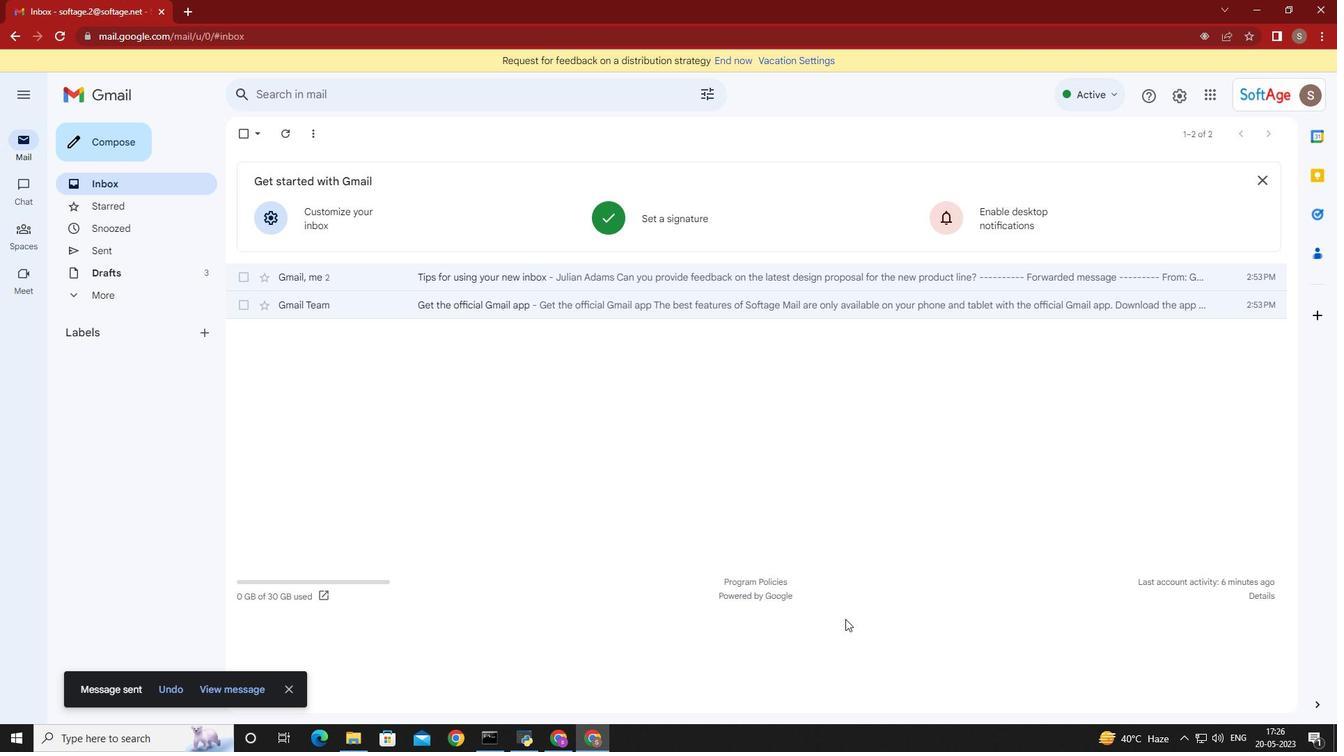 
Action: Mouse pressed left at (898, 361)
Screenshot: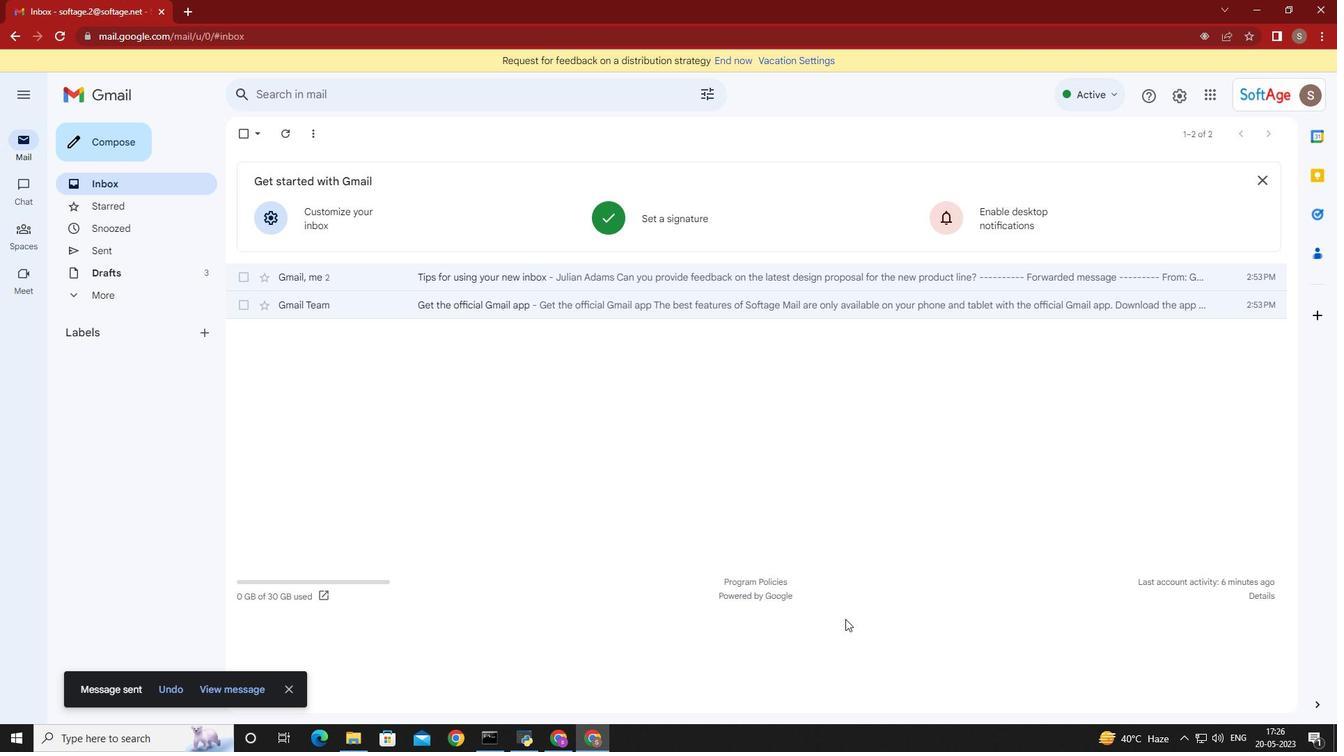 
Action: Mouse moved to (888, 362)
Screenshot: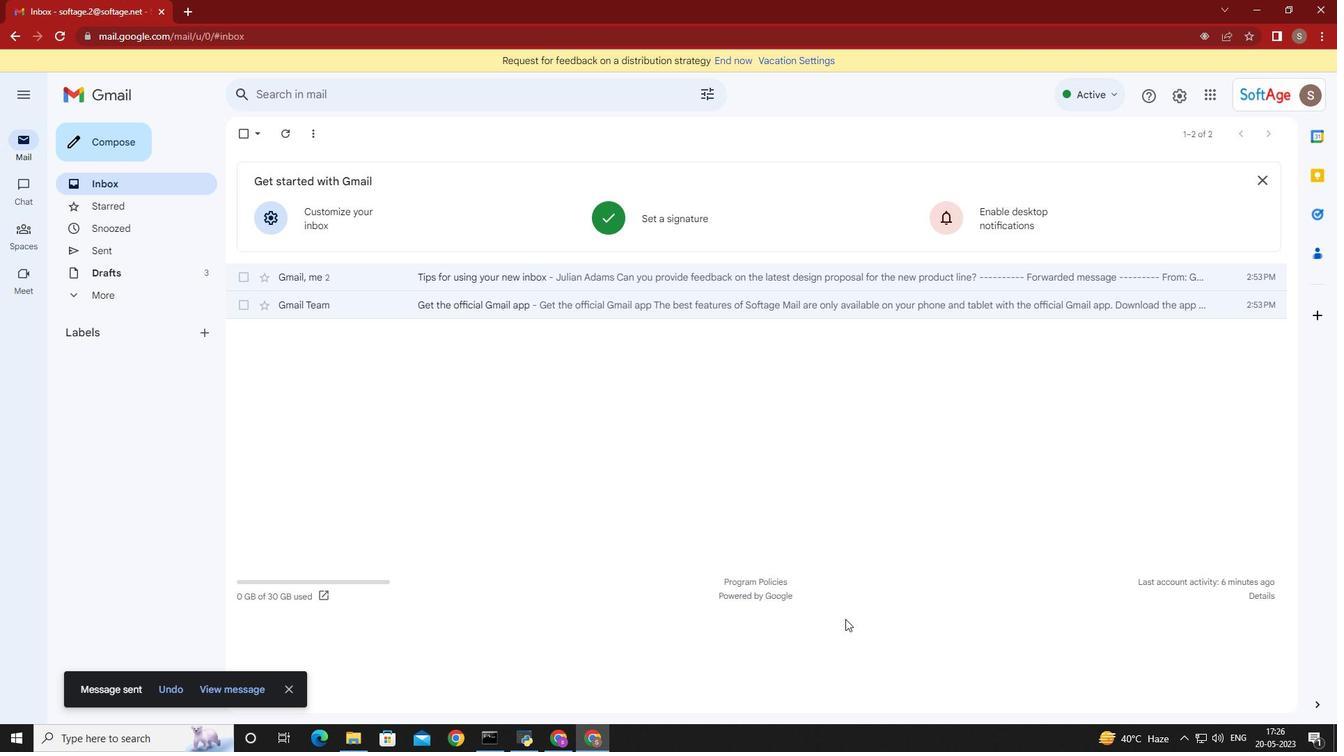 
Action: Key pressed <Key.shift><Key.shift>Personal
Screenshot: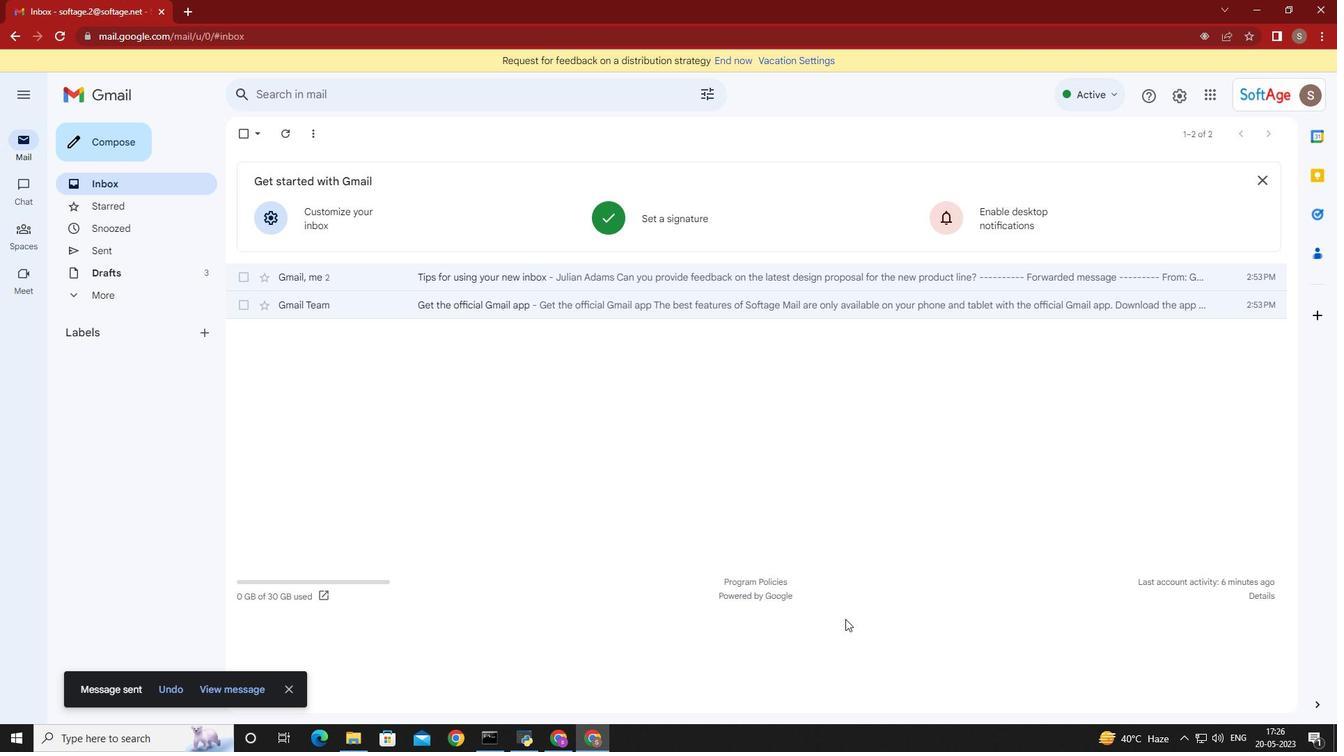 
Action: Mouse moved to (906, 336)
Screenshot: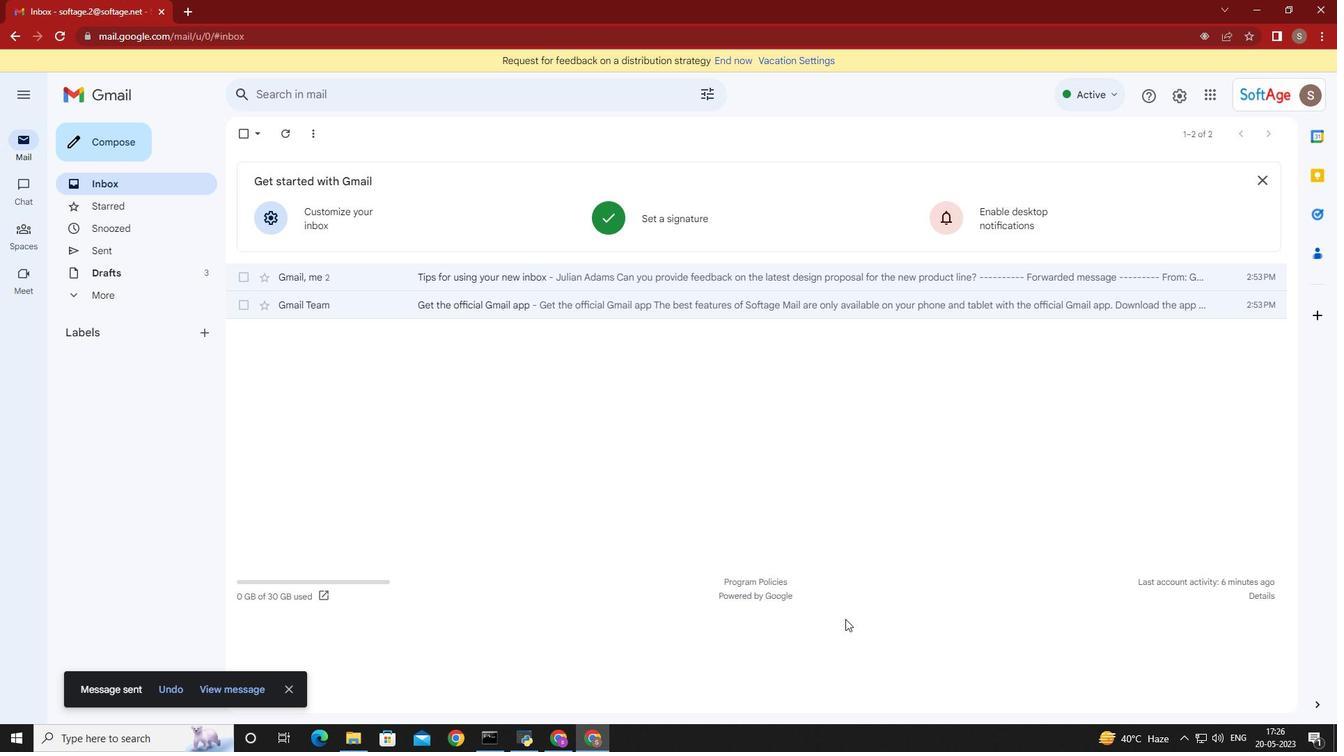 
Action: Mouse pressed left at (906, 336)
Screenshot: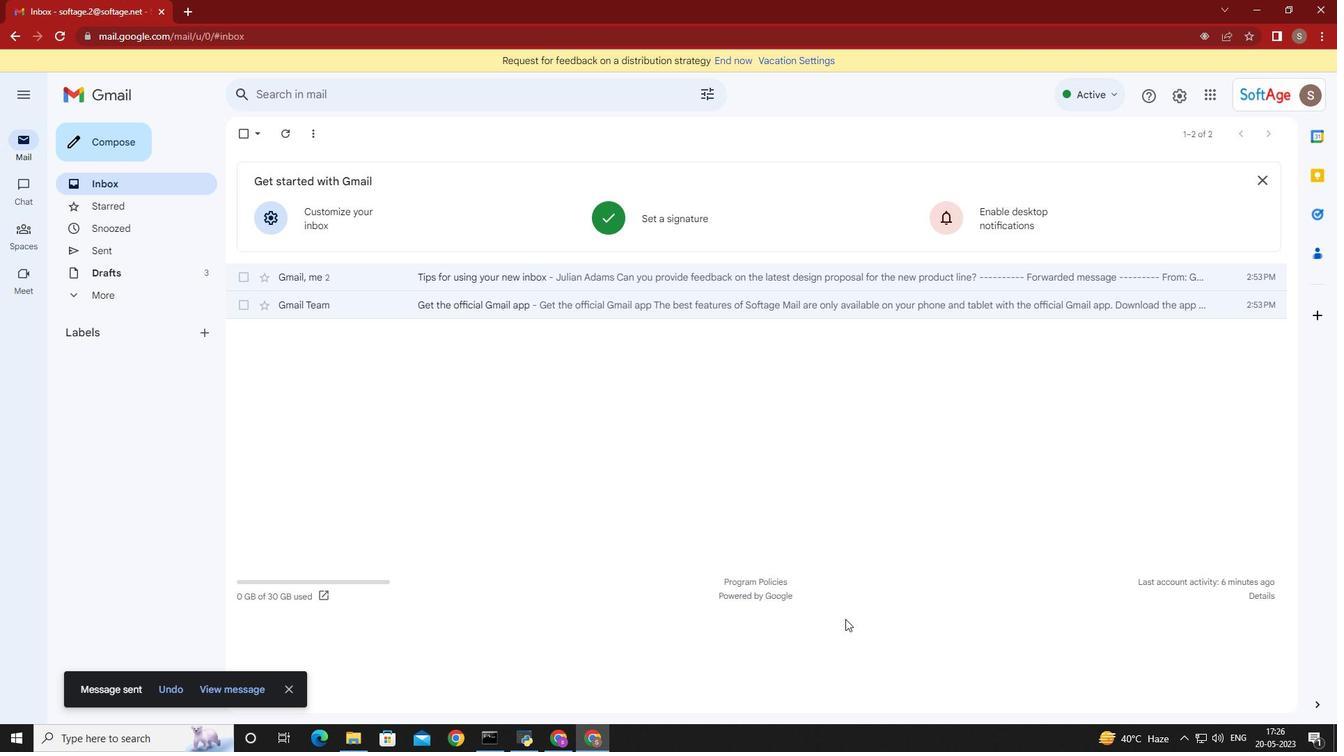 
Action: Mouse moved to (906, 336)
Screenshot: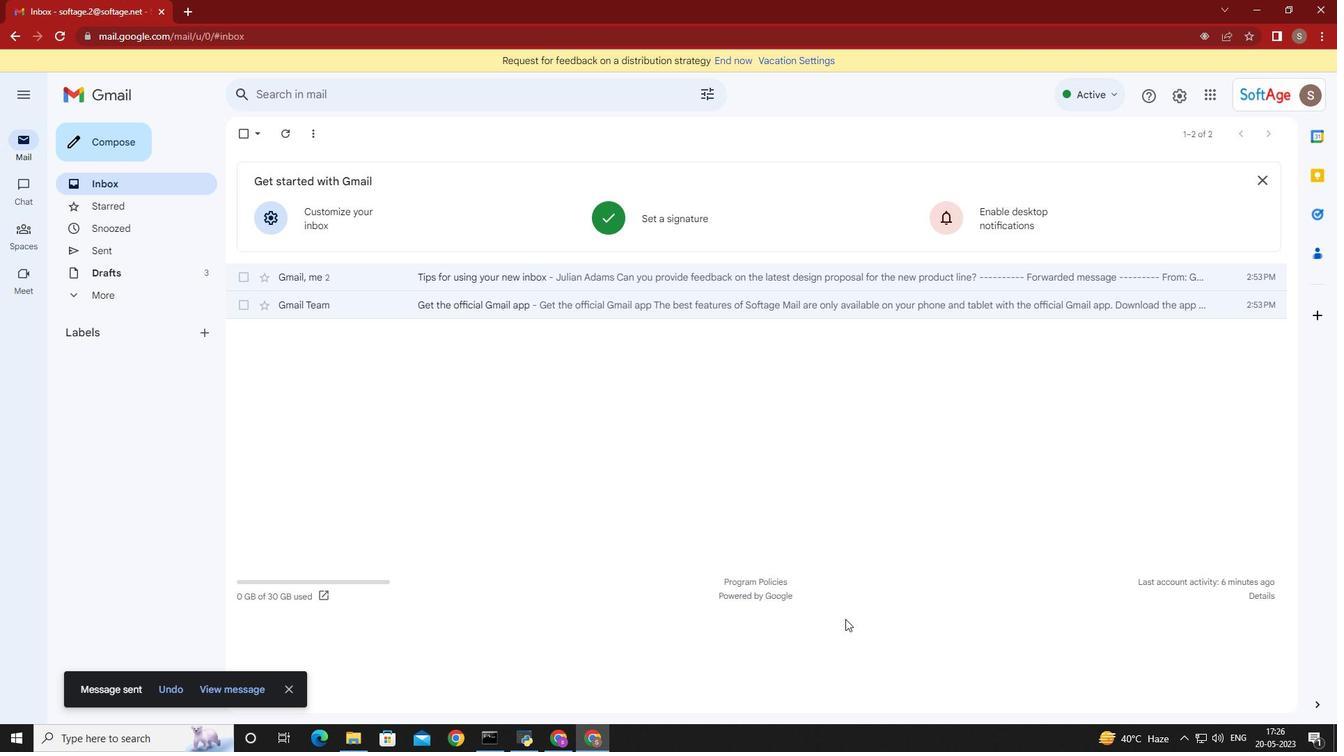 
Action: Key pressed softage.1<Key.shift>@softage.ne
Screenshot: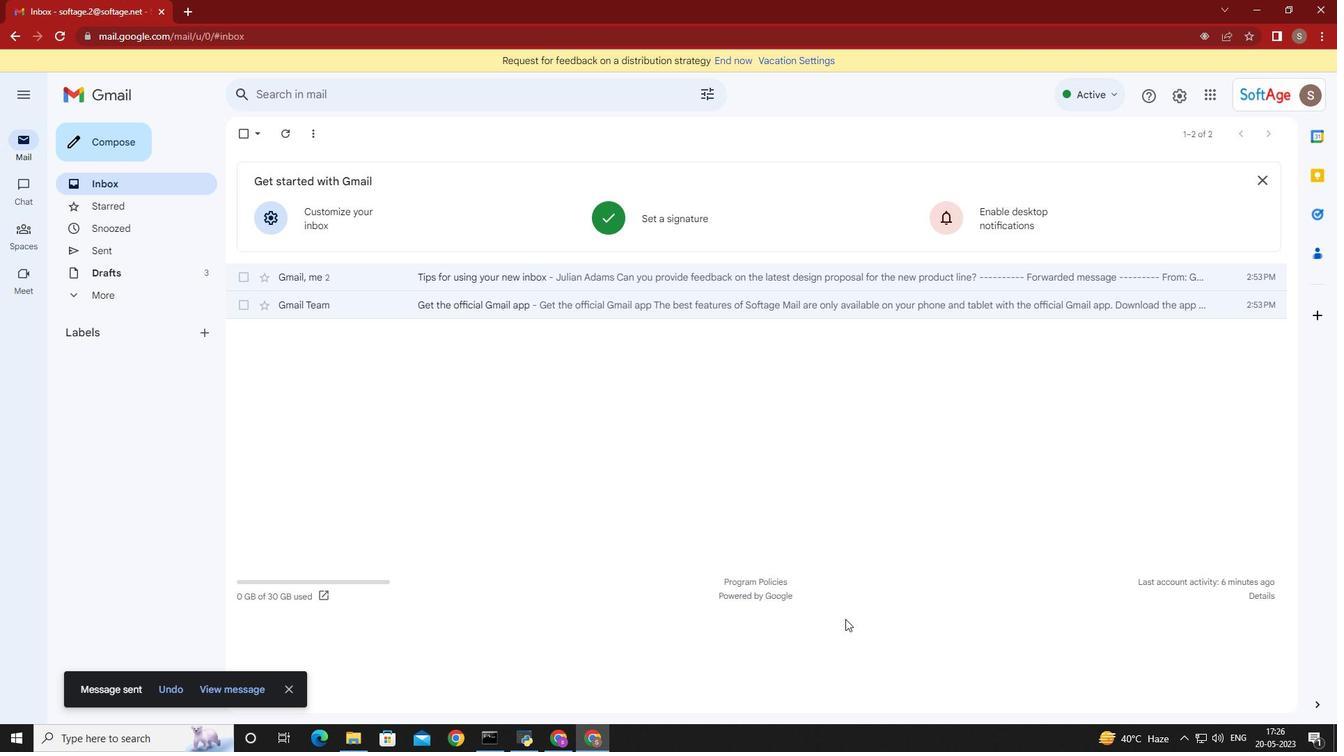
Action: Mouse moved to (952, 379)
Screenshot: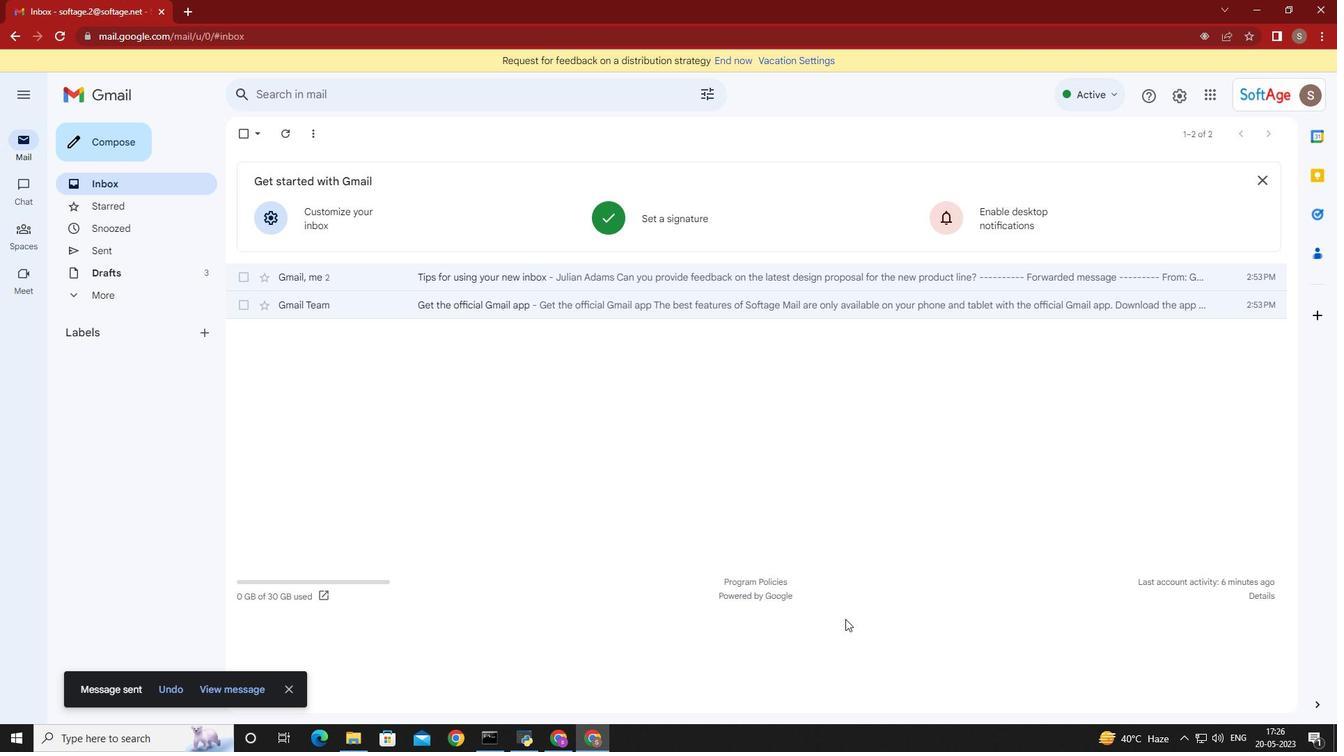 
Action: Mouse pressed left at (952, 379)
Screenshot: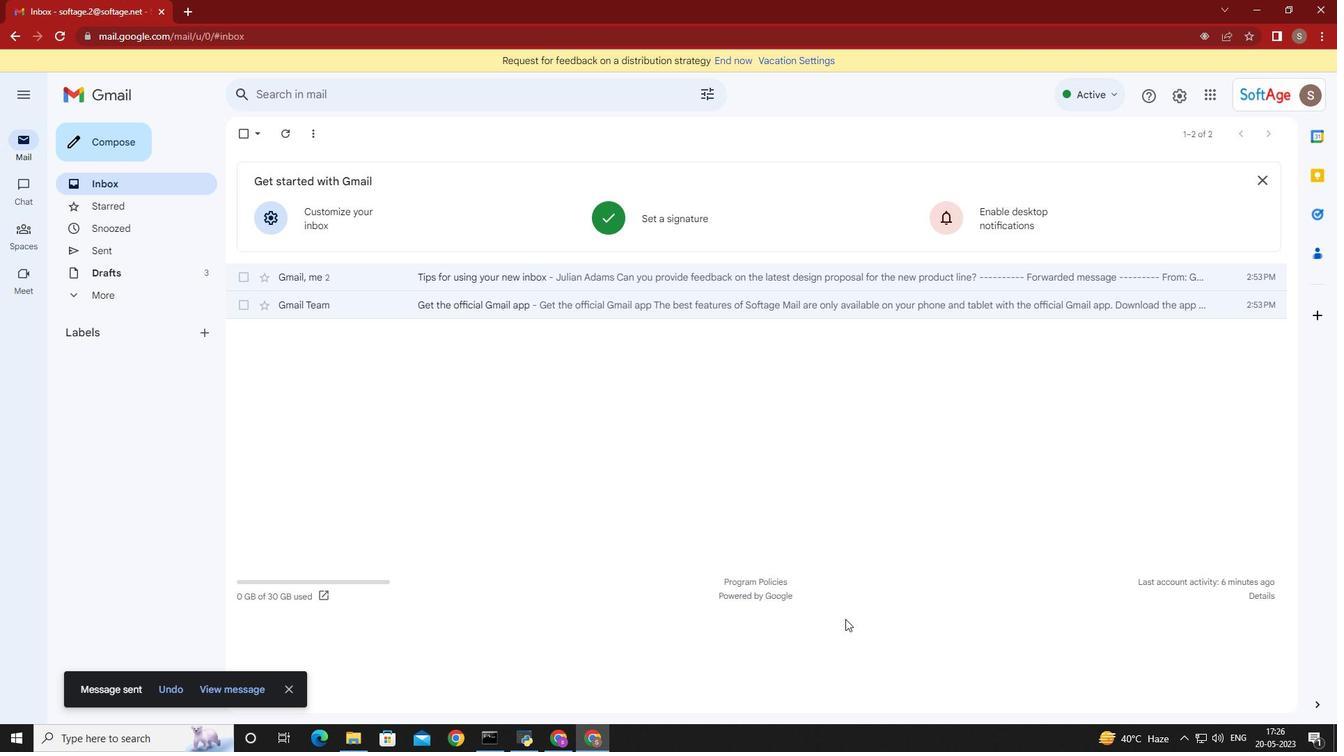
Action: Mouse moved to (964, 441)
Screenshot: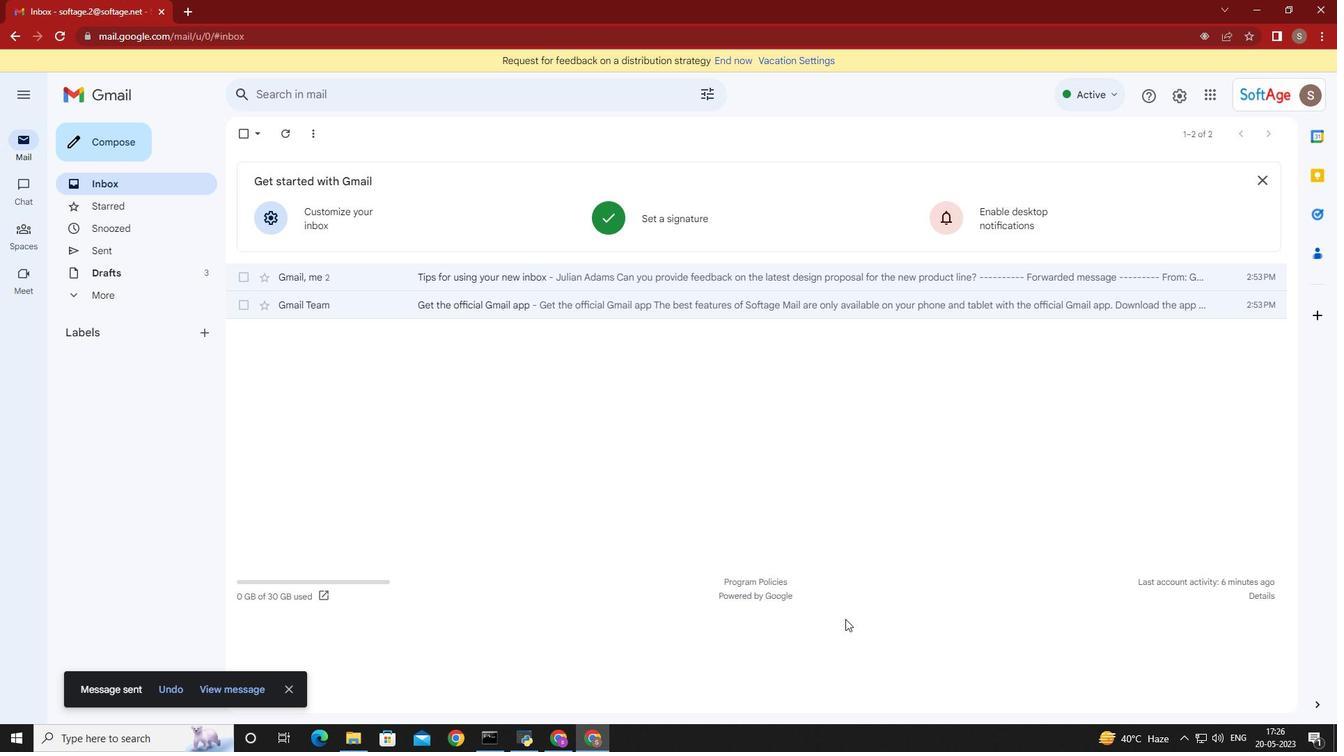 
Action: Mouse pressed left at (964, 441)
Screenshot: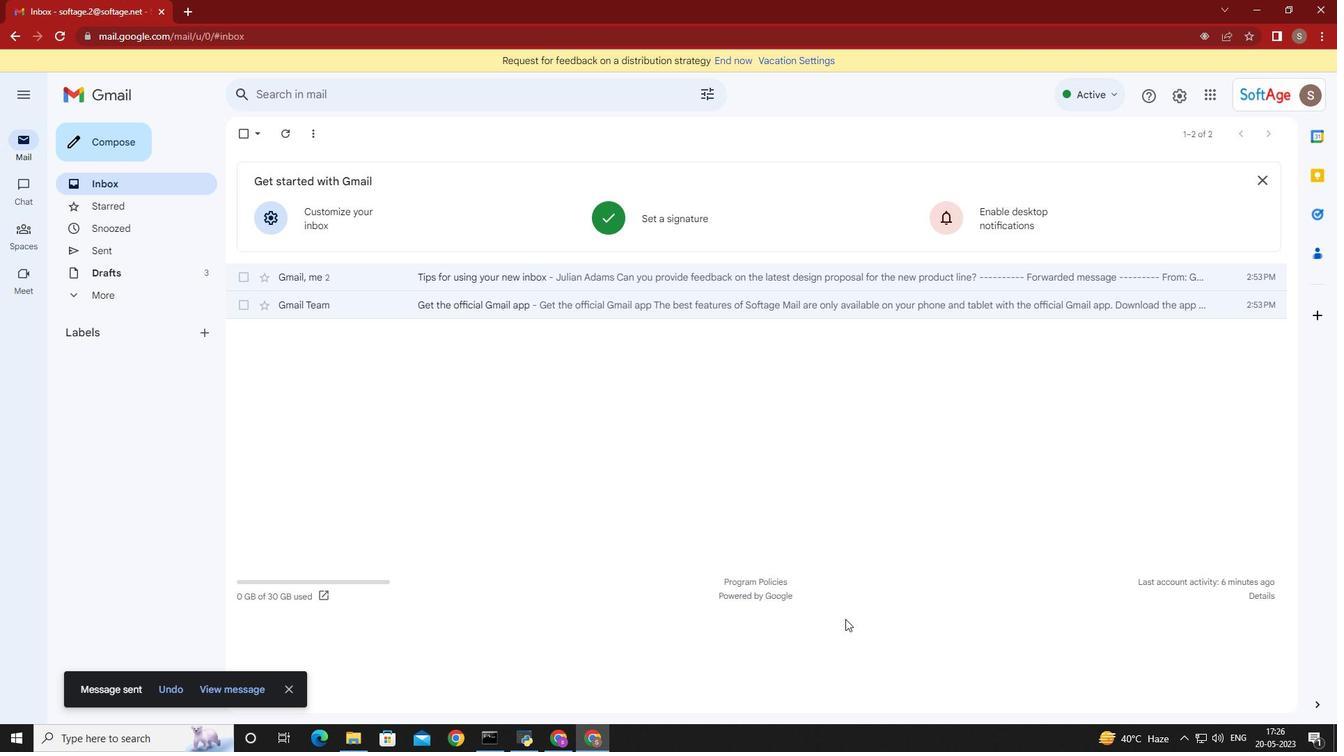 
Action: Mouse moved to (1003, 551)
Screenshot: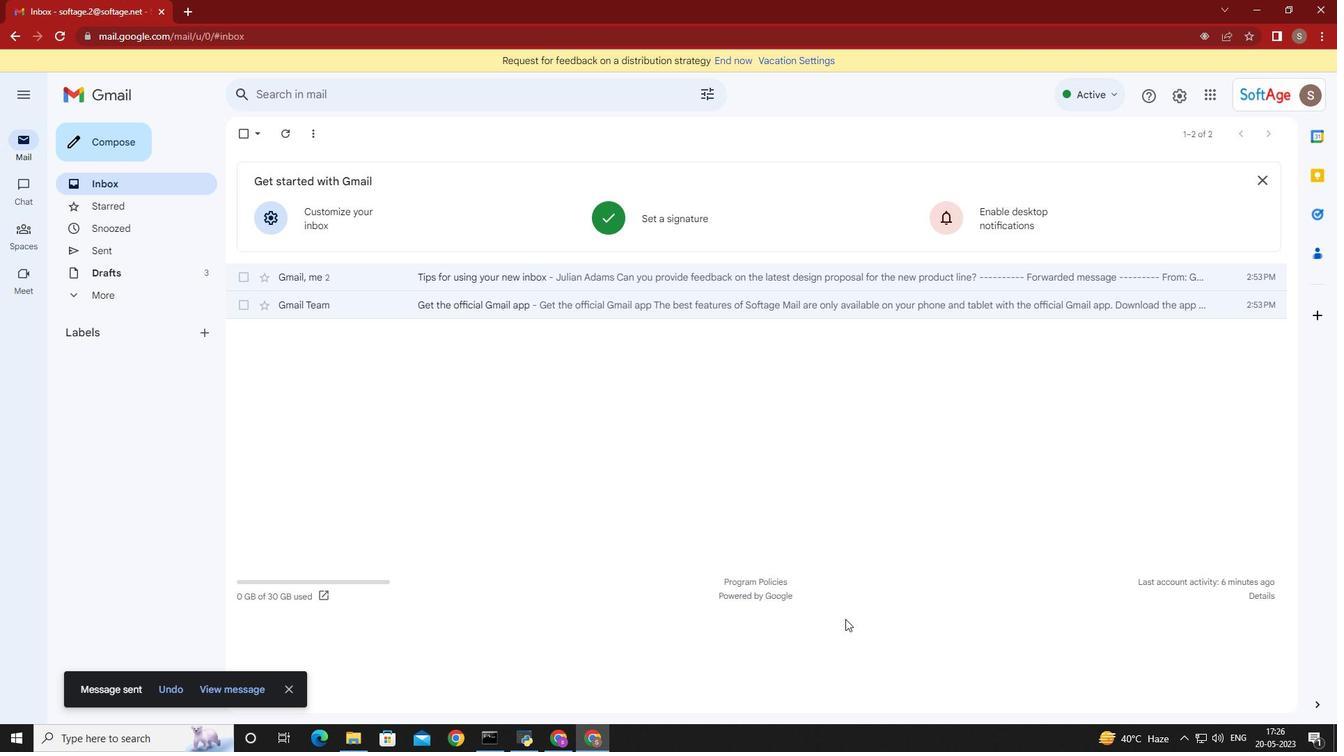 
Action: Mouse scrolled (1003, 550) with delta (0, 0)
Screenshot: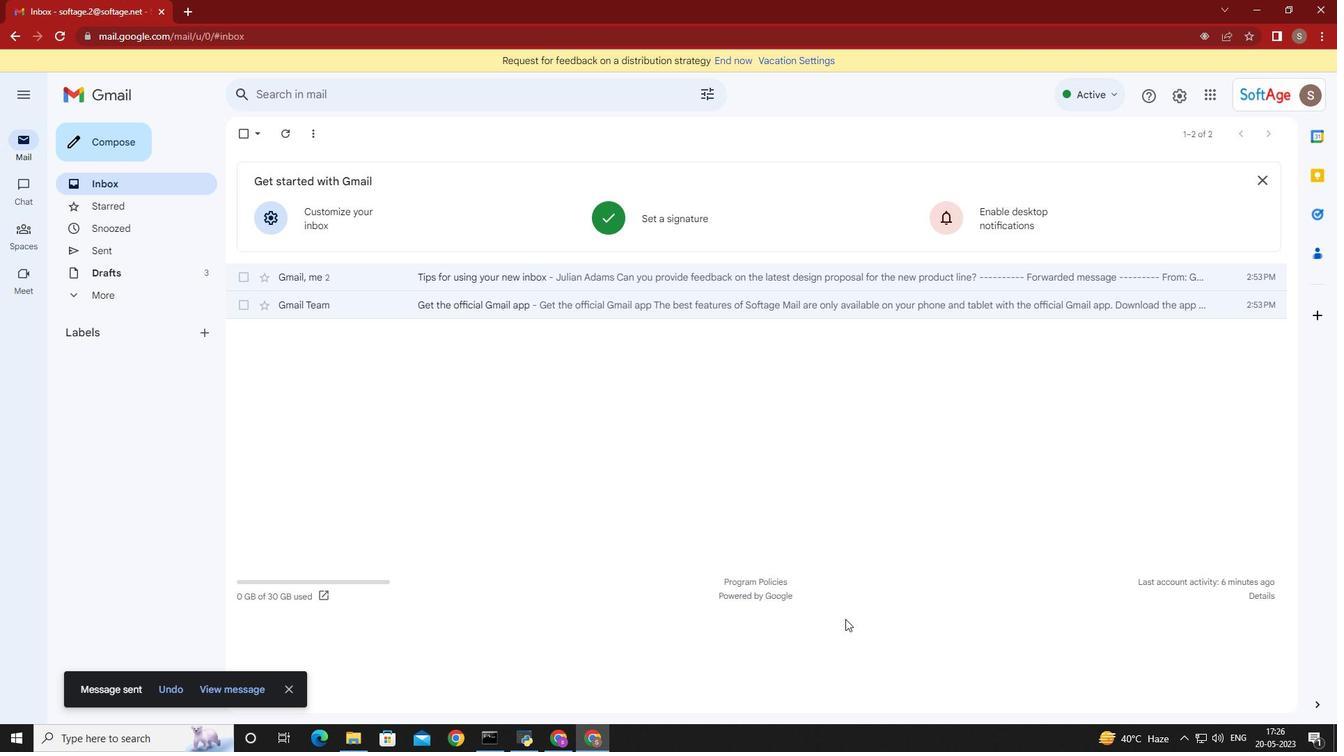 
Action: Mouse moved to (1000, 552)
Screenshot: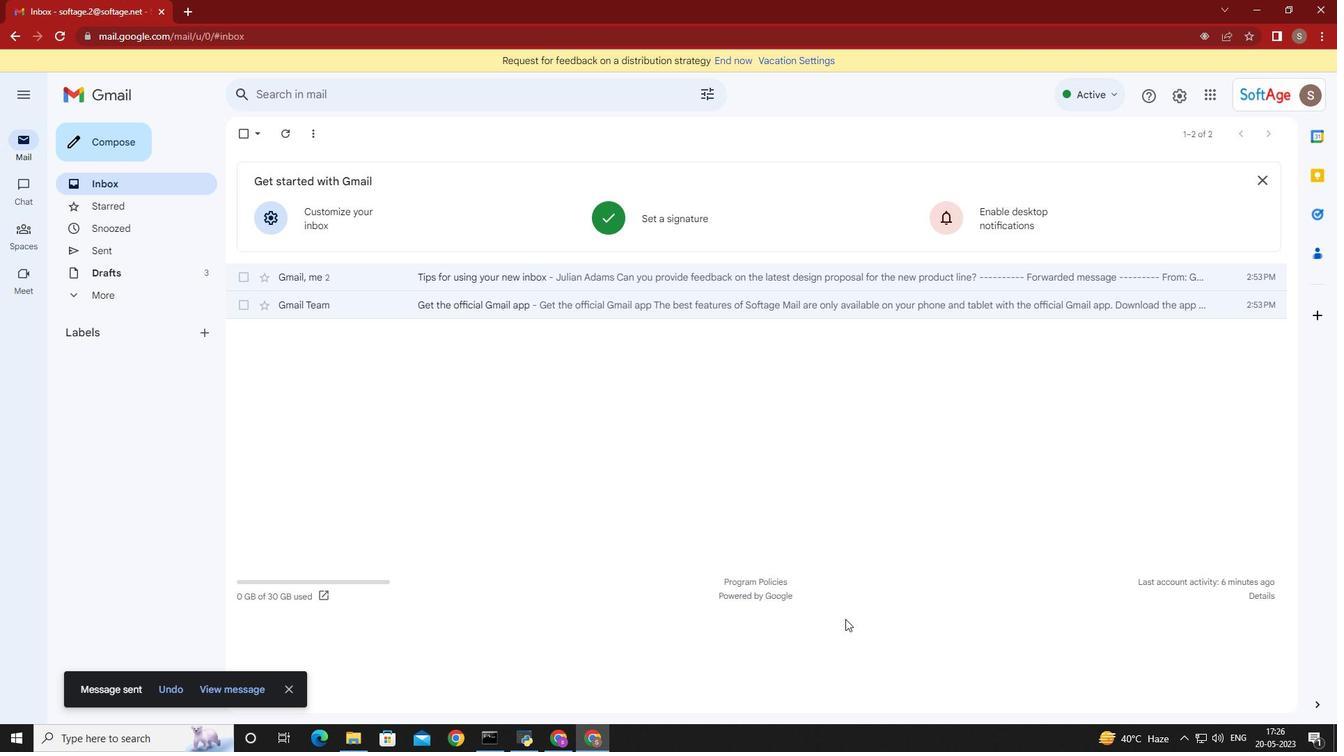 
Action: Mouse scrolled (1000, 551) with delta (0, 0)
Screenshot: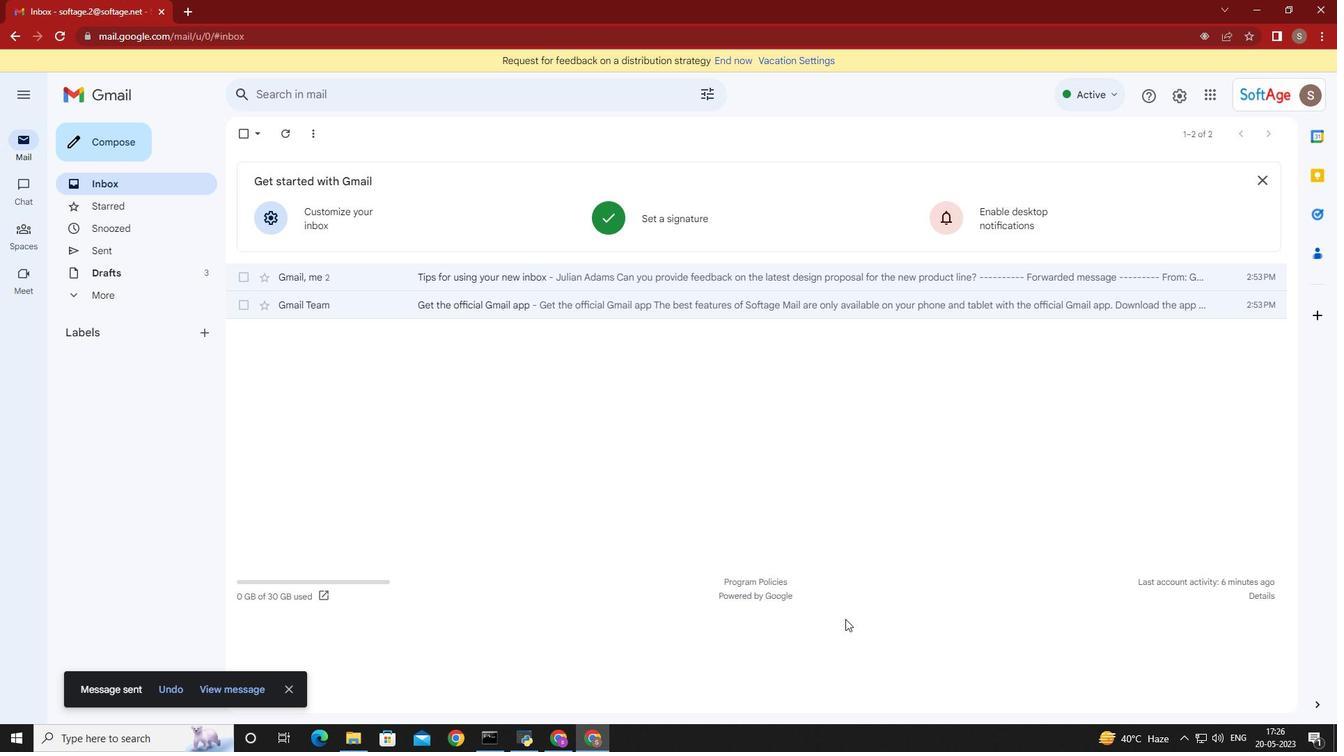 
Action: Mouse moved to (977, 336)
Screenshot: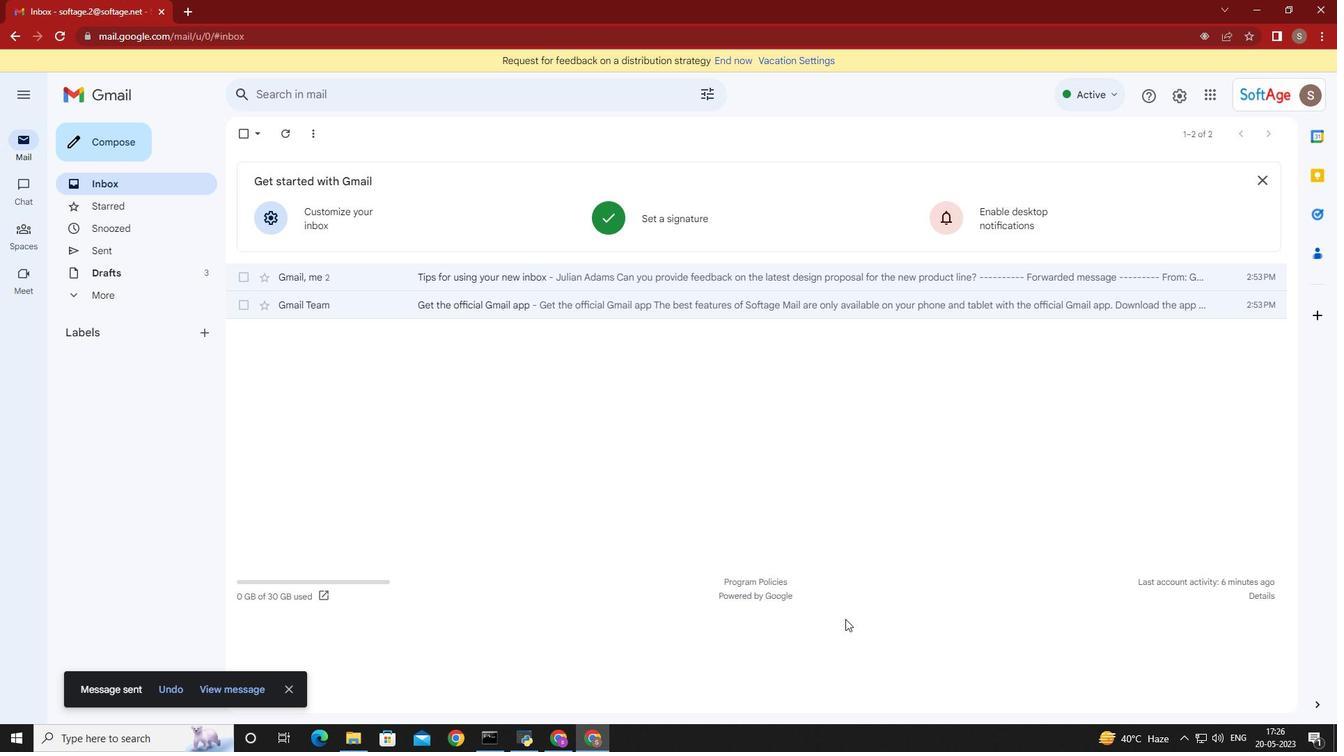 
Action: Mouse pressed left at (977, 336)
Screenshot: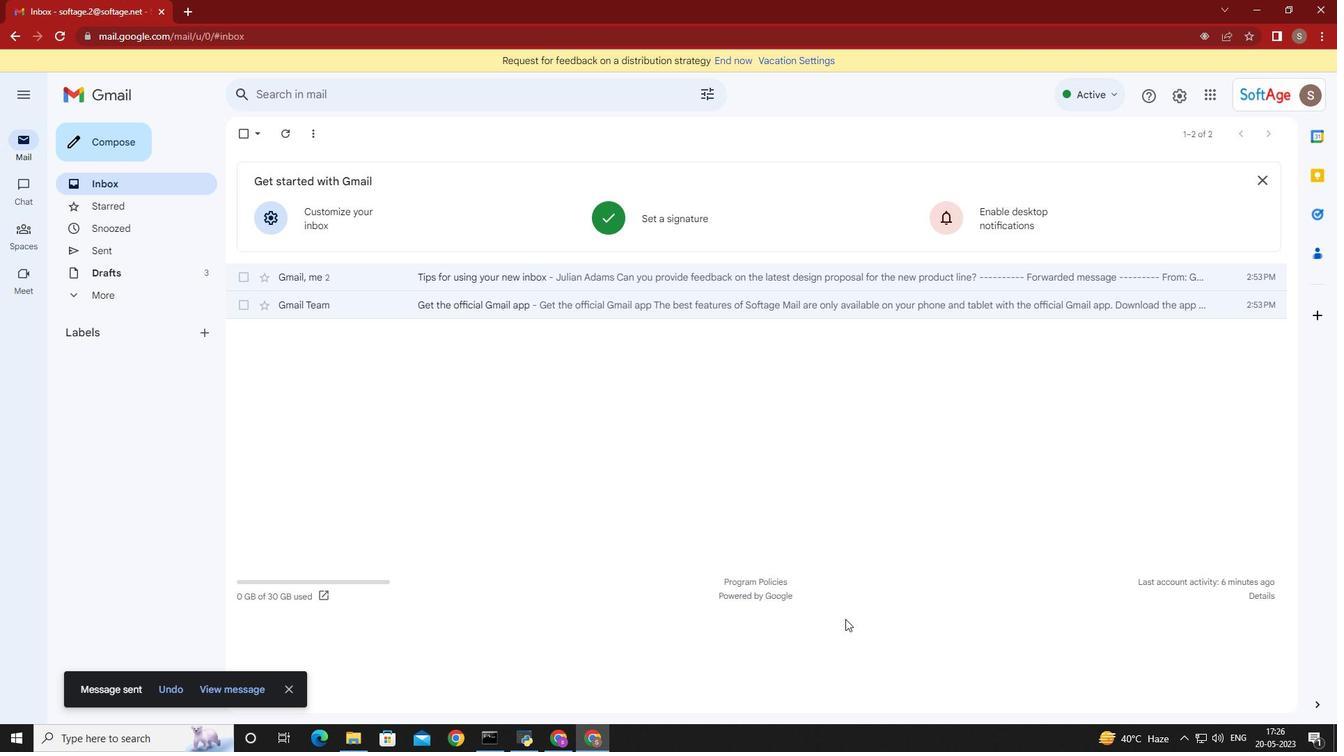 
Action: Mouse moved to (1003, 334)
Screenshot: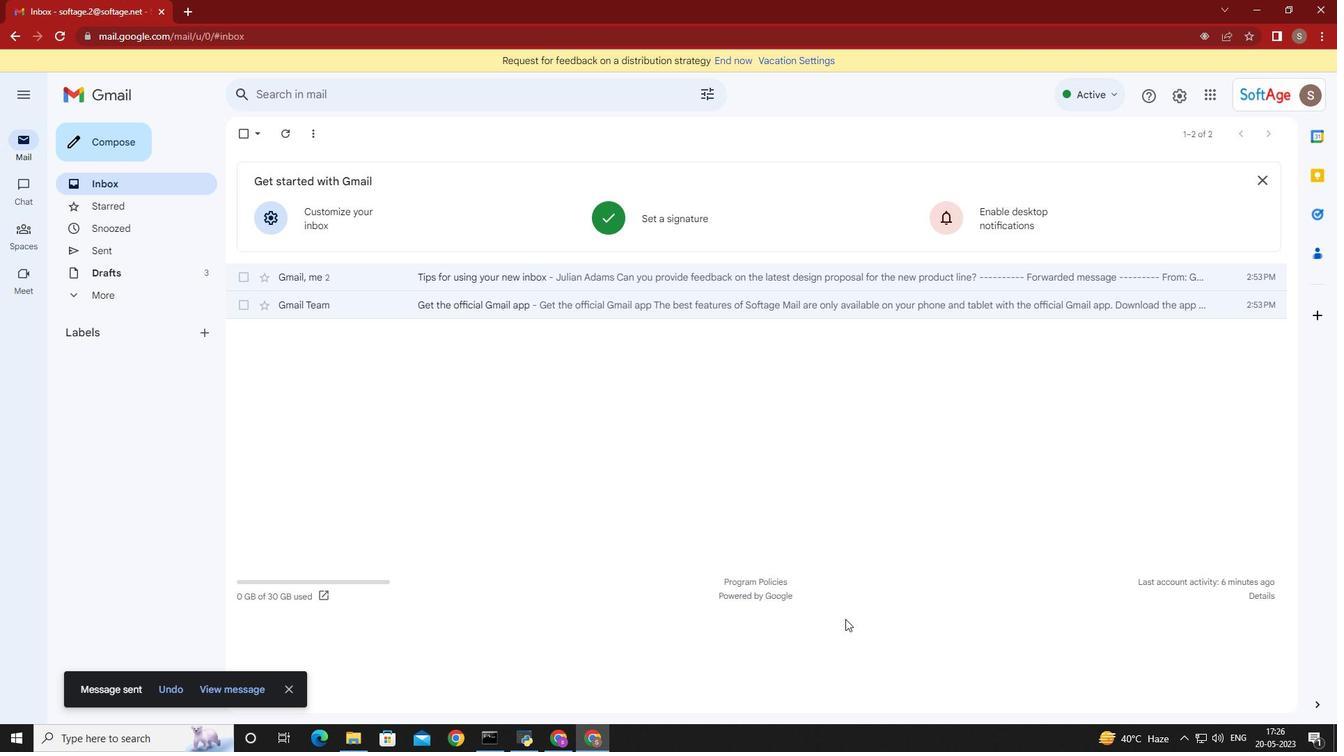
Action: Mouse pressed left at (1003, 334)
Screenshot: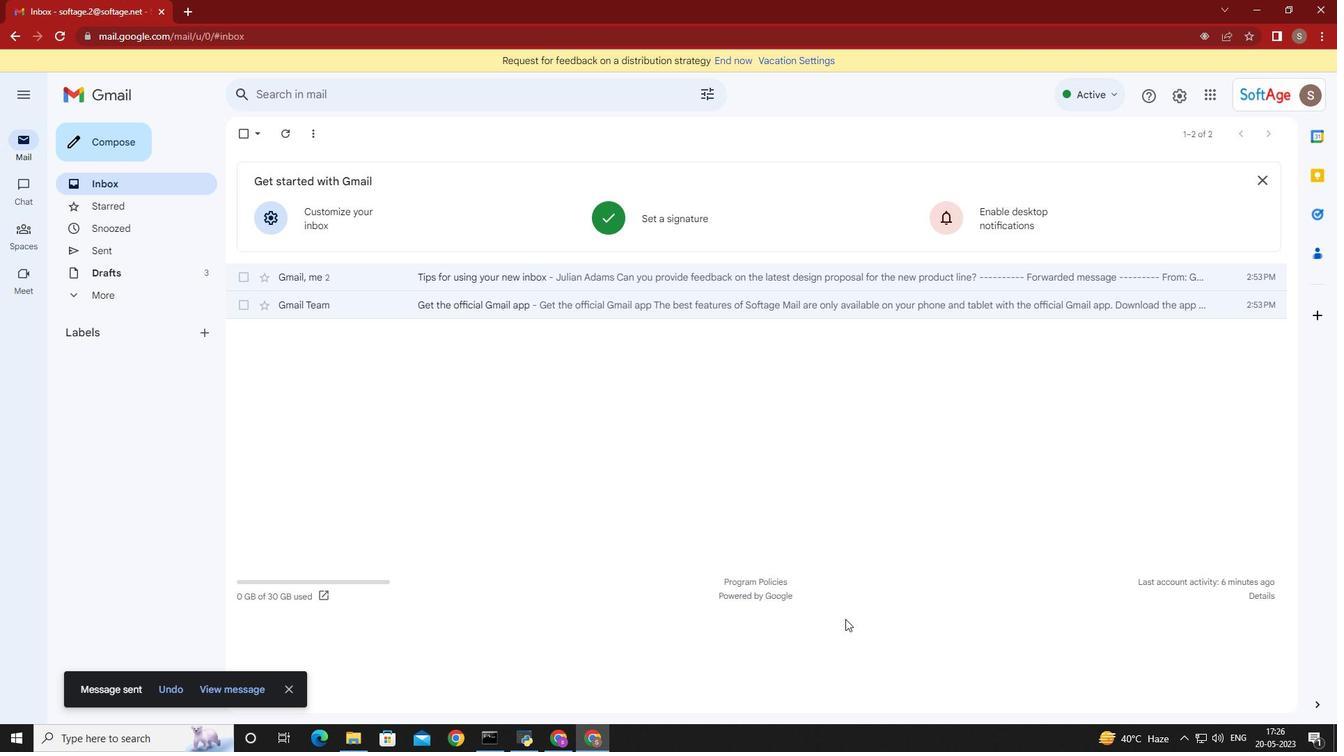 
Action: Mouse moved to (1013, 336)
Screenshot: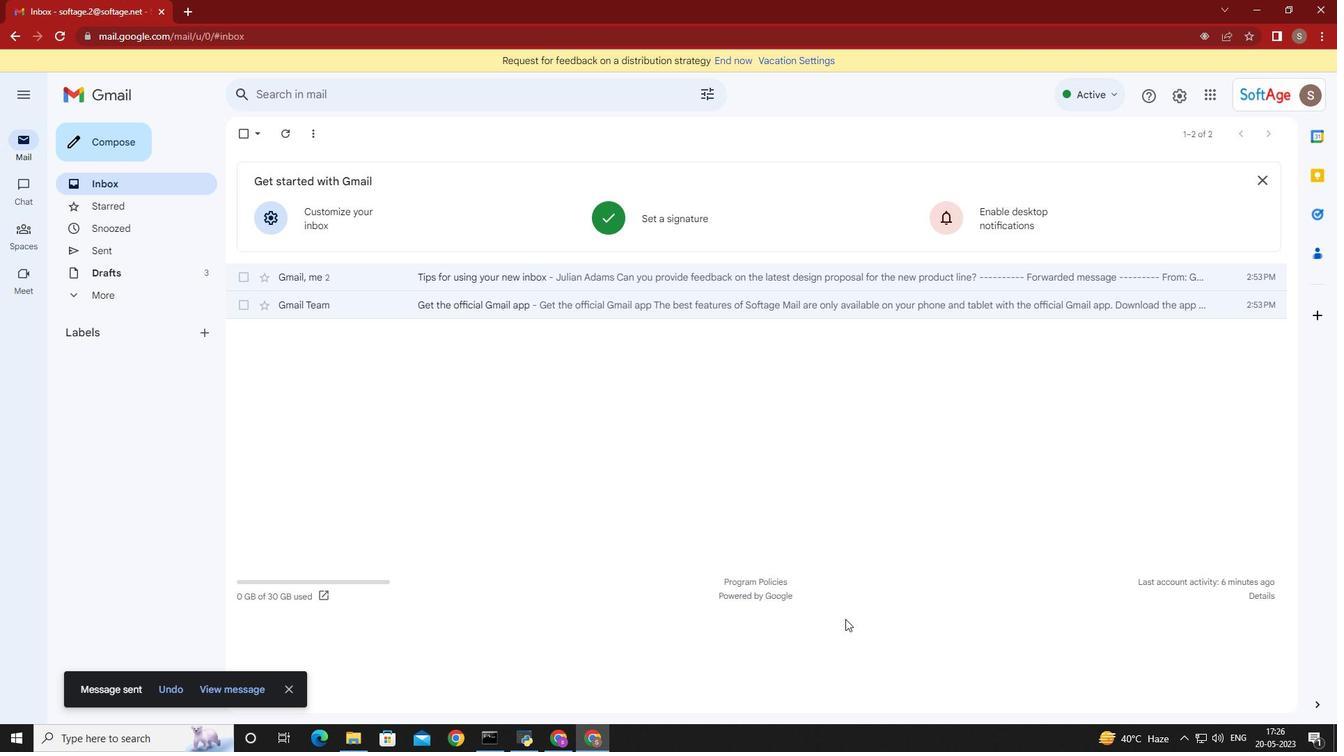 
Action: Mouse pressed left at (1013, 336)
Screenshot: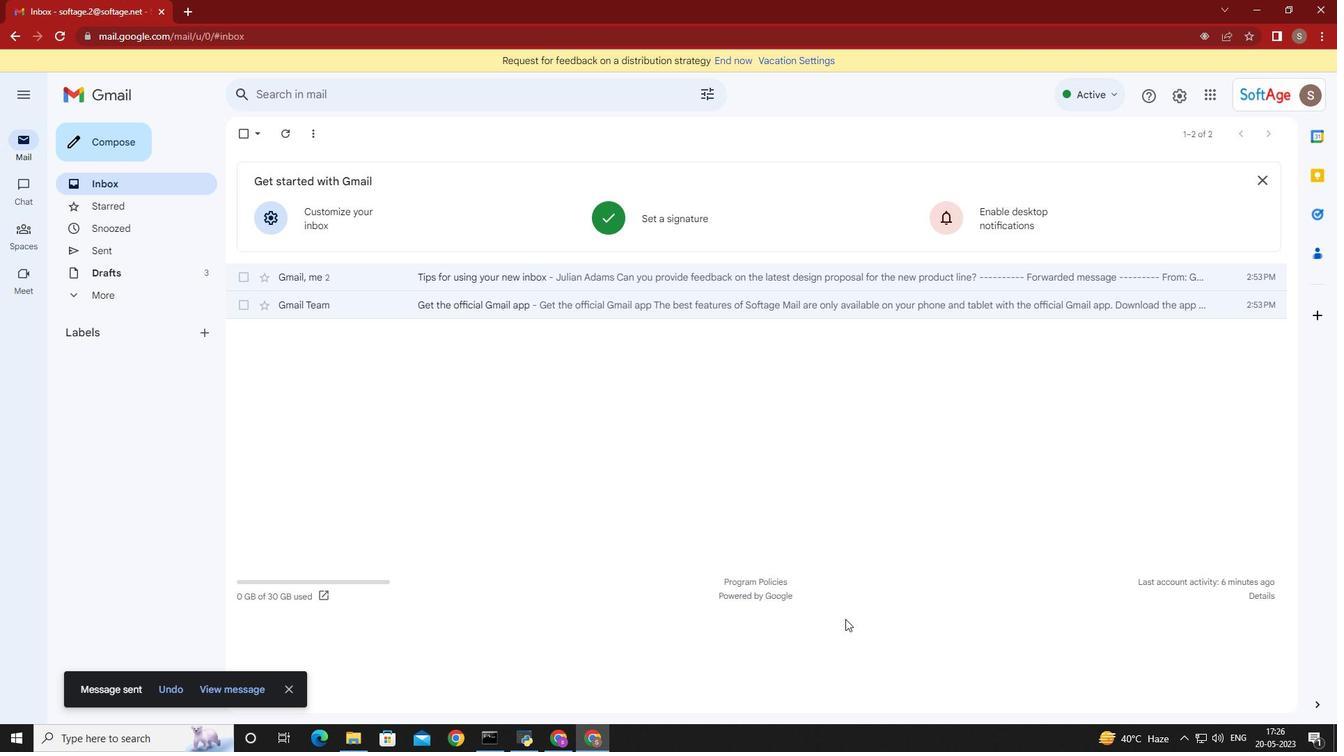 
Action: Mouse moved to (1012, 337)
Screenshot: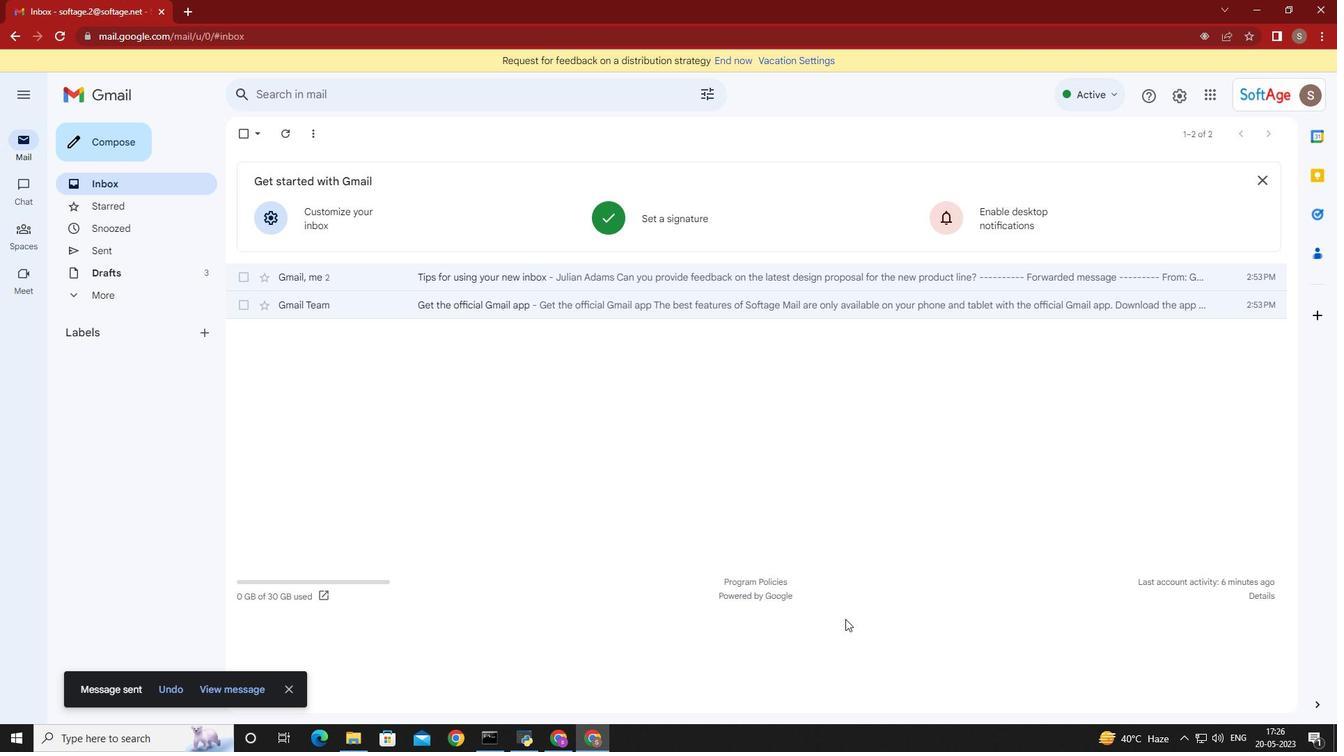 
Action: Mouse pressed left at (1012, 337)
Screenshot: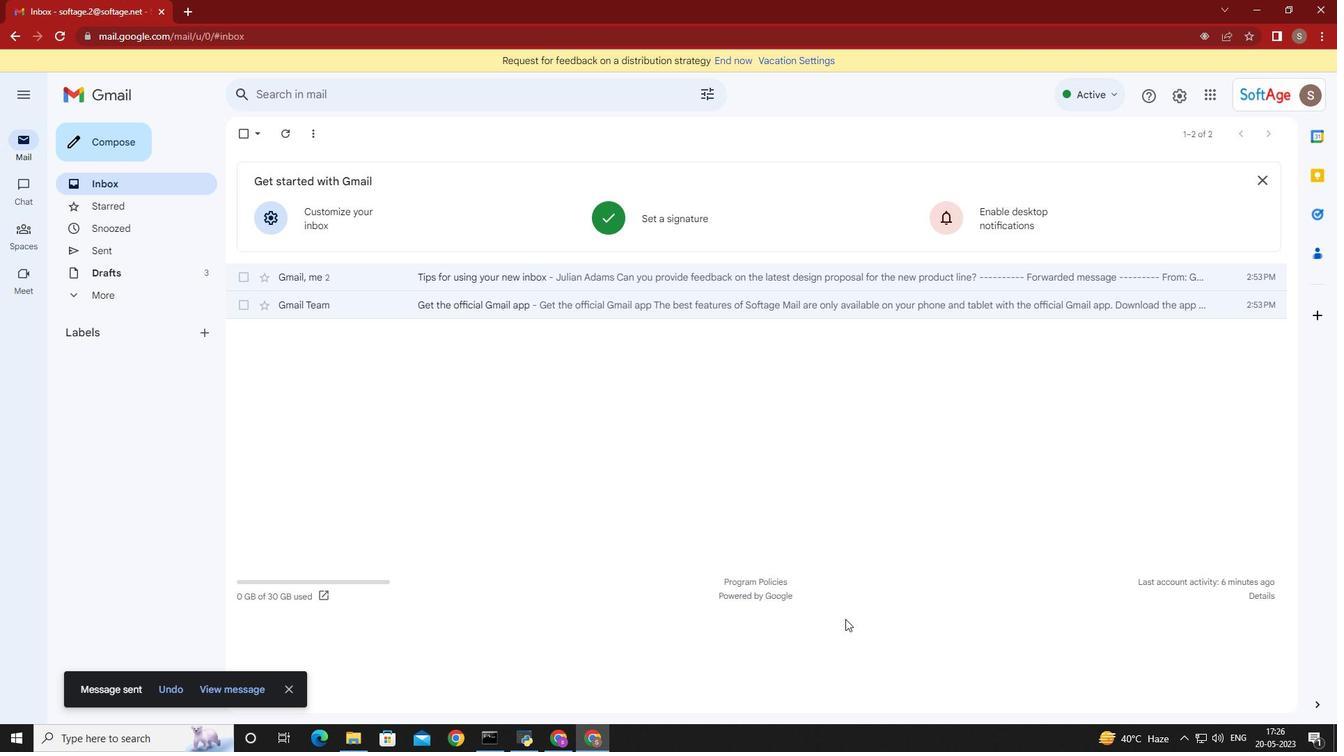 
Action: Mouse moved to (1033, 334)
Screenshot: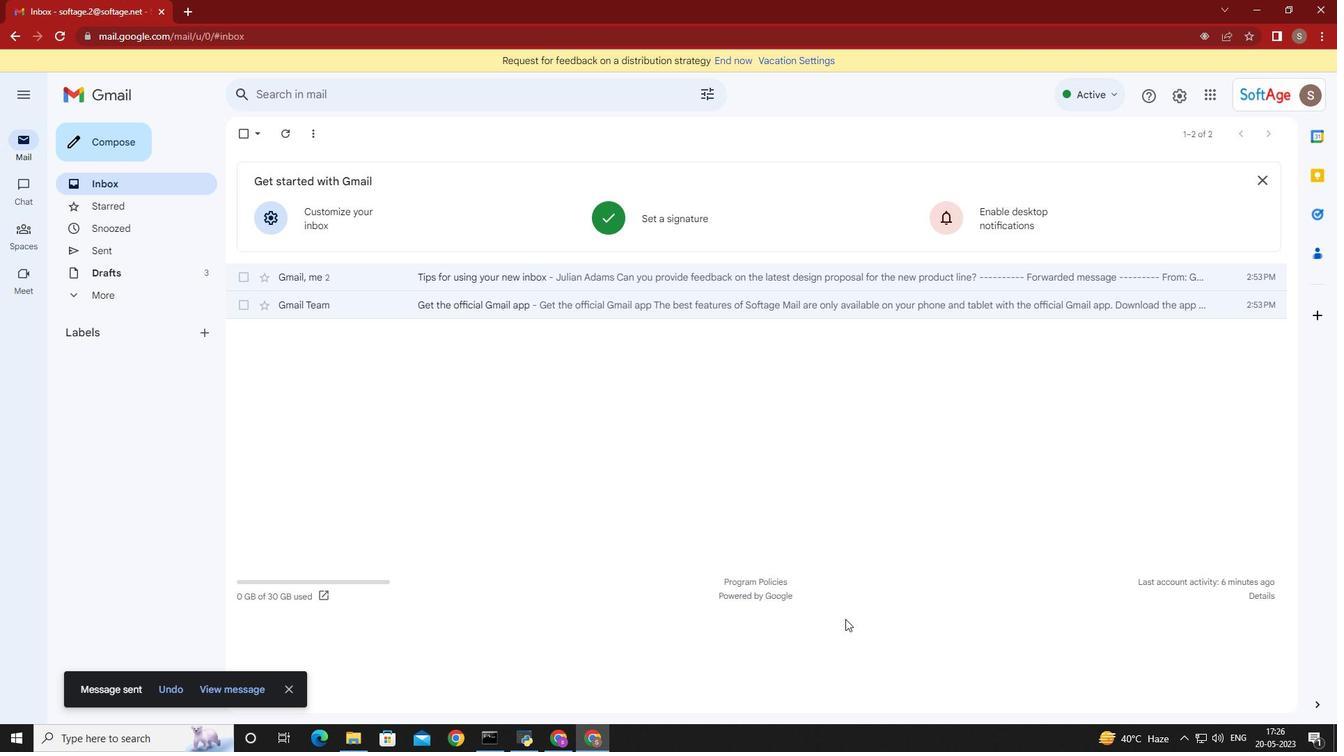 
Action: Mouse pressed left at (1033, 334)
Screenshot: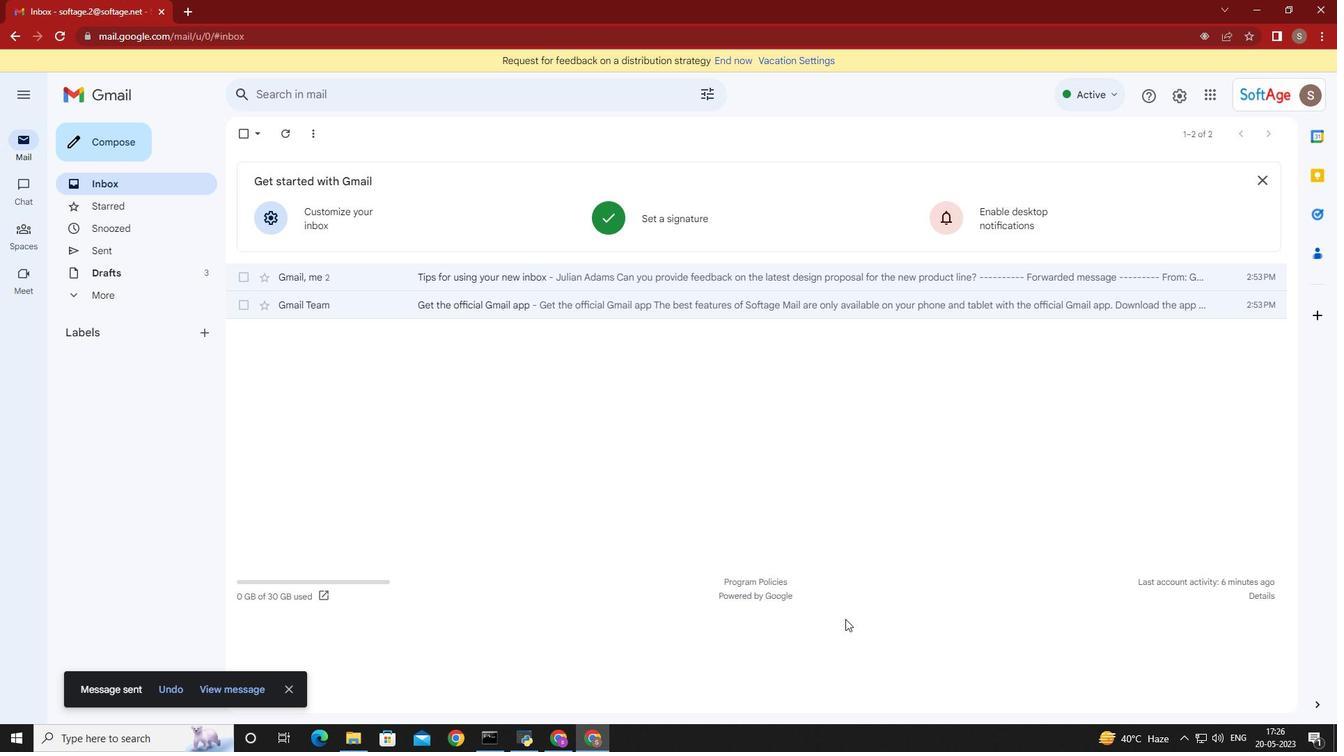 
Action: Mouse moved to (986, 333)
Screenshot: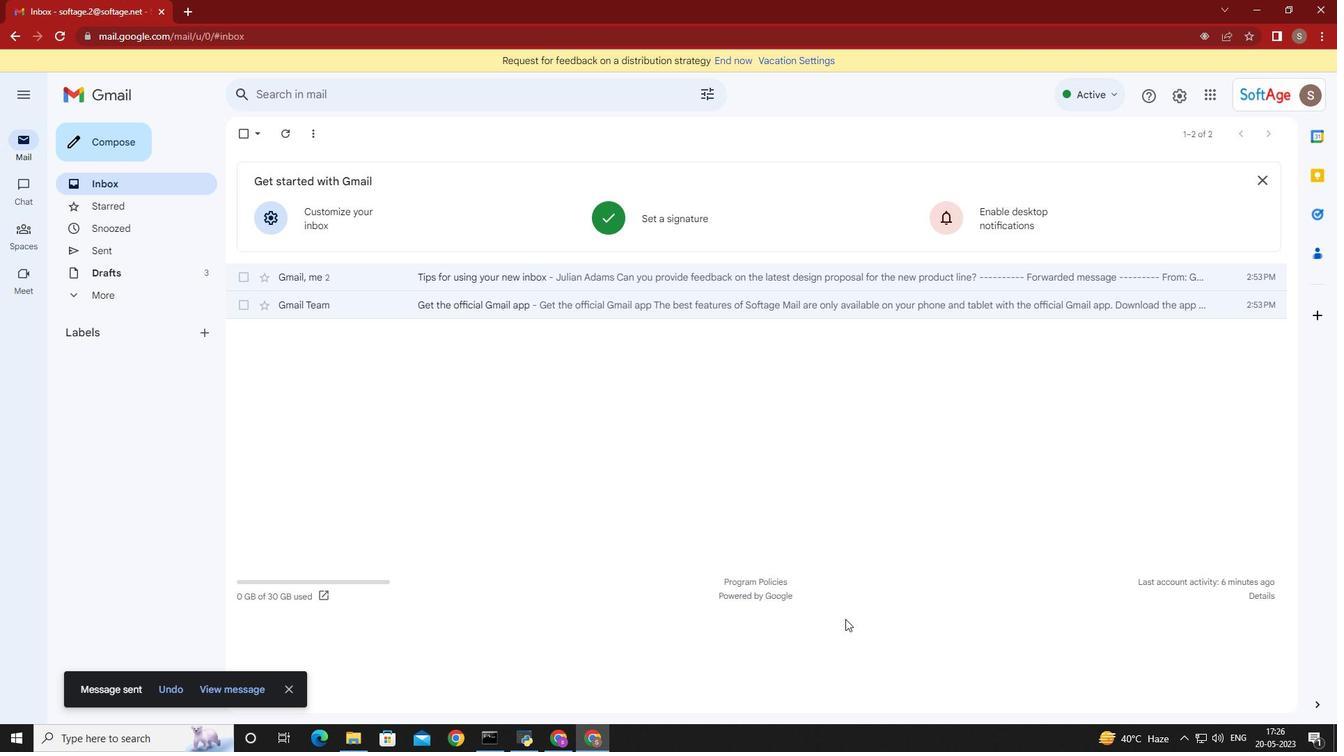 
Action: Mouse pressed left at (986, 333)
Screenshot: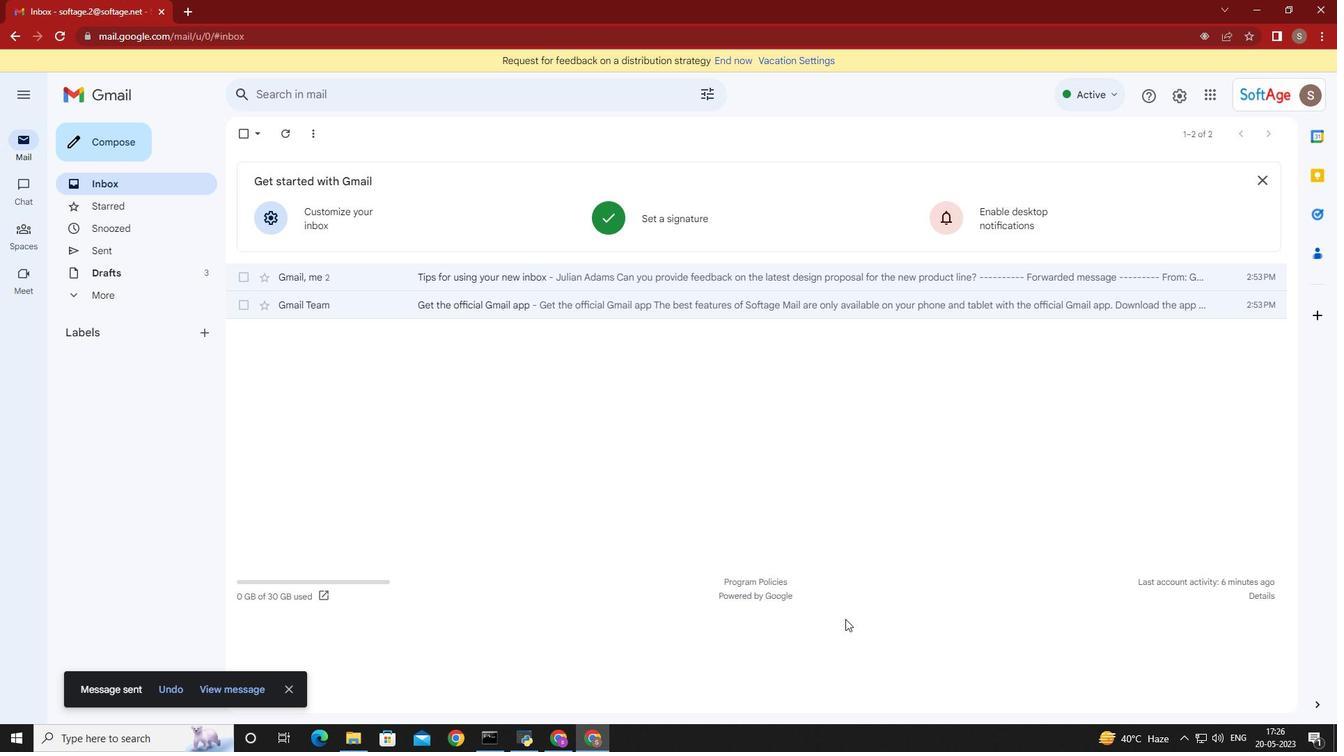 
Action: Key pressed softage.1<Key.shift>@softage.net
Screenshot: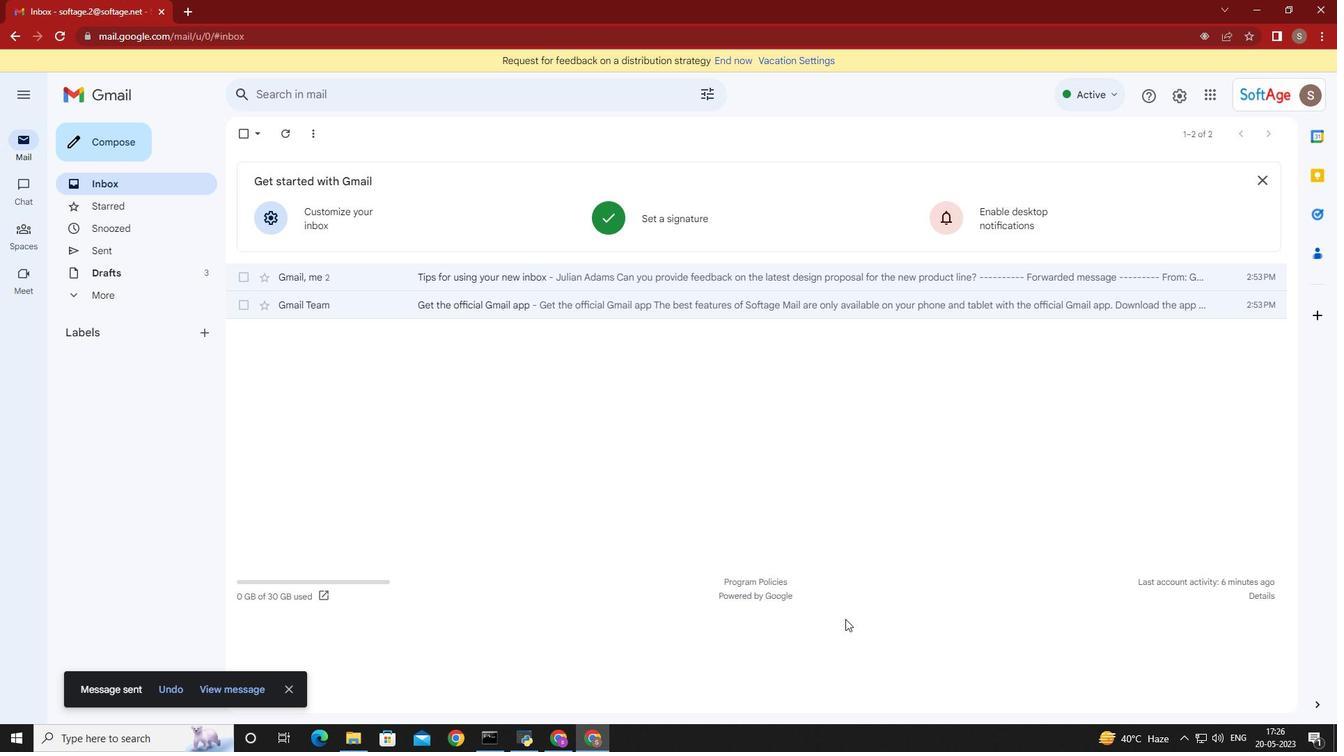 
Action: Mouse moved to (1013, 364)
Screenshot: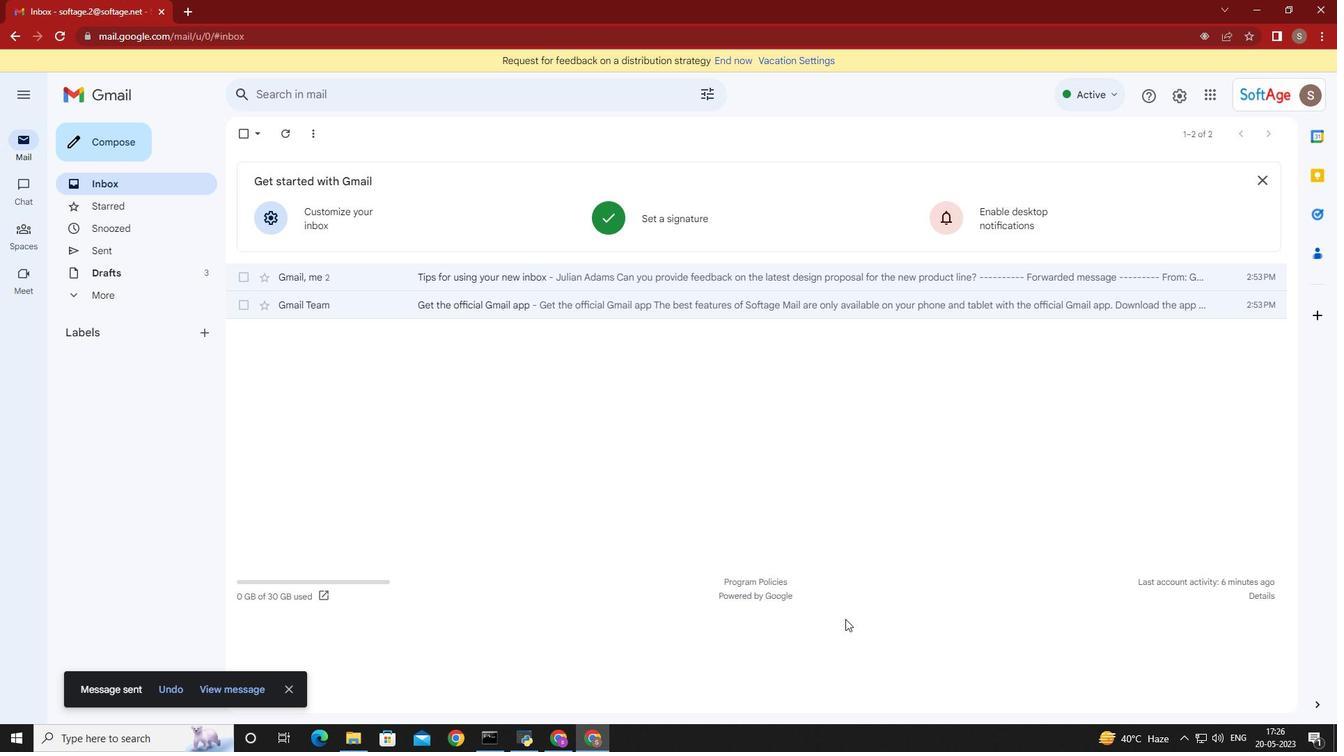 
Action: Mouse pressed left at (1013, 364)
Screenshot: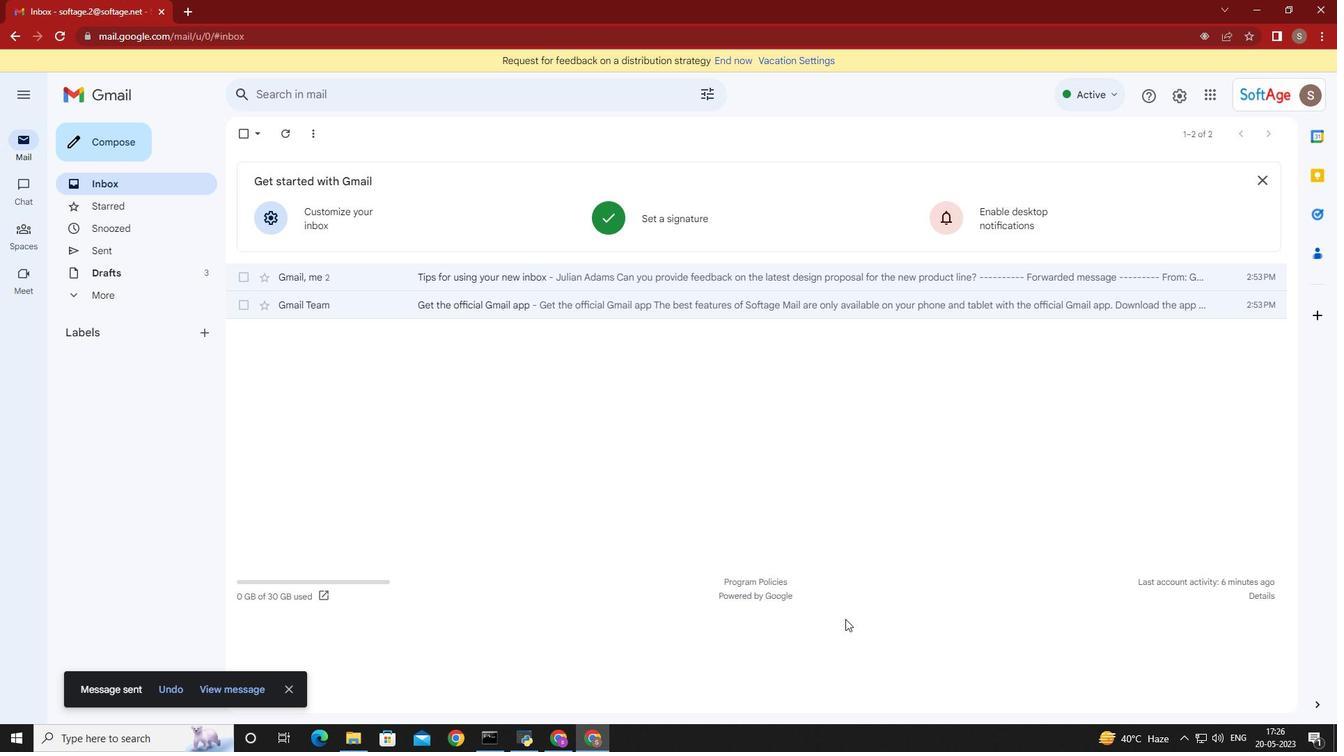 
Action: Mouse moved to (992, 415)
Screenshot: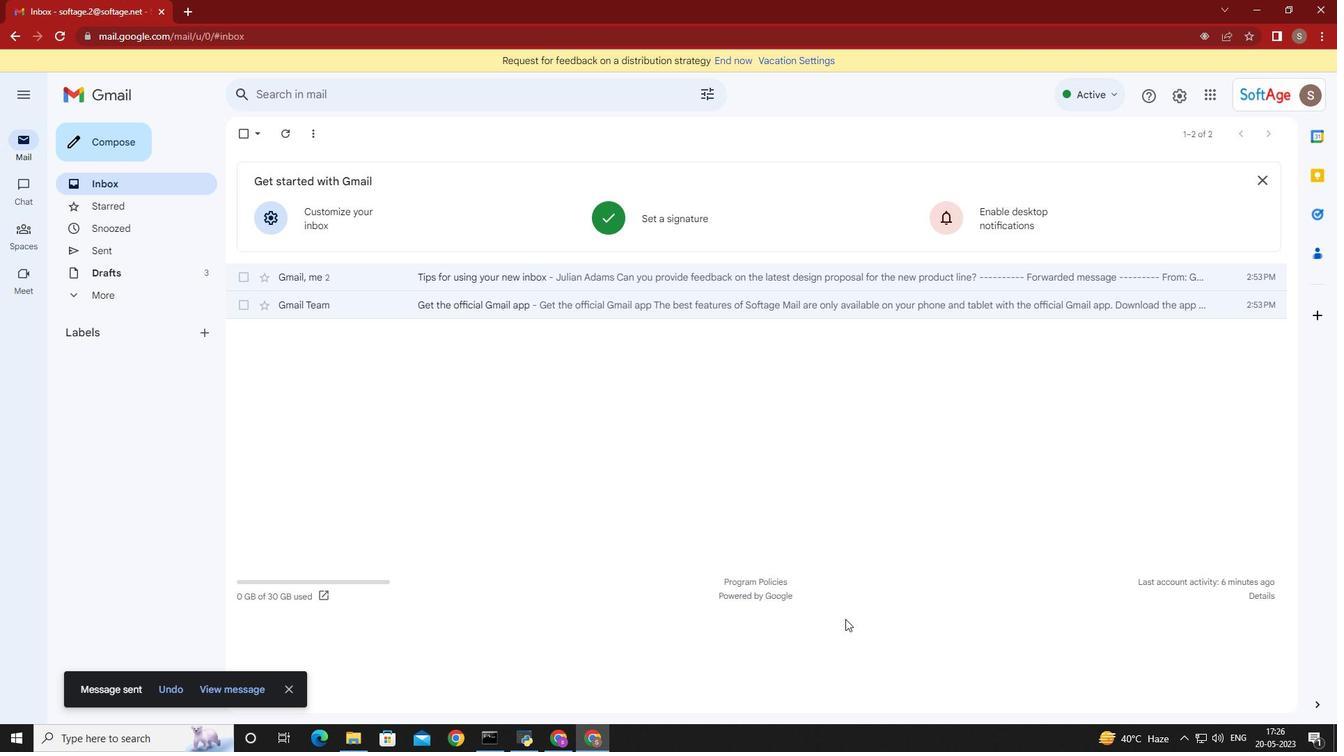 
Action: Mouse pressed left at (992, 415)
Screenshot: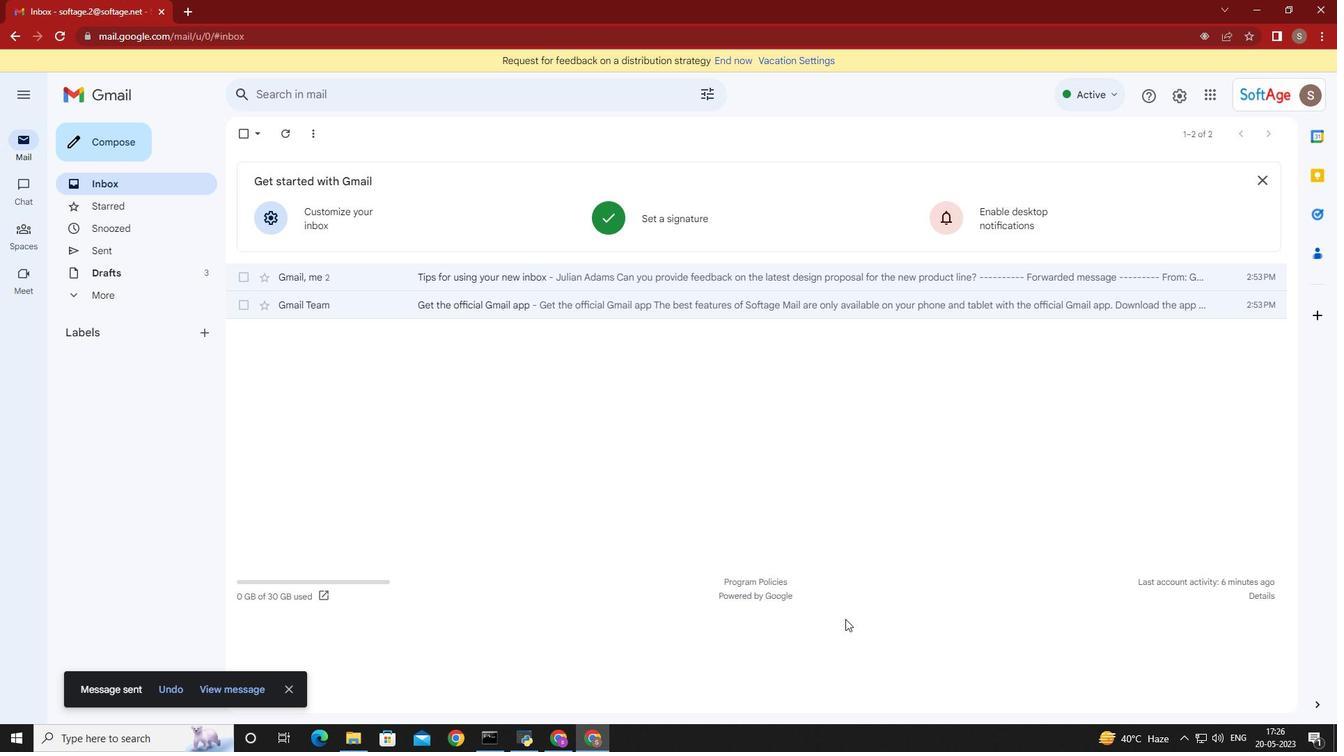 
Action: Mouse moved to (931, 461)
Screenshot: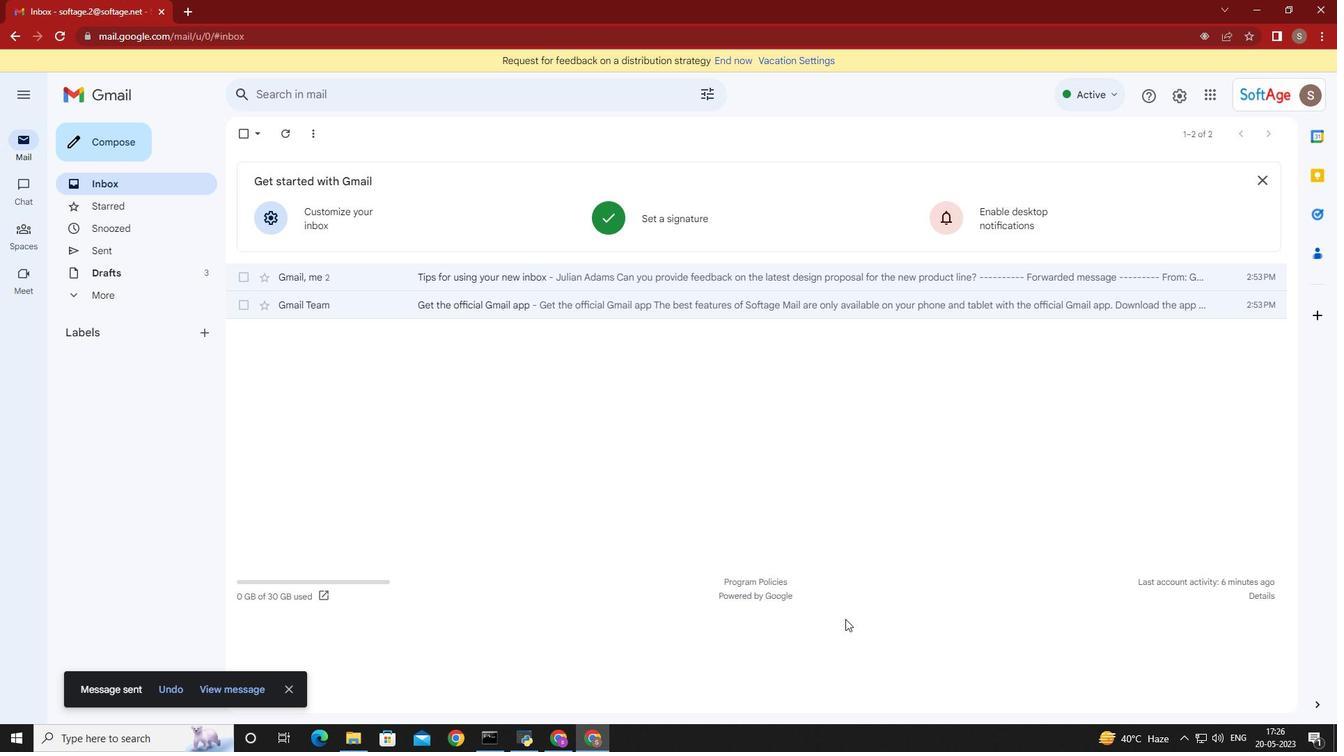 
Action: Mouse scrolled (931, 461) with delta (0, 0)
Screenshot: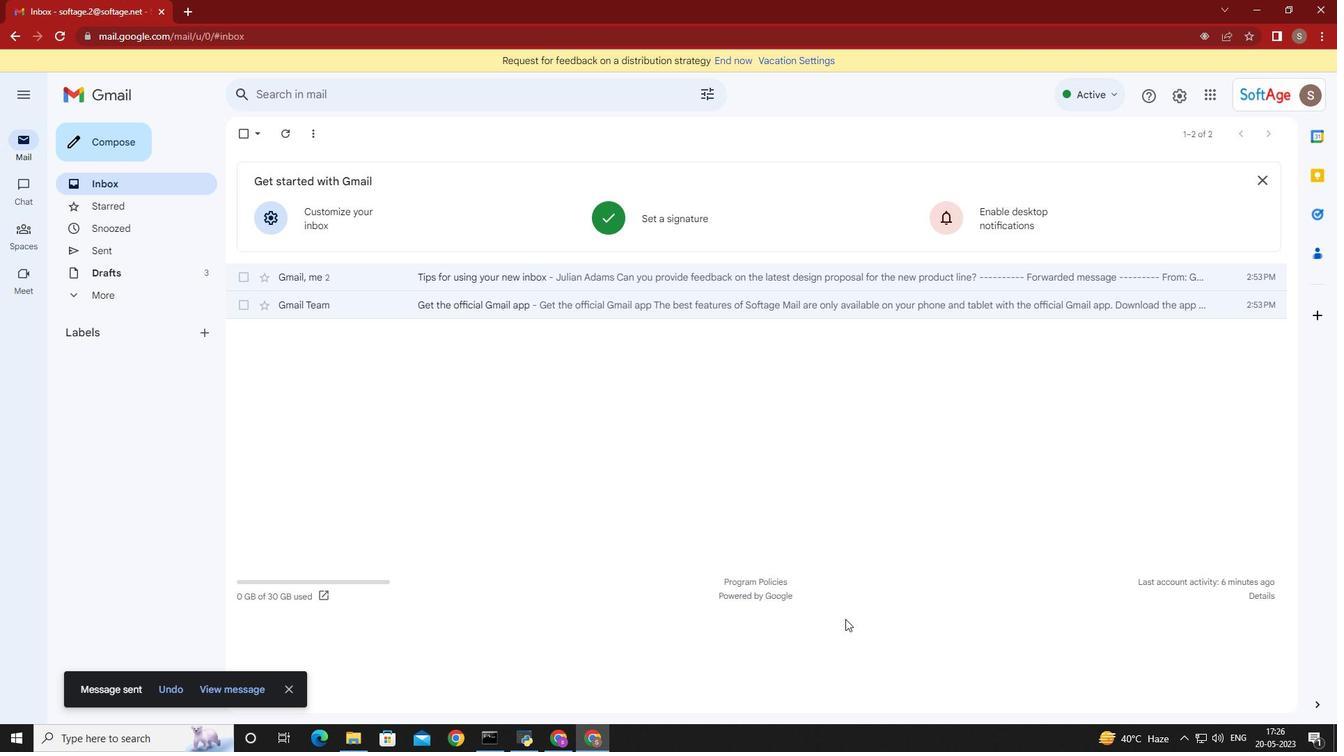 
Action: Mouse moved to (943, 496)
Screenshot: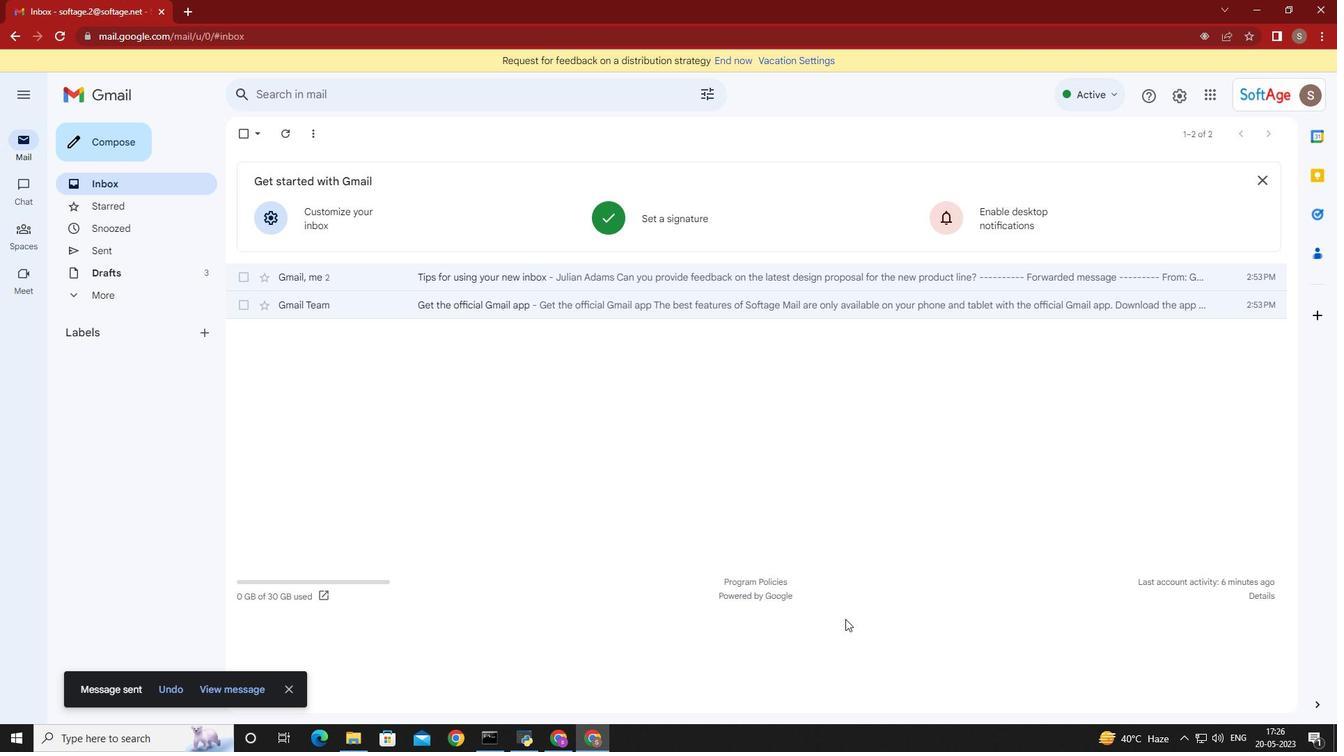 
Action: Mouse scrolled (943, 495) with delta (0, 0)
Screenshot: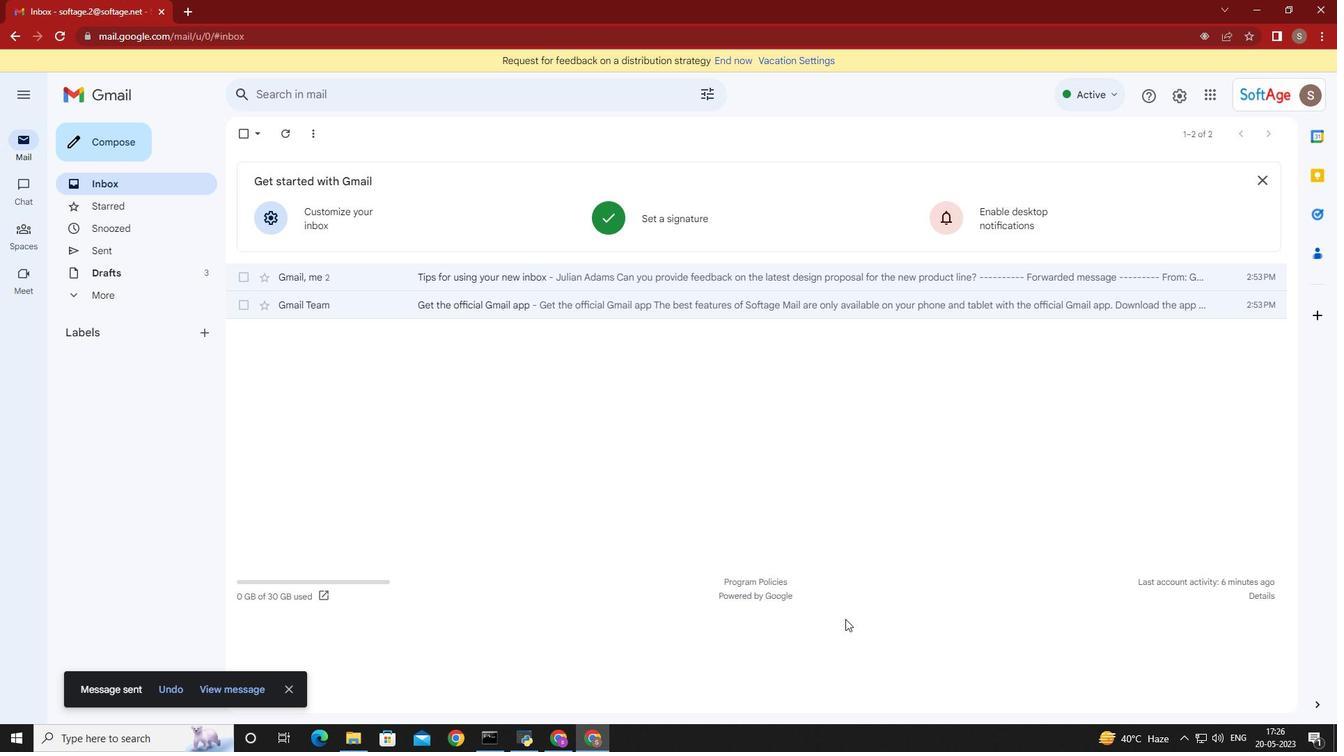 
Action: Mouse moved to (929, 365)
Screenshot: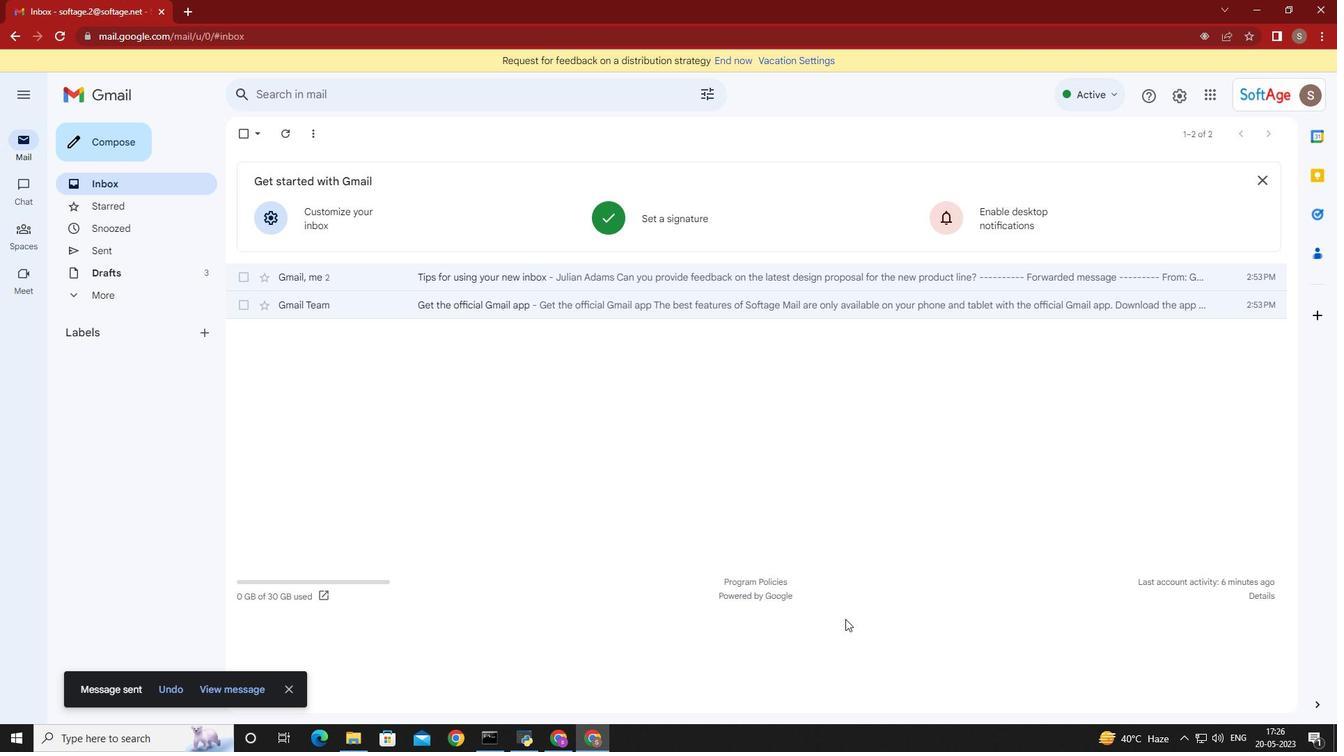 
Action: Mouse pressed left at (929, 365)
Screenshot: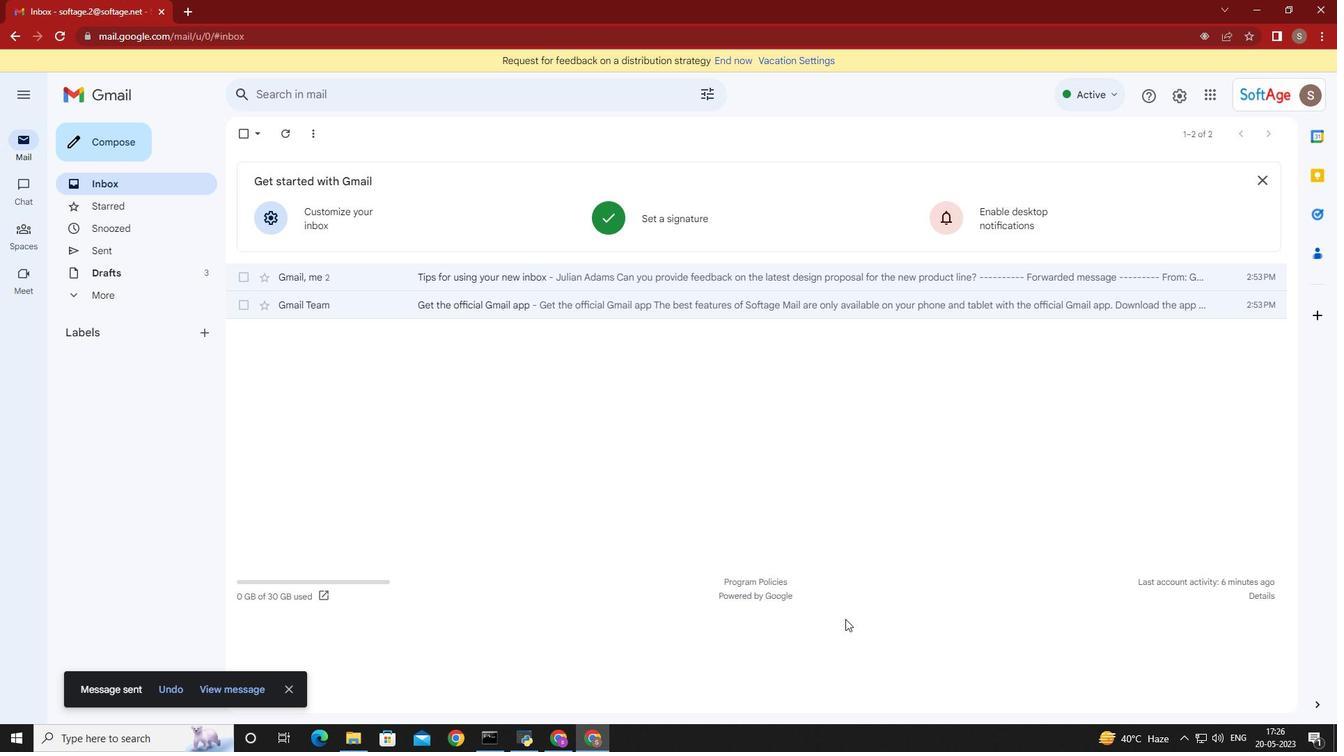 
Action: Mouse moved to (979, 445)
Screenshot: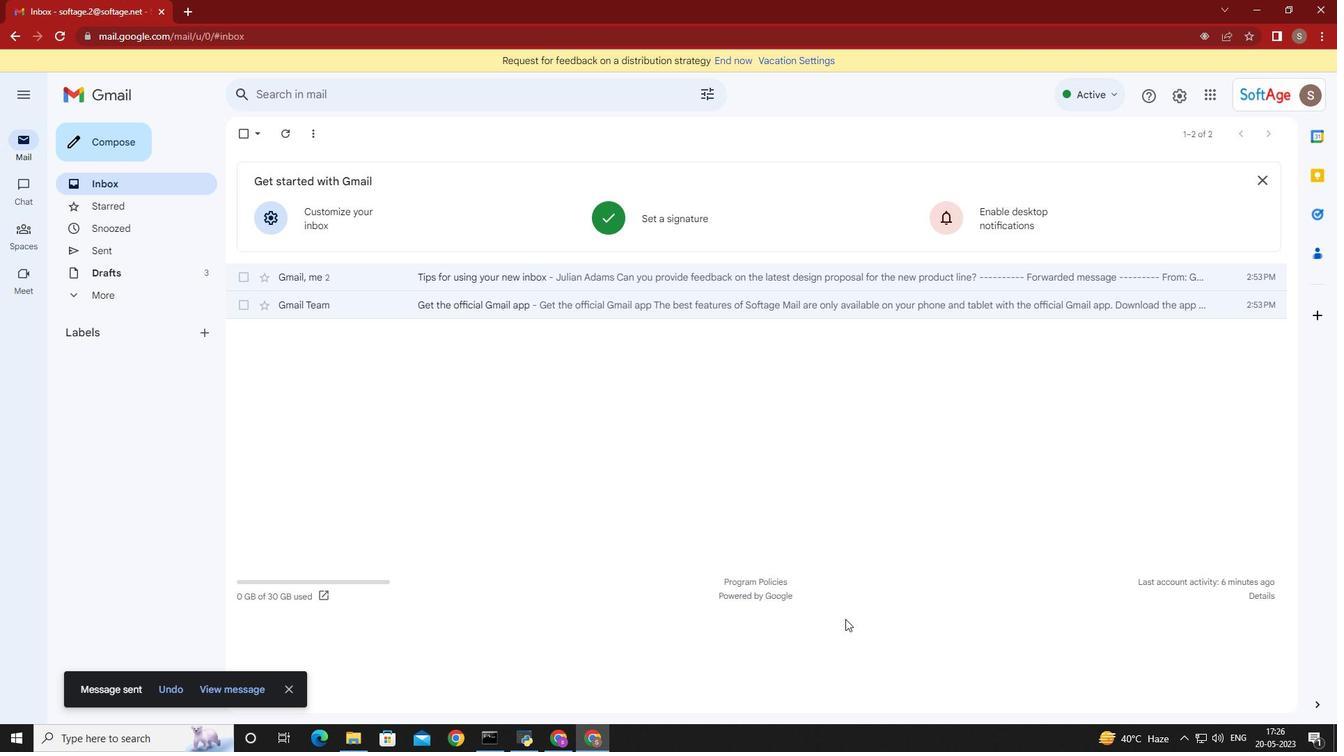 
Action: Key pressed <Key.backspace>
Screenshot: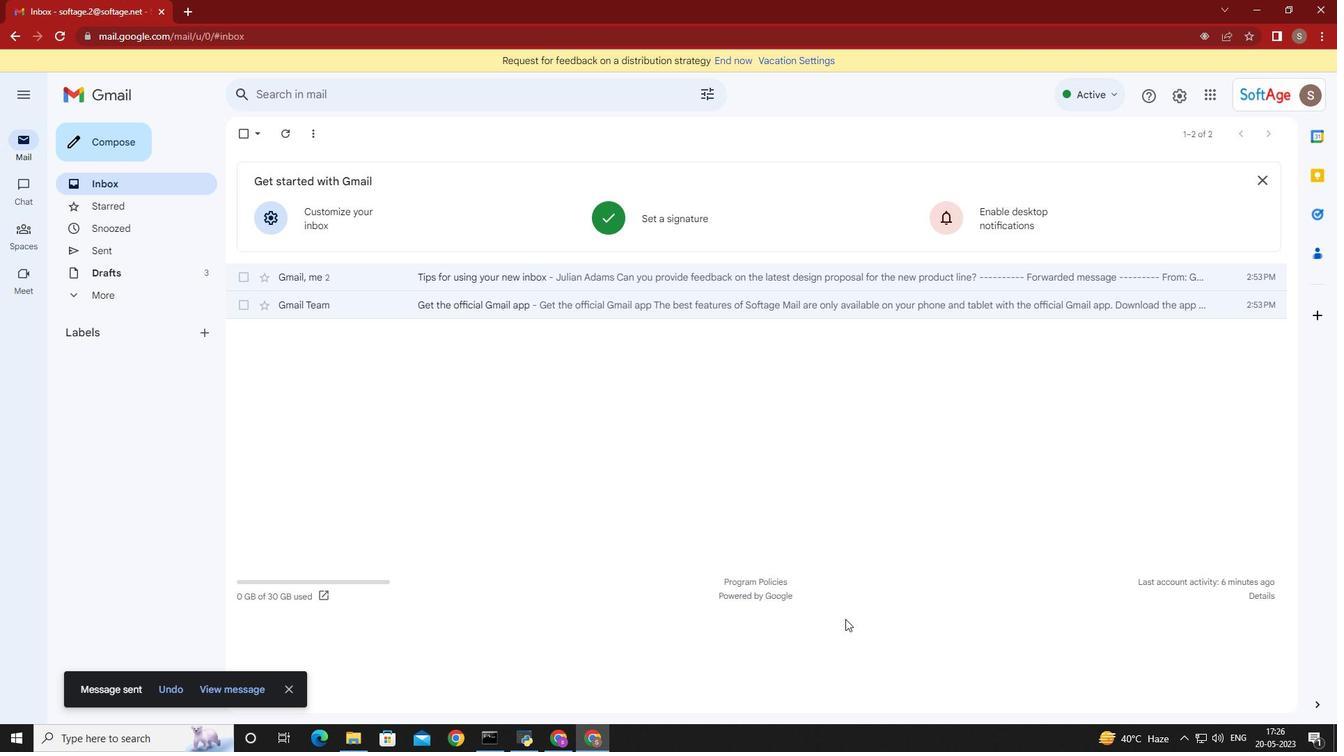 
Action: Mouse moved to (908, 701)
Screenshot: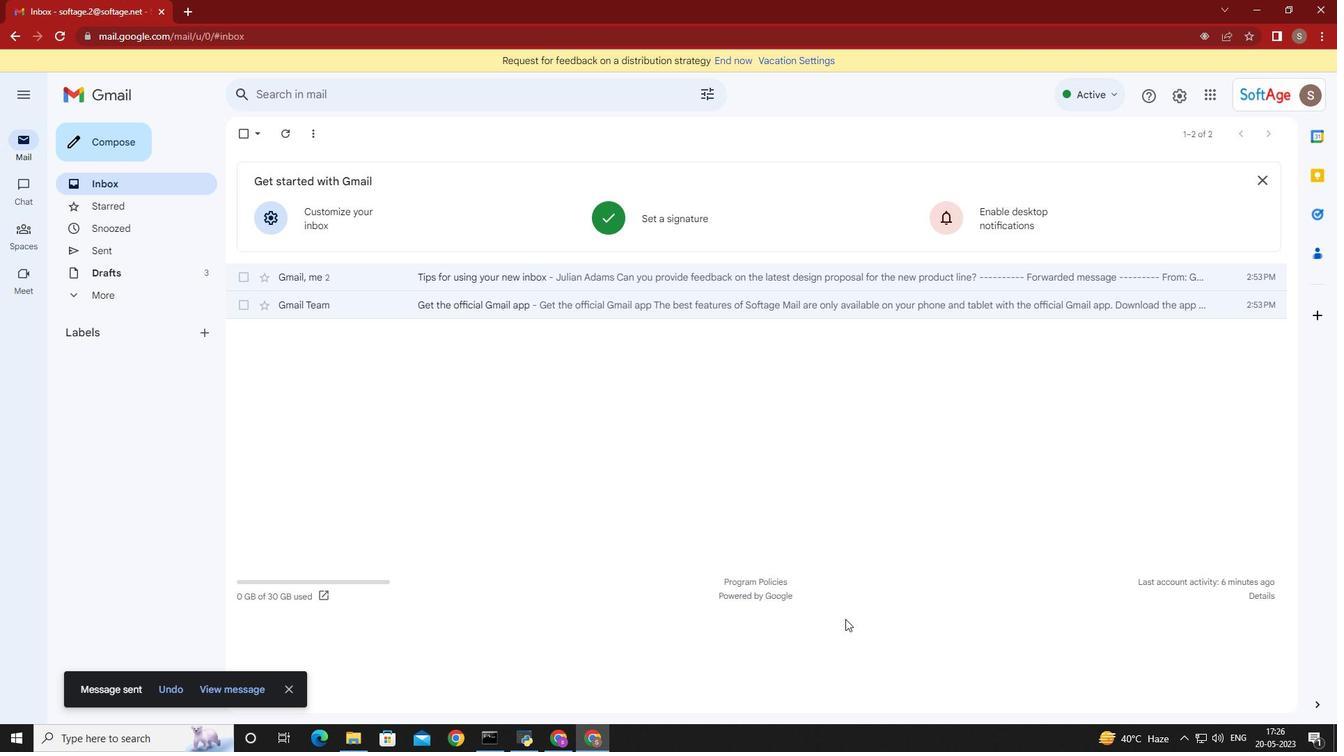 
Action: Mouse pressed left at (908, 701)
Screenshot: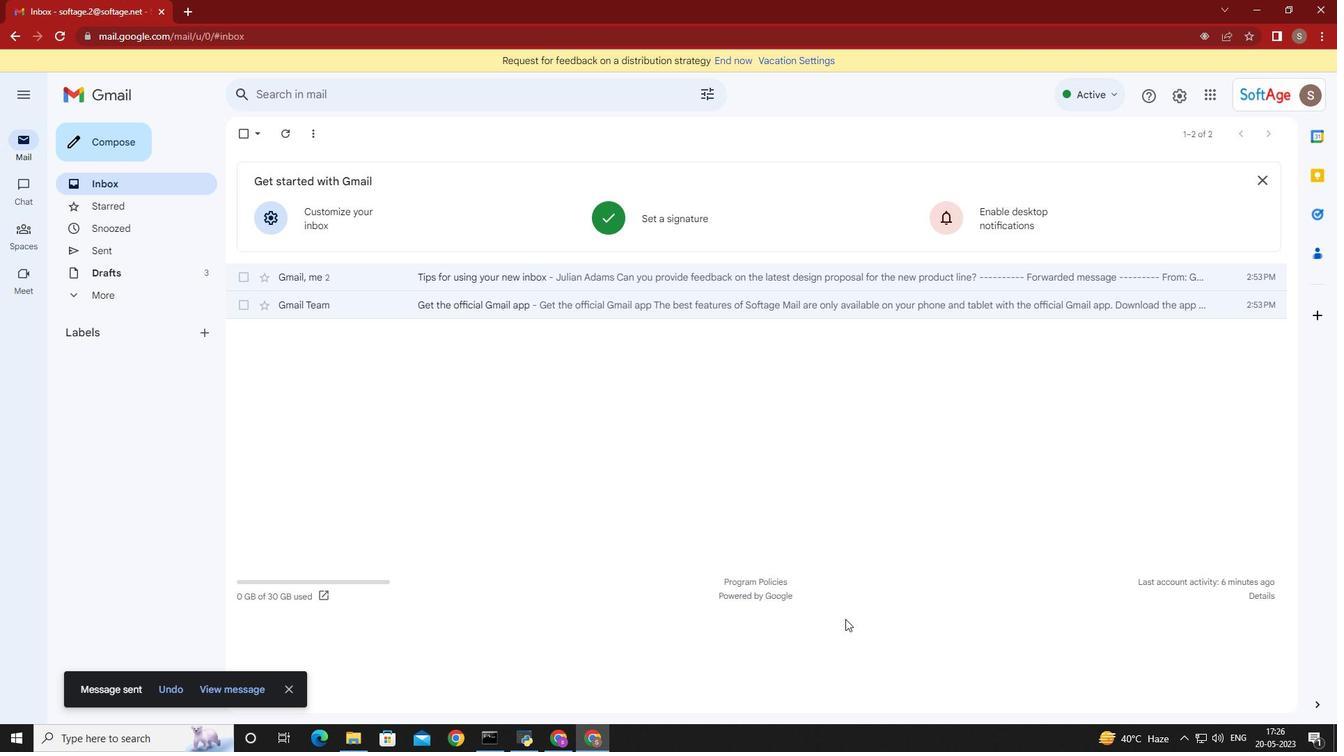 
Action: Mouse moved to (553, 730)
Screenshot: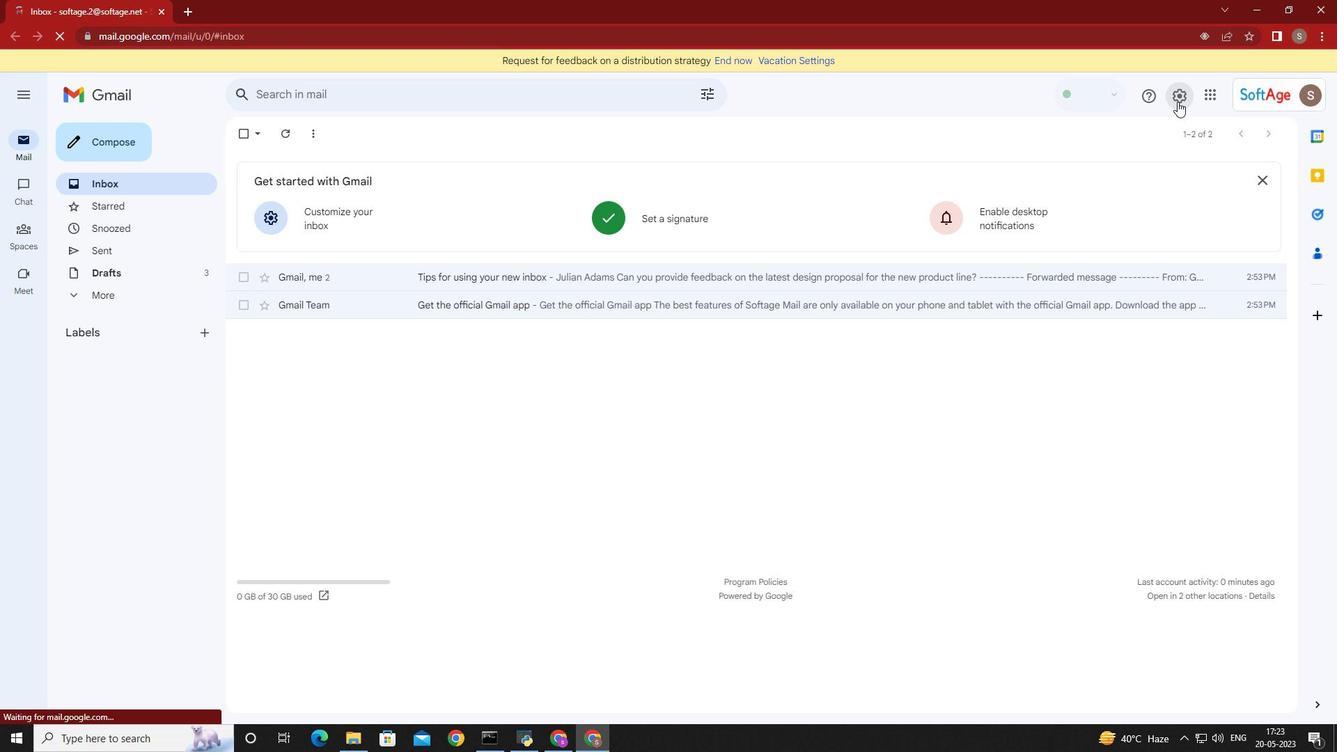 
Action: Mouse pressed left at (553, 730)
Screenshot: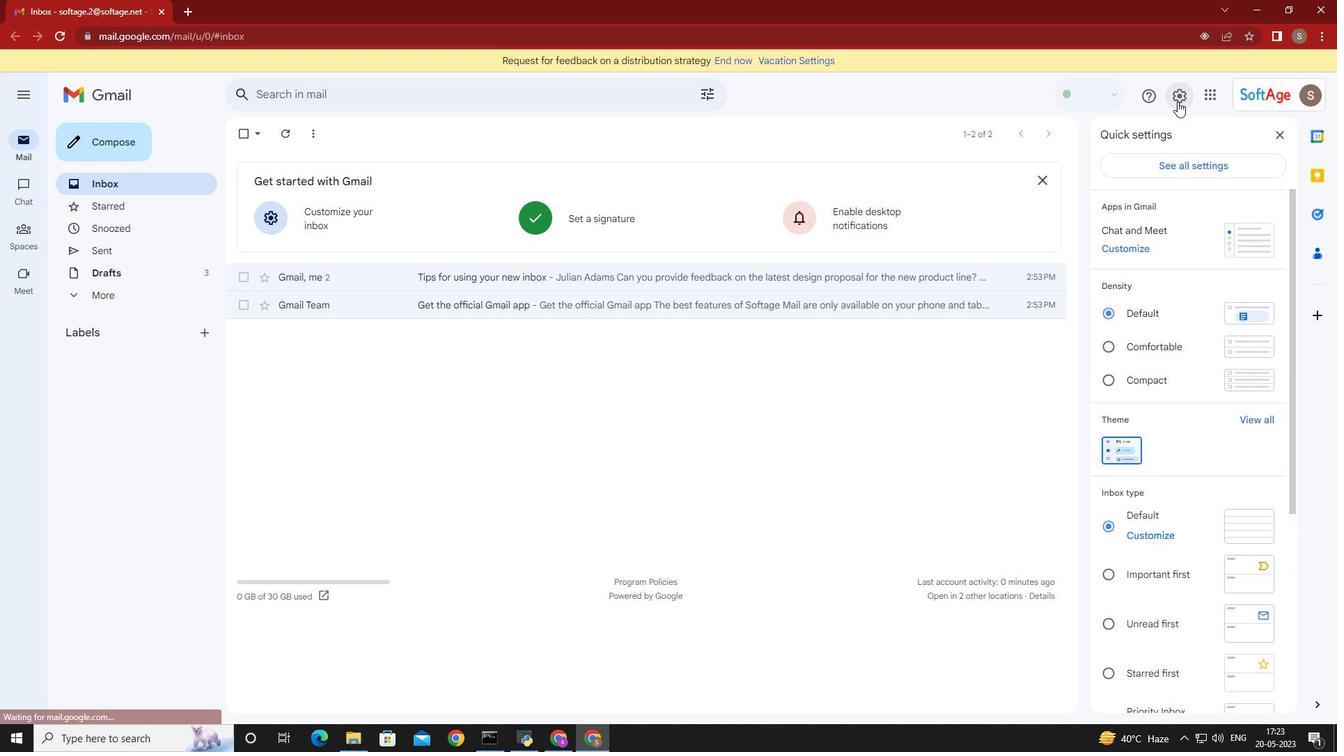 
Action: Mouse moved to (1184, 79)
Screenshot: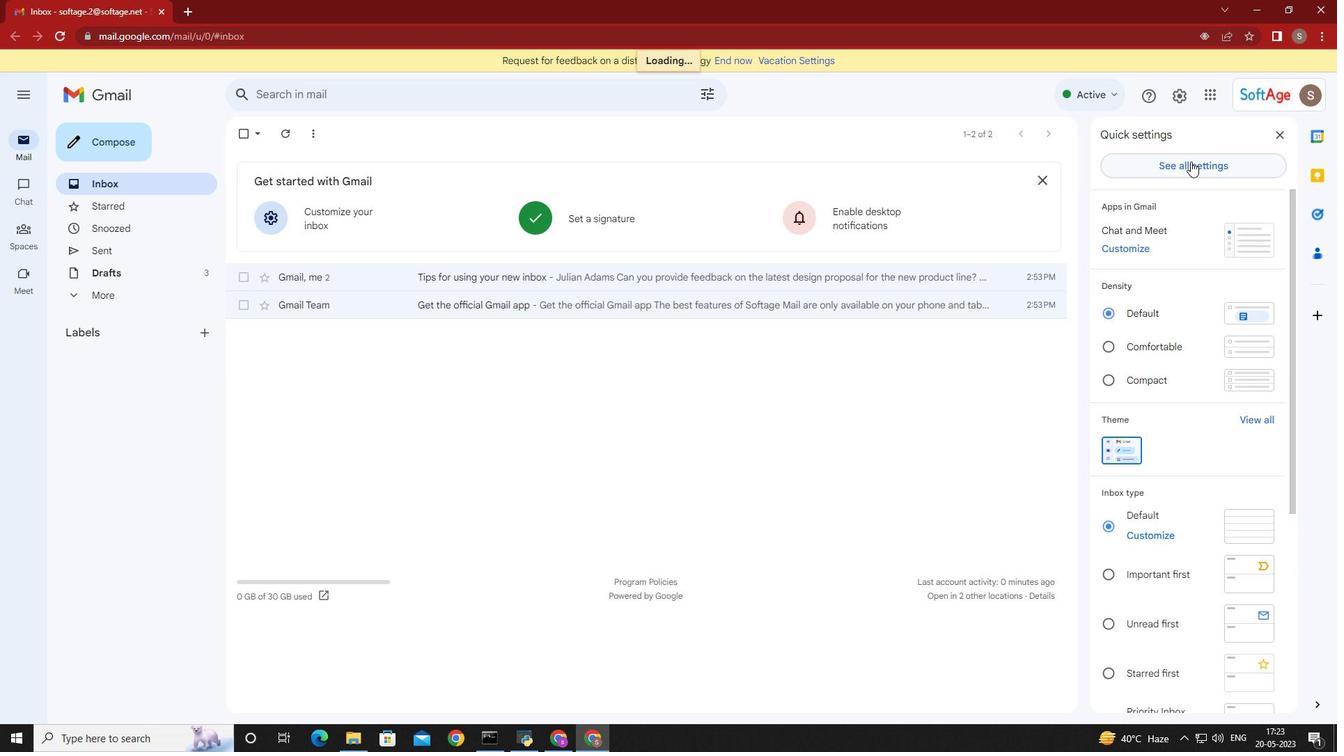 
Action: Mouse pressed left at (1184, 79)
Screenshot: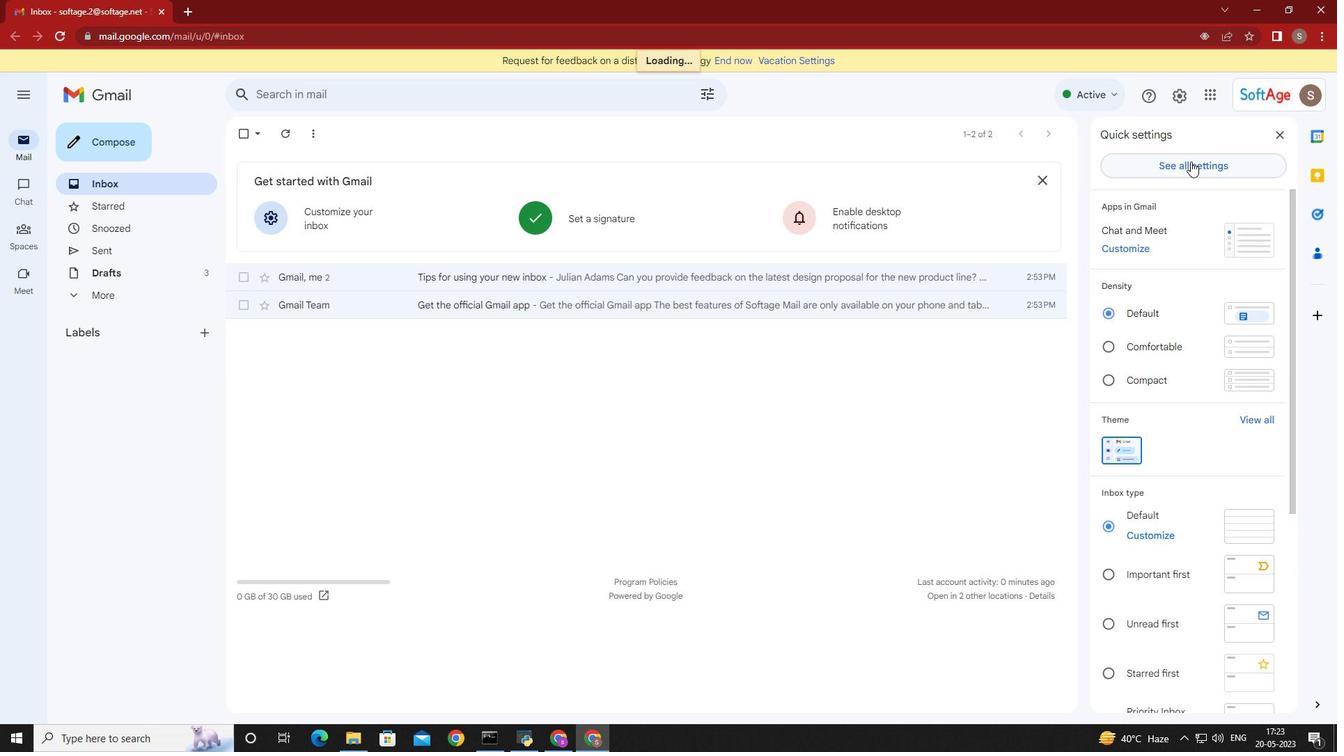 
Action: Mouse moved to (1215, 135)
Screenshot: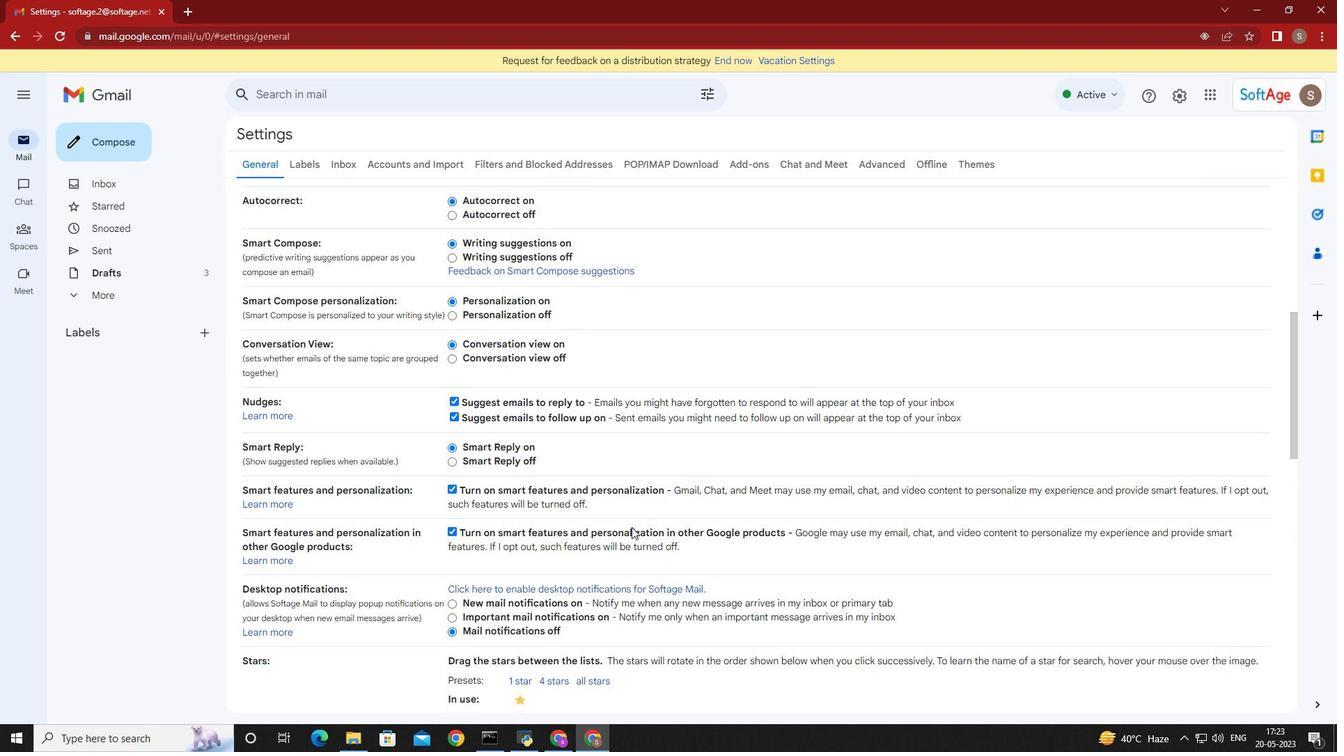 
Action: Mouse pressed left at (1215, 135)
Screenshot: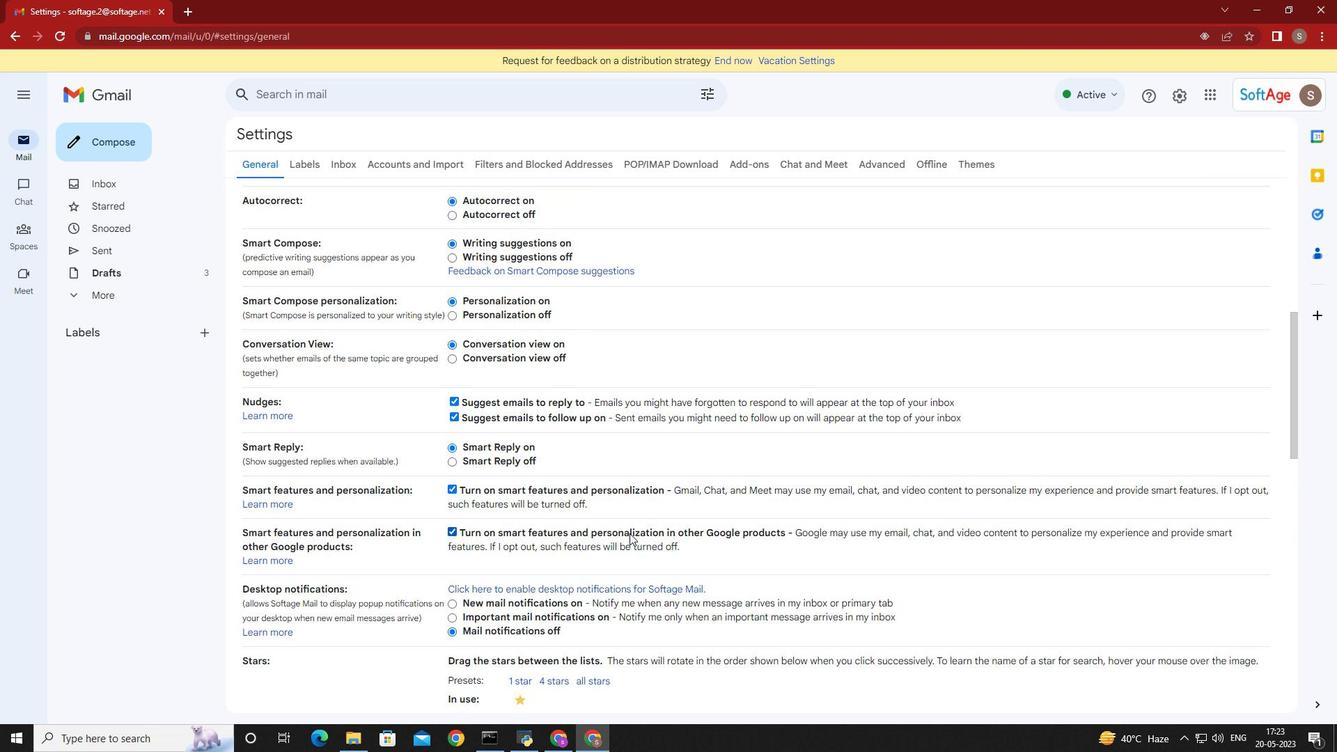 
Action: Mouse moved to (678, 431)
Screenshot: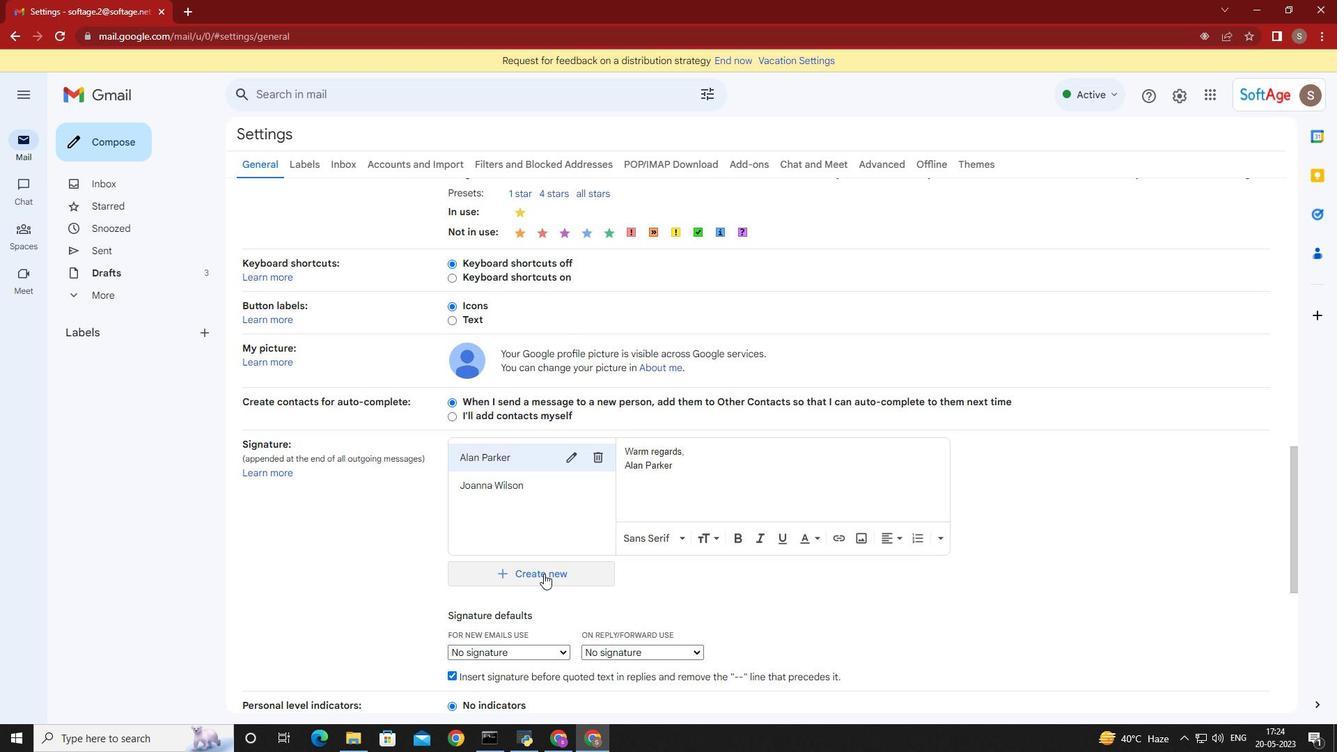 
Action: Mouse scrolled (678, 431) with delta (0, 0)
Screenshot: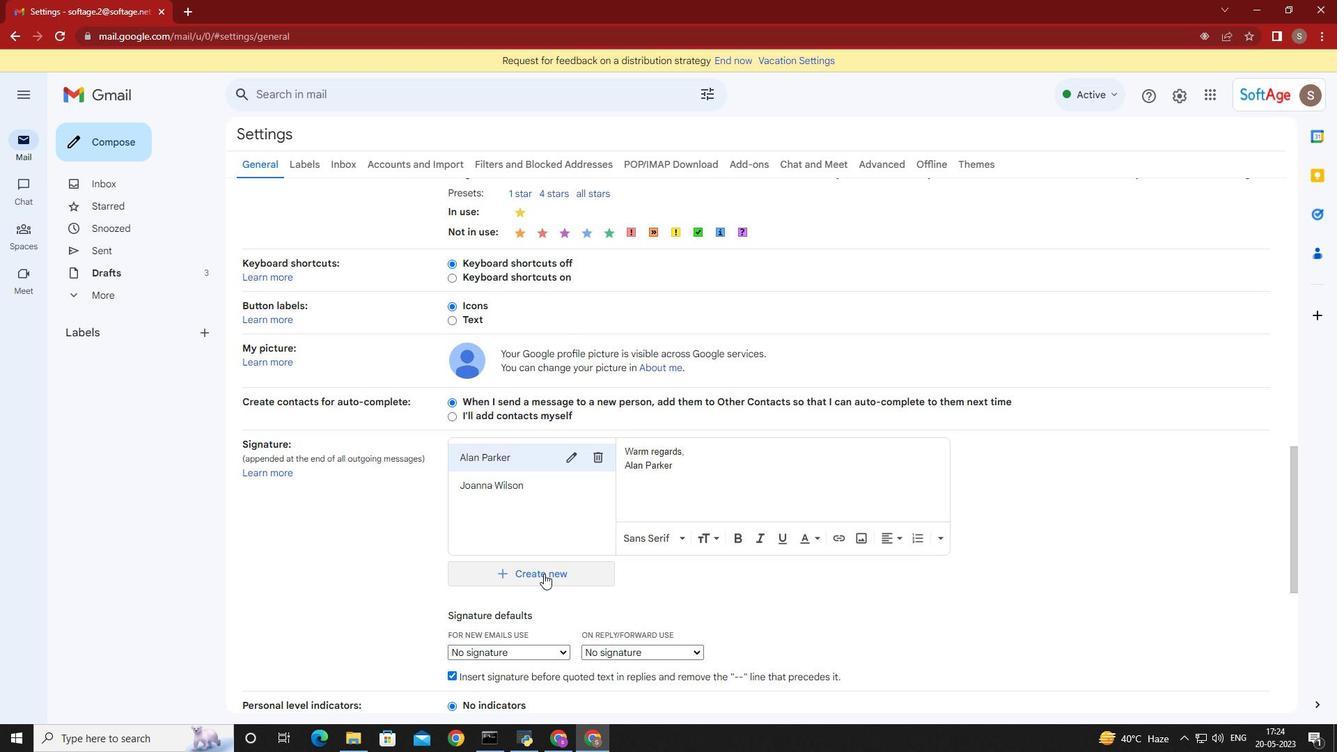 
Action: Mouse scrolled (678, 431) with delta (0, 0)
Screenshot: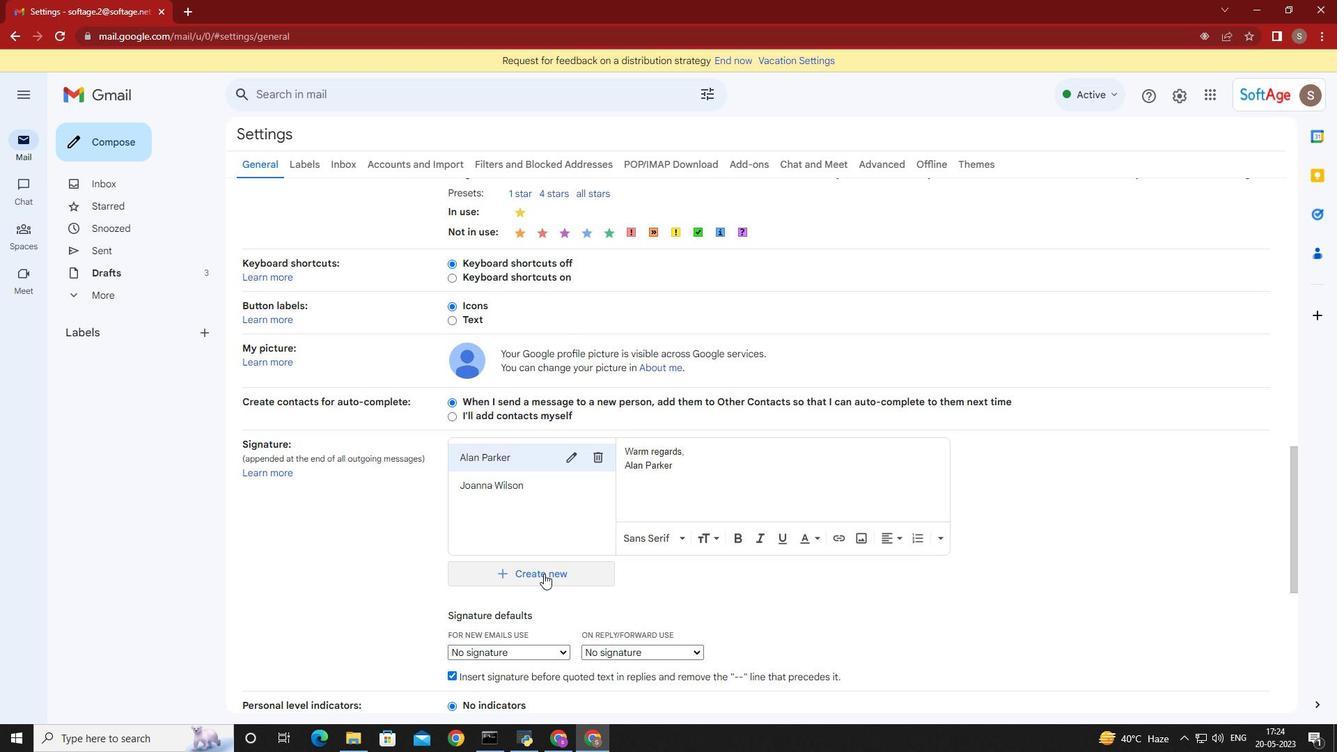 
Action: Mouse scrolled (678, 431) with delta (0, 0)
Screenshot: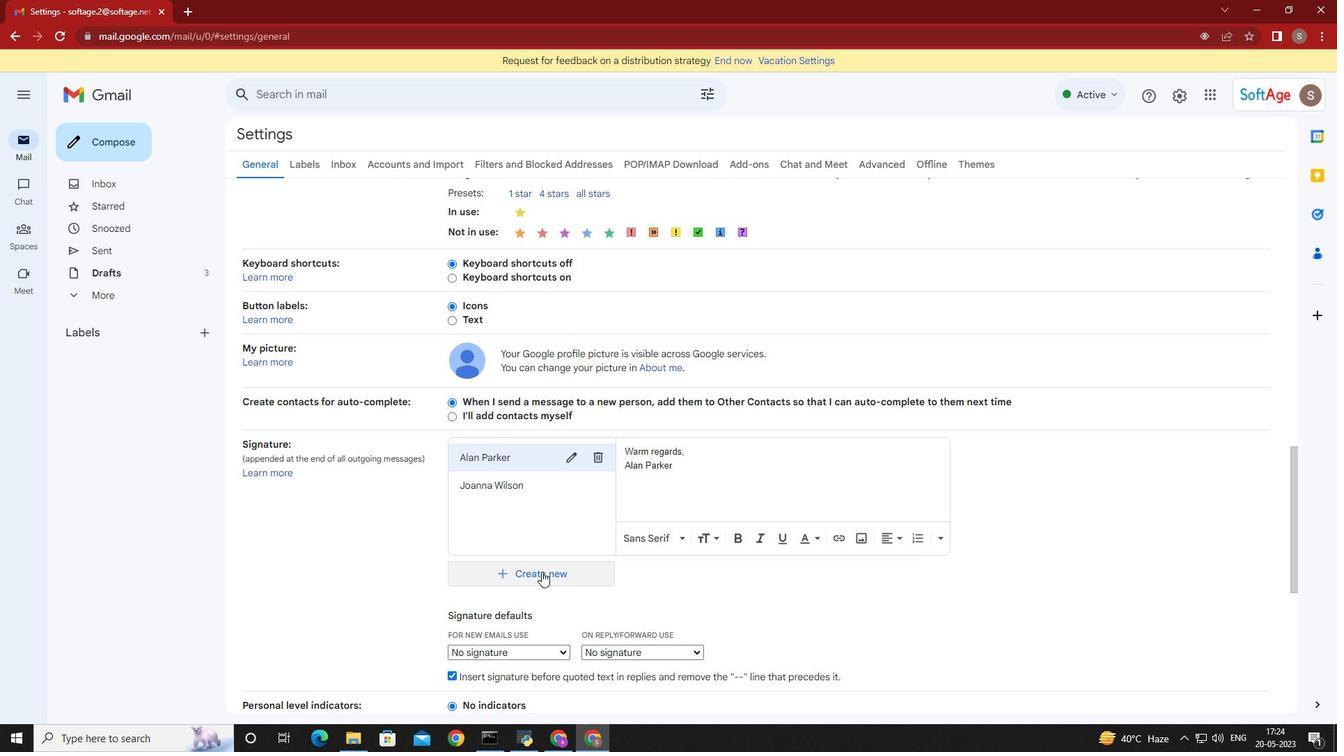 
Action: Mouse scrolled (678, 431) with delta (0, 0)
Screenshot: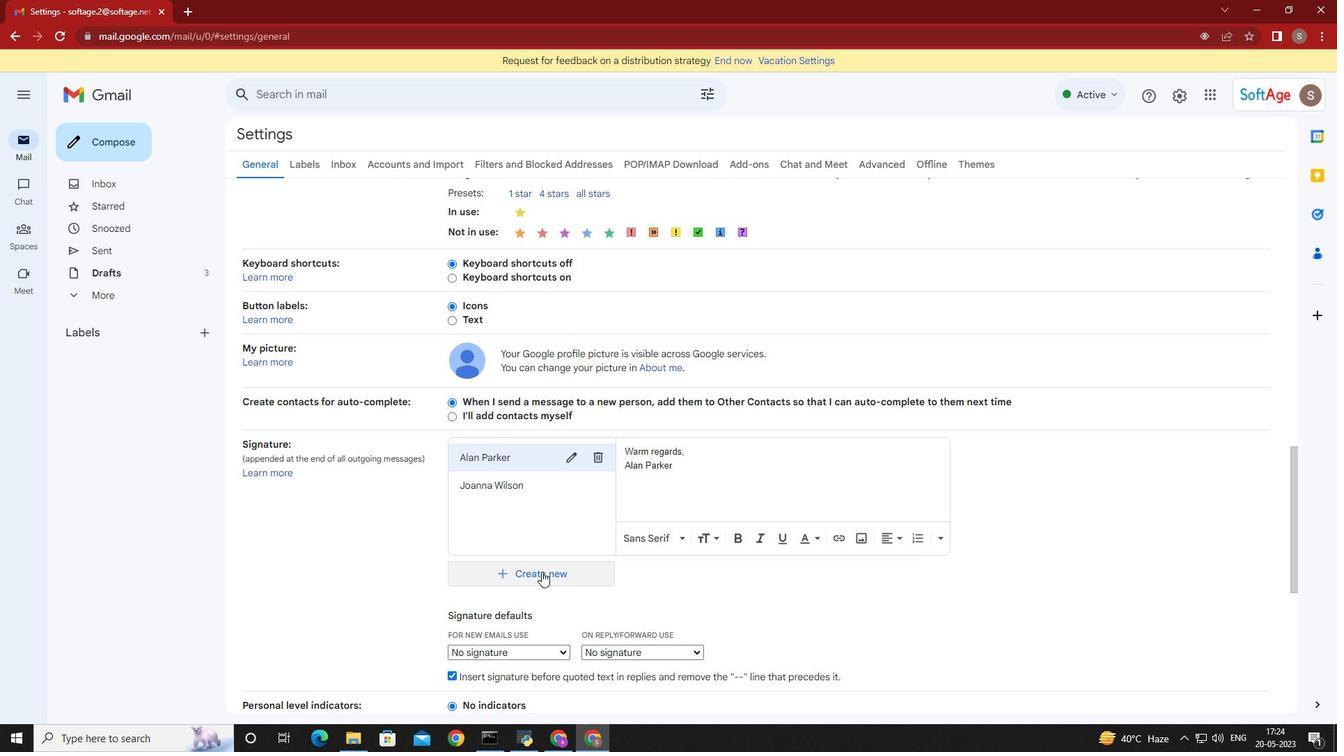
Action: Mouse moved to (626, 478)
Screenshot: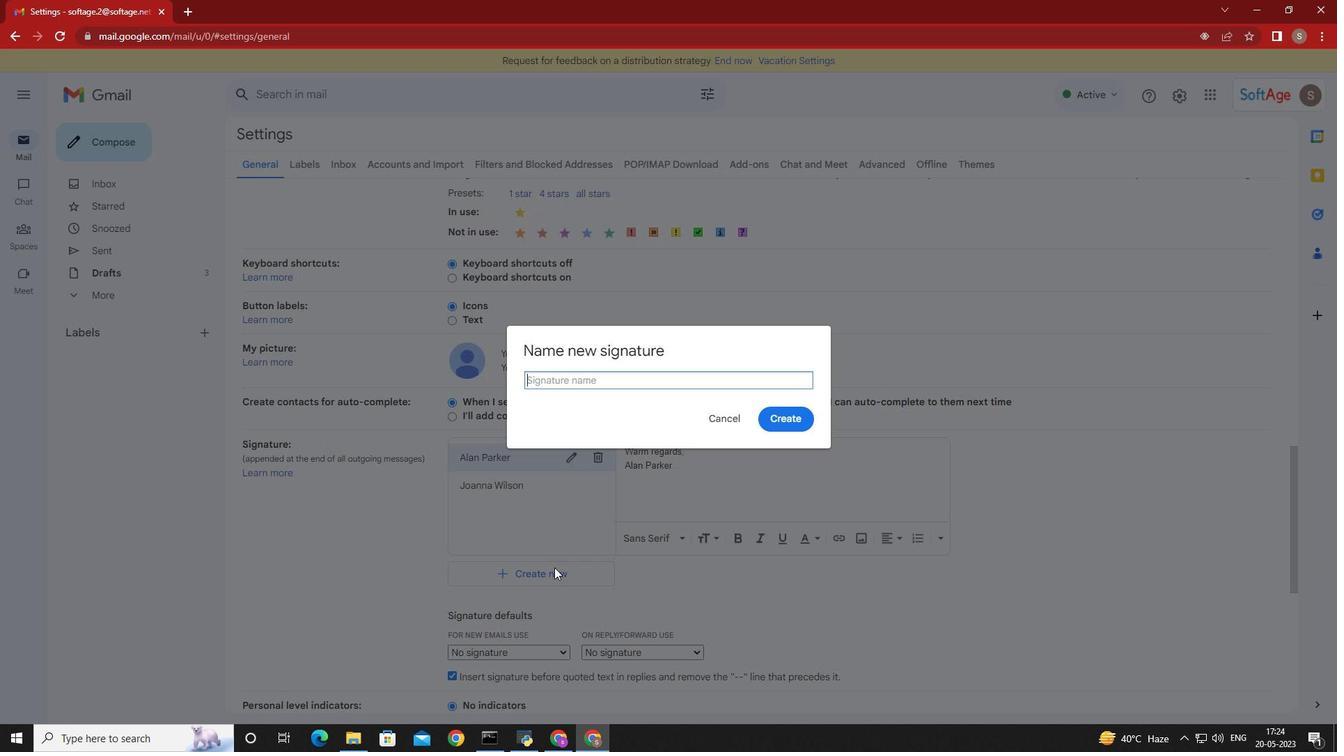 
Action: Mouse scrolled (626, 477) with delta (0, 0)
Screenshot: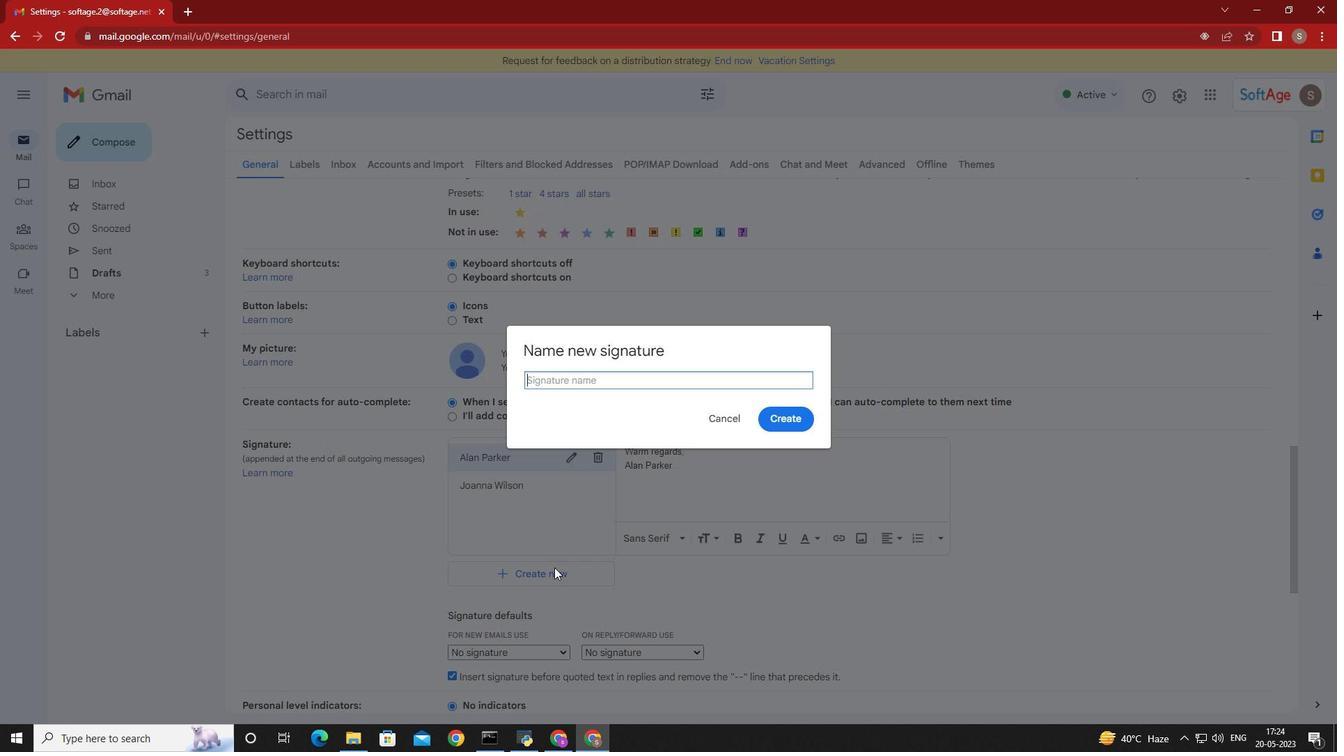 
Action: Mouse moved to (612, 492)
Screenshot: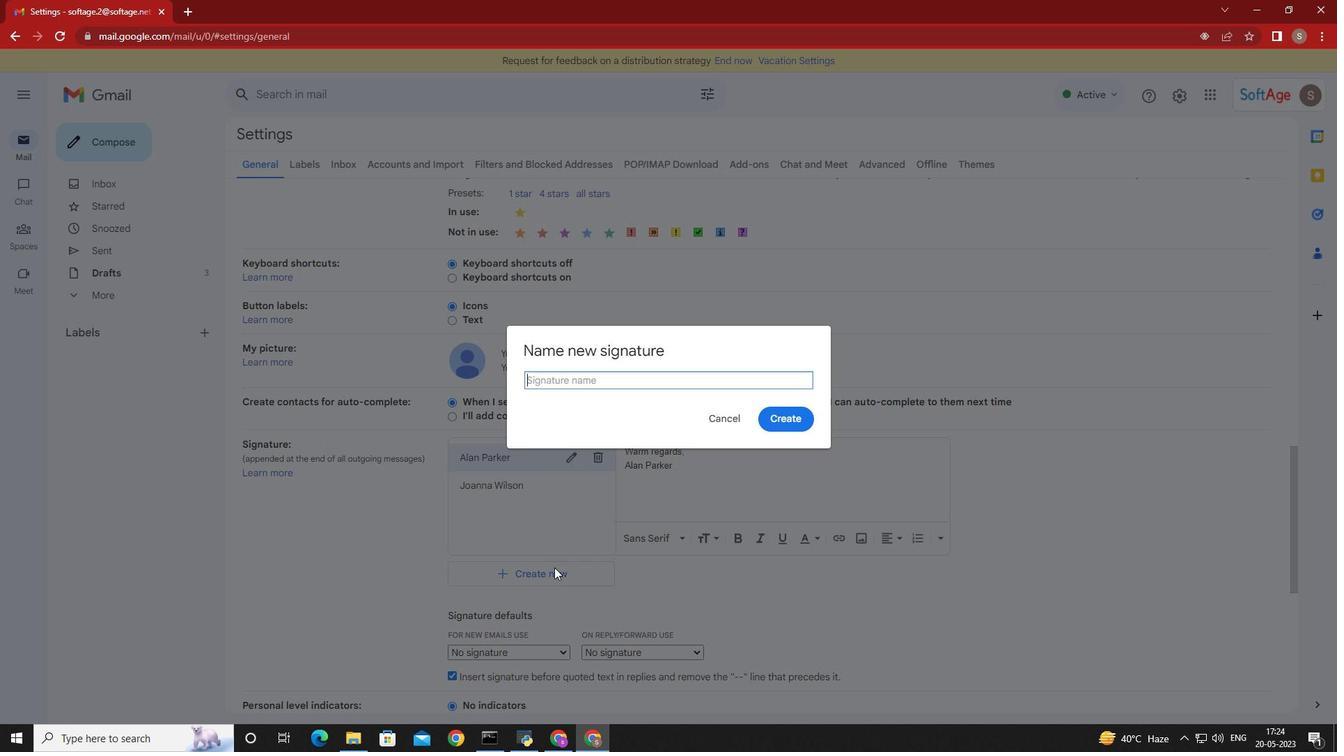 
Action: Mouse scrolled (612, 491) with delta (0, 0)
Screenshot: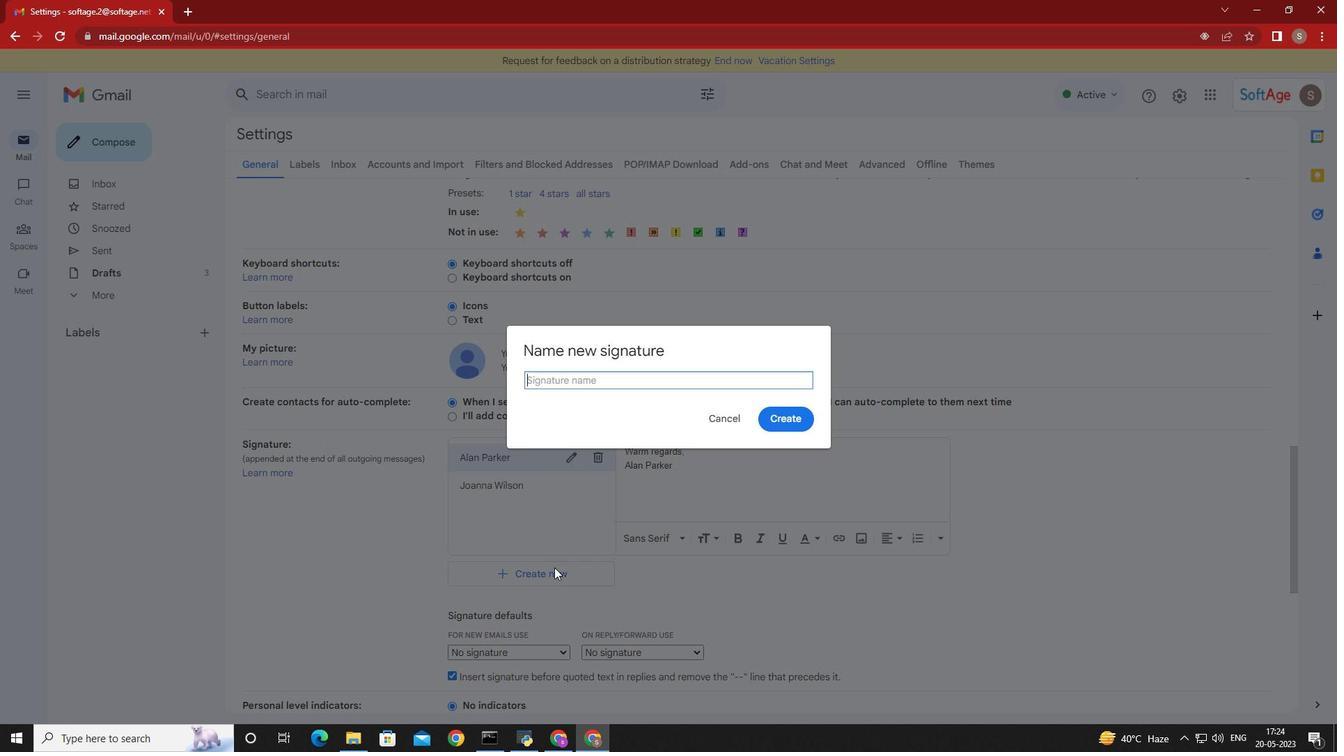 
Action: Mouse moved to (605, 499)
Screenshot: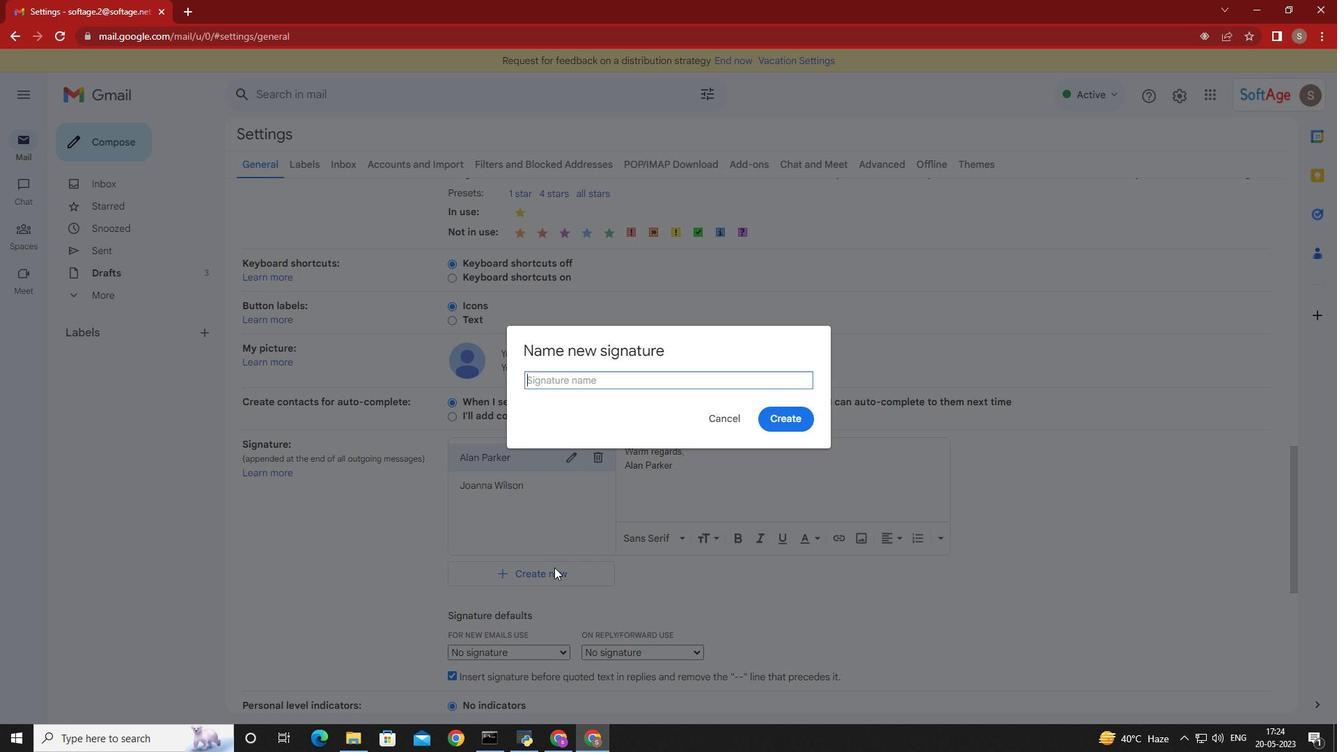 
Action: Mouse scrolled (605, 498) with delta (0, 0)
Screenshot: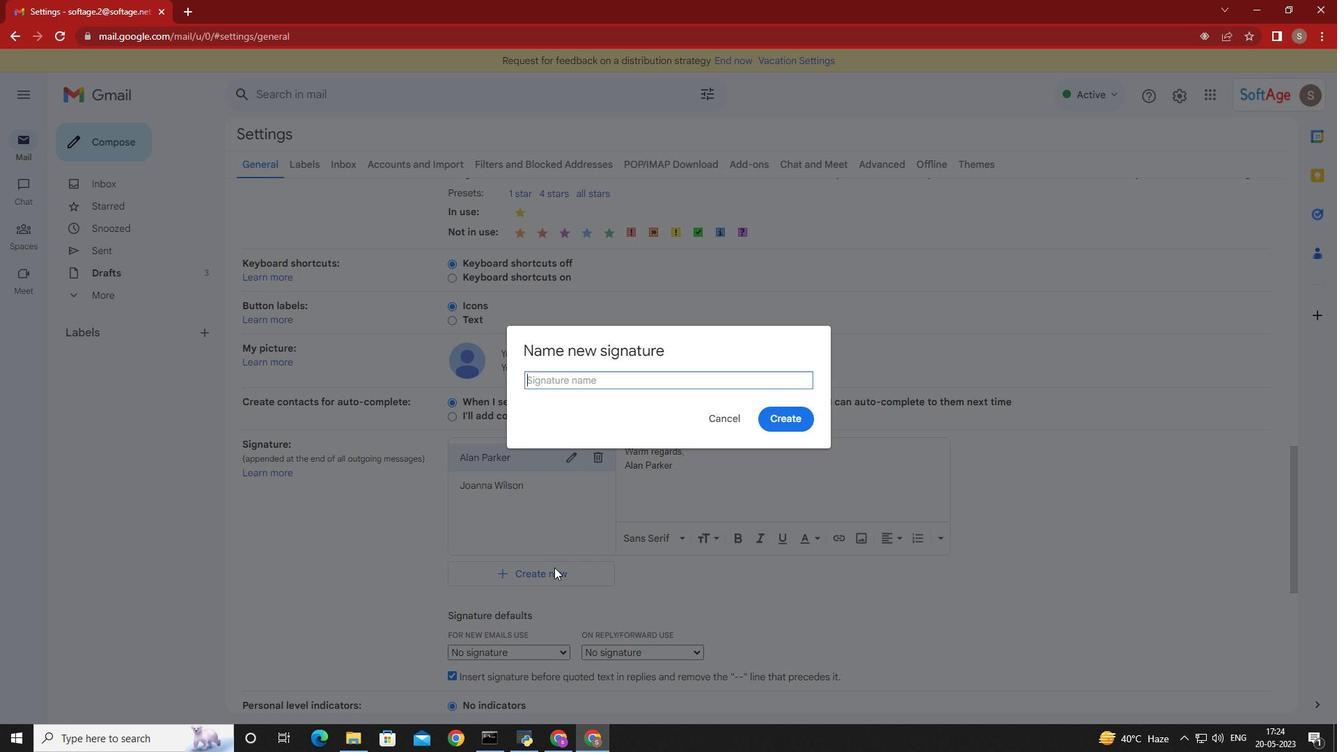 
Action: Mouse moved to (603, 500)
Screenshot: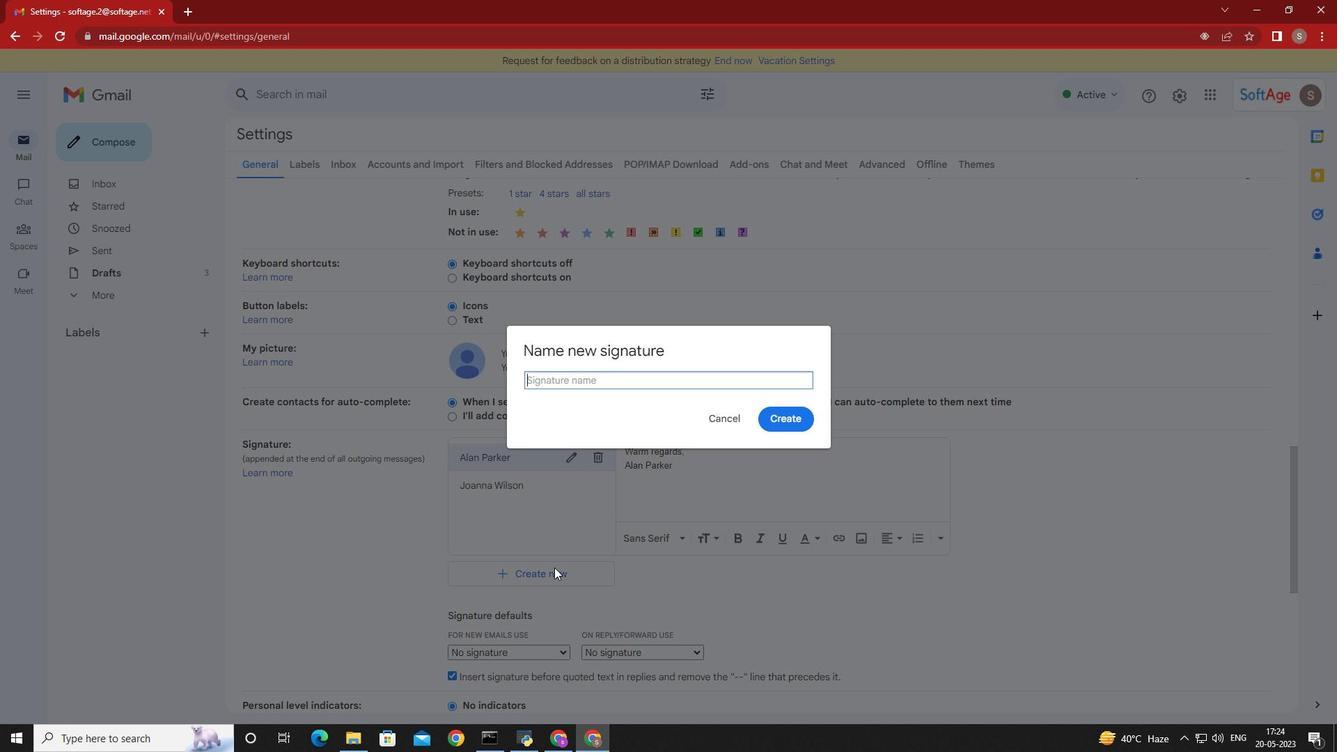 
Action: Mouse scrolled (603, 499) with delta (0, 0)
Screenshot: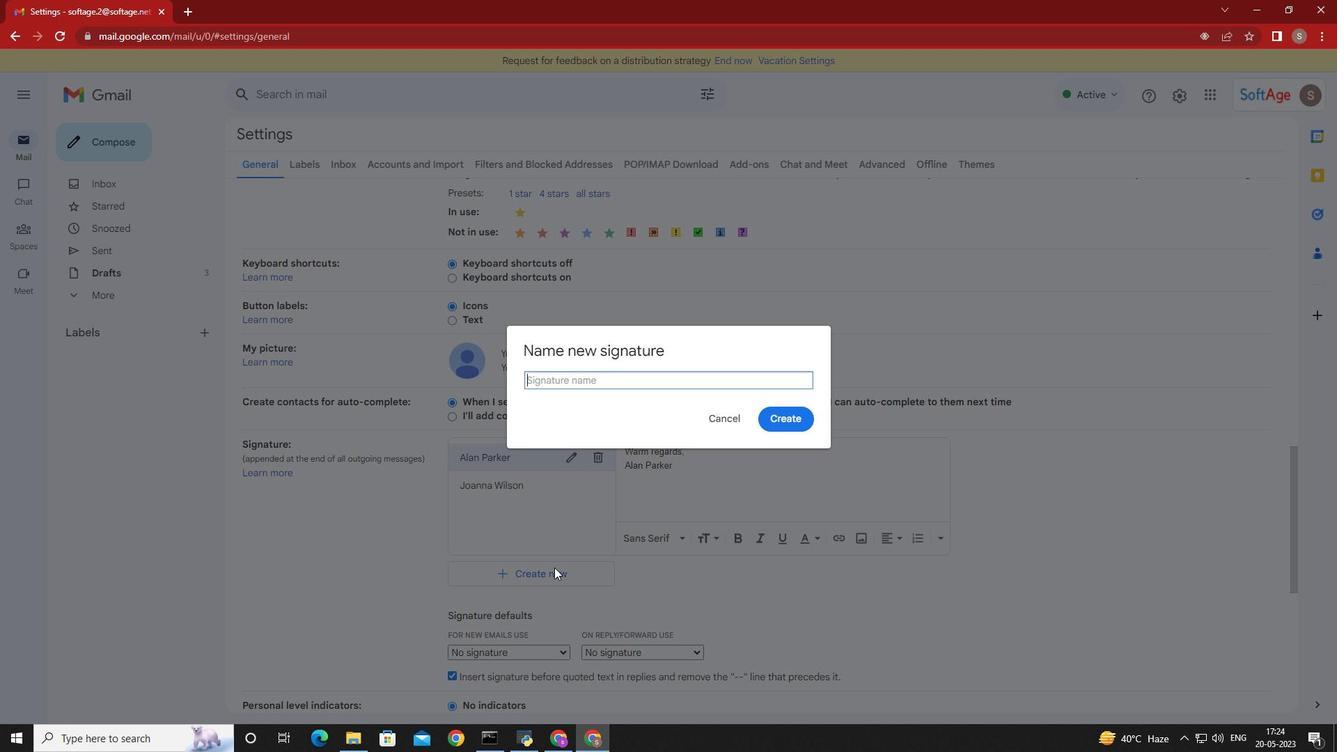 
Action: Mouse moved to (603, 500)
Screenshot: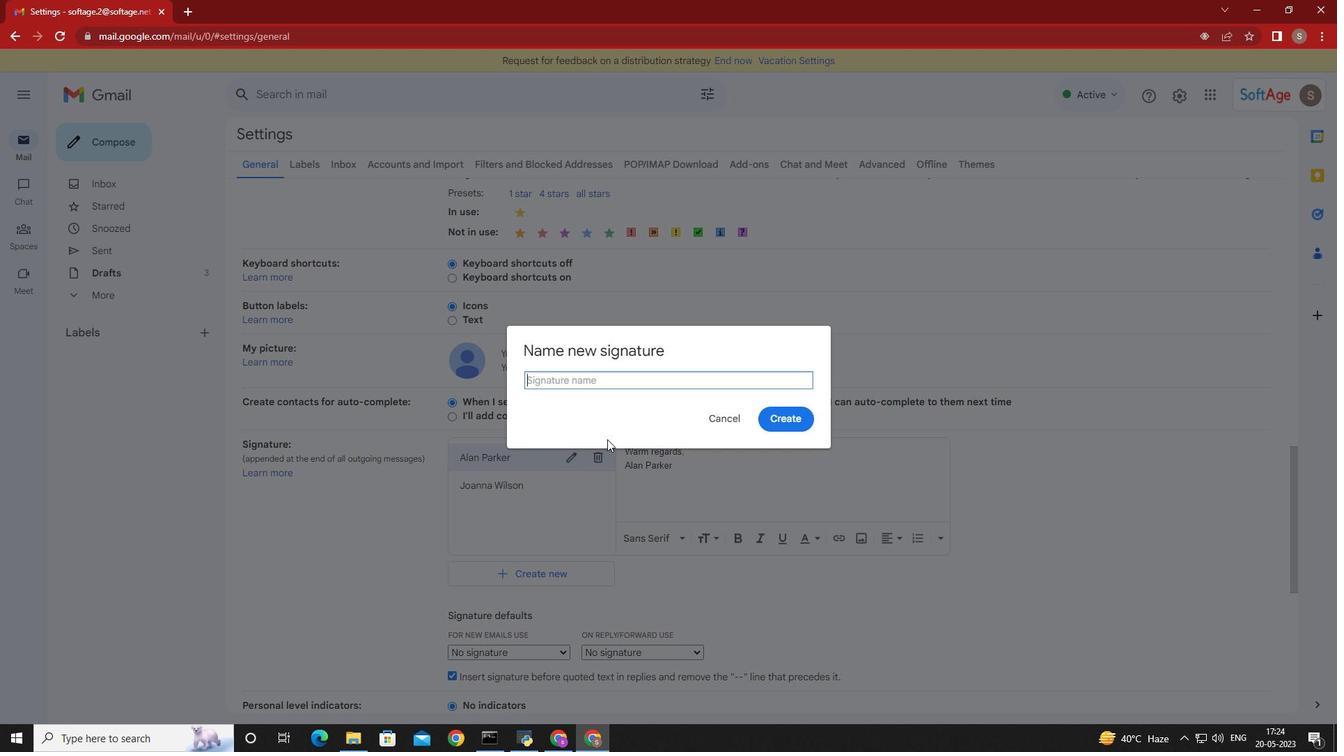 
Action: Mouse scrolled (603, 499) with delta (0, 0)
Screenshot: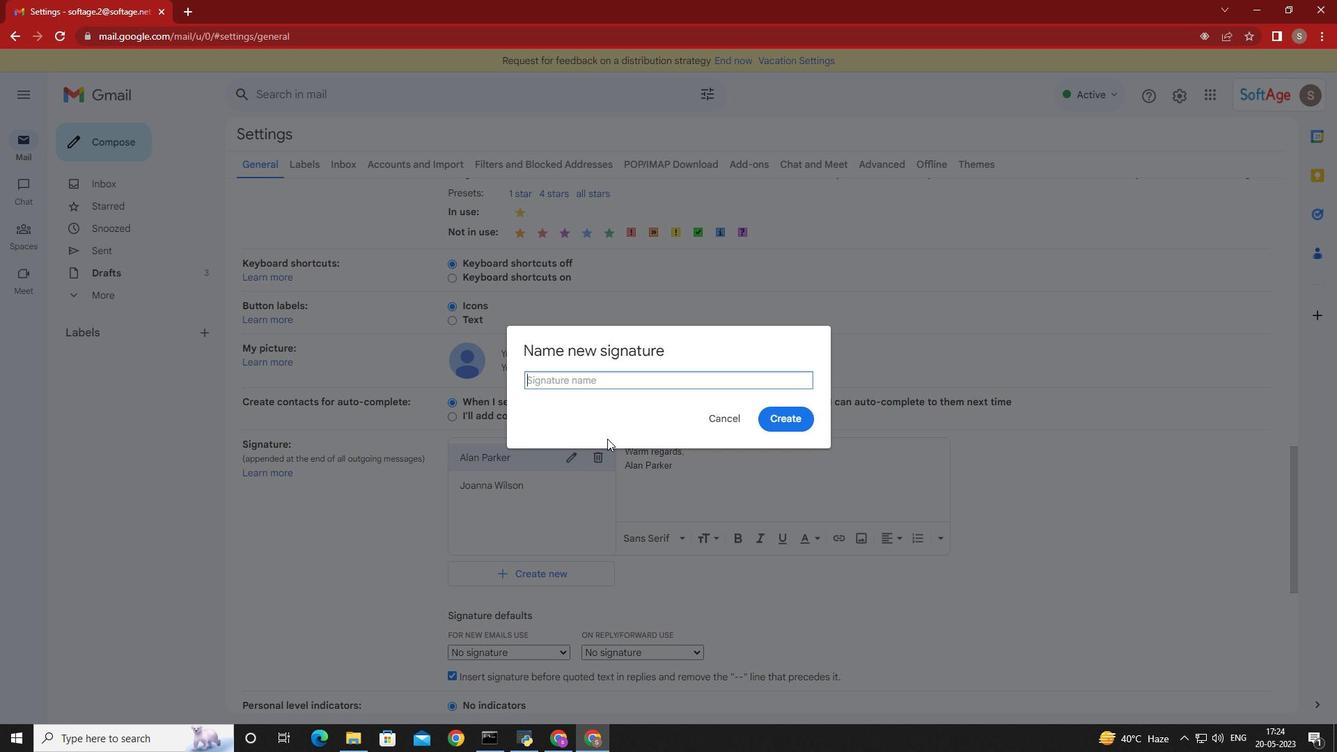 
Action: Mouse scrolled (603, 499) with delta (0, 0)
Screenshot: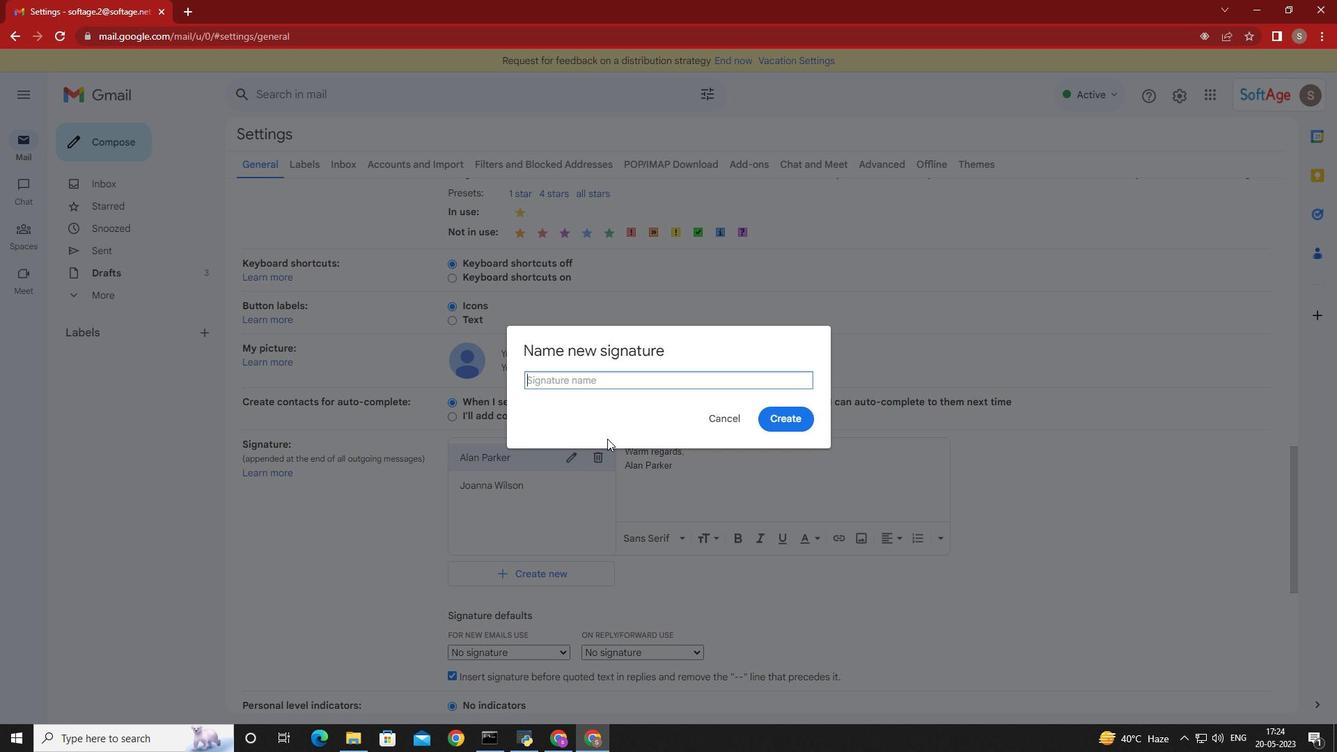 
Action: Mouse moved to (605, 494)
Screenshot: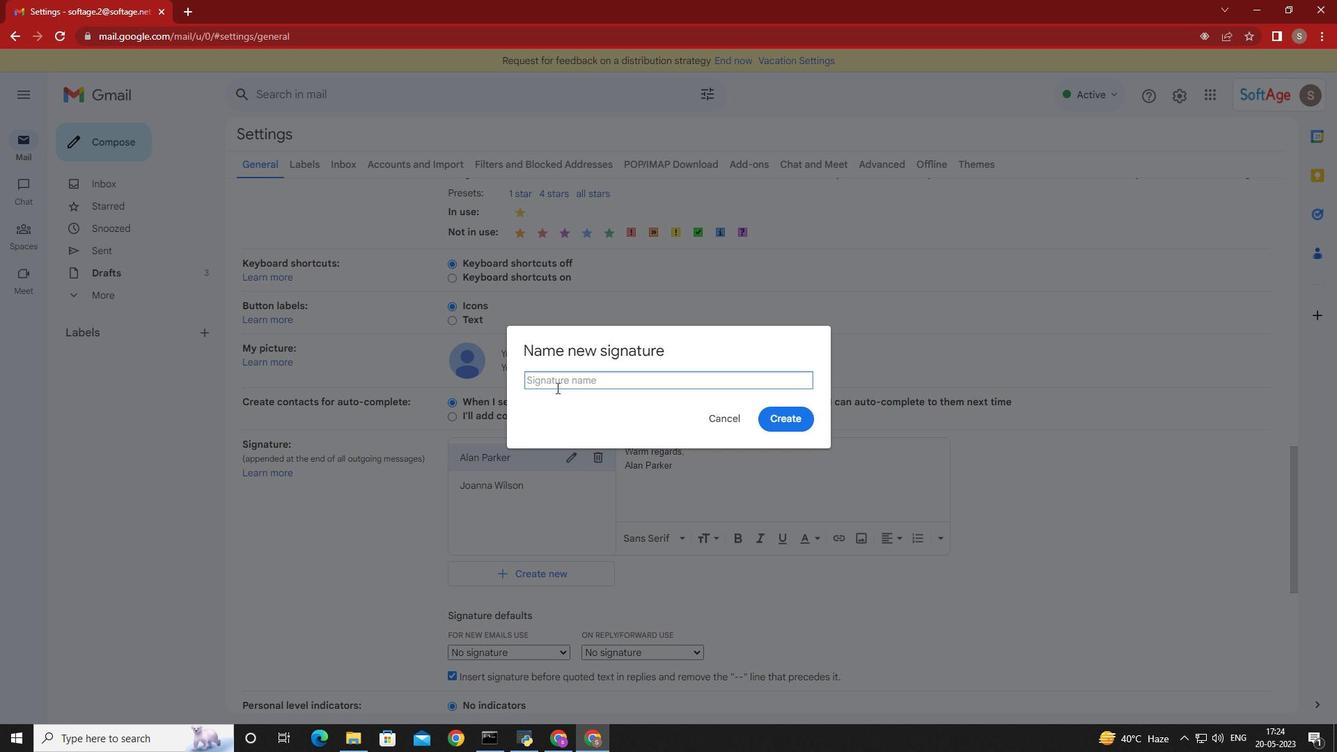 
Action: Mouse scrolled (605, 493) with delta (0, 0)
Screenshot: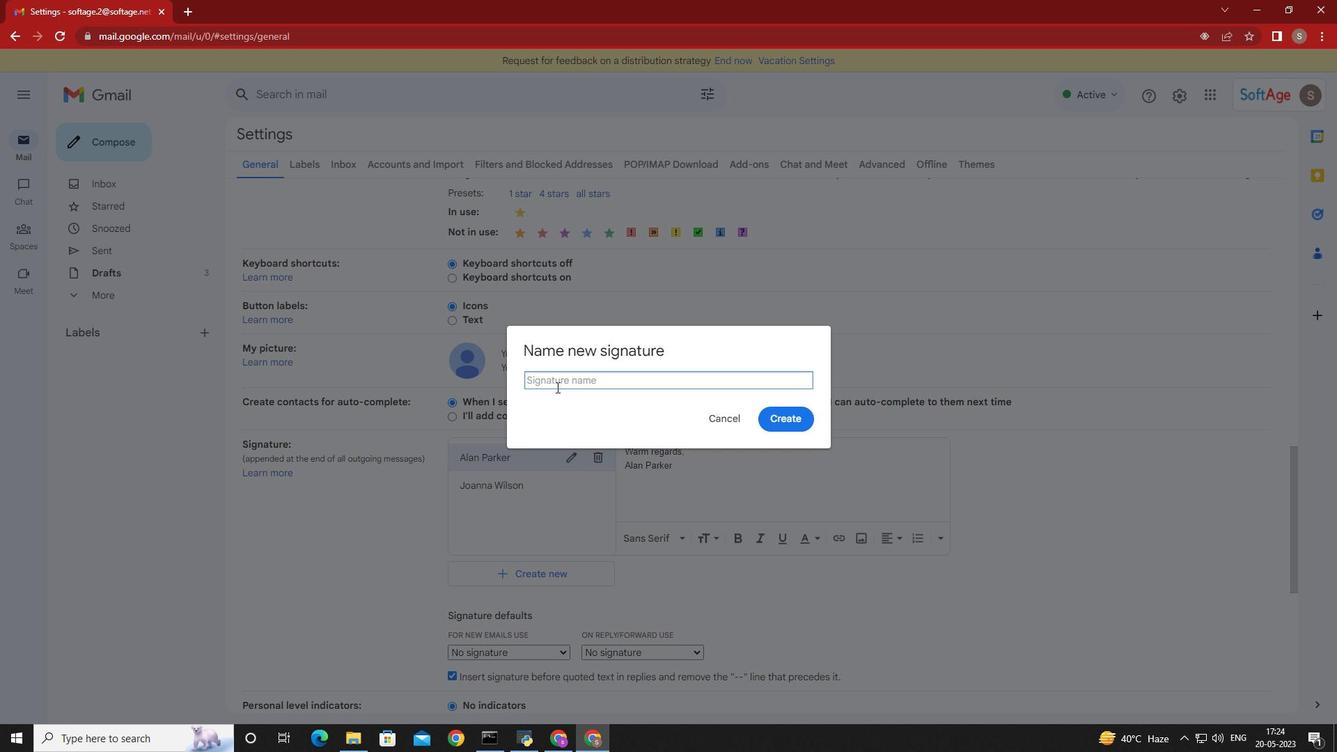 
Action: Mouse moved to (598, 519)
Screenshot: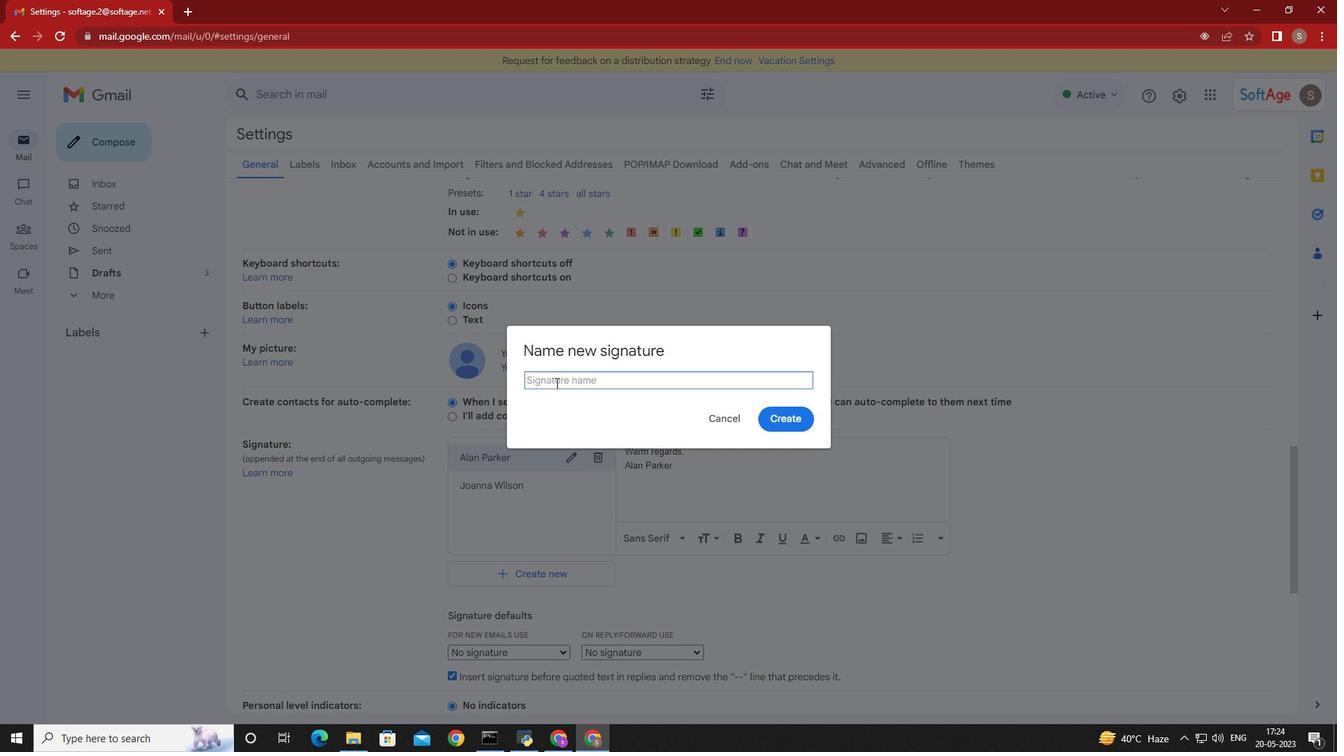 
Action: Mouse scrolled (598, 518) with delta (0, 0)
Screenshot: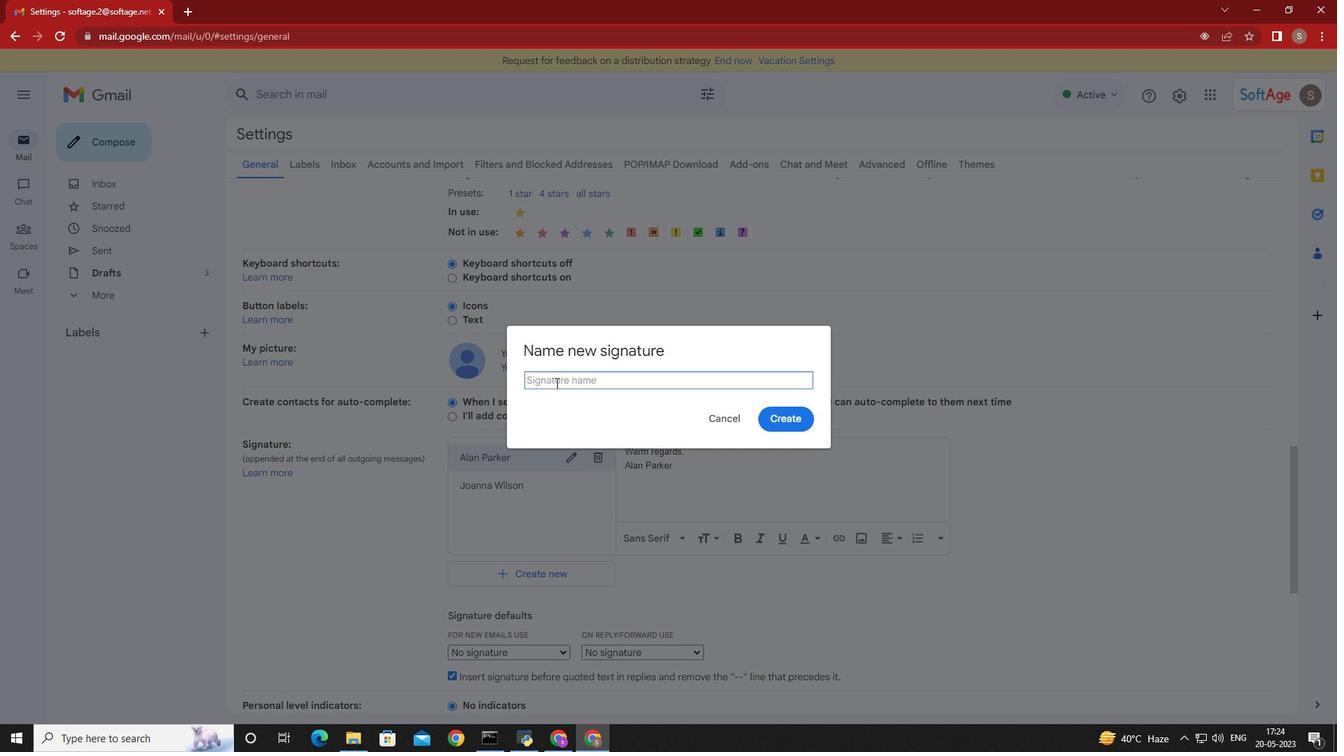 
Action: Mouse moved to (597, 521)
Screenshot: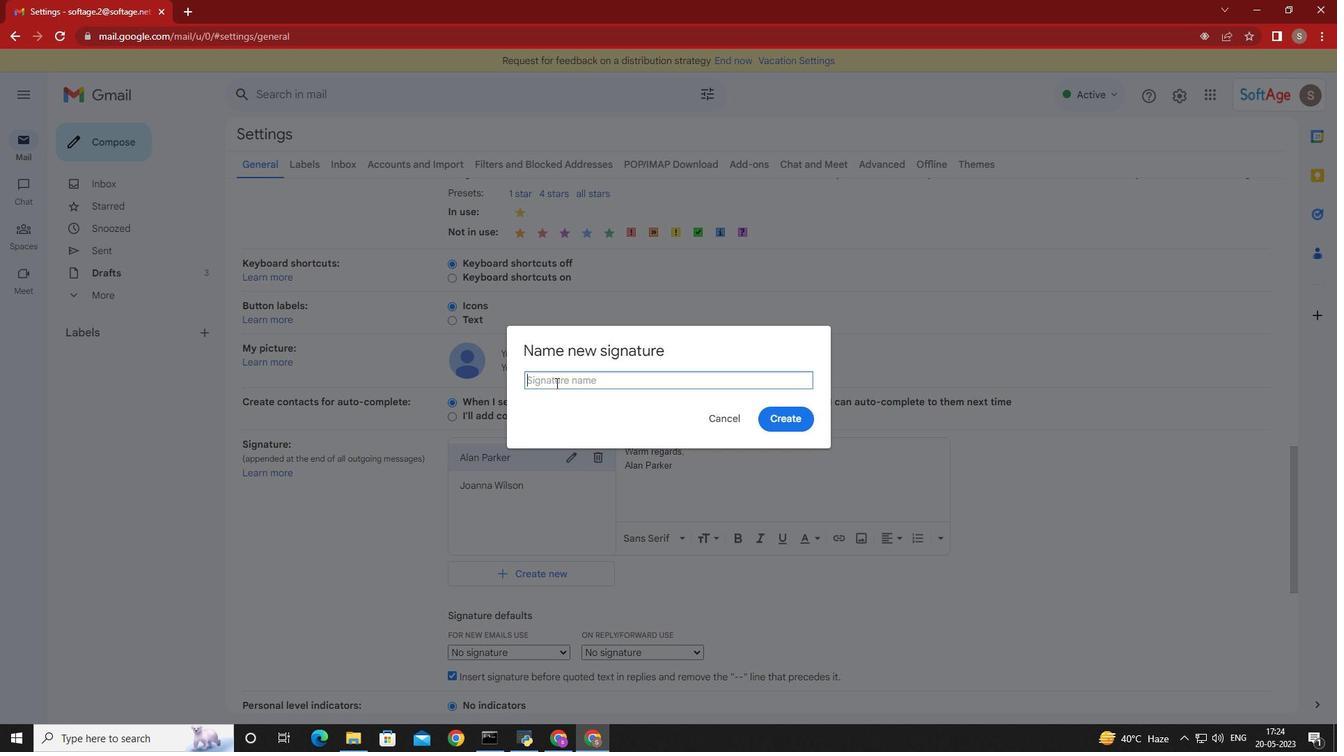 
Action: Mouse scrolled (597, 520) with delta (0, 0)
Screenshot: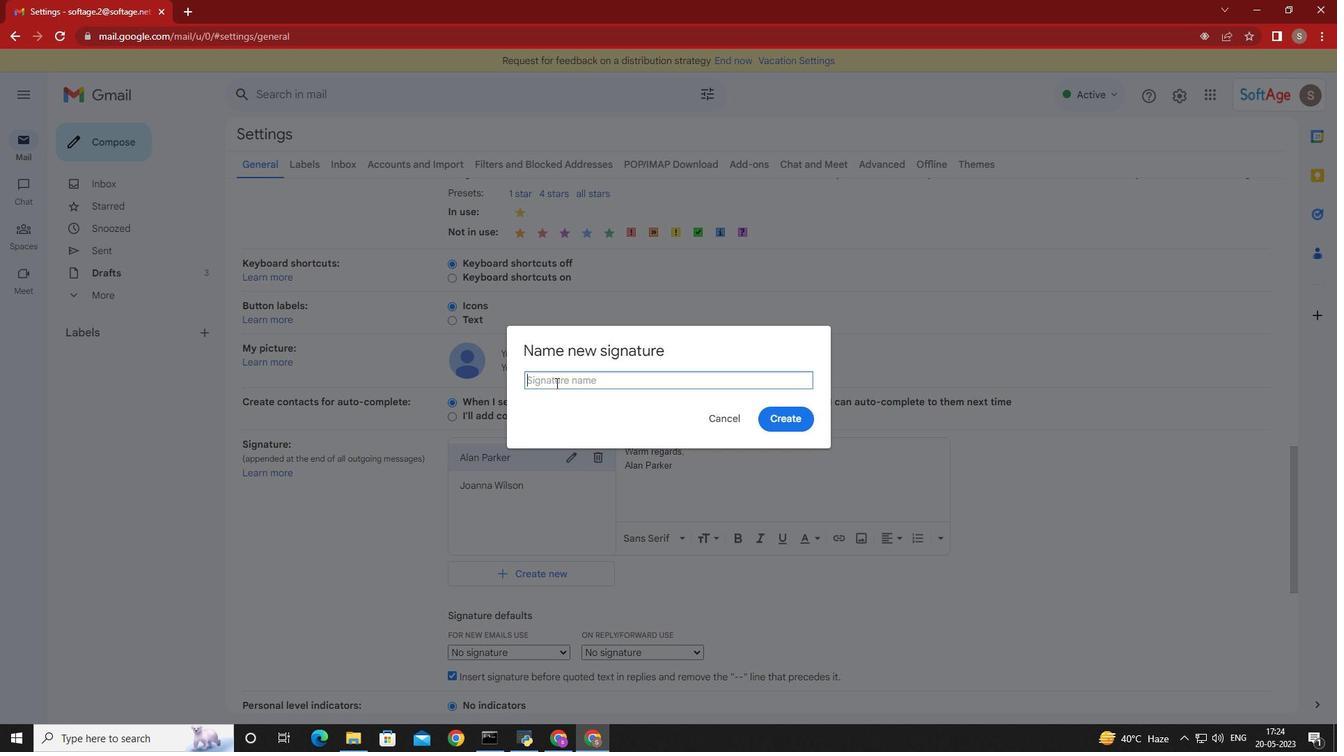 
Action: Mouse moved to (601, 506)
Screenshot: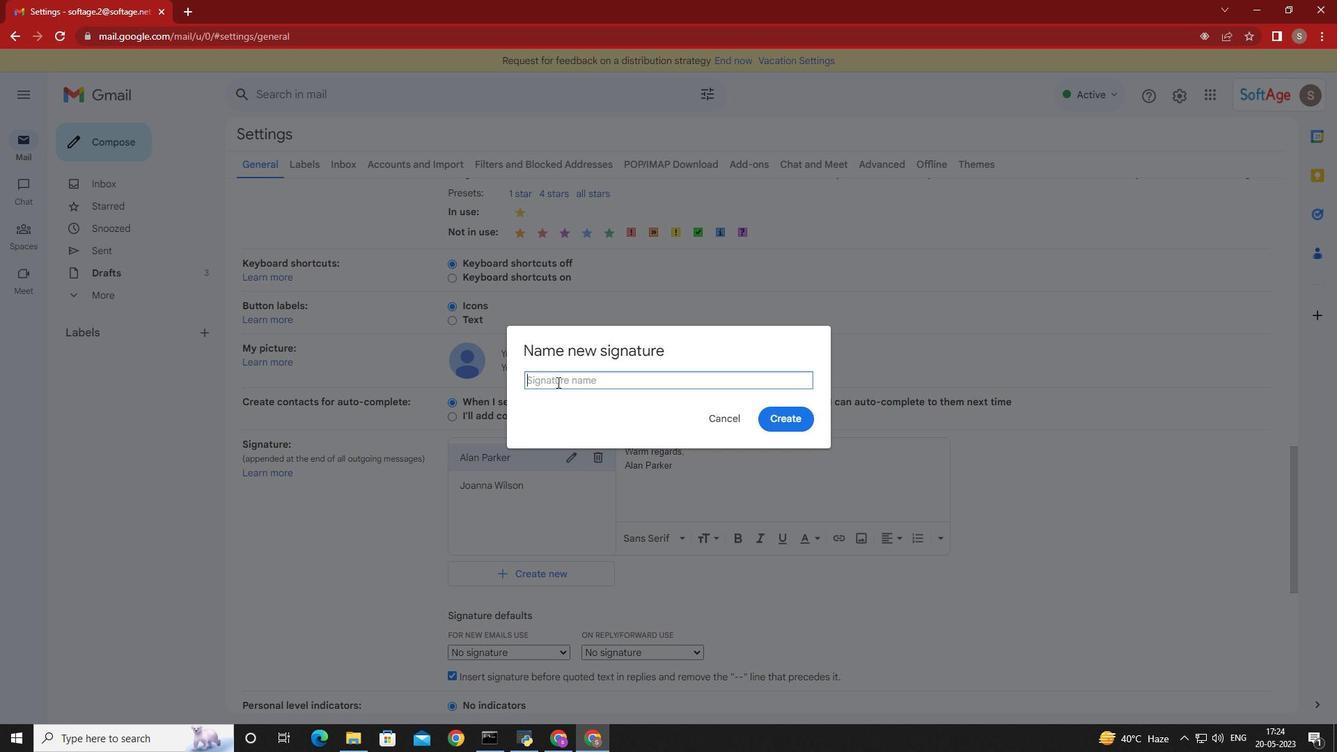 
Action: Mouse pressed left at (601, 506)
Screenshot: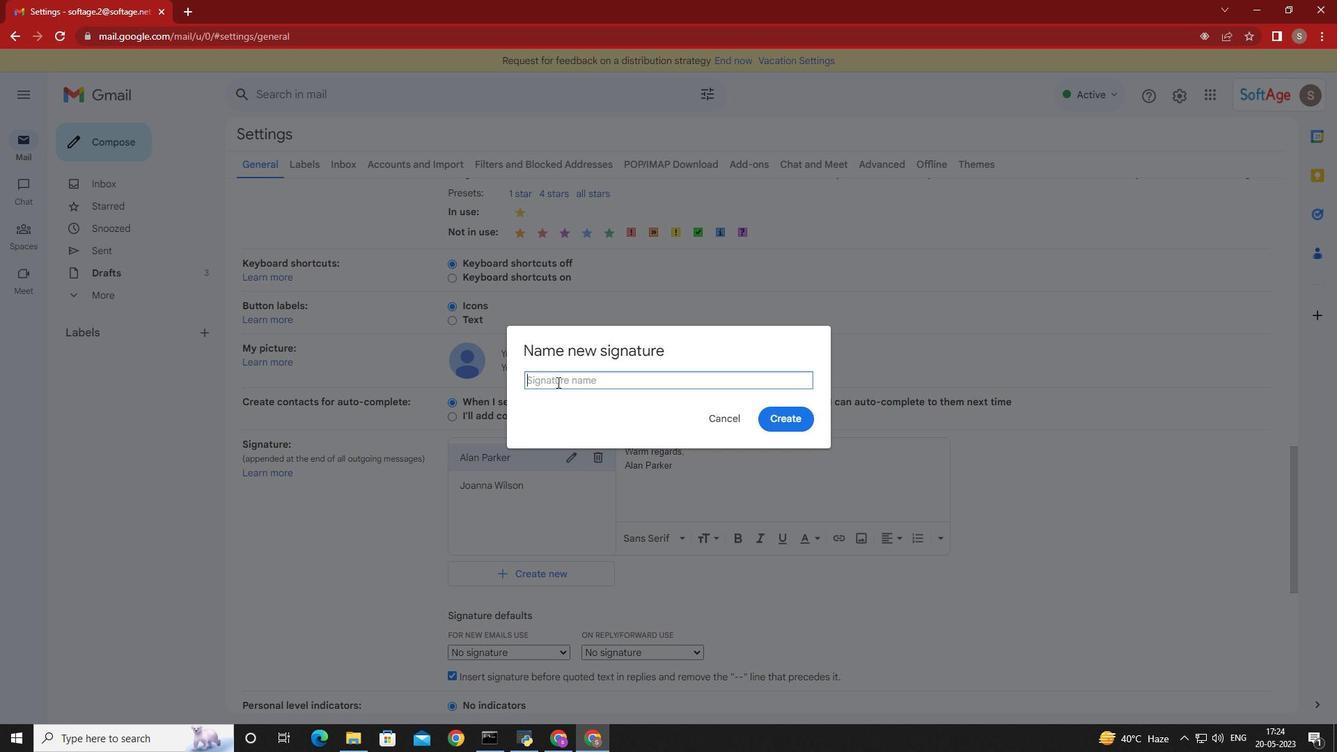 
Action: Mouse moved to (773, 418)
Screenshot: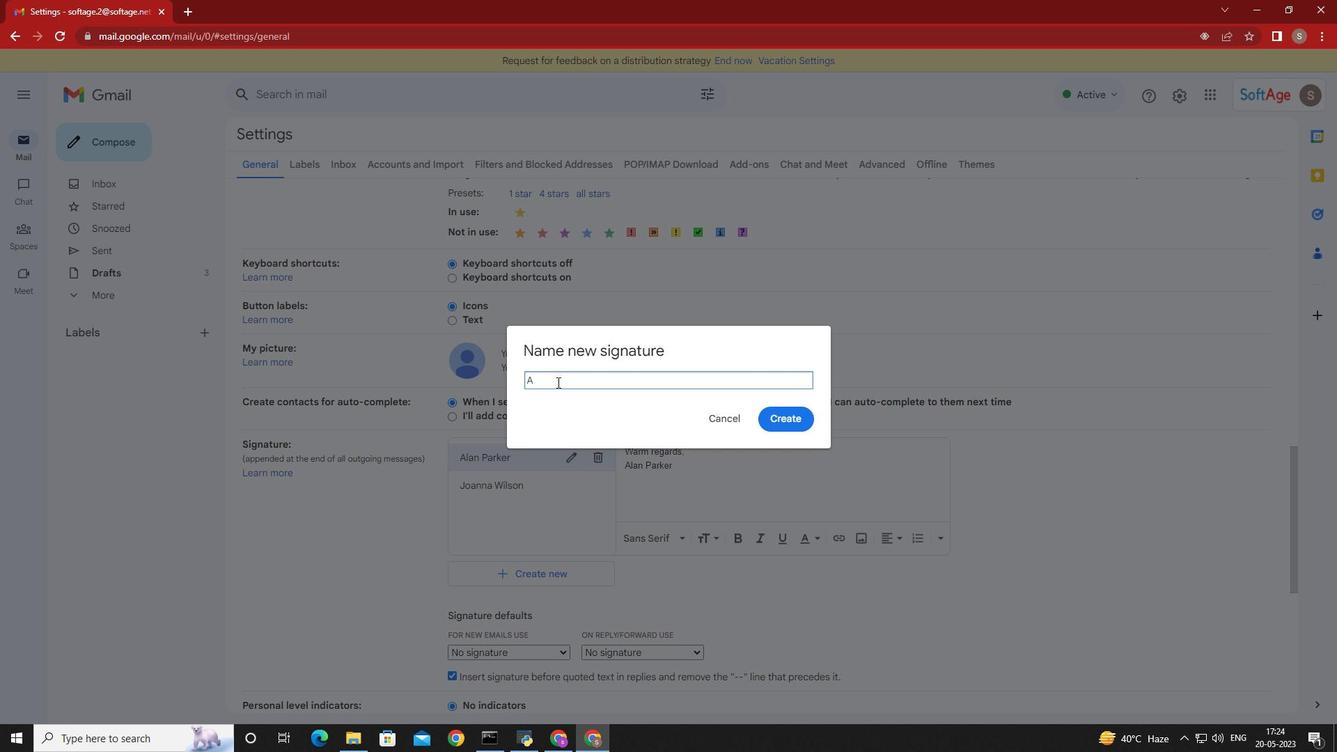 
Action: Mouse pressed left at (773, 418)
Screenshot: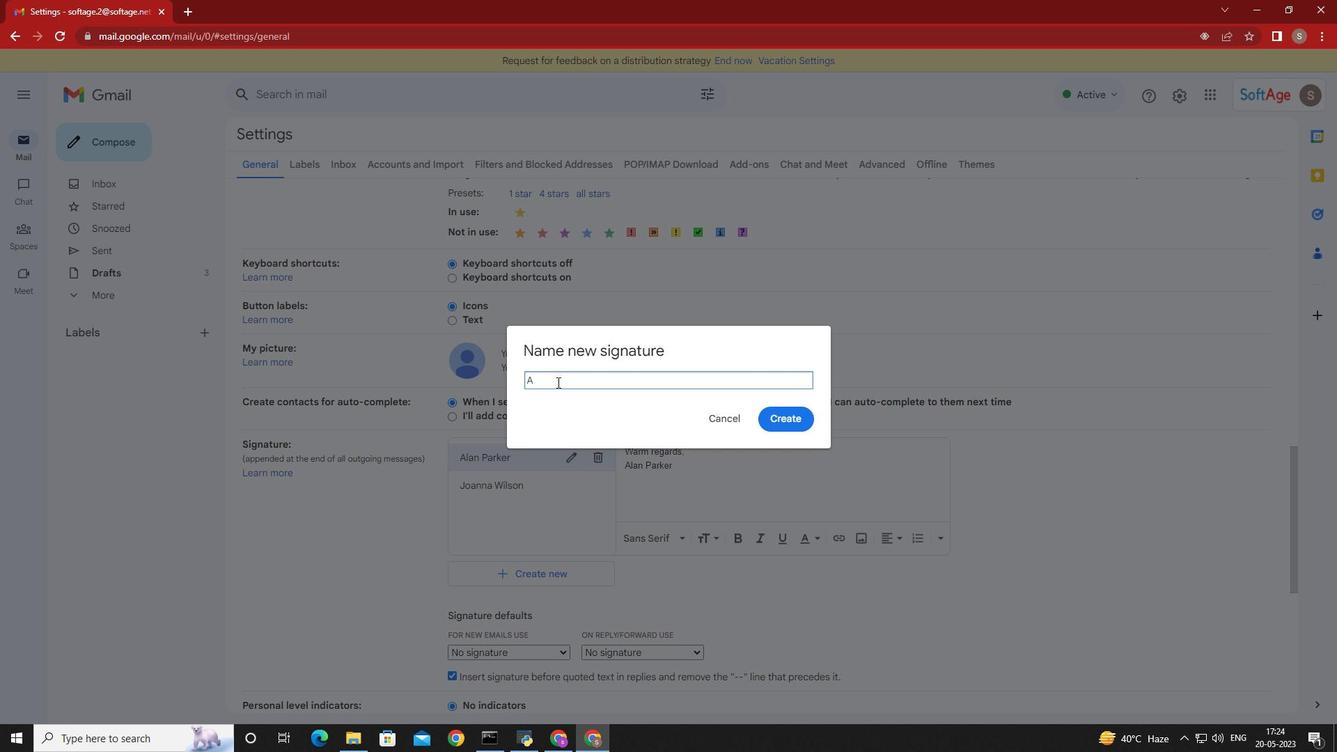 
Action: Mouse moved to (521, 523)
Screenshot: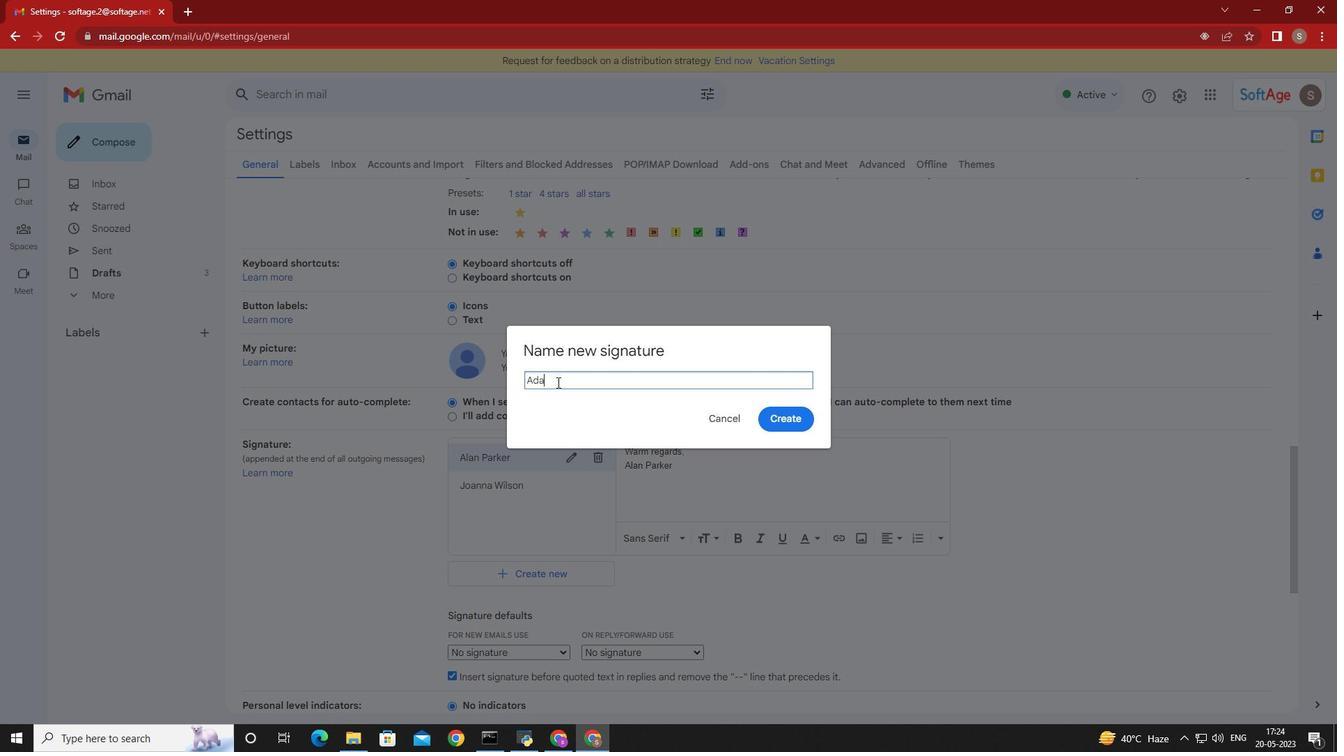 
Action: Mouse pressed left at (521, 523)
Screenshot: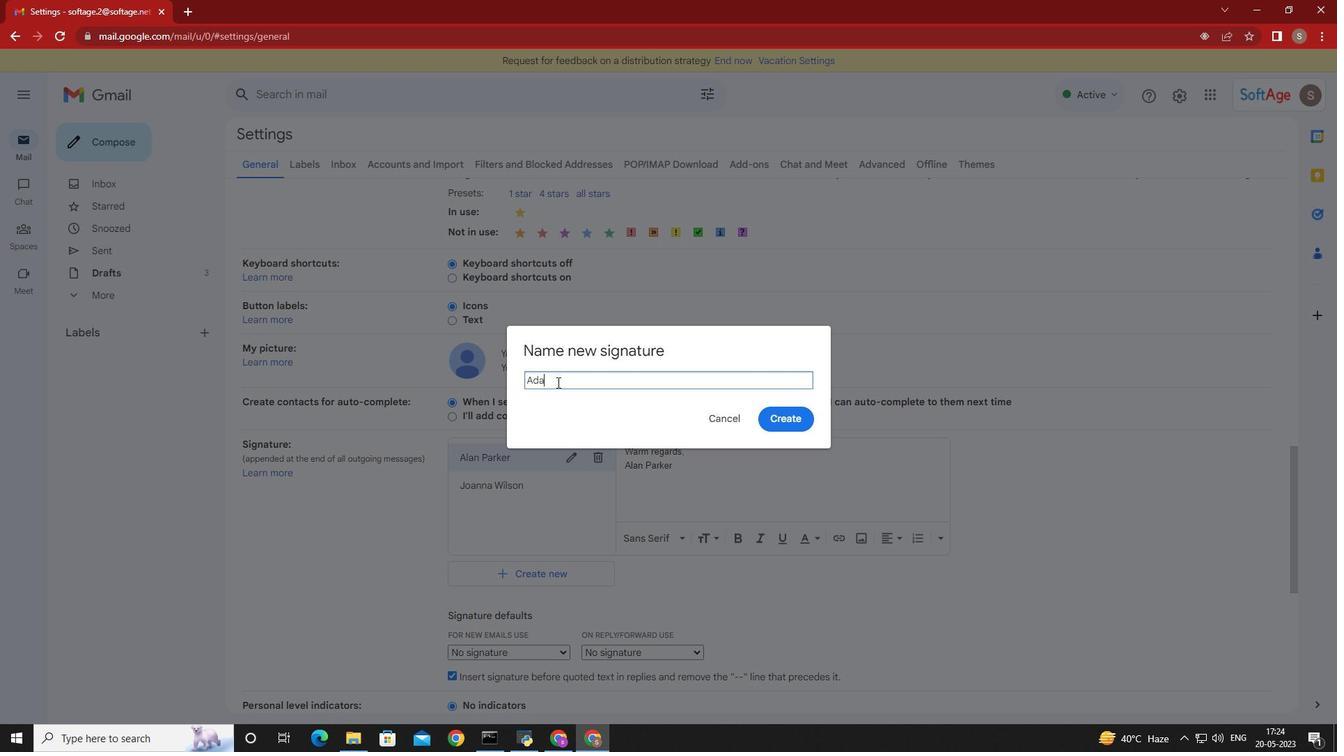 
Action: Mouse moved to (671, 385)
Screenshot: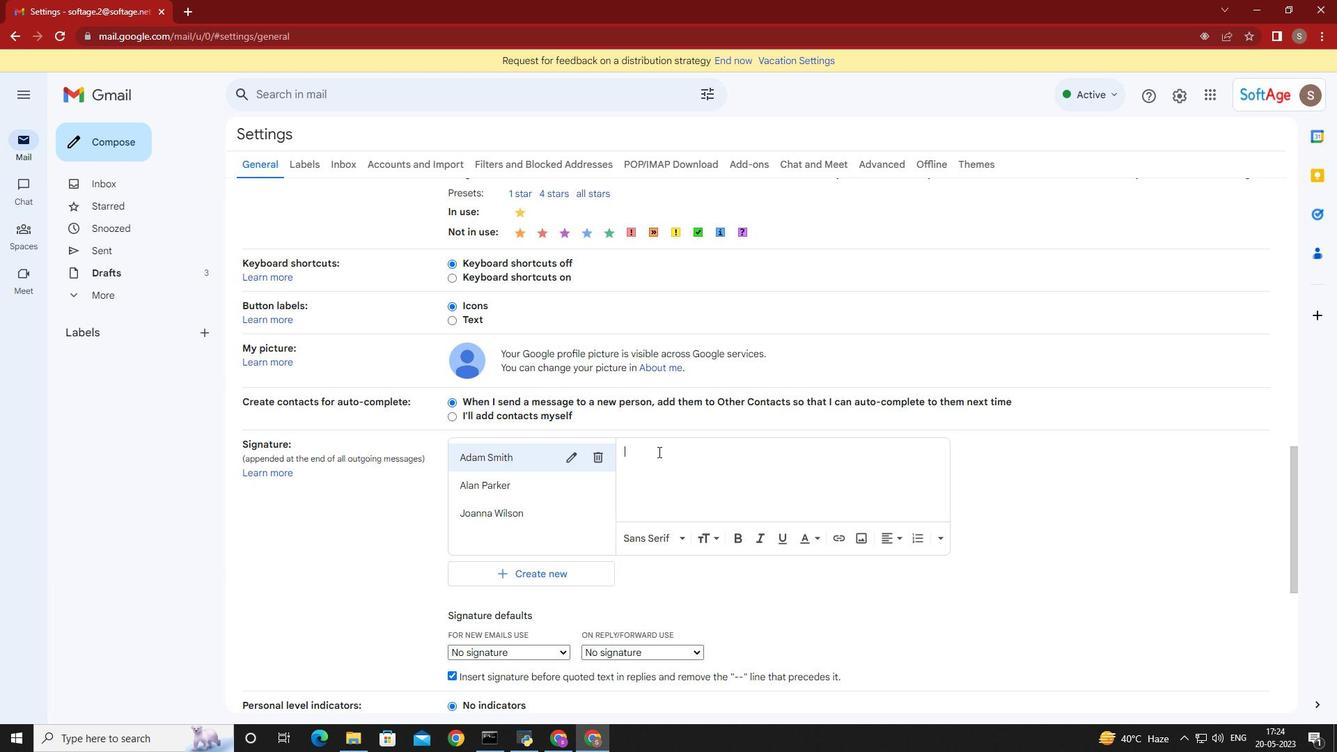 
Action: Key pressed <Key.shift>Adam<Key.space>
Screenshot: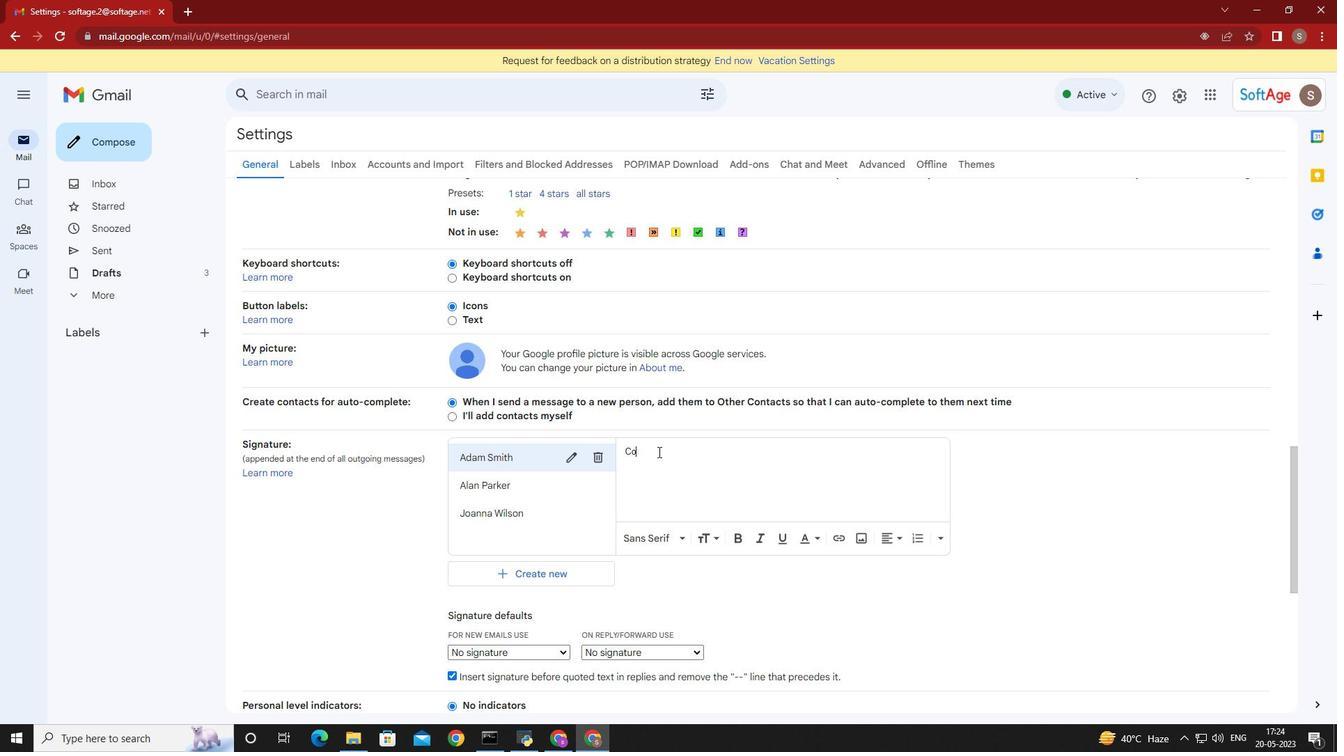 
Action: Mouse moved to (777, 420)
Screenshot: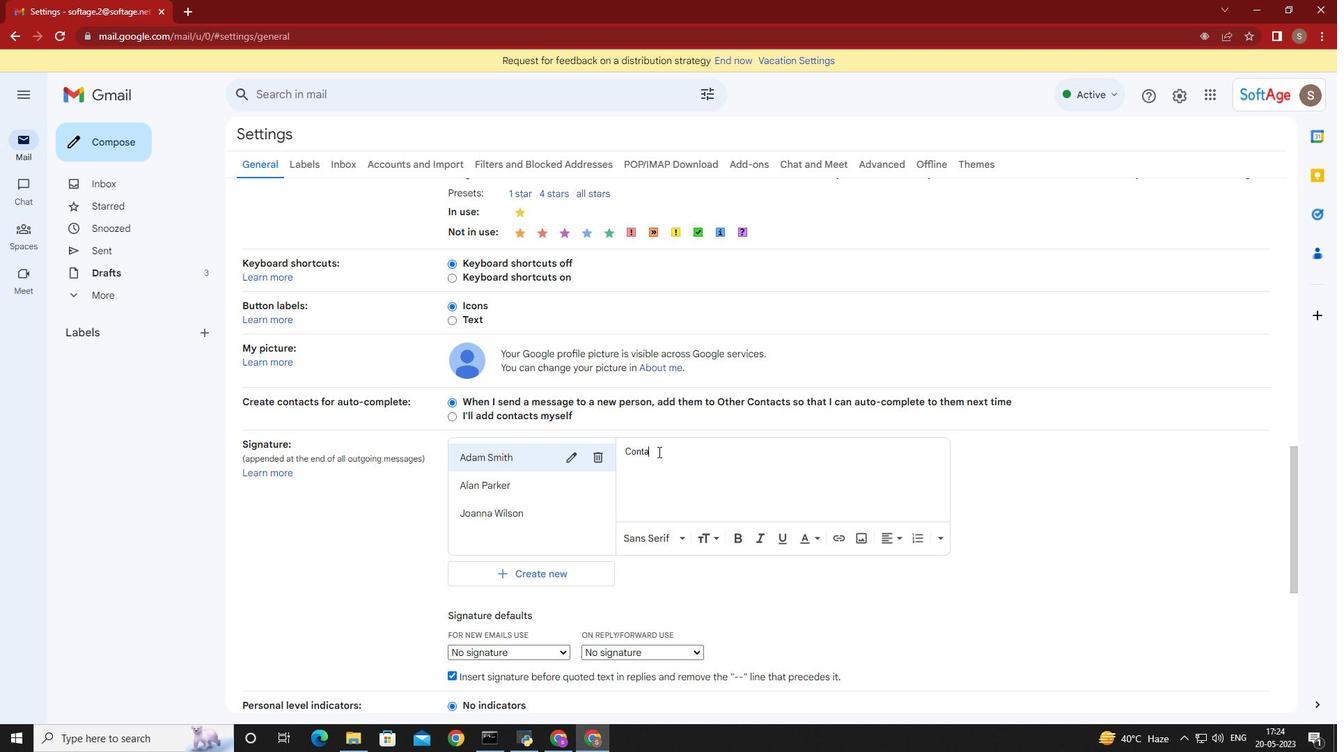 
Action: Mouse pressed left at (777, 420)
Screenshot: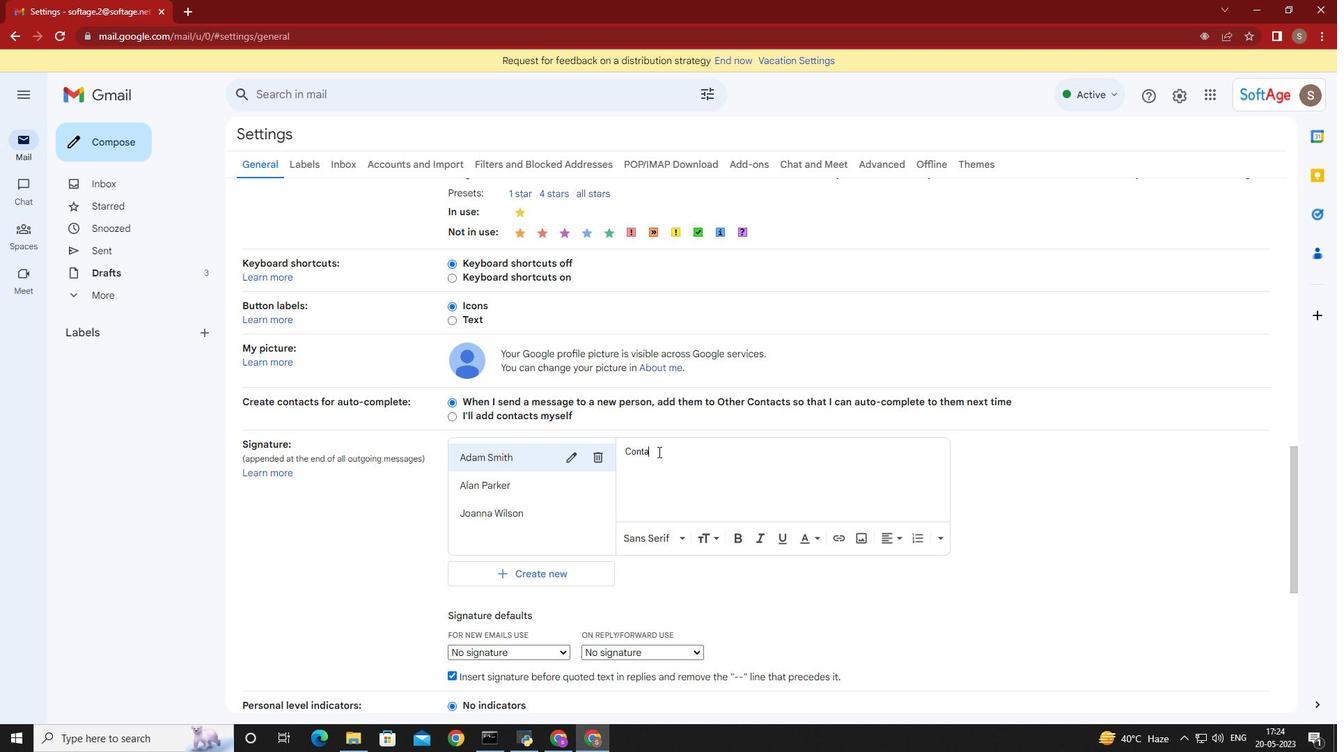 
Action: Mouse moved to (664, 516)
Screenshot: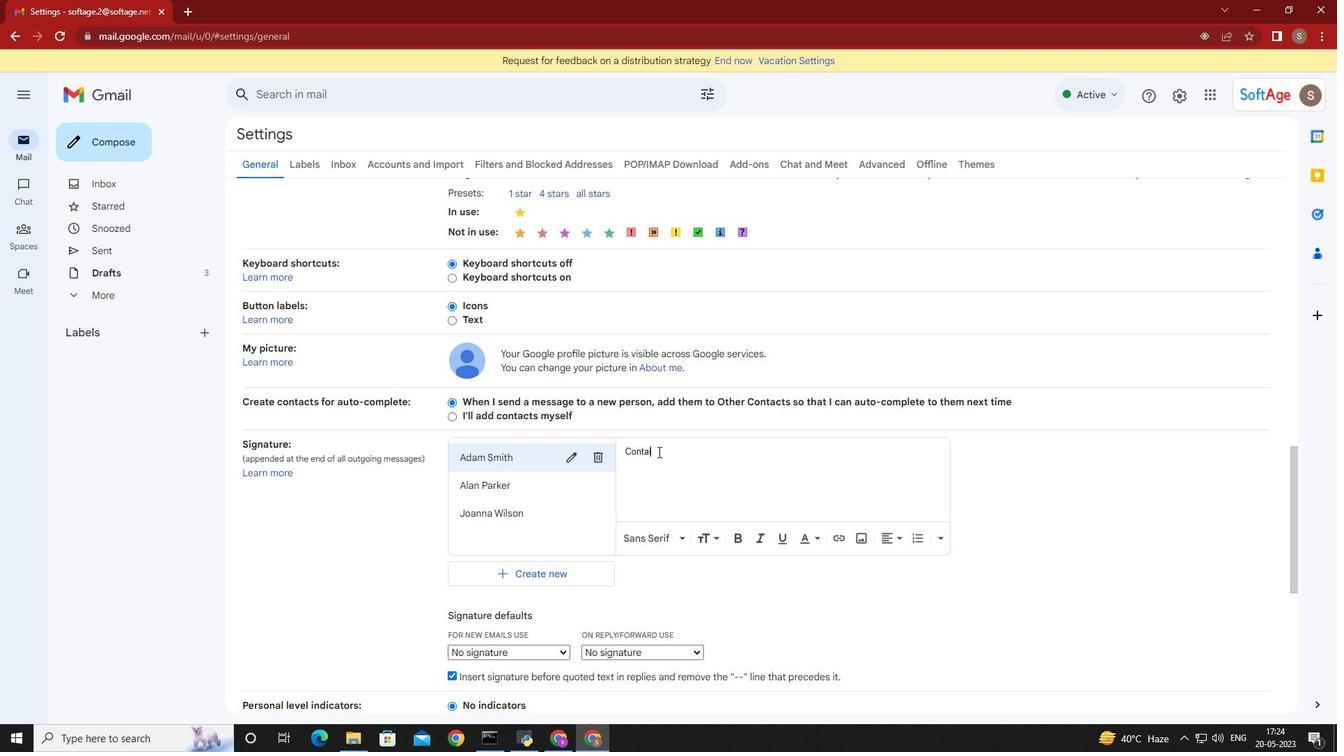 
Action: Mouse pressed left at (664, 516)
Screenshot: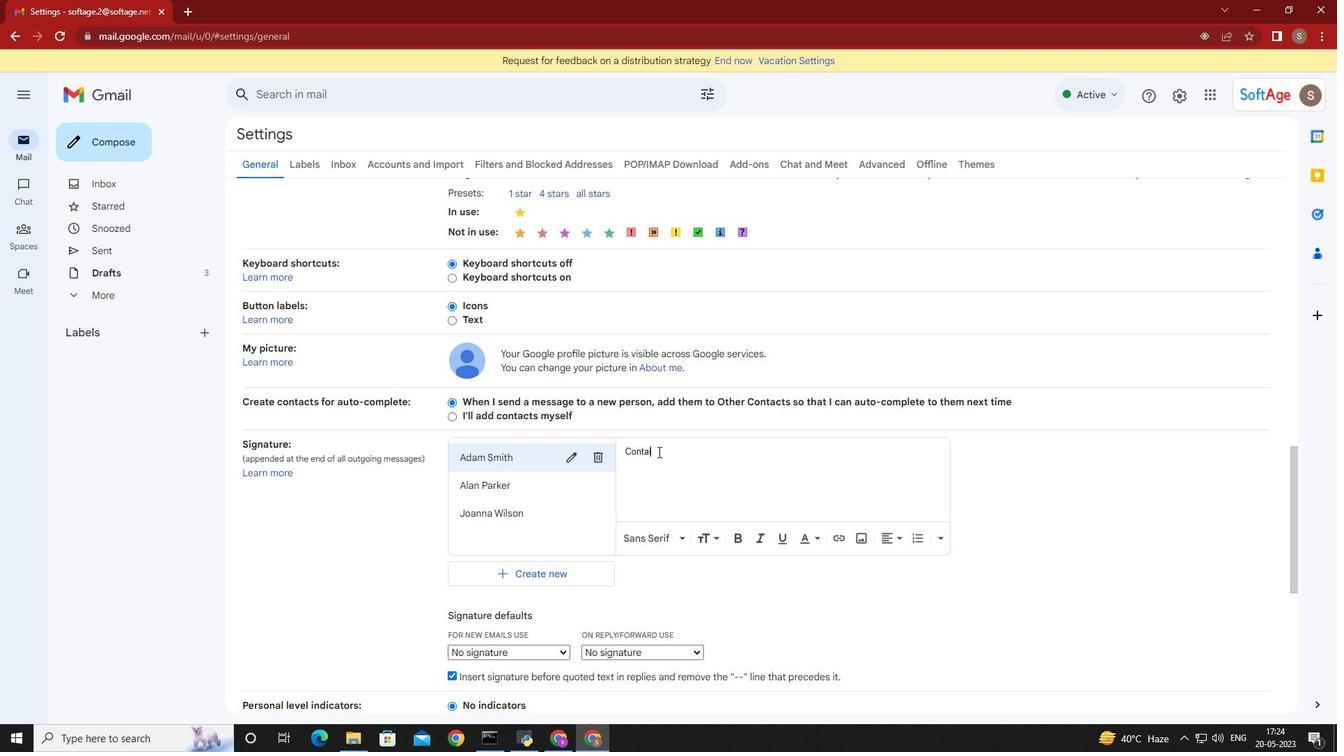 
Action: Key pressed <Key.shift>Adam<Key.space><Key.shift><Key.shift><Key.shift><Key.shift><Key.shift><Key.shift><Key.shift><Key.shift><Key.shift><Key.shift><Key.shift><Key.shift><Key.shift><Key.shift><Key.shift><Key.shift><Key.shift><Key.shift>Smith
Screenshot: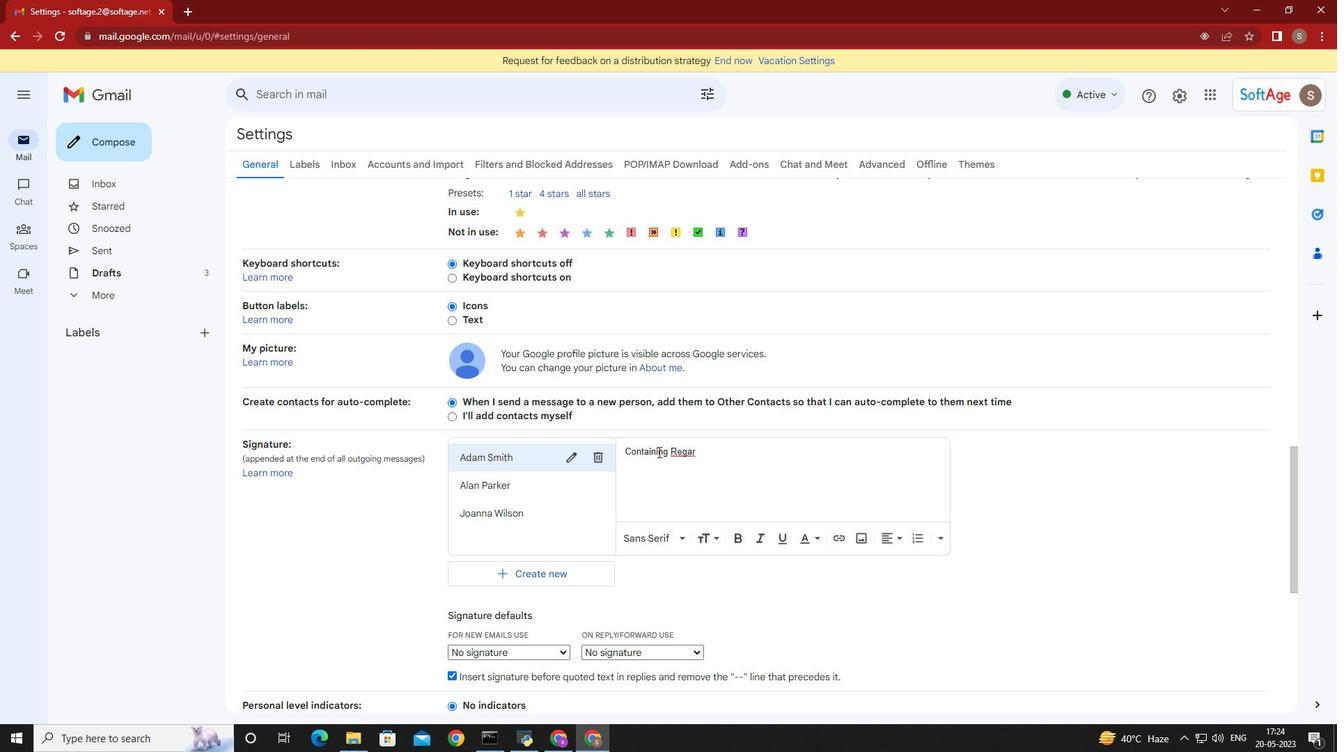 
Action: Mouse moved to (679, 509)
Screenshot: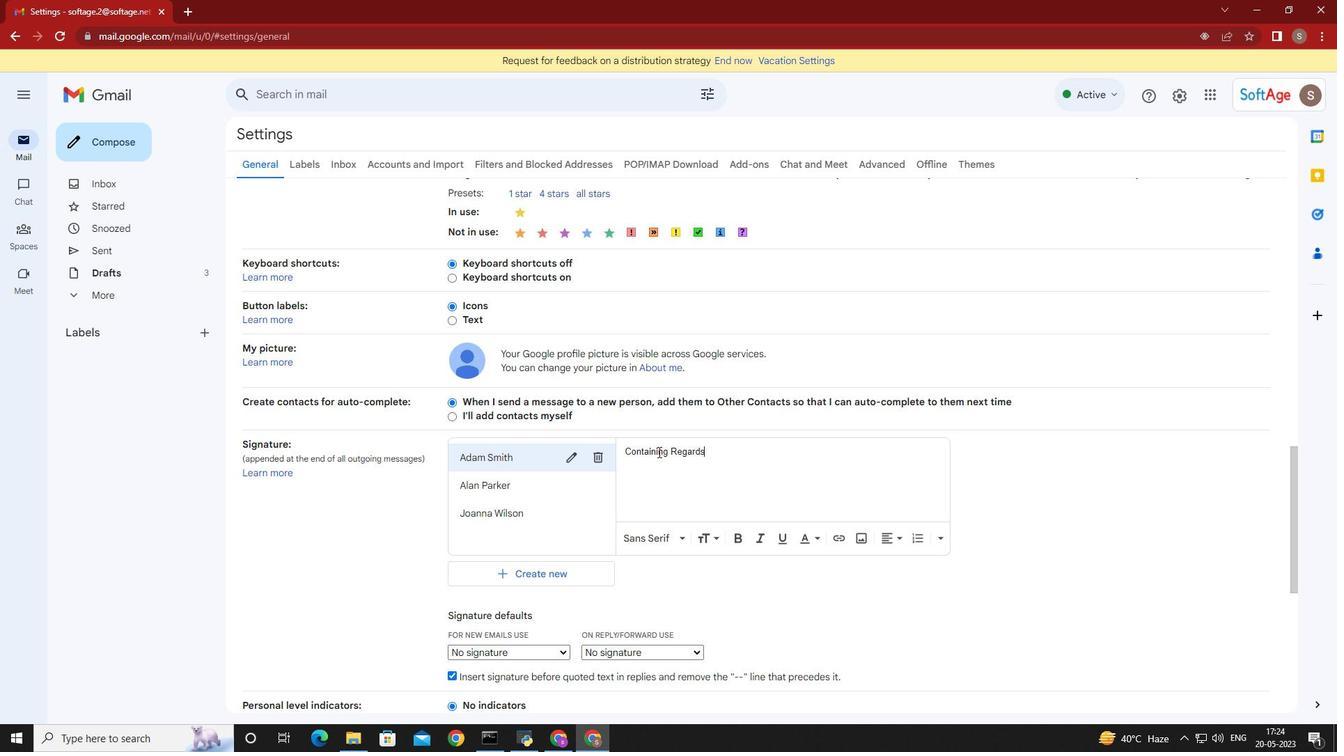 
Action: Mouse scrolled (679, 508) with delta (0, 0)
Screenshot: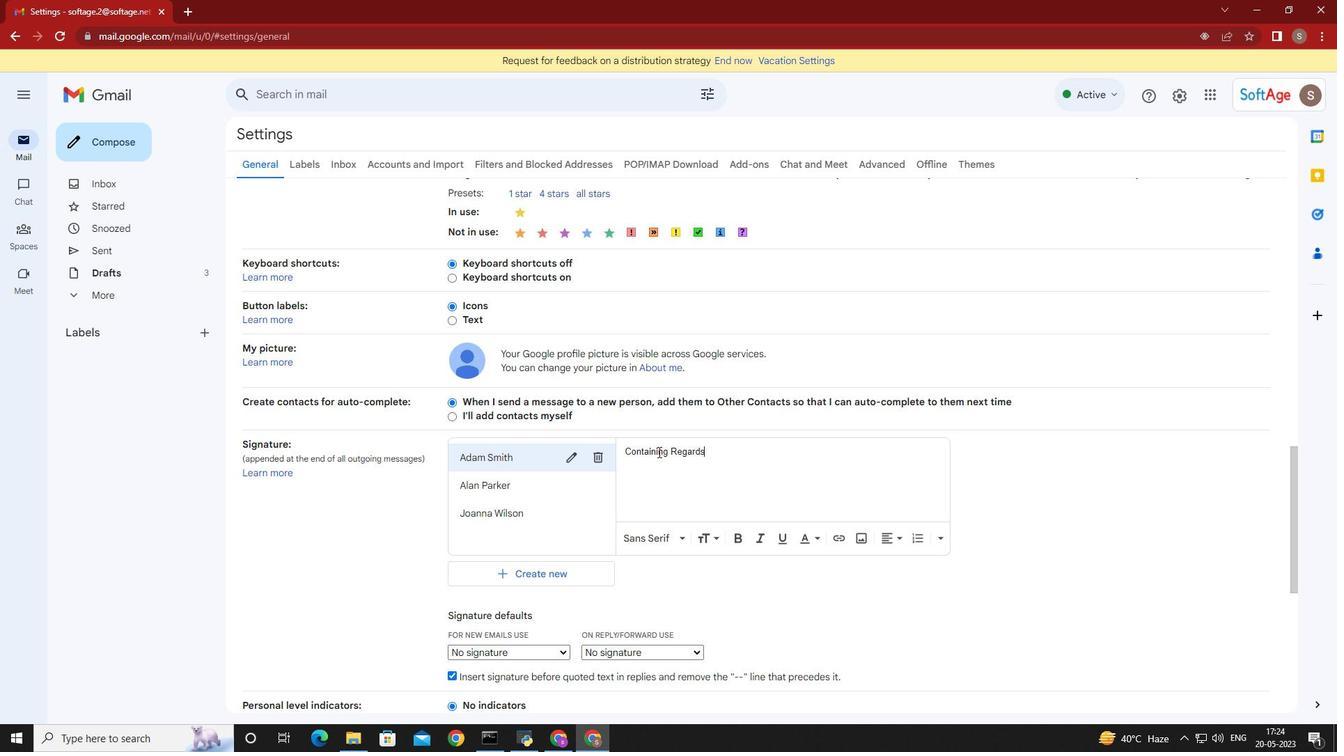 
Action: Mouse scrolled (679, 508) with delta (0, 0)
Screenshot: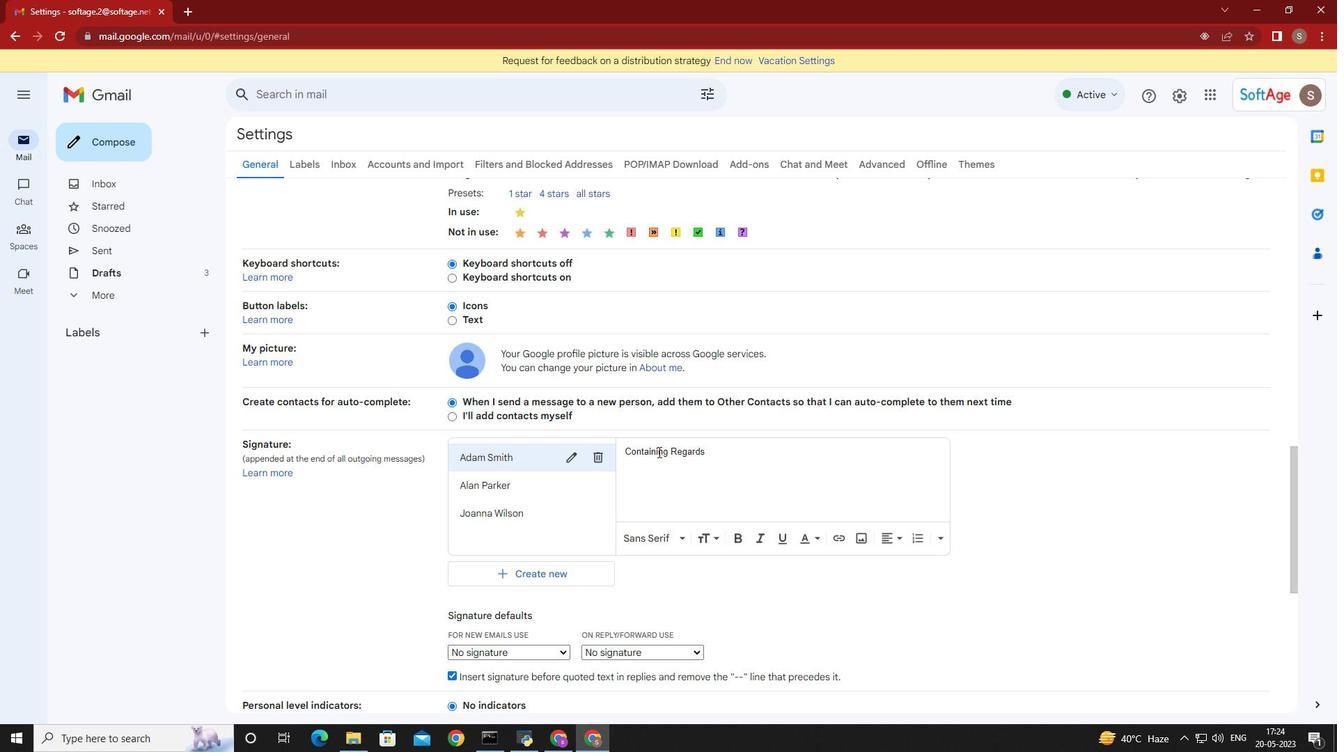 
Action: Mouse moved to (589, 394)
Screenshot: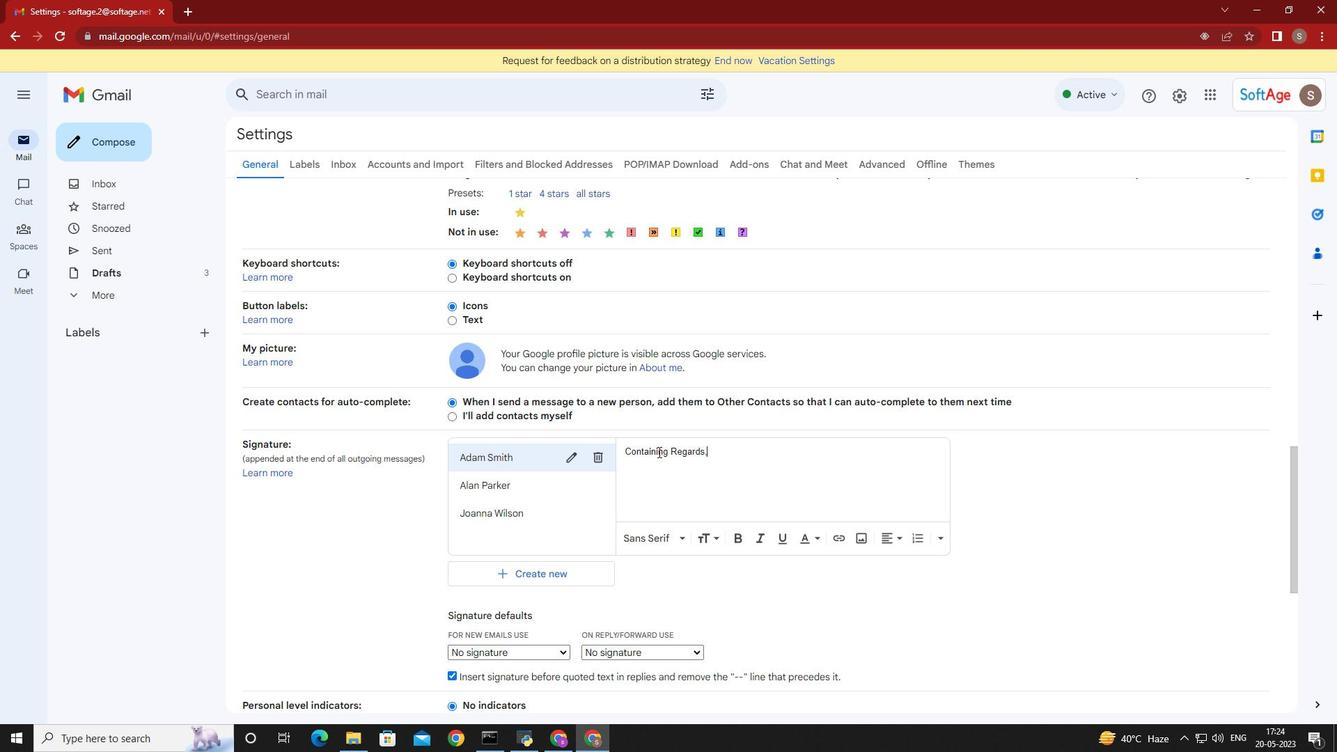 
Action: Mouse scrolled (589, 394) with delta (0, 0)
Screenshot: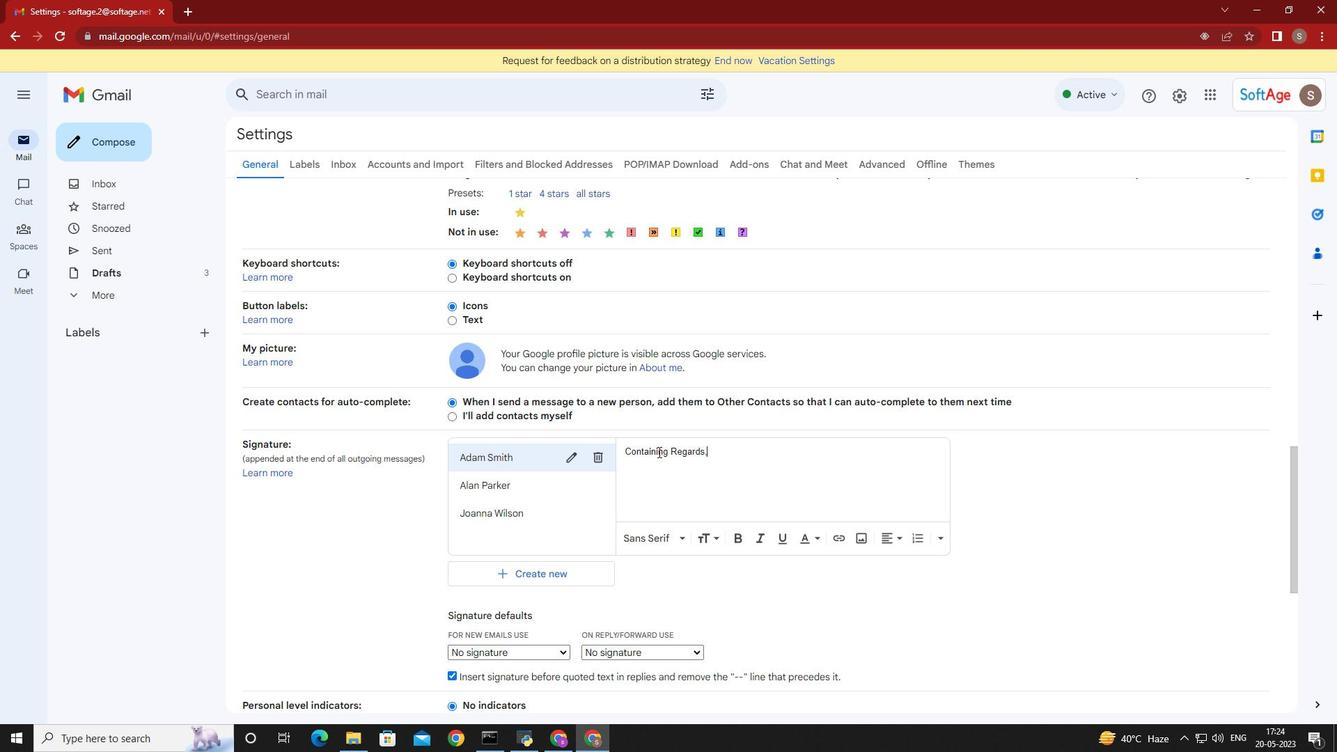 
Action: Mouse scrolled (589, 394) with delta (0, 0)
Screenshot: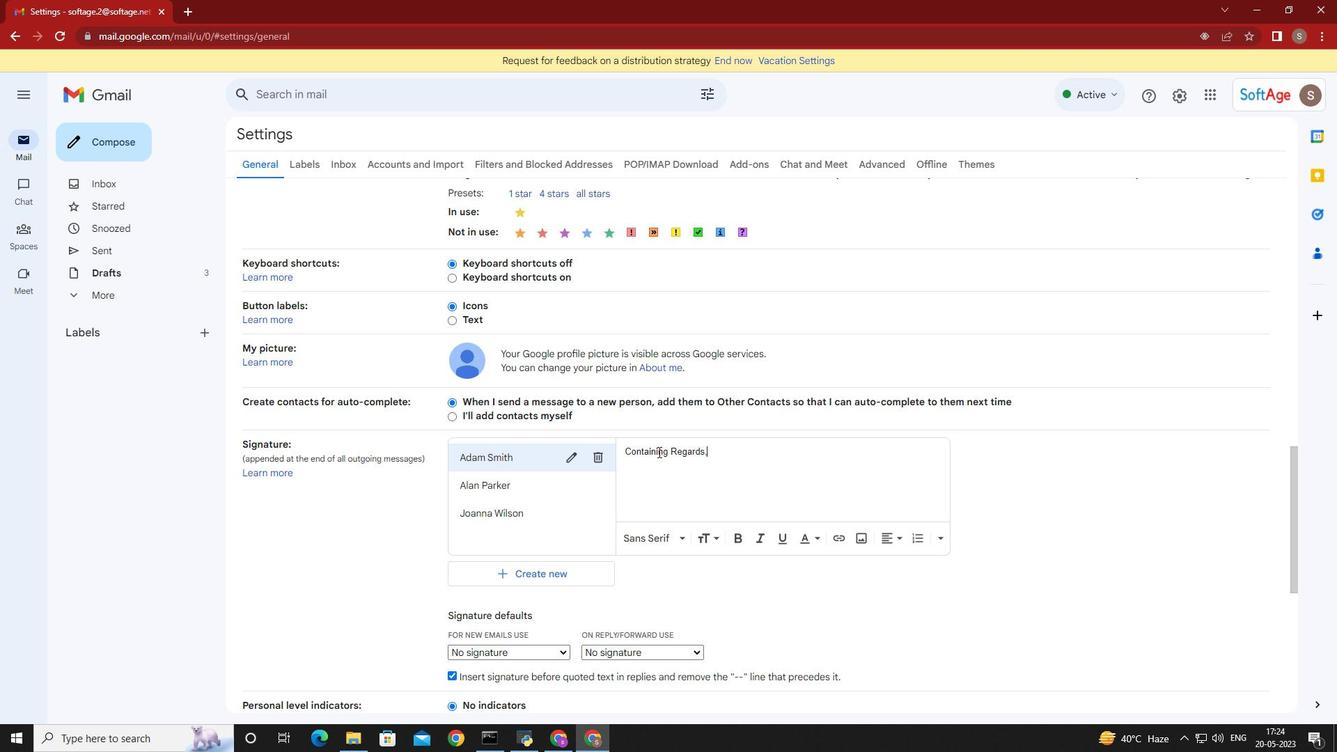 
Action: Mouse scrolled (589, 394) with delta (0, 0)
Screenshot: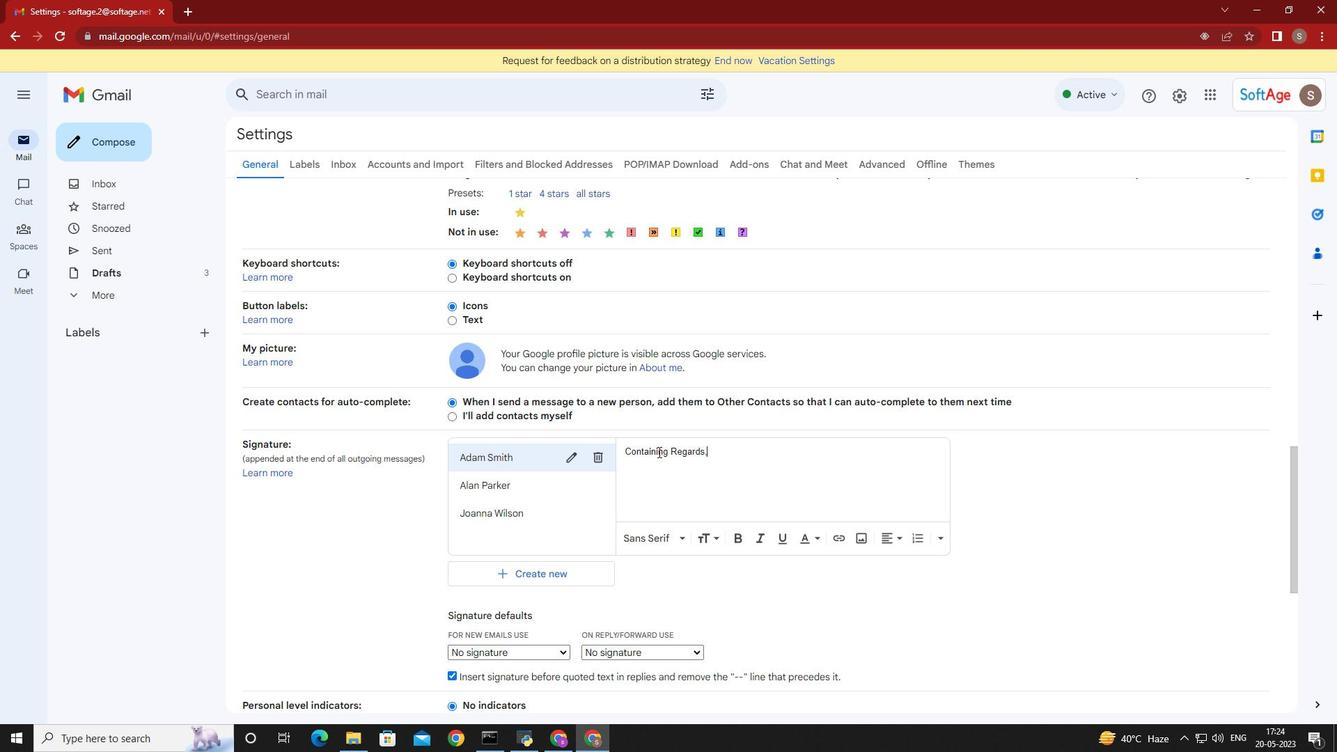 
Action: Mouse moved to (560, 348)
Screenshot: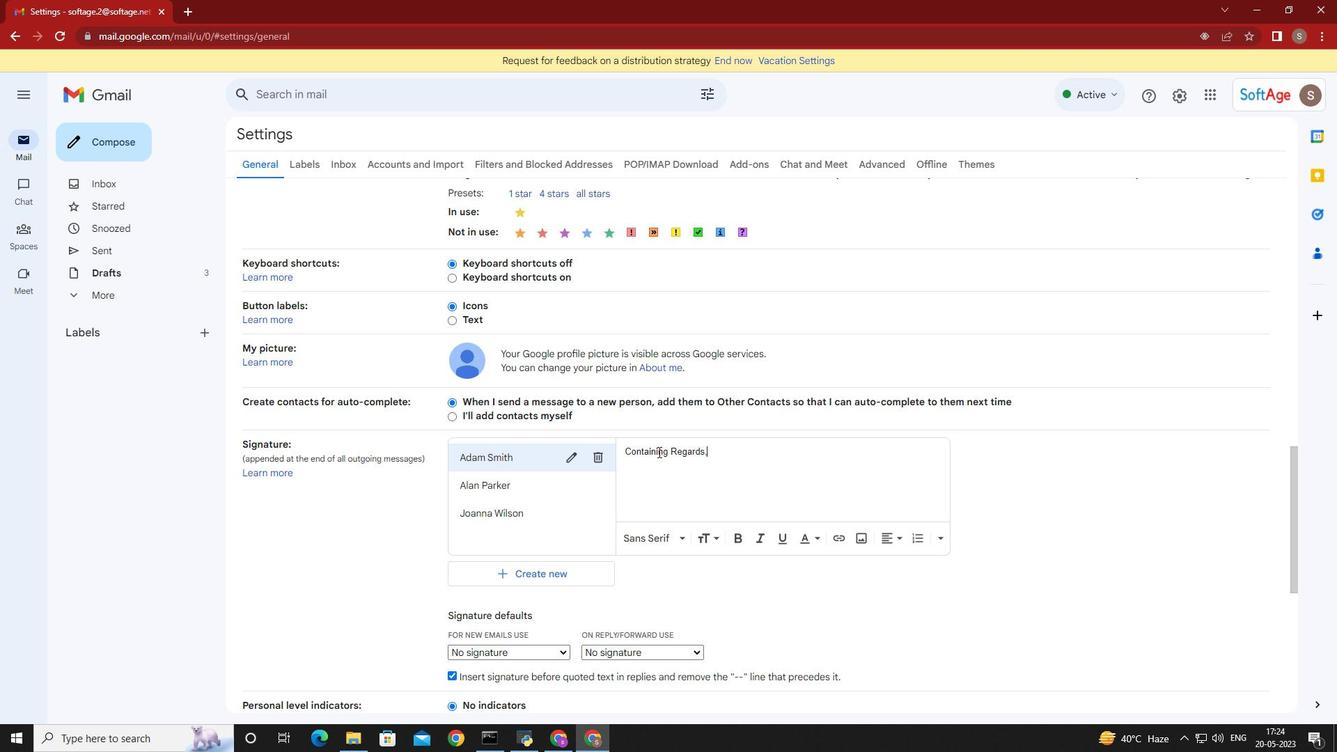
Action: Mouse pressed left at (560, 348)
Screenshot: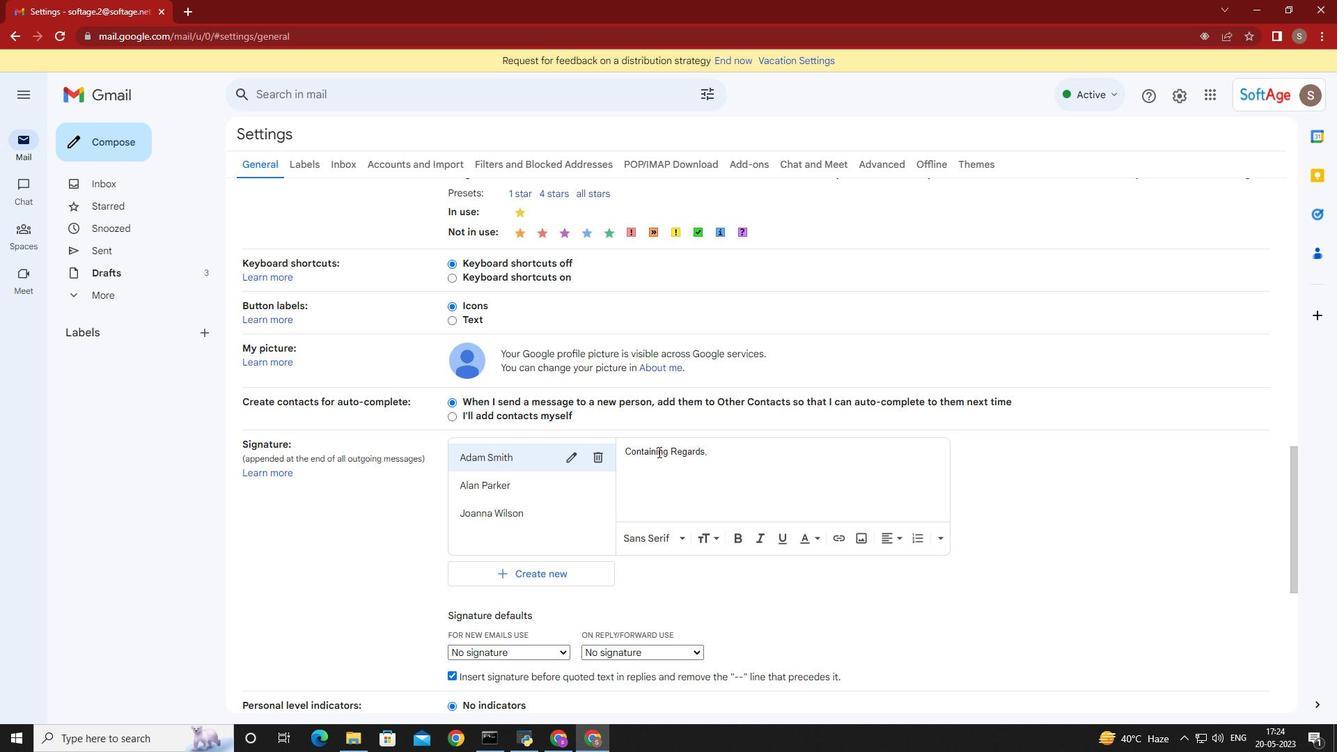 
Action: Mouse moved to (545, 368)
Screenshot: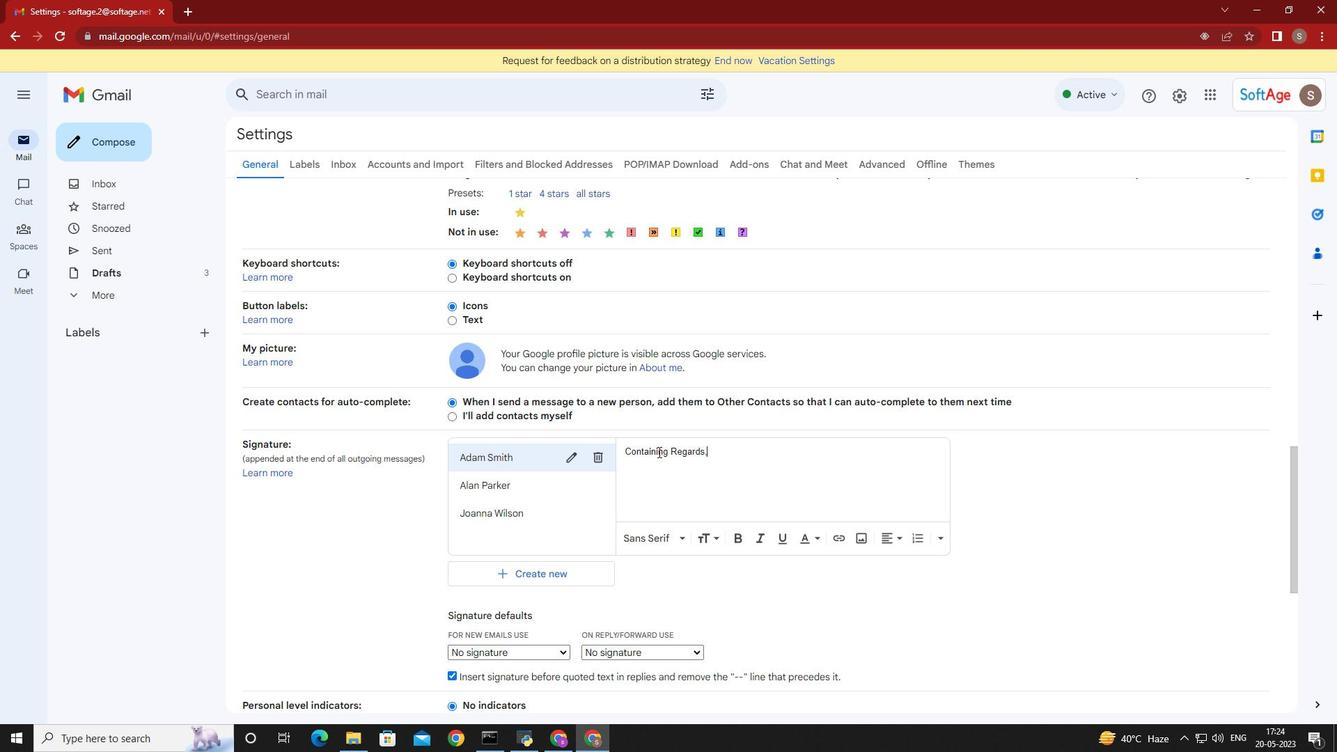 
Action: Mouse pressed left at (545, 368)
Screenshot: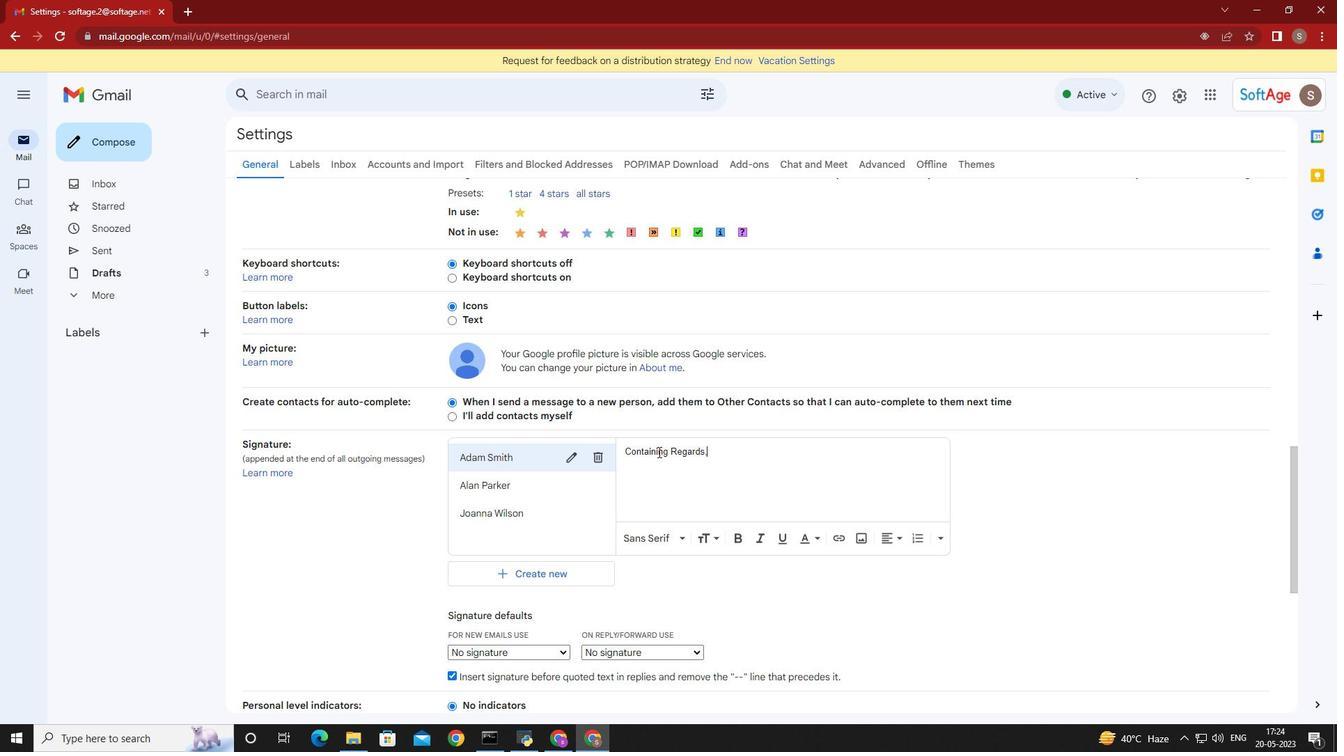 
Action: Mouse moved to (565, 351)
Screenshot: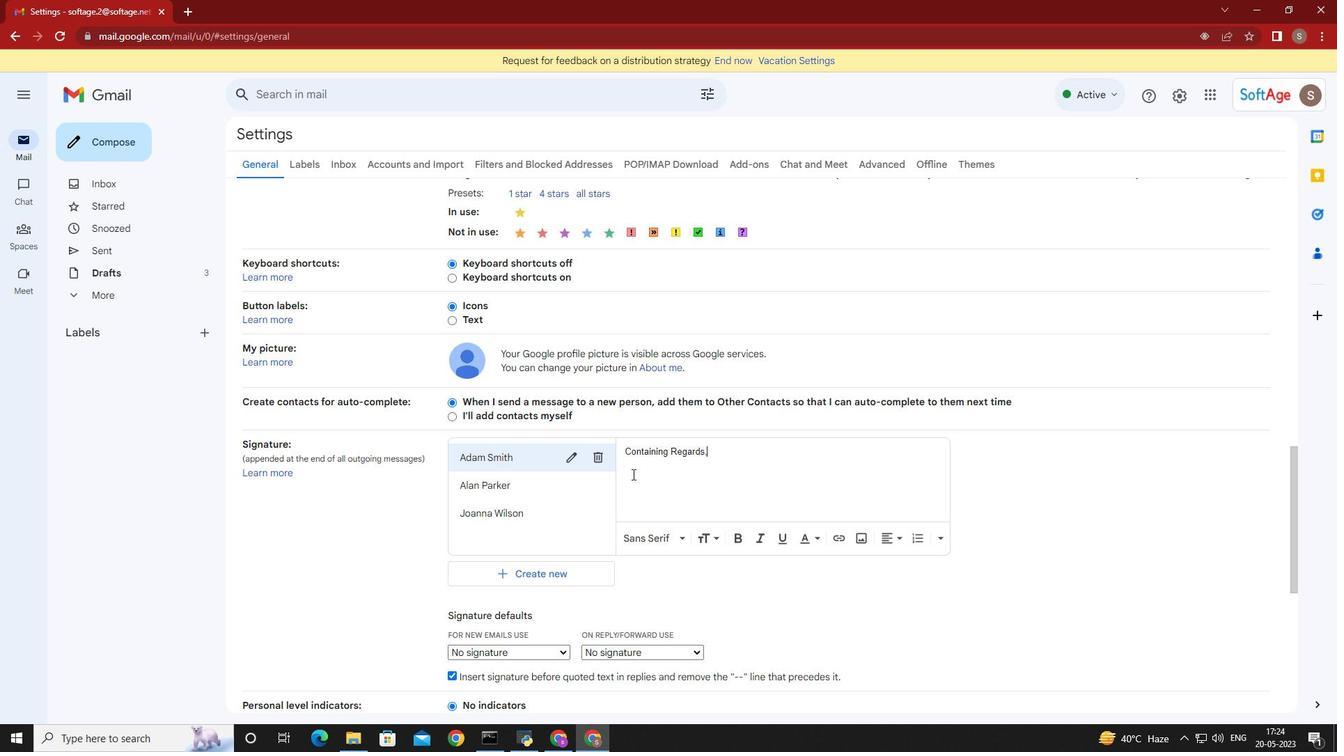 
Action: Mouse pressed left at (565, 351)
Screenshot: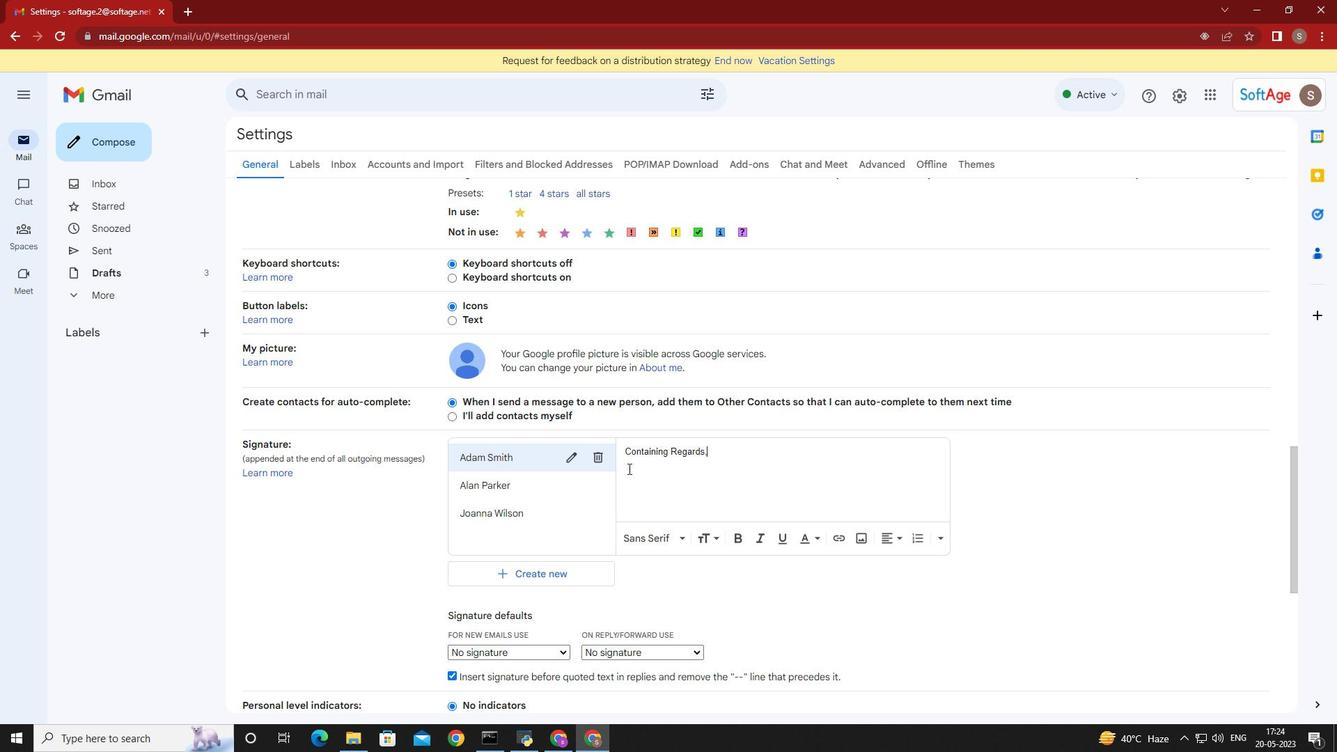 
Action: Mouse moved to (560, 380)
Screenshot: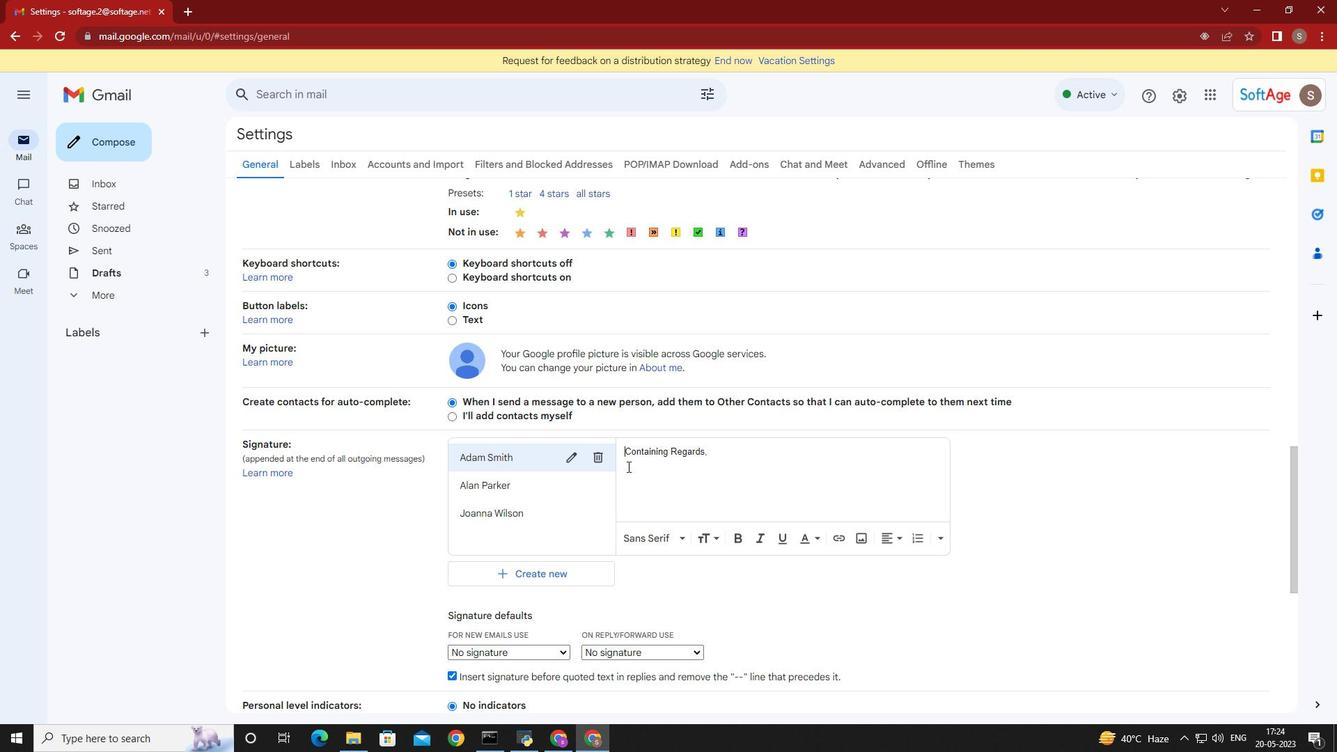 
Action: Mouse pressed left at (560, 380)
Screenshot: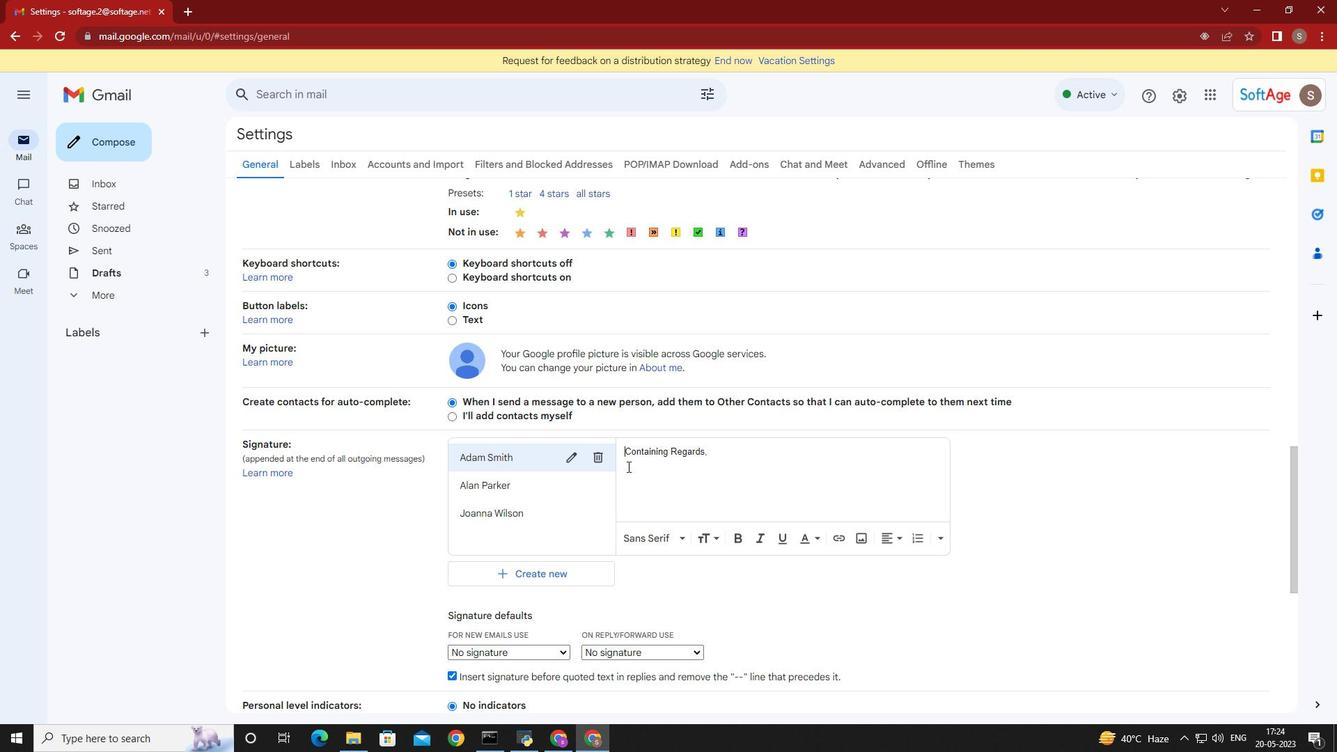
Action: Mouse moved to (698, 349)
Screenshot: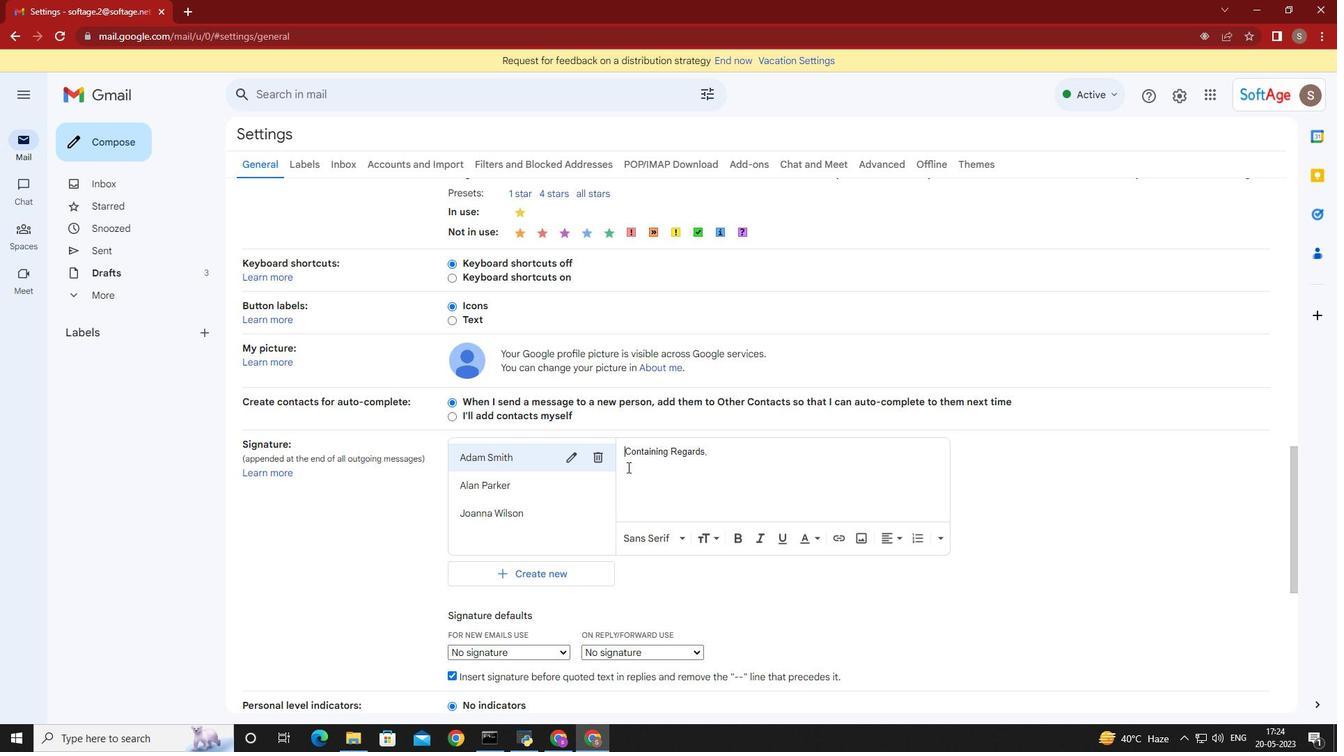 
Action: Mouse pressed left at (698, 349)
Screenshot: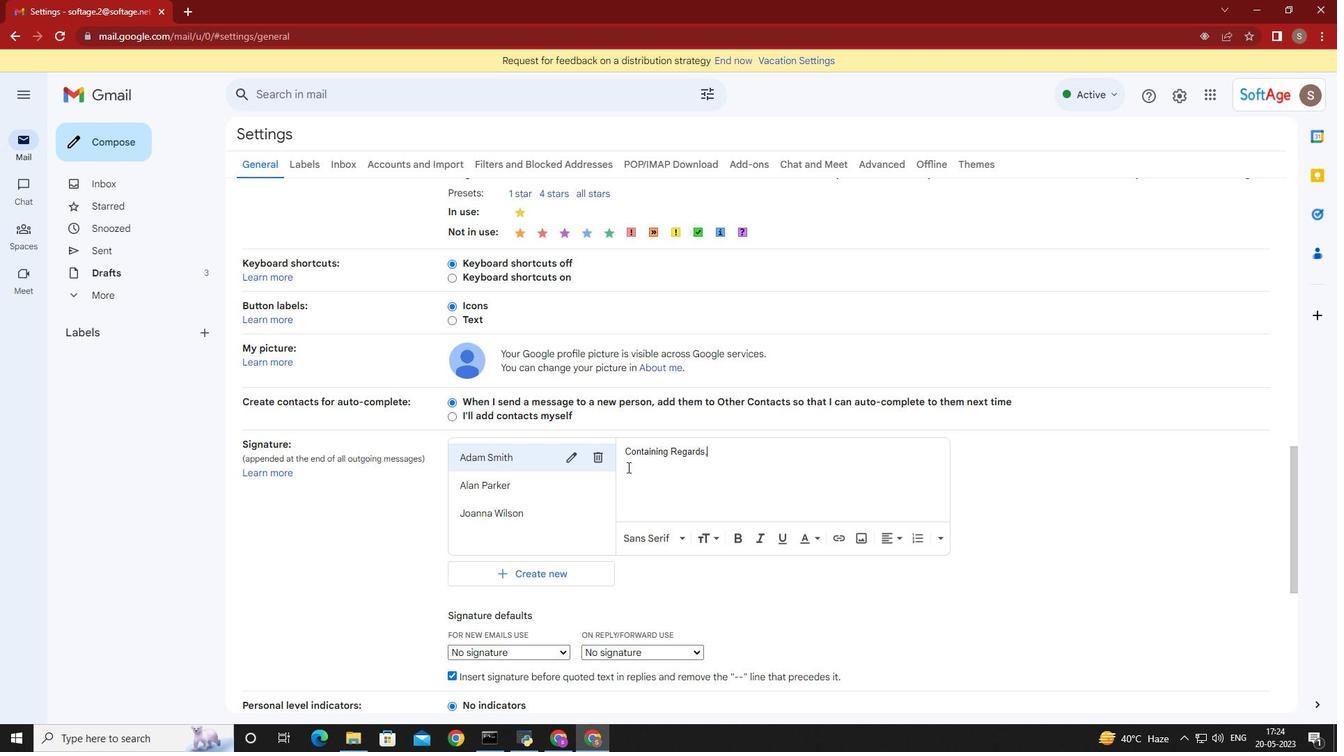 
Action: Mouse moved to (676, 382)
Screenshot: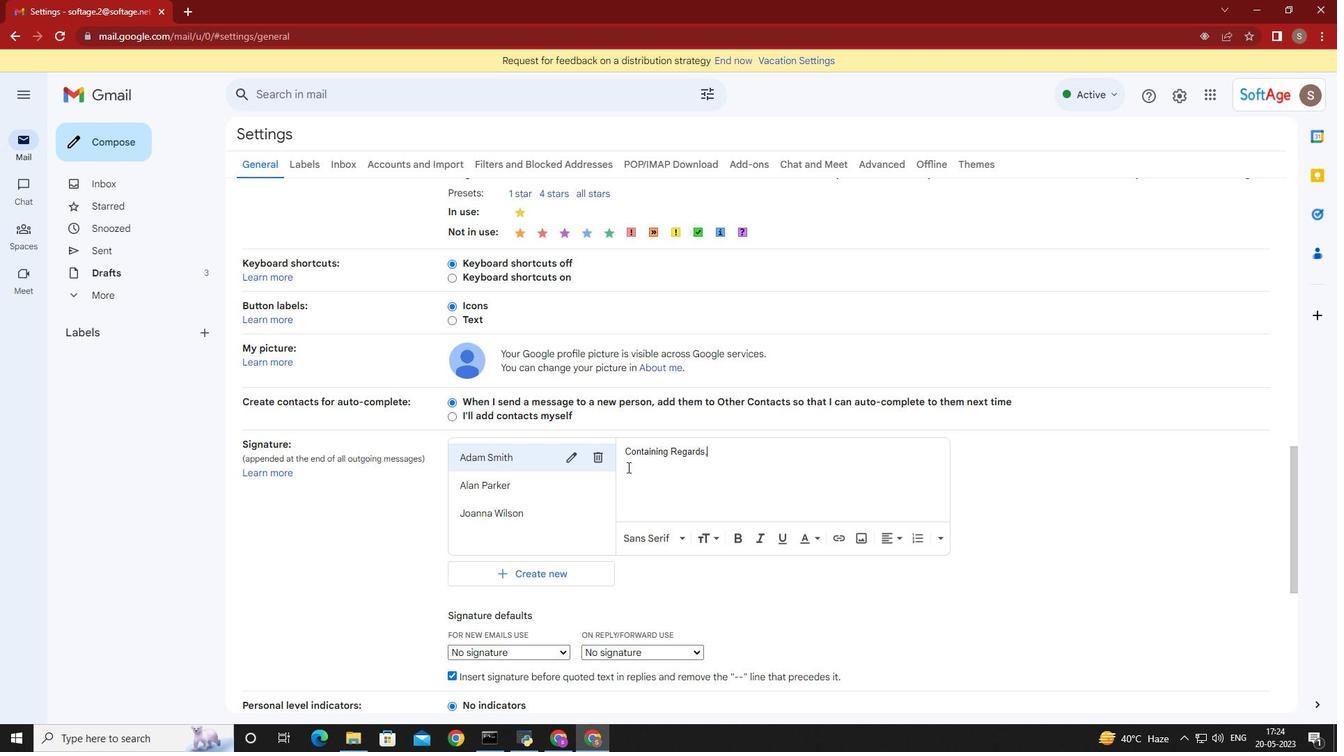 
Action: Mouse pressed left at (676, 382)
Screenshot: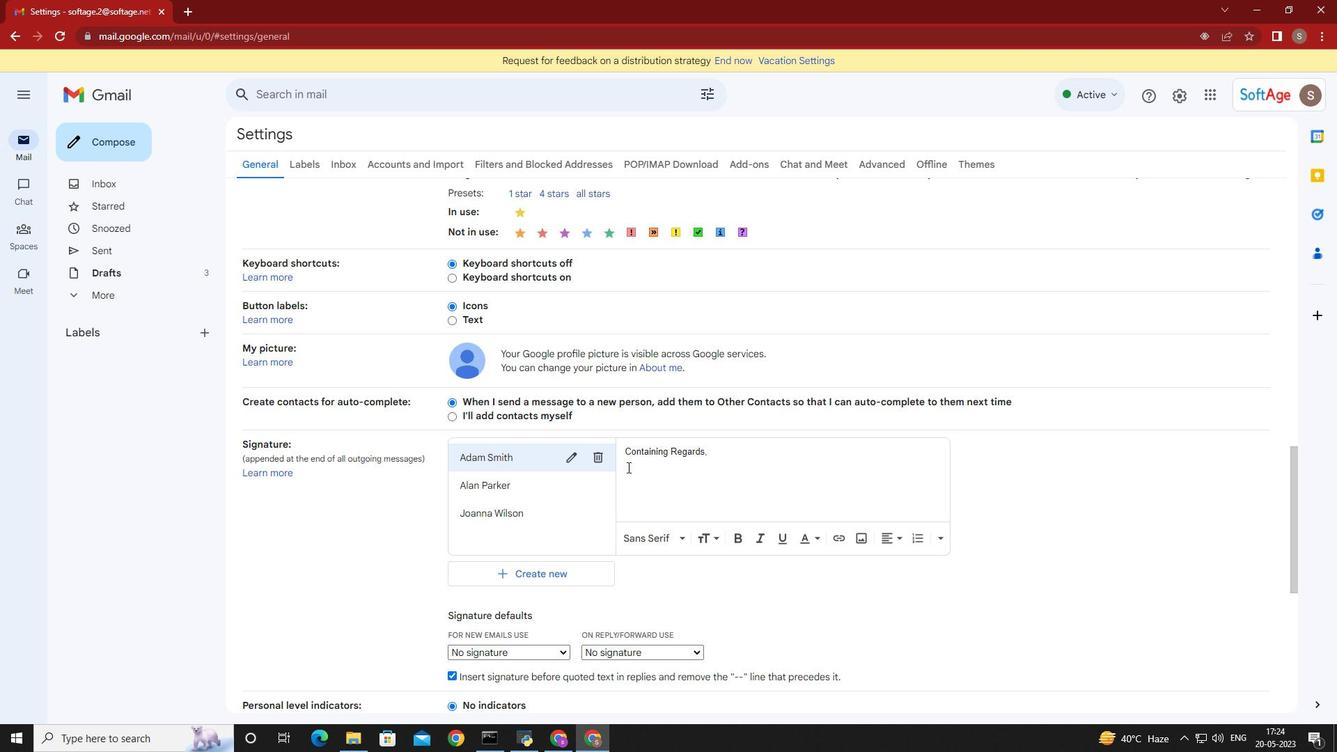 
Action: Mouse moved to (673, 429)
Screenshot: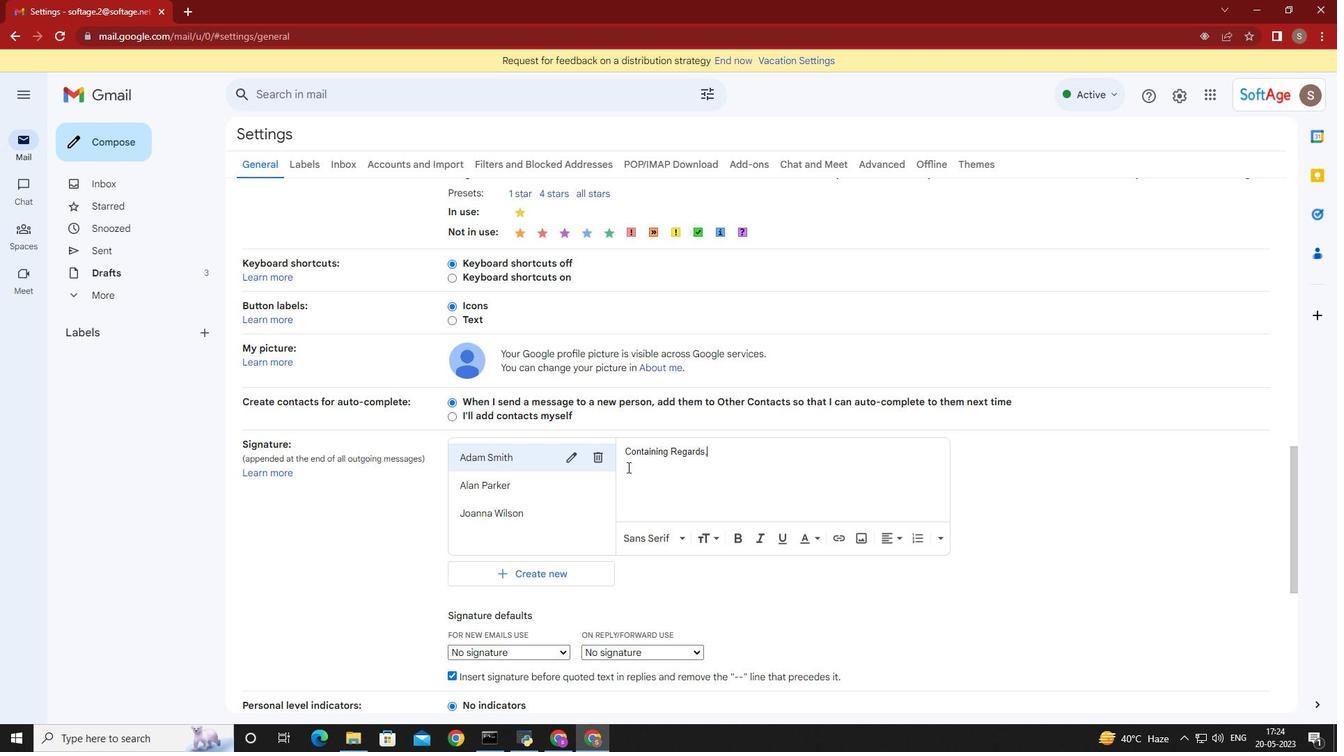 
Action: Mouse scrolled (673, 429) with delta (0, 0)
Screenshot: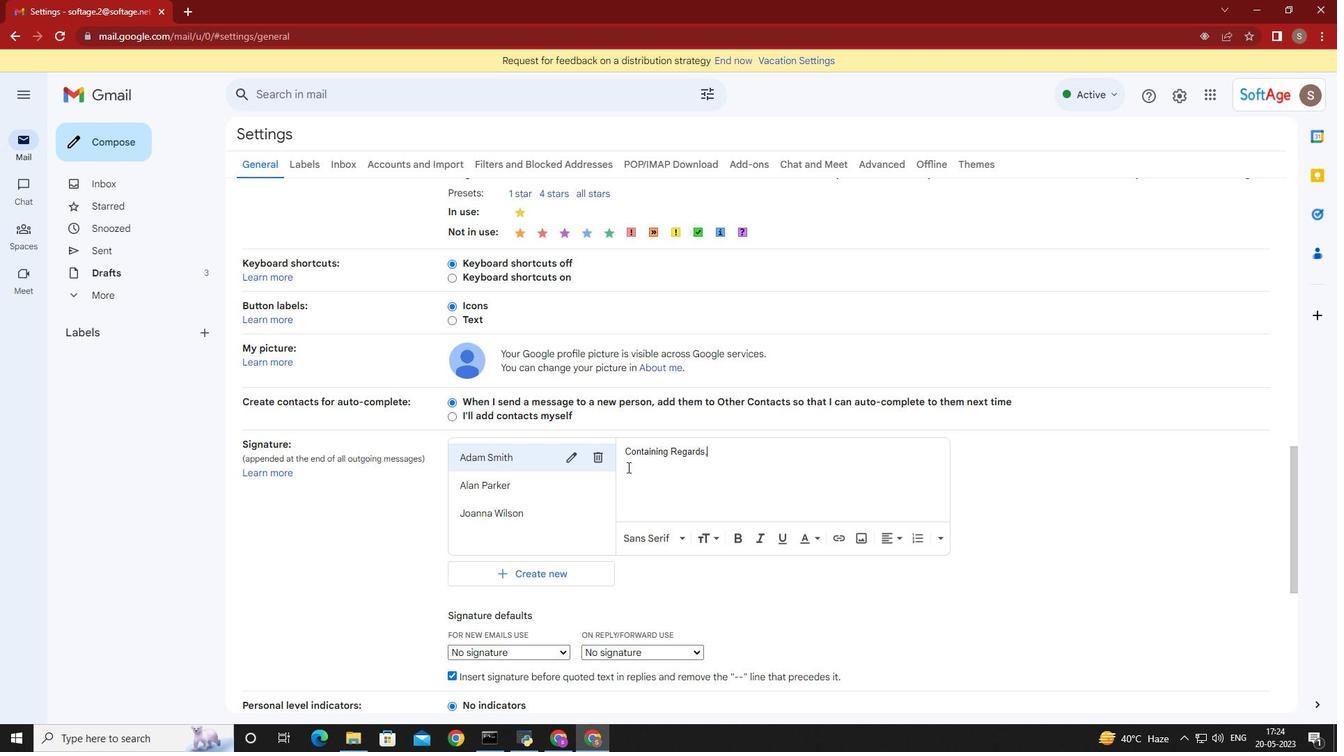 
Action: Mouse moved to (673, 430)
Screenshot: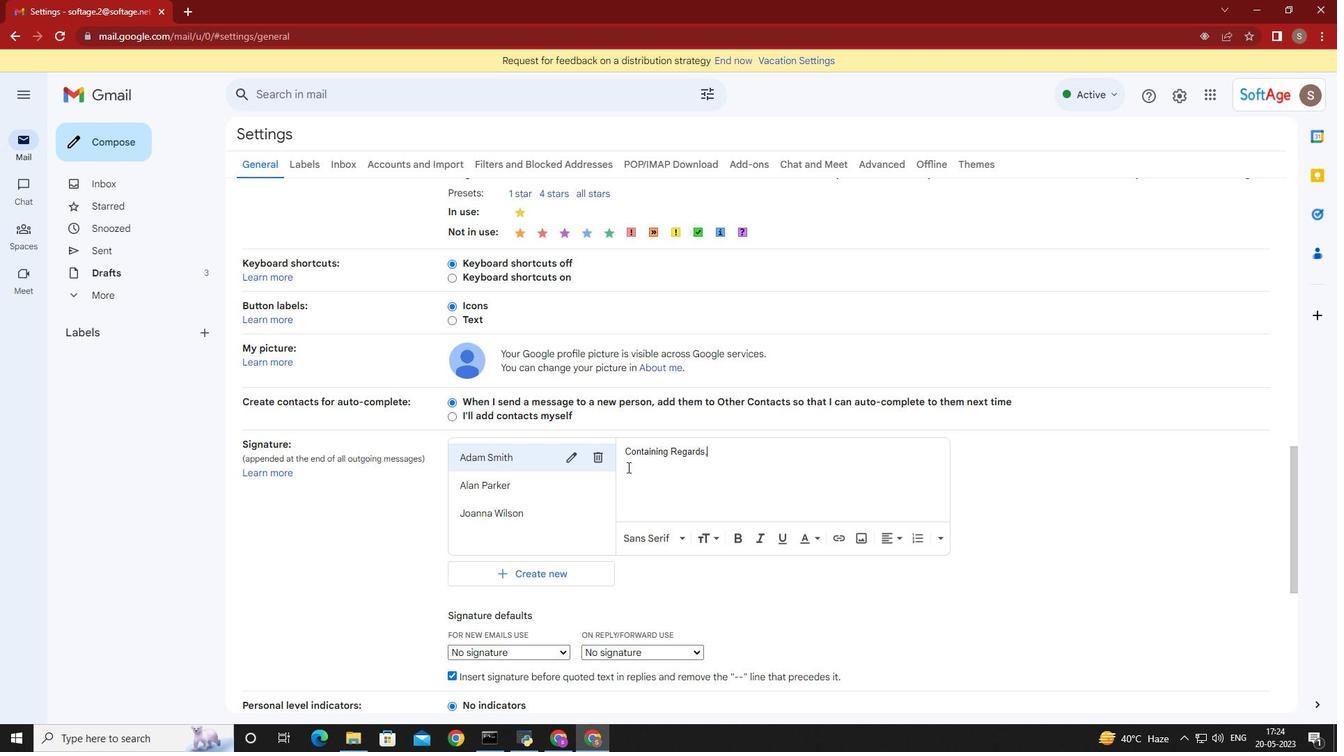 
Action: Mouse scrolled (673, 429) with delta (0, 0)
Screenshot: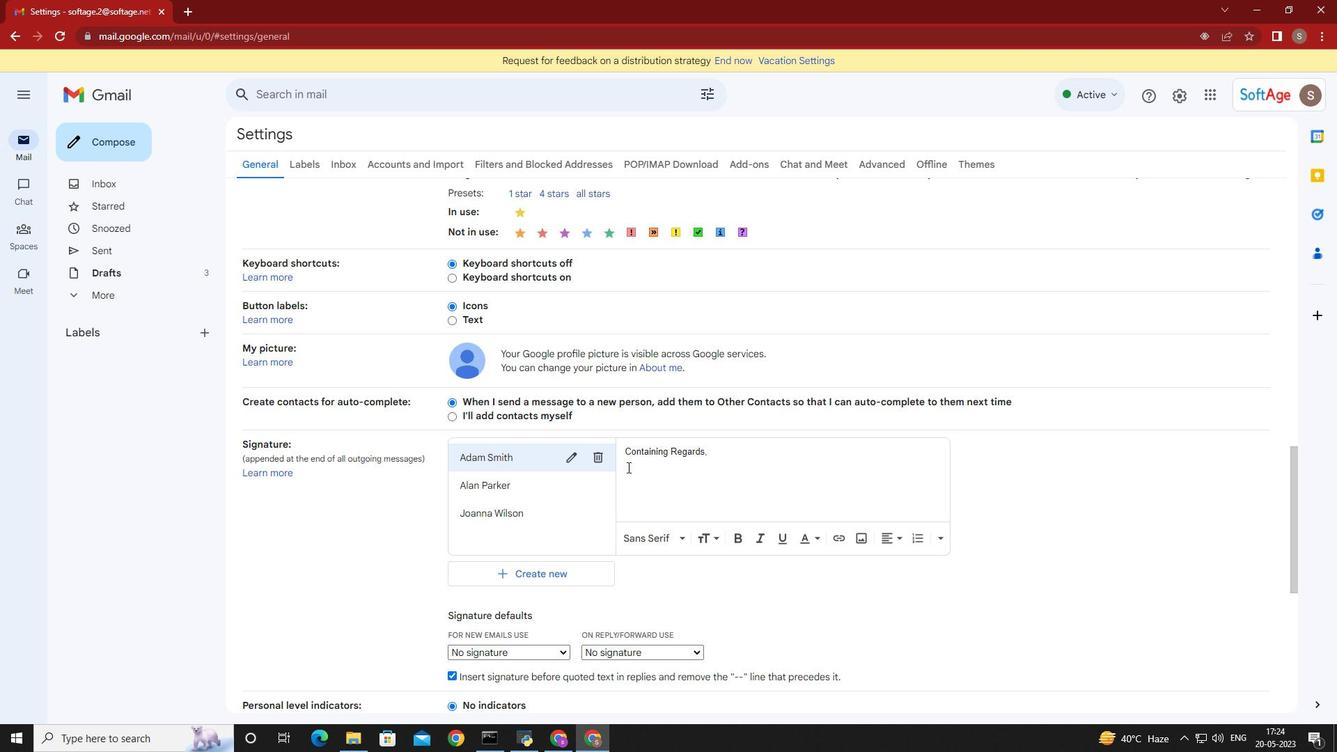
Action: Mouse moved to (673, 430)
